 Task: Open a blank sheet, save the file as twitterlogo.doc Insert a picture of 'Twitter logo'with name   Twitter logo.png  Change shape height to 4.5 select the picture, apply border and shading with setting 3-D, style Three thick line, color Yellow and width 3/4 pt
Action: Mouse moved to (13, 23)
Screenshot: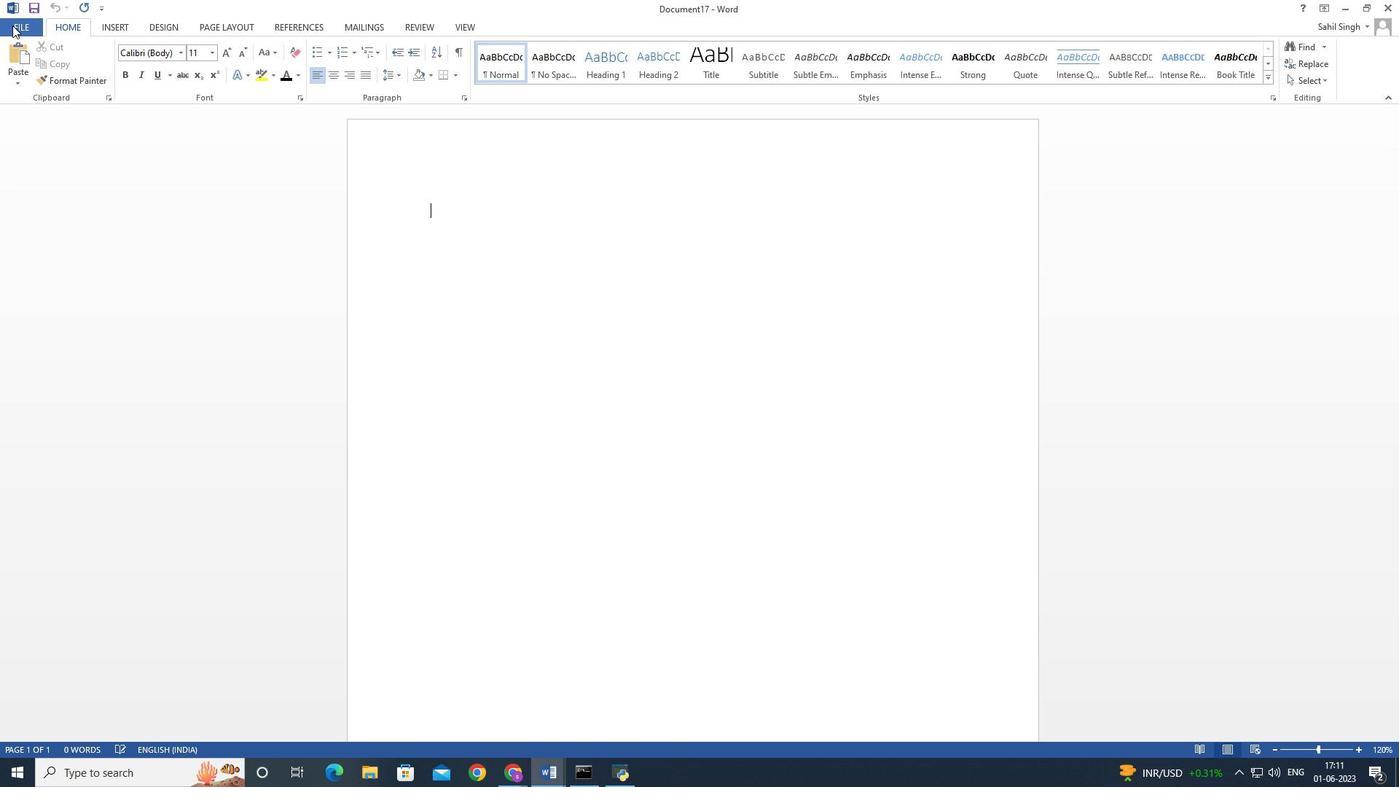
Action: Mouse pressed left at (13, 23)
Screenshot: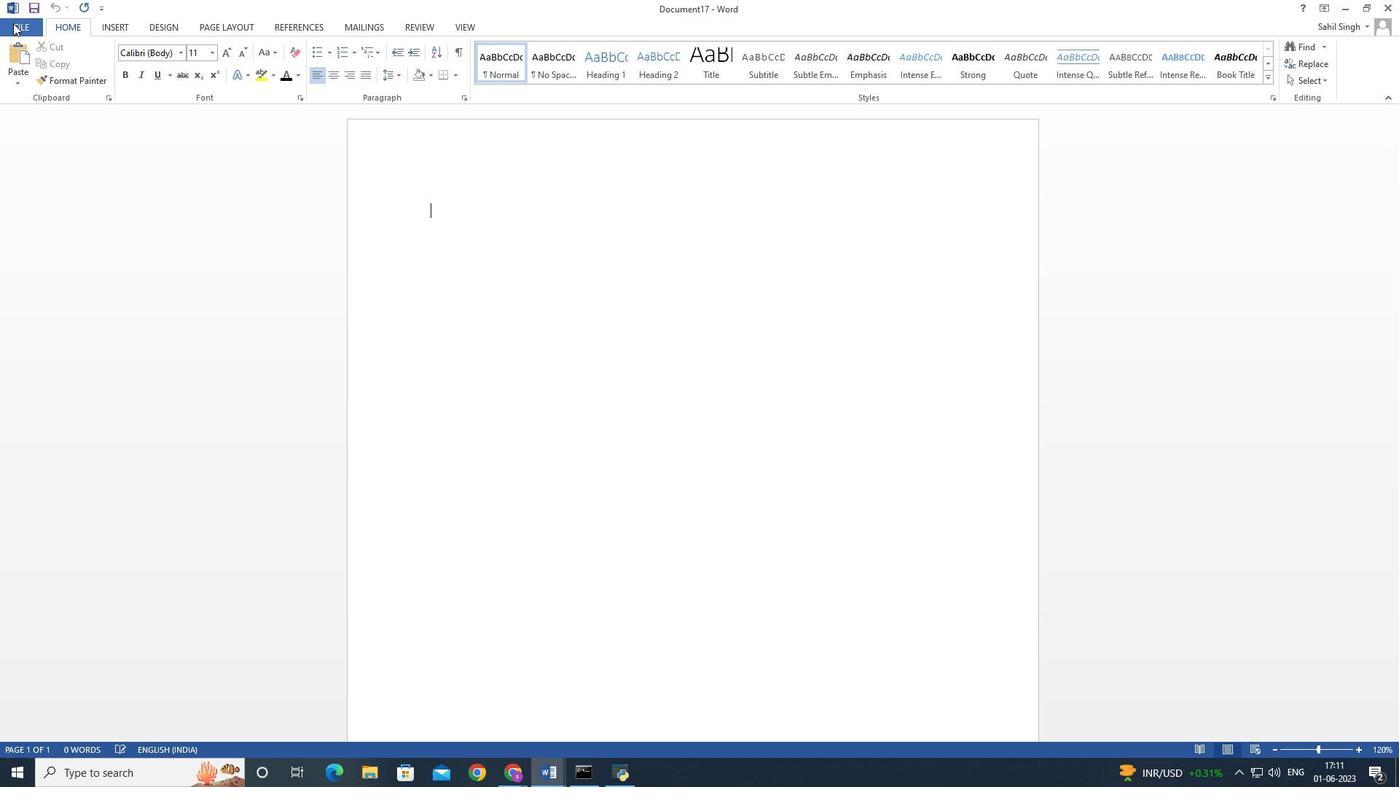
Action: Mouse moved to (43, 166)
Screenshot: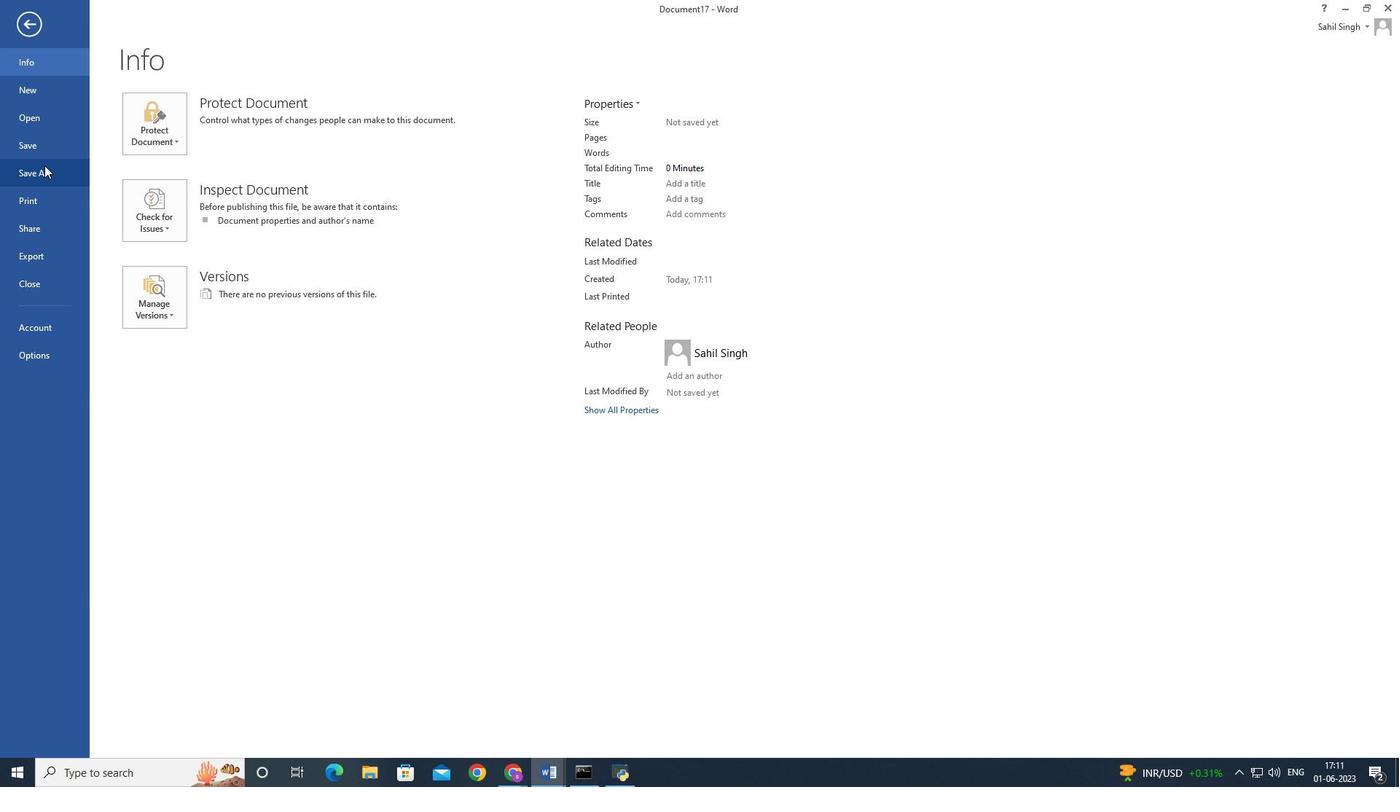 
Action: Mouse pressed left at (43, 166)
Screenshot: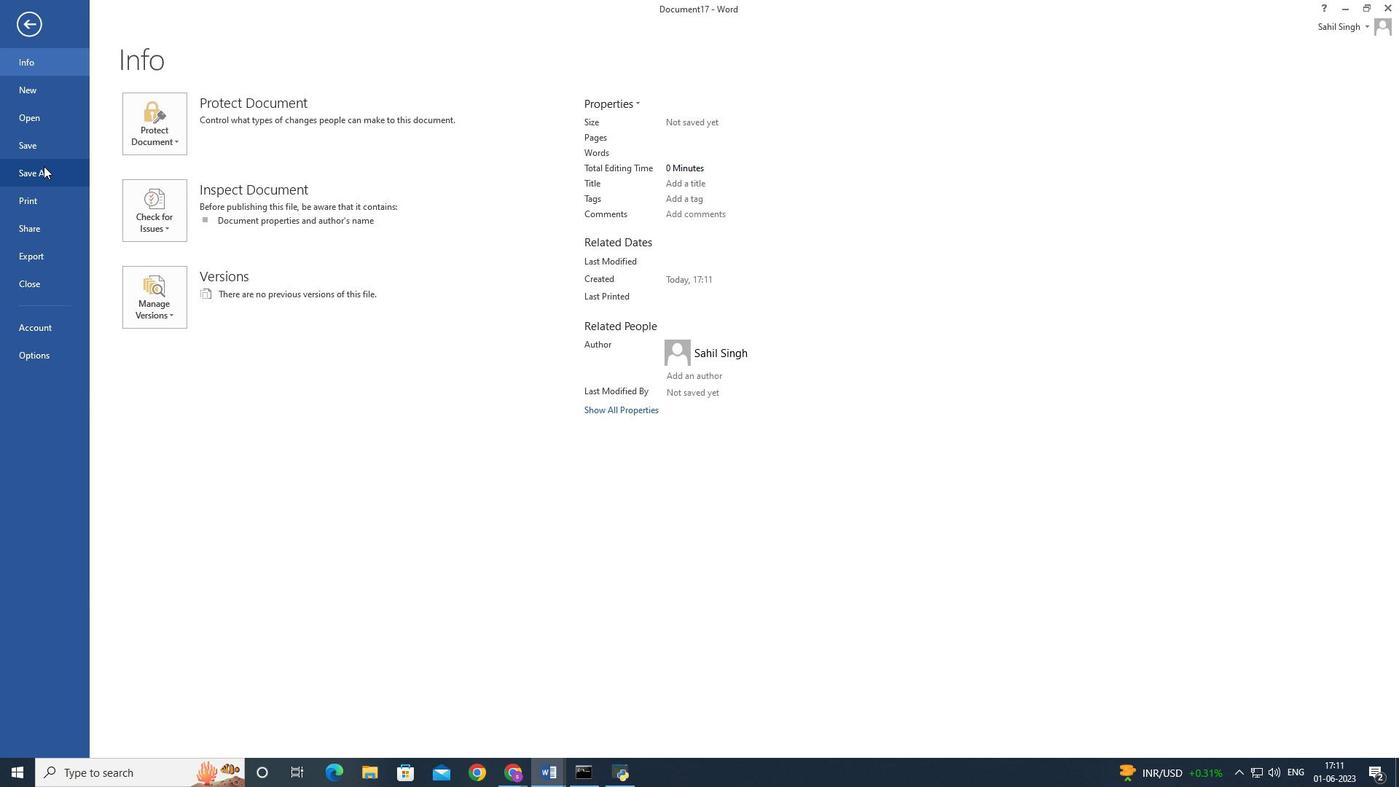 
Action: Mouse moved to (417, 150)
Screenshot: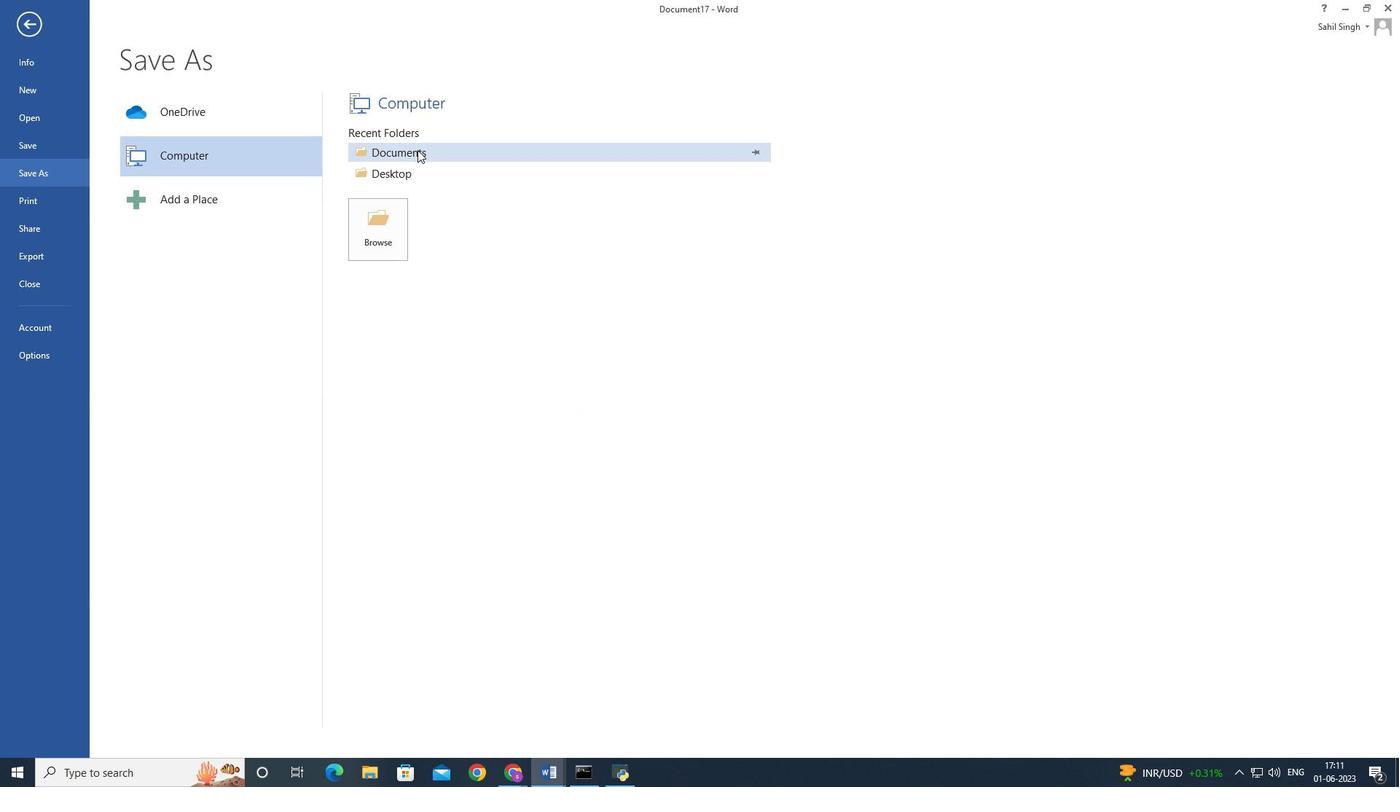 
Action: Mouse pressed left at (417, 150)
Screenshot: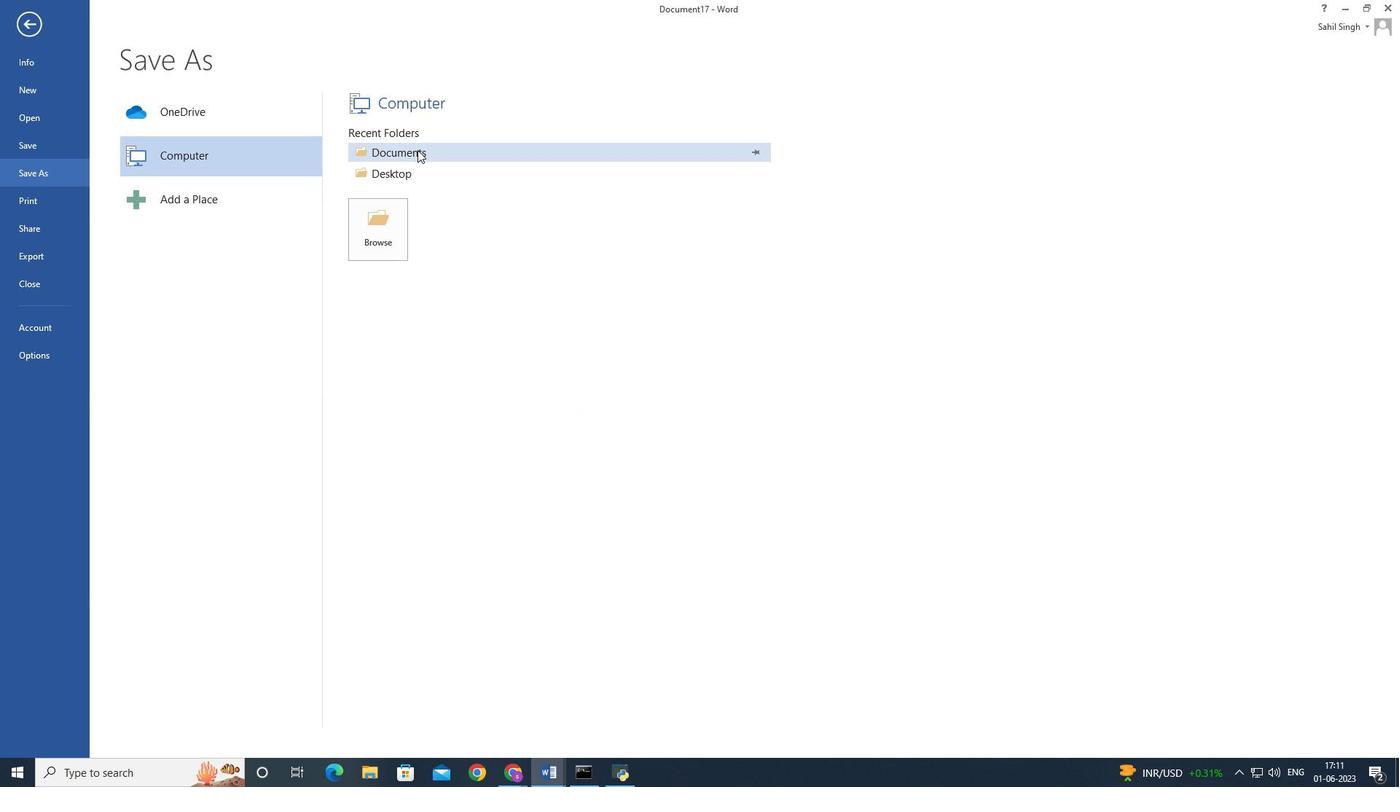 
Action: Mouse moved to (268, 263)
Screenshot: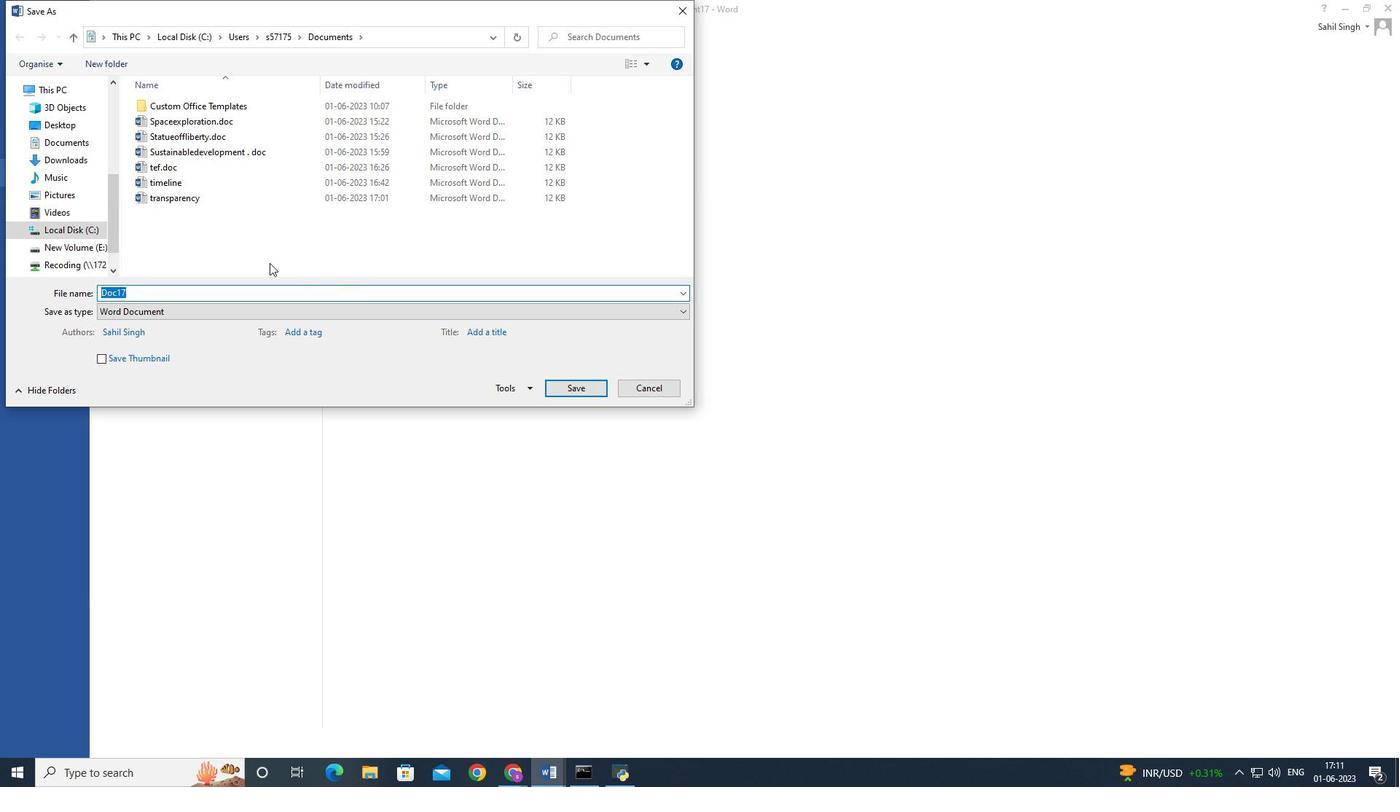
Action: Key pressed <Key.backspace><Key.shift>Twitterlogo.doc
Screenshot: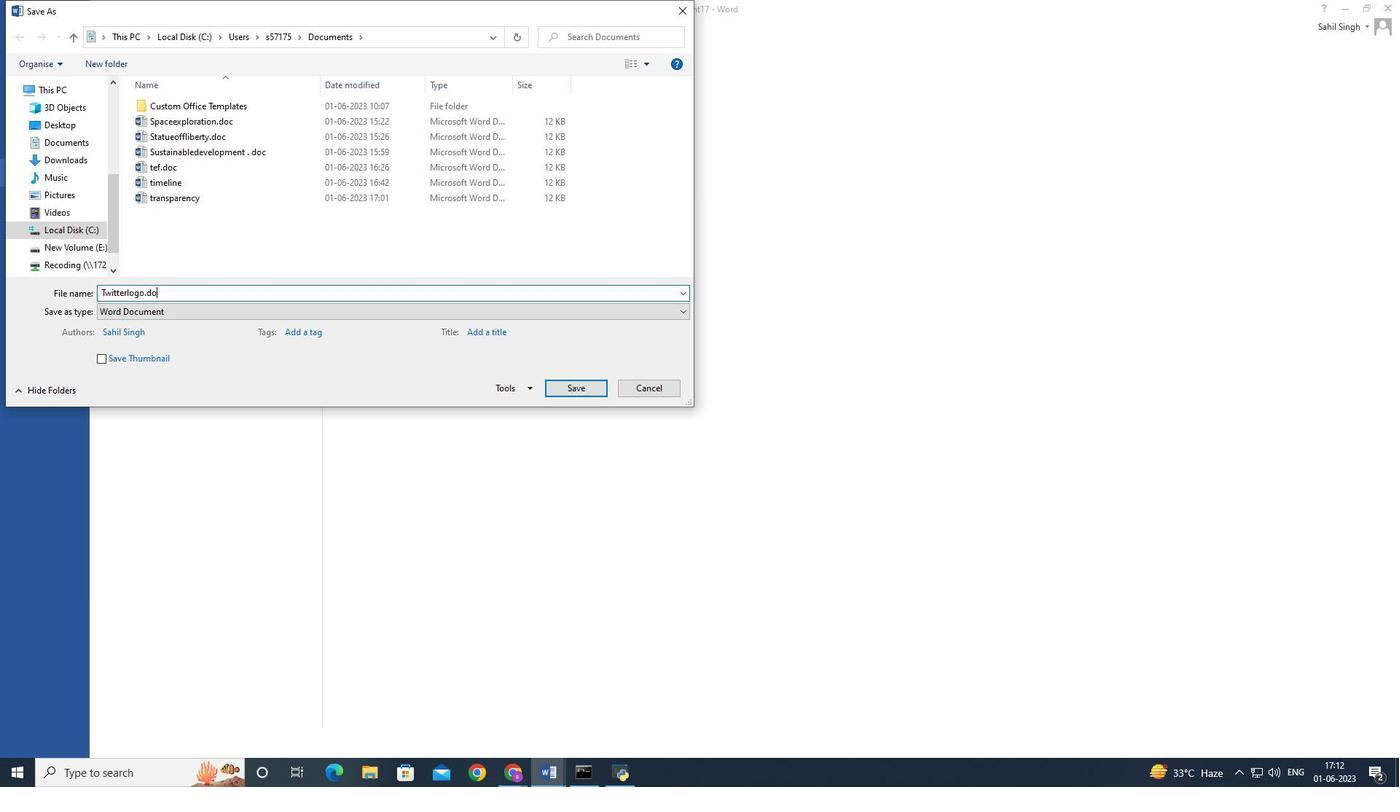 
Action: Mouse moved to (579, 389)
Screenshot: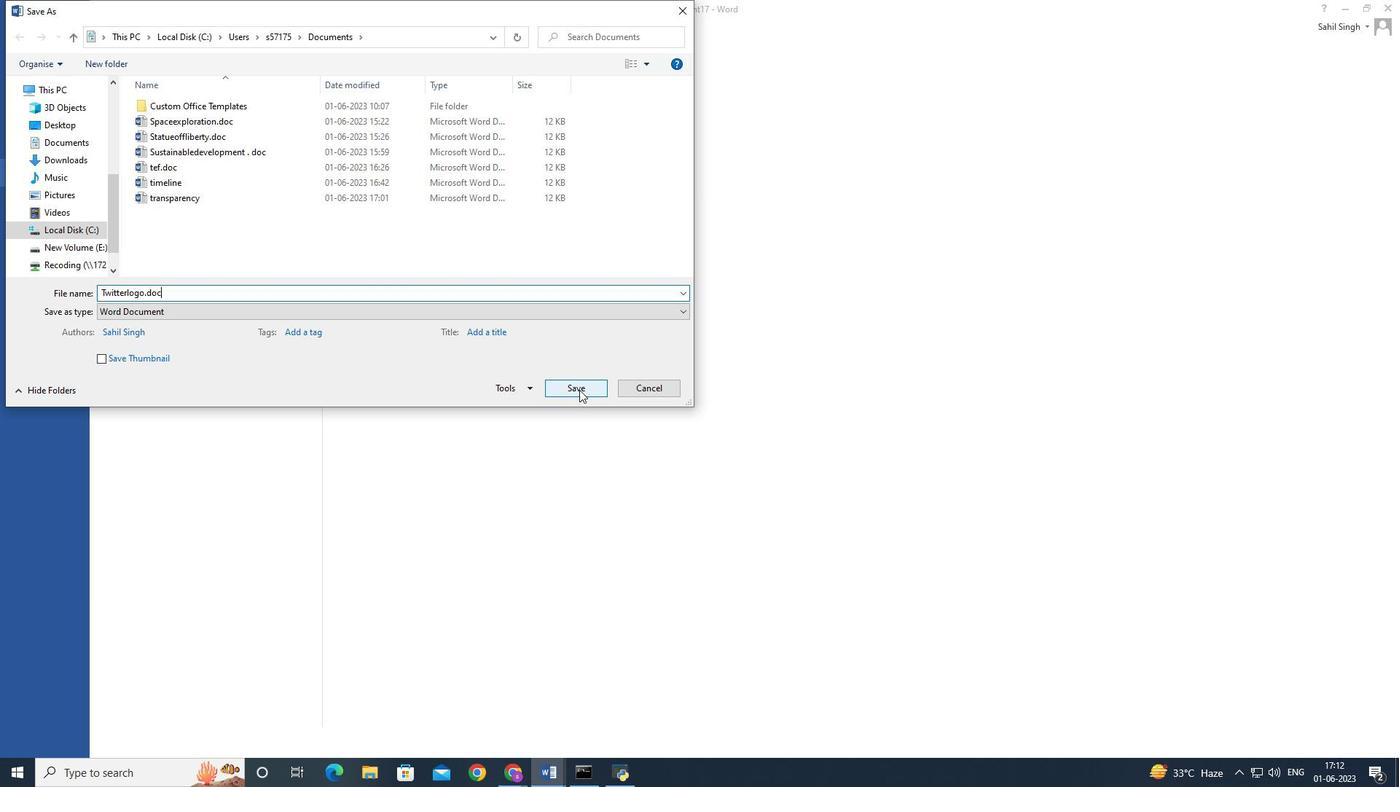 
Action: Mouse pressed left at (579, 389)
Screenshot: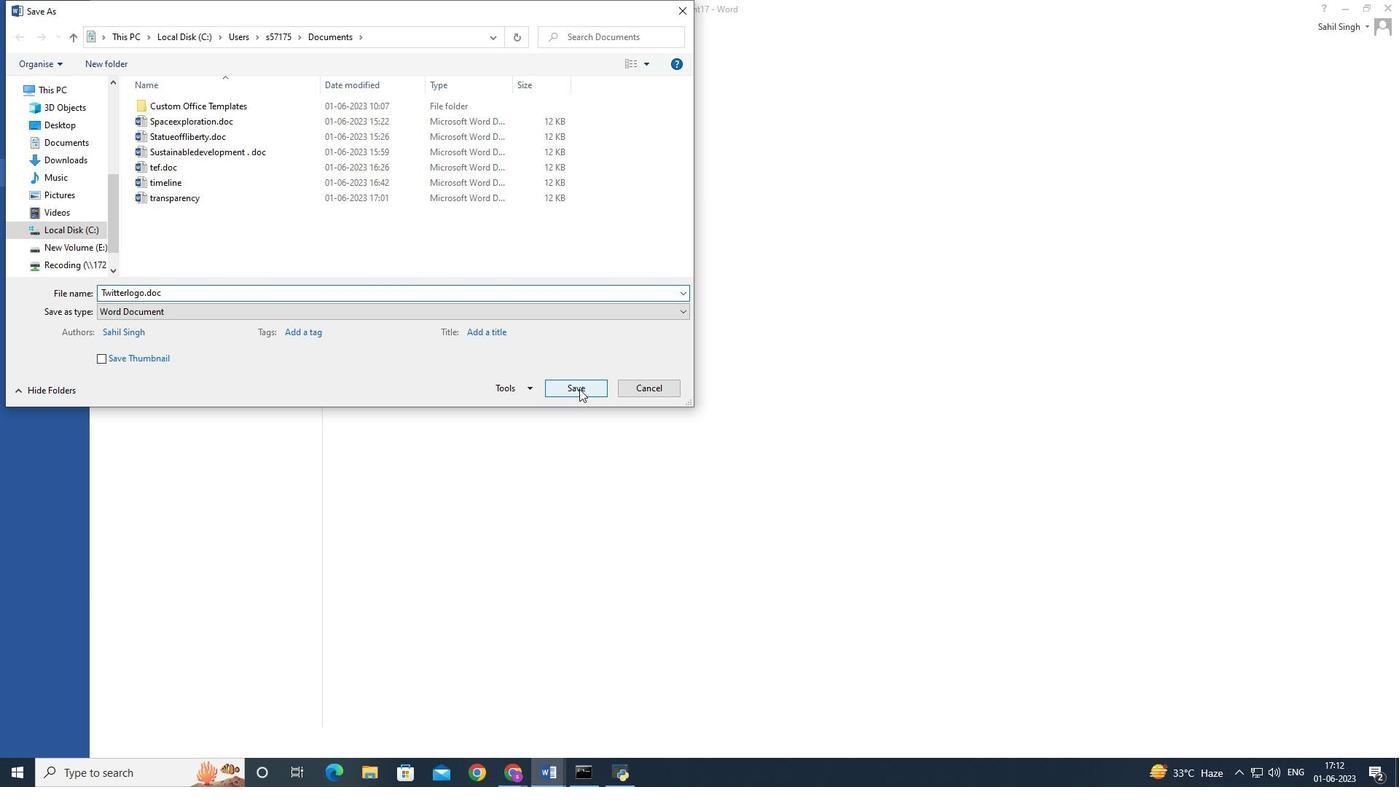 
Action: Mouse moved to (110, 29)
Screenshot: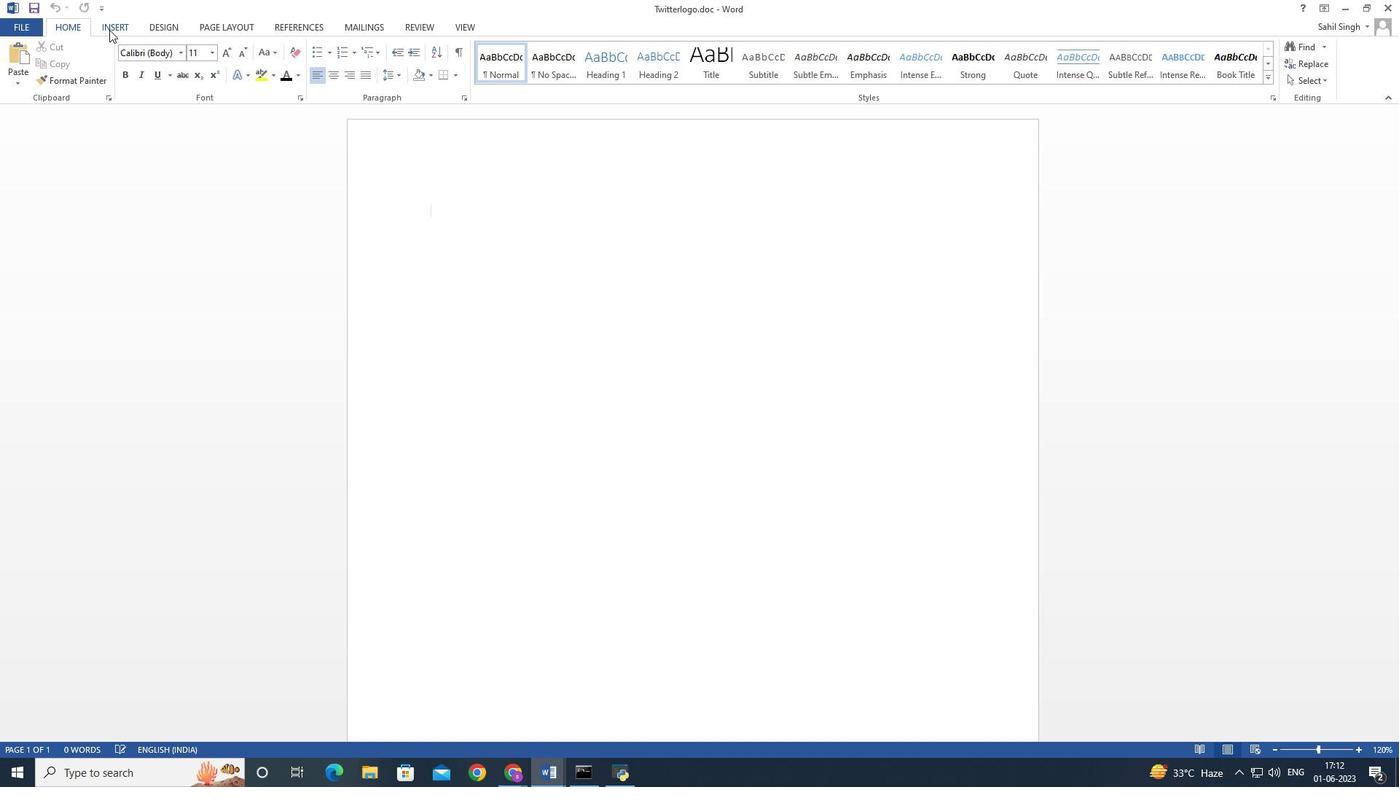 
Action: Mouse pressed left at (110, 29)
Screenshot: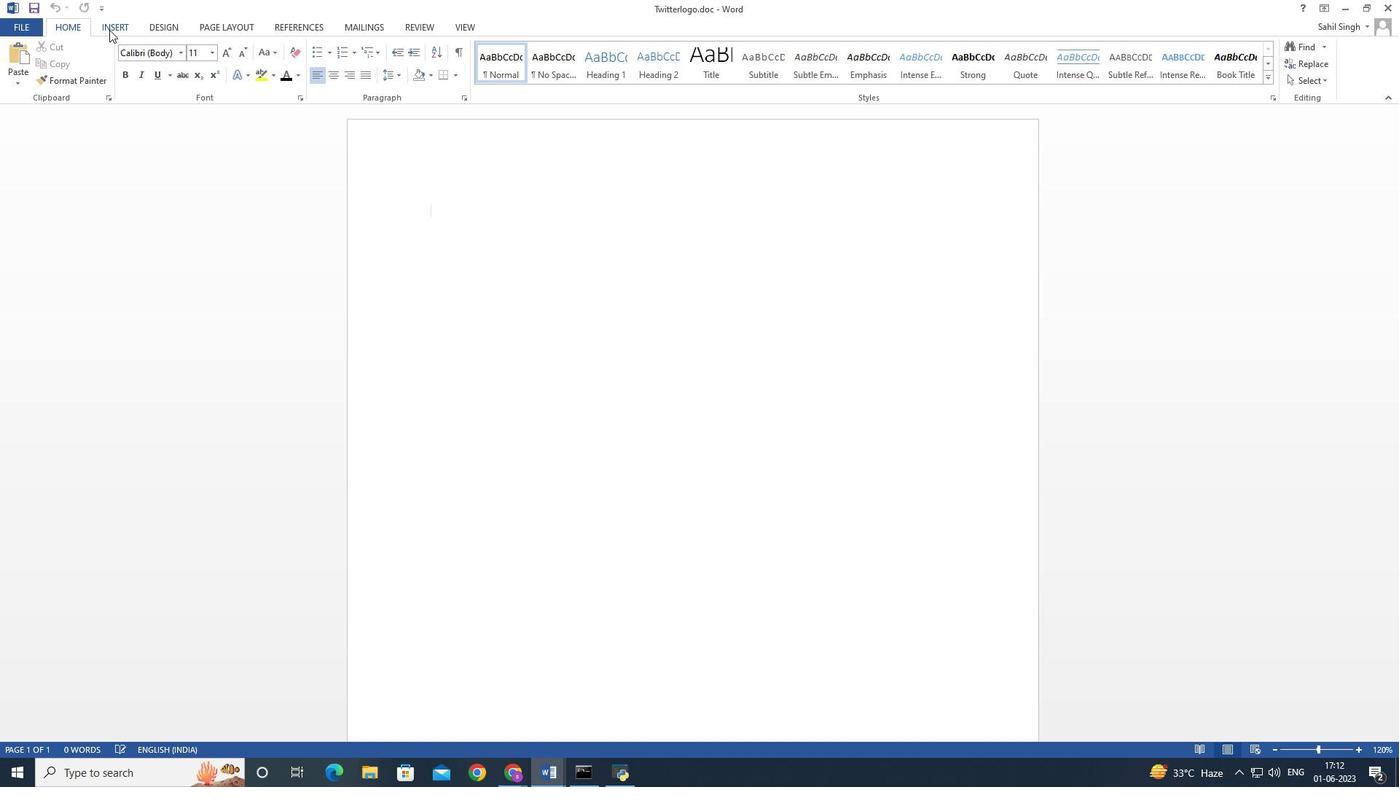 
Action: Mouse moved to (152, 55)
Screenshot: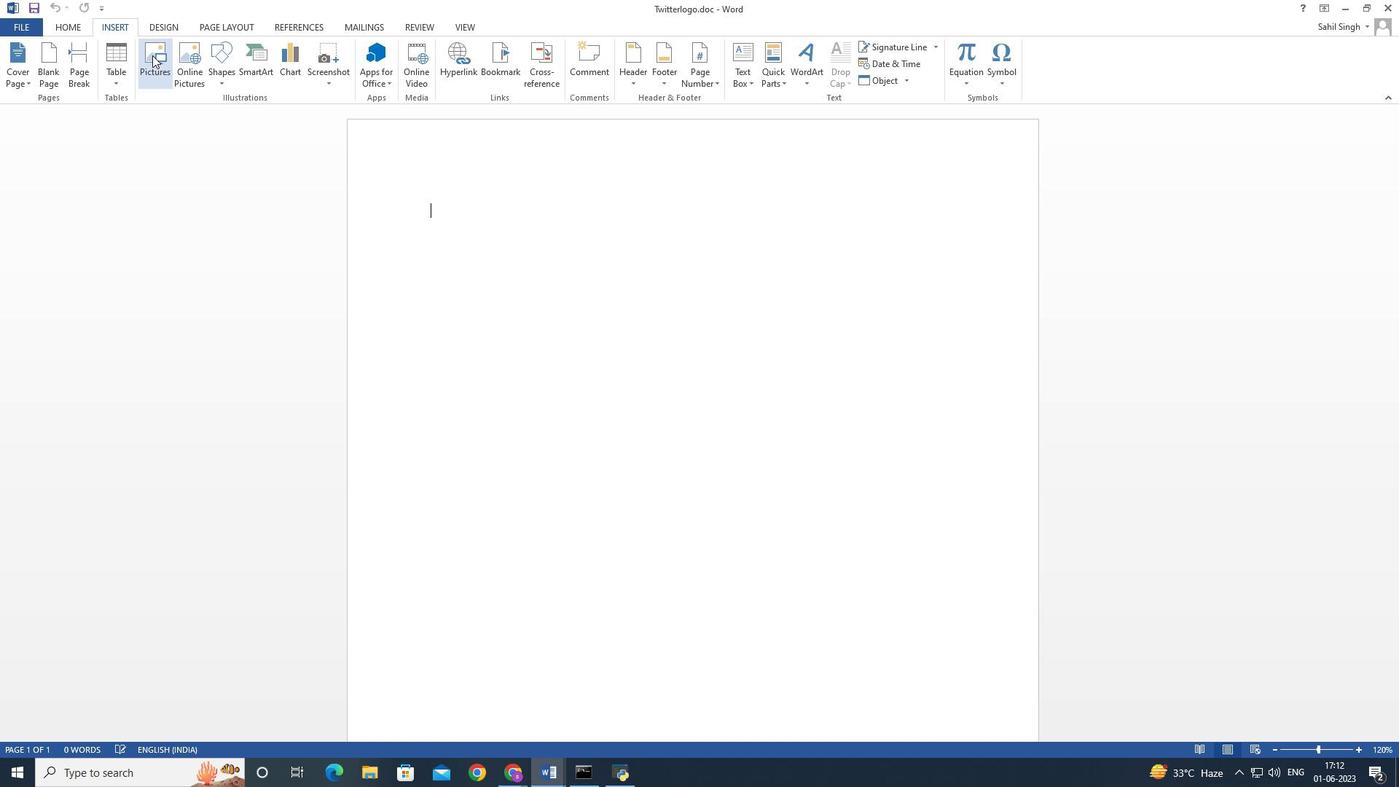 
Action: Mouse pressed left at (152, 55)
Screenshot: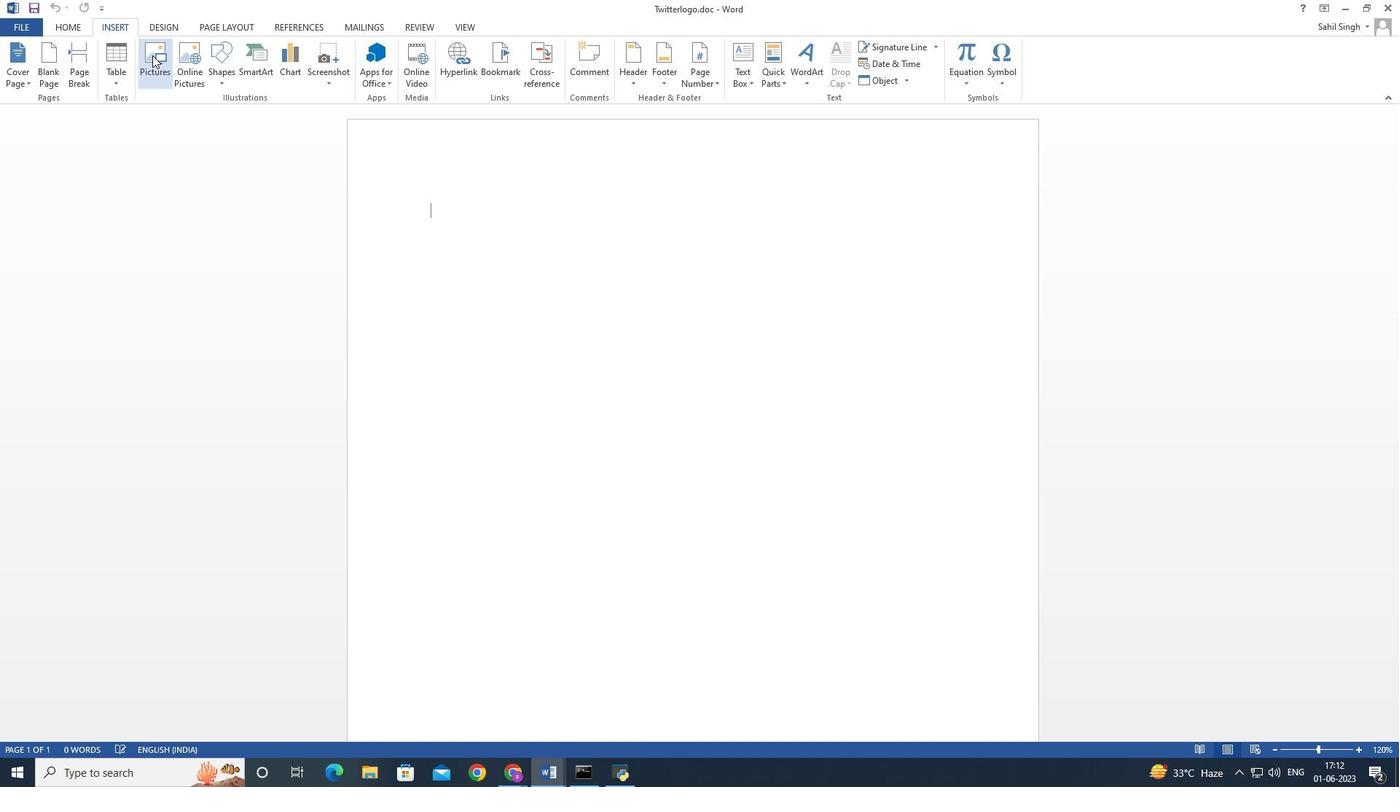 
Action: Mouse moved to (637, 131)
Screenshot: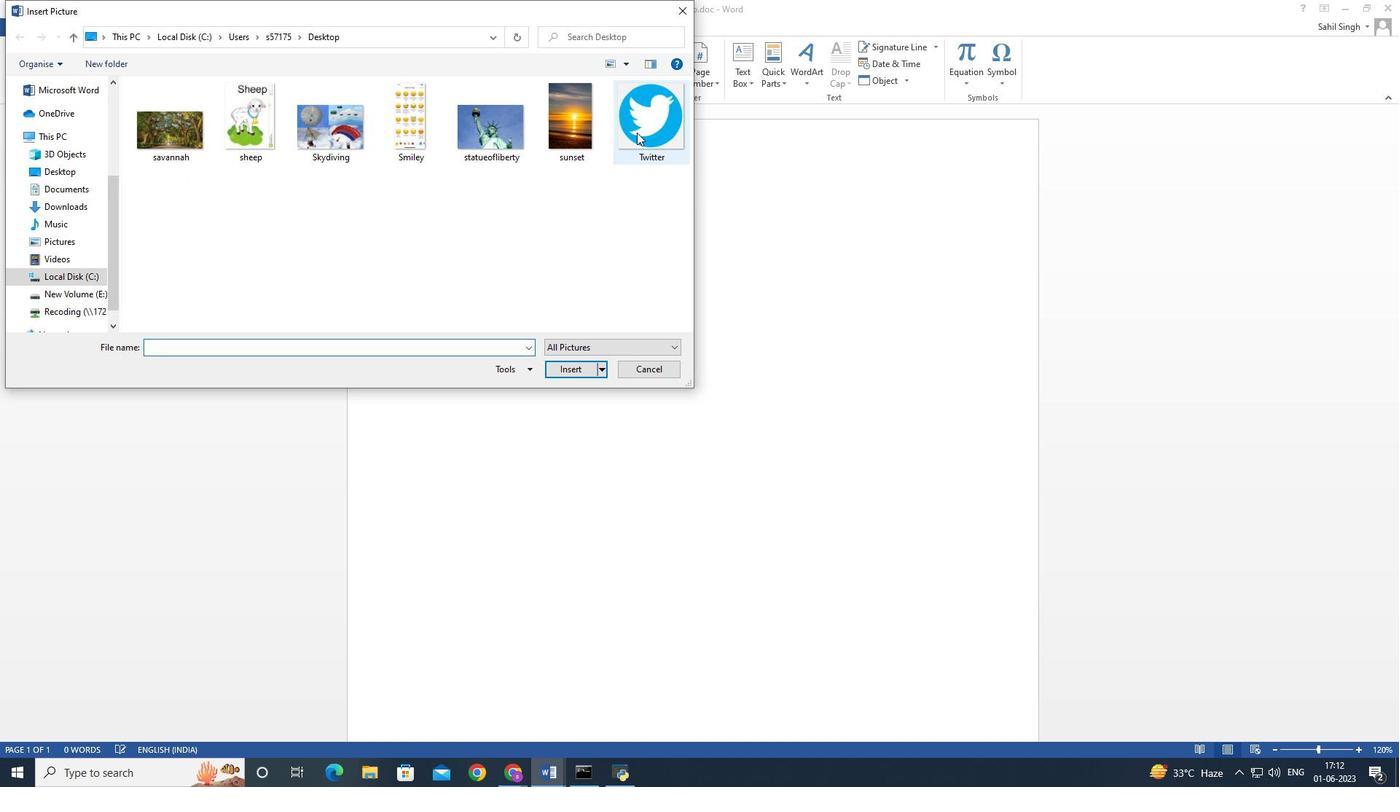 
Action: Mouse pressed left at (637, 131)
Screenshot: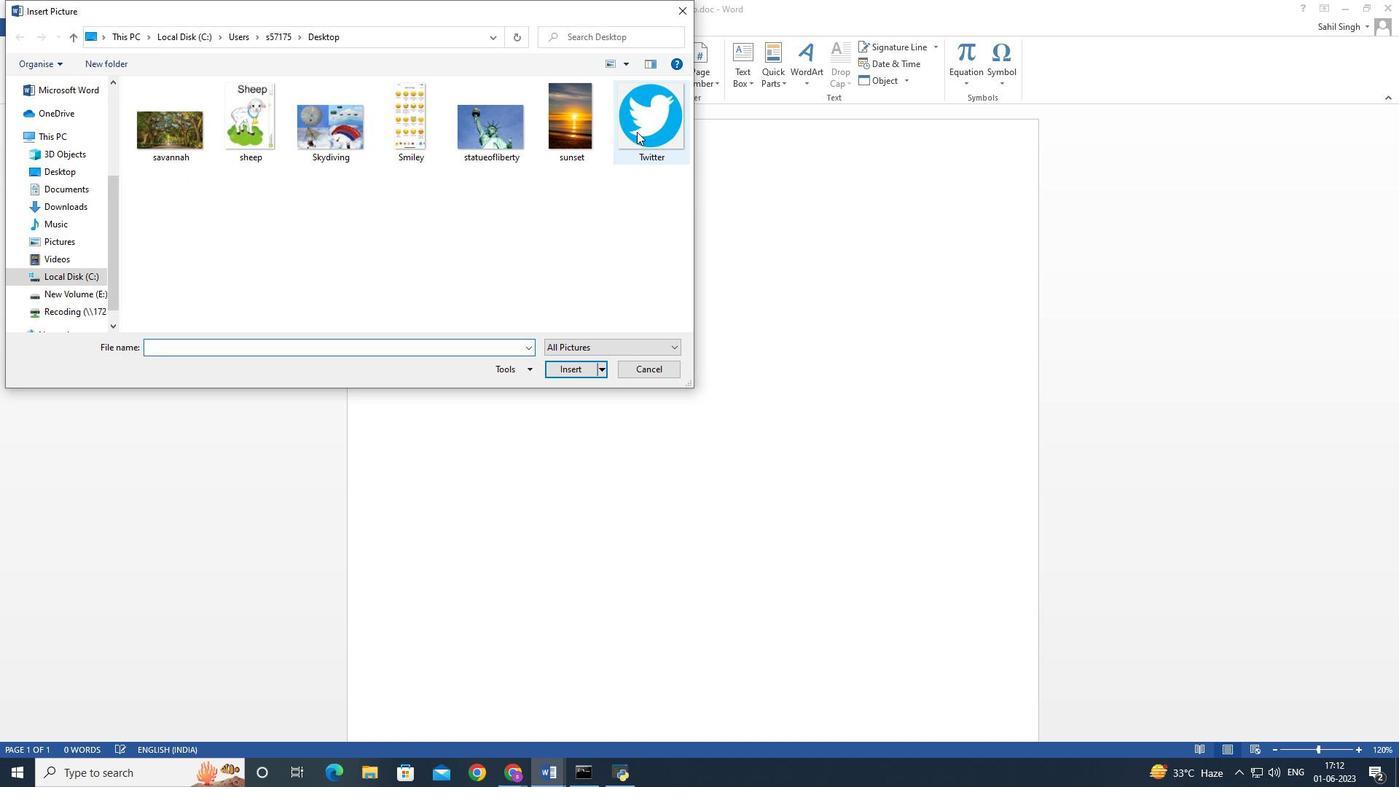 
Action: Mouse moved to (580, 370)
Screenshot: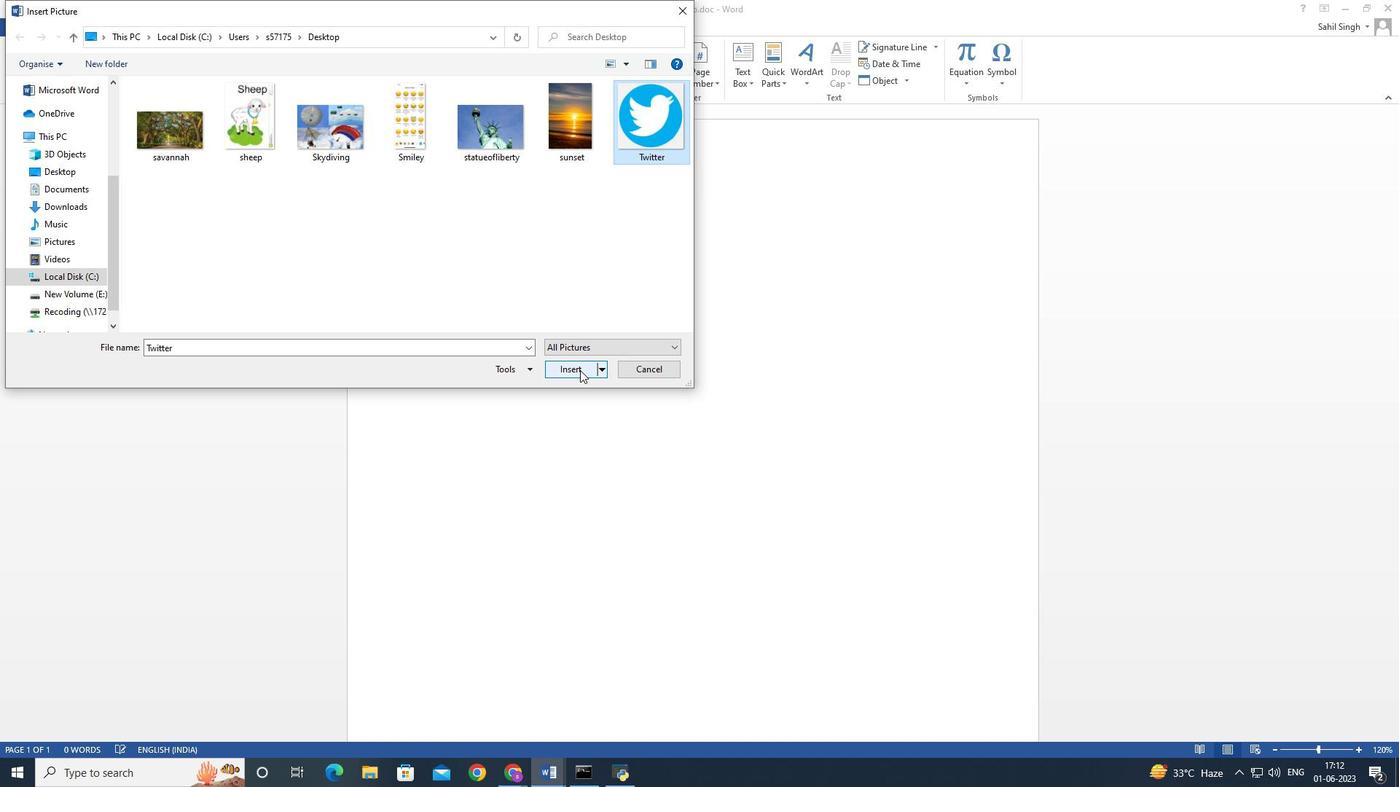 
Action: Mouse pressed left at (580, 370)
Screenshot: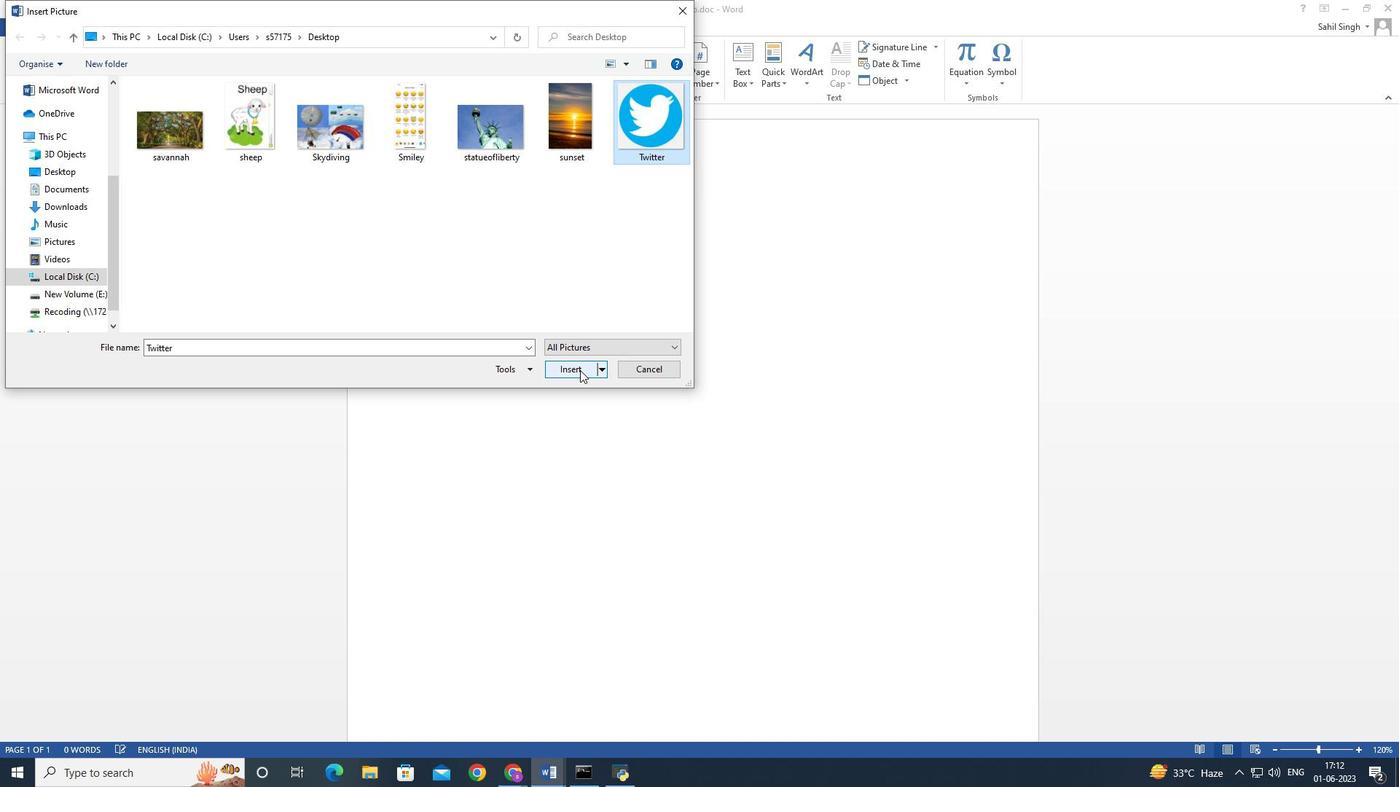 
Action: Mouse moved to (1330, 50)
Screenshot: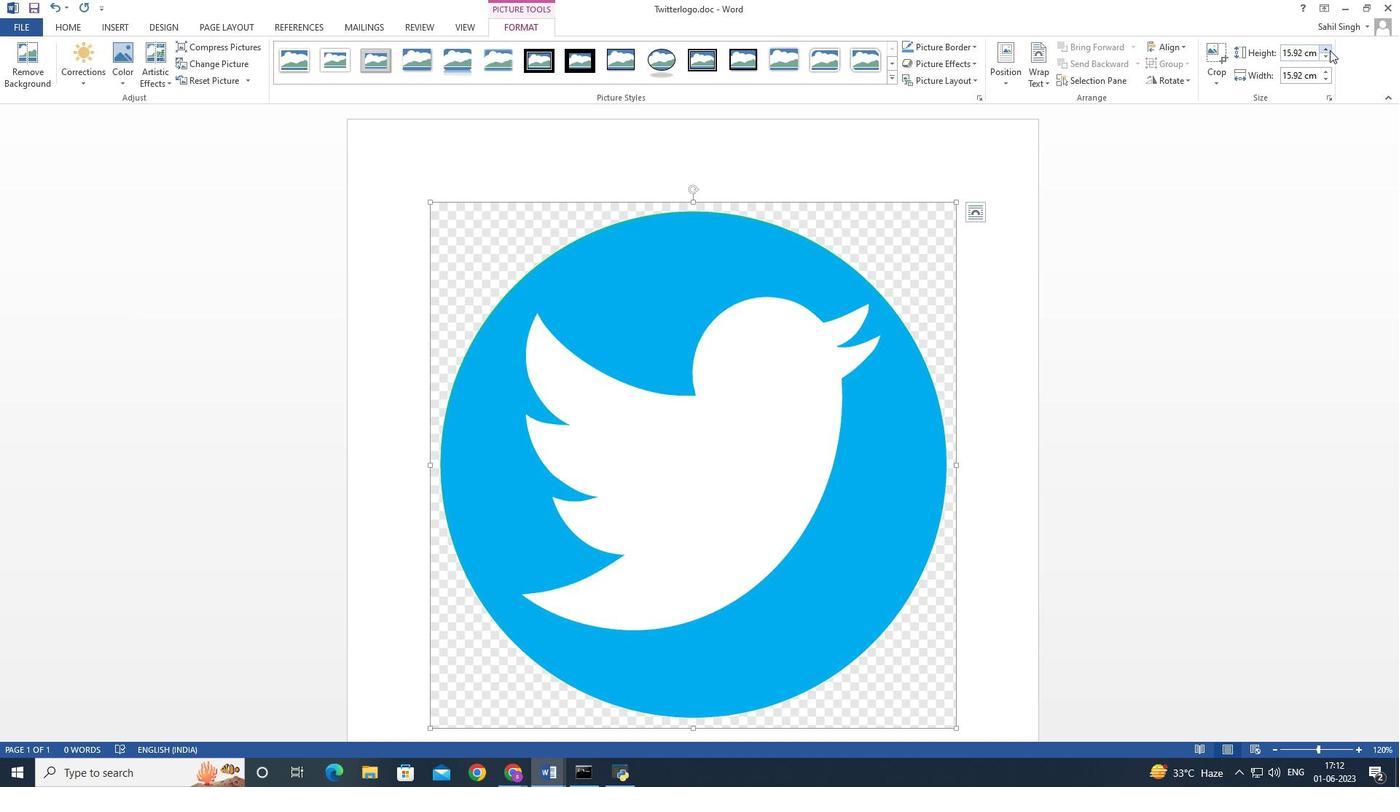 
Action: Mouse pressed left at (1330, 50)
Screenshot: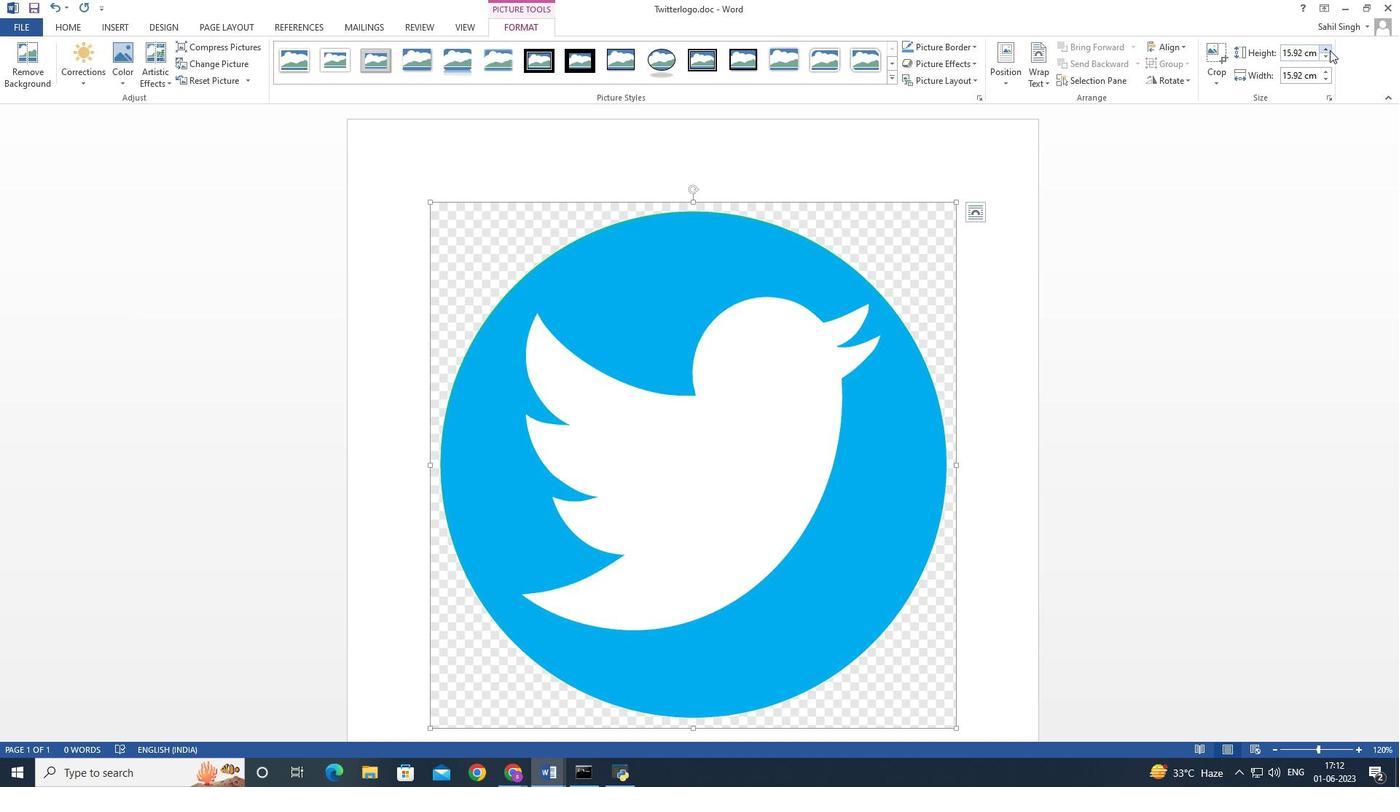 
Action: Mouse pressed left at (1330, 50)
Screenshot: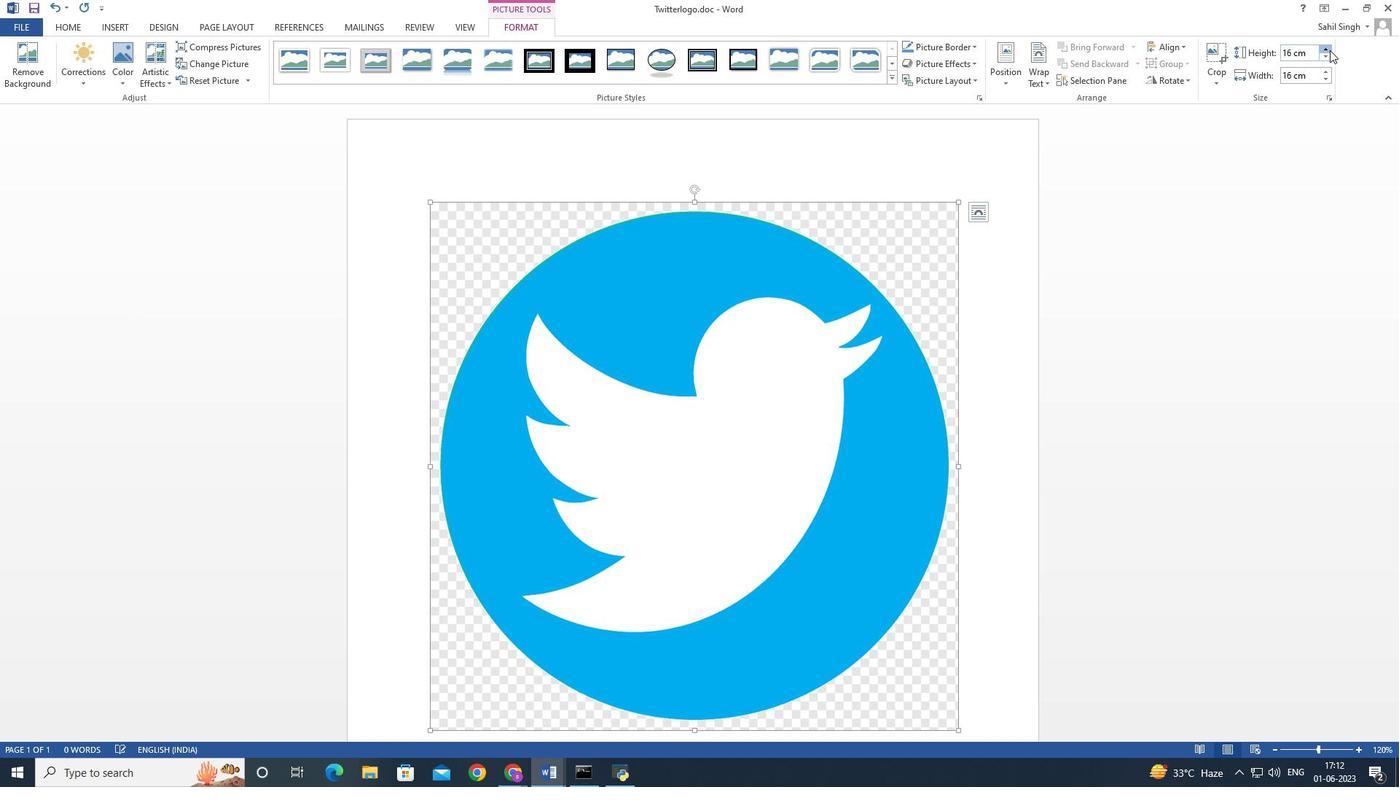 
Action: Mouse pressed left at (1330, 50)
Screenshot: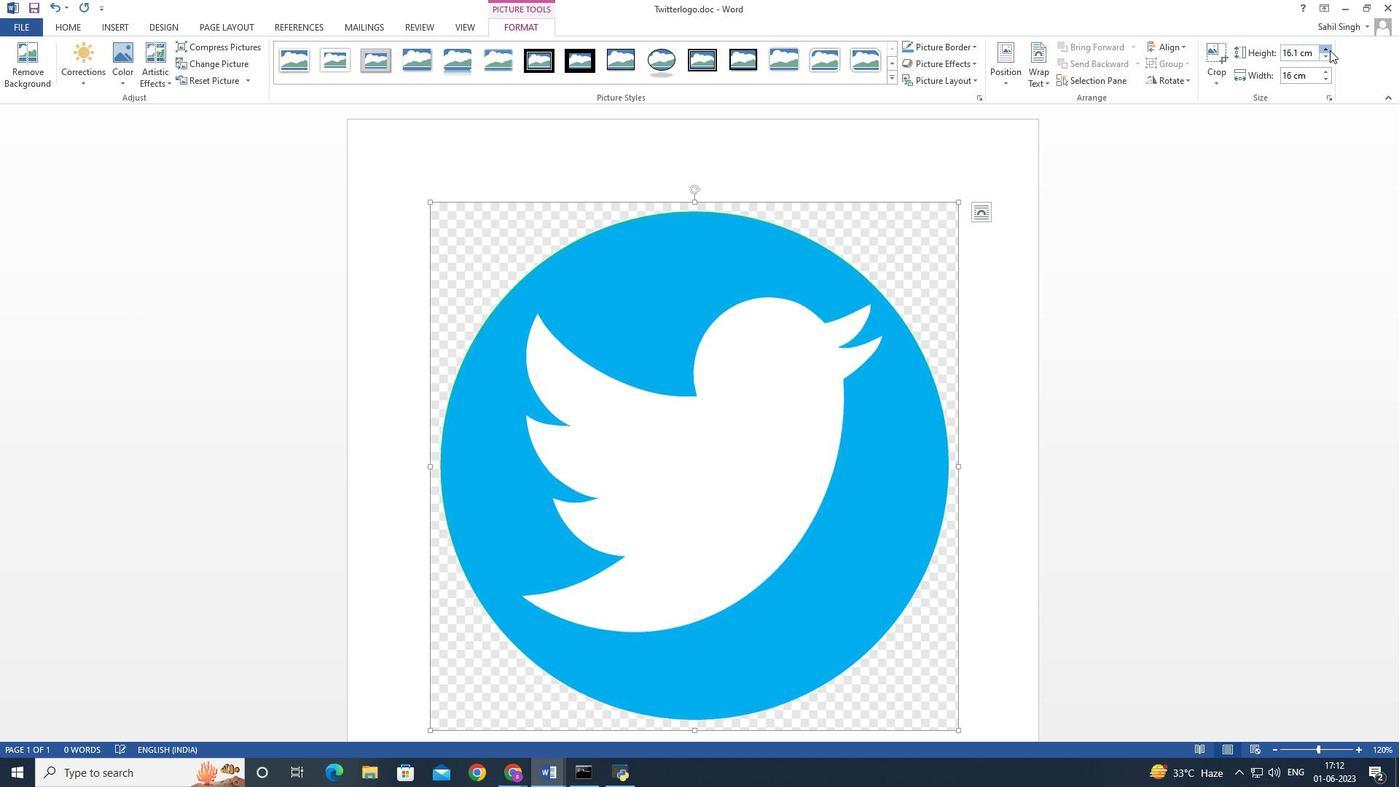 
Action: Mouse moved to (1330, 49)
Screenshot: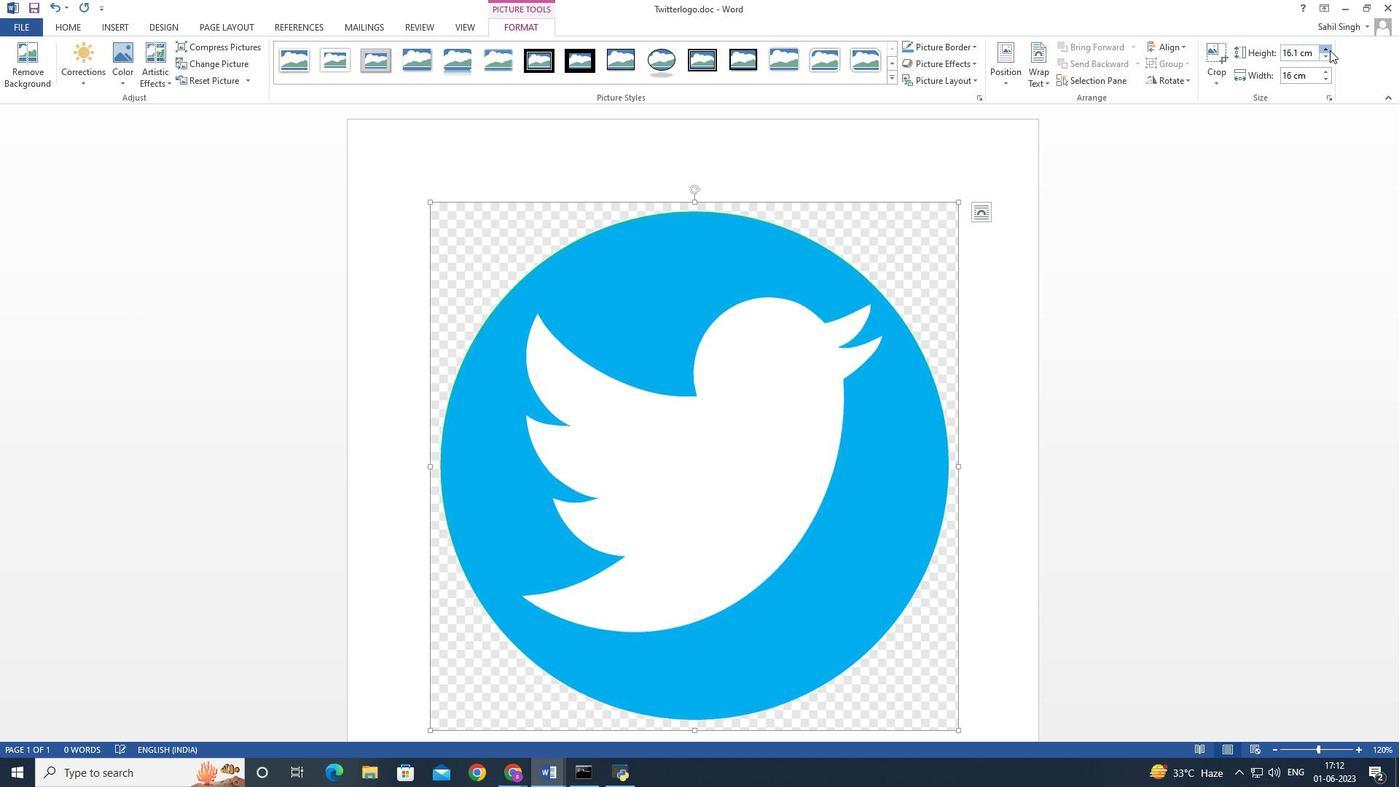 
Action: Mouse pressed left at (1330, 49)
Screenshot: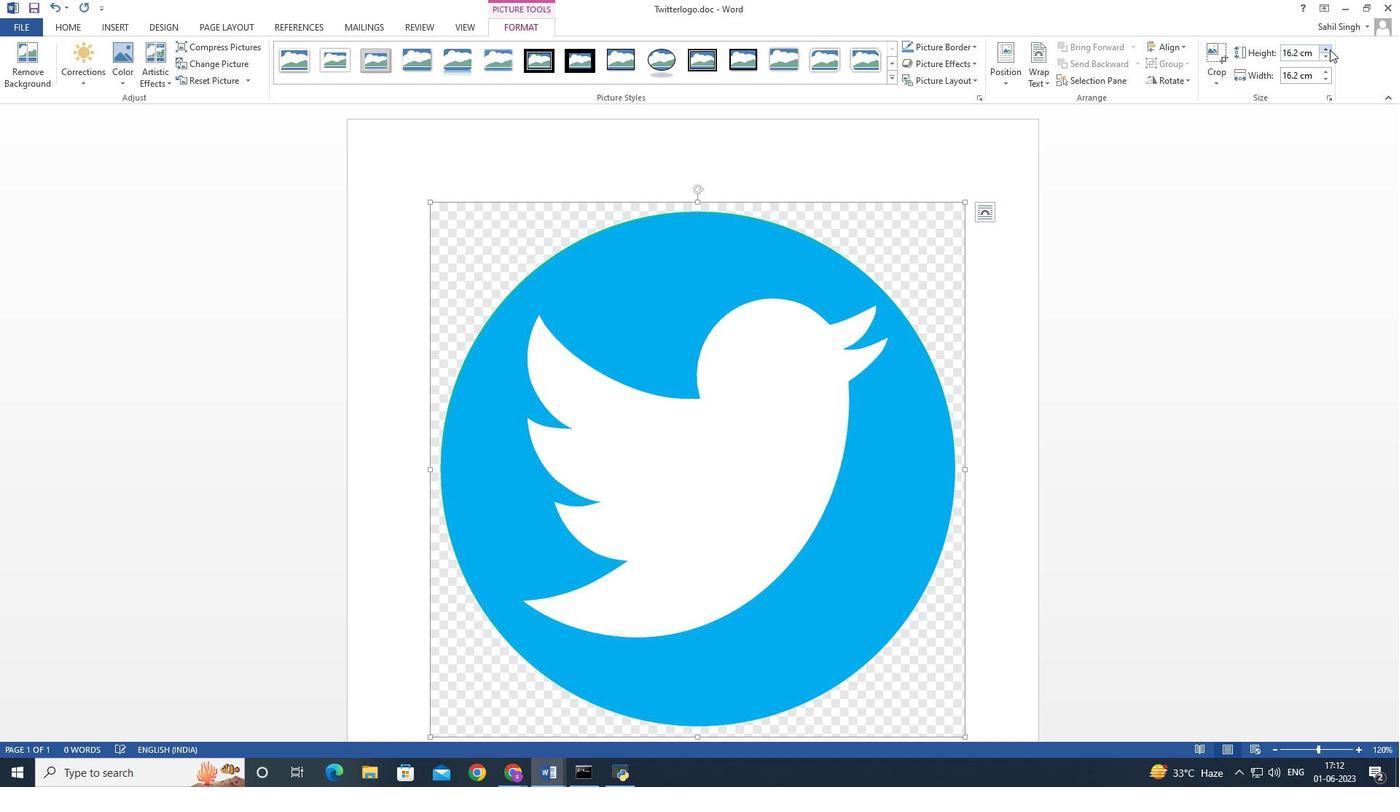 
Action: Mouse moved to (1329, 58)
Screenshot: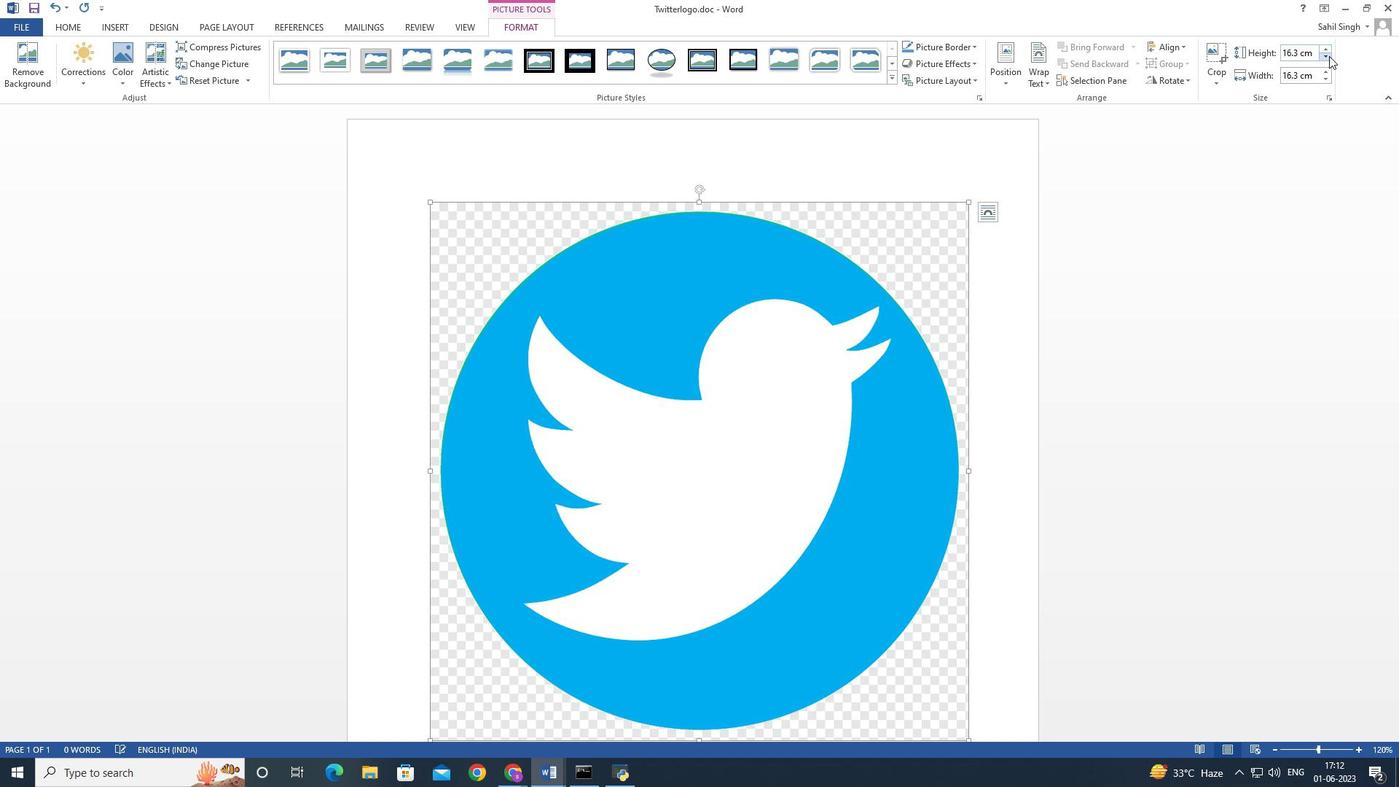 
Action: Mouse pressed left at (1329, 58)
Screenshot: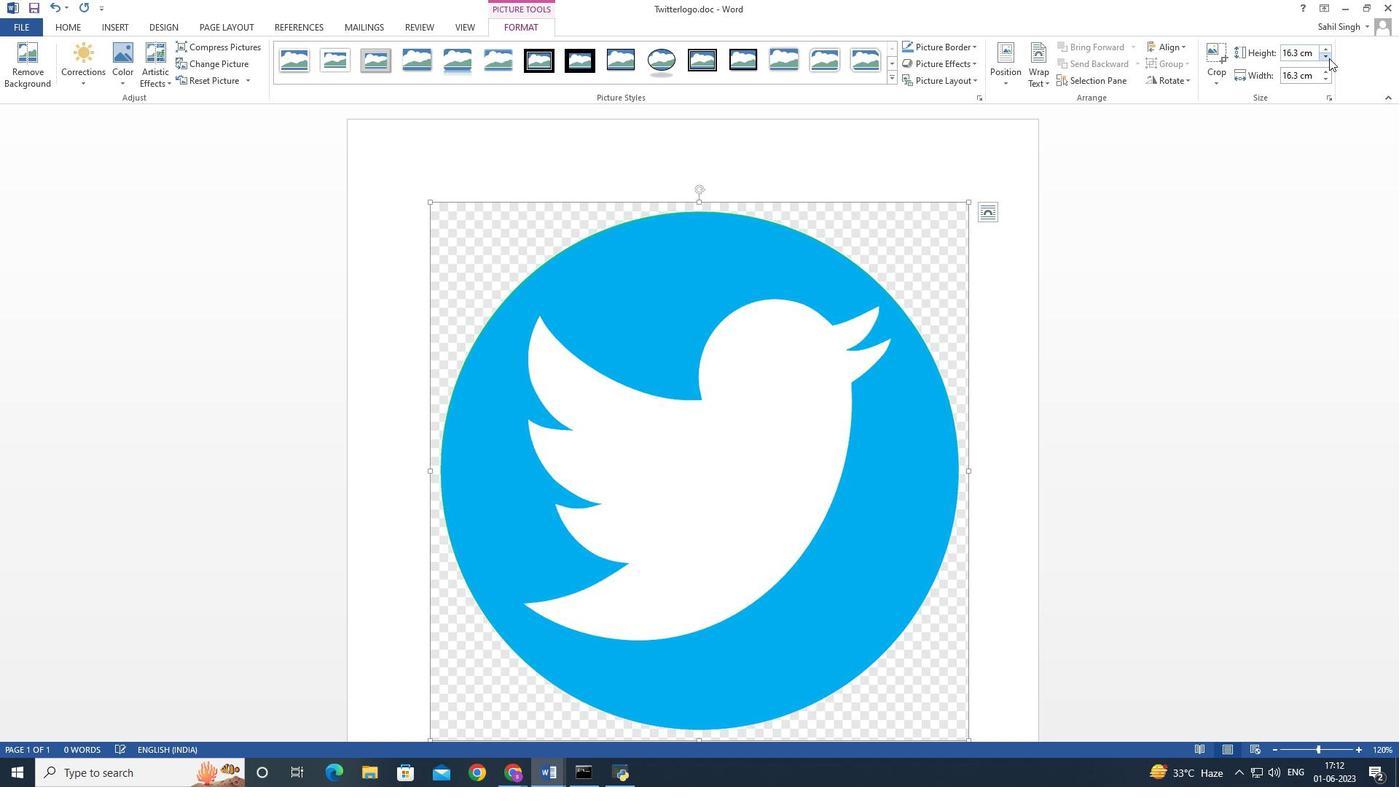 
Action: Mouse pressed left at (1329, 58)
Screenshot: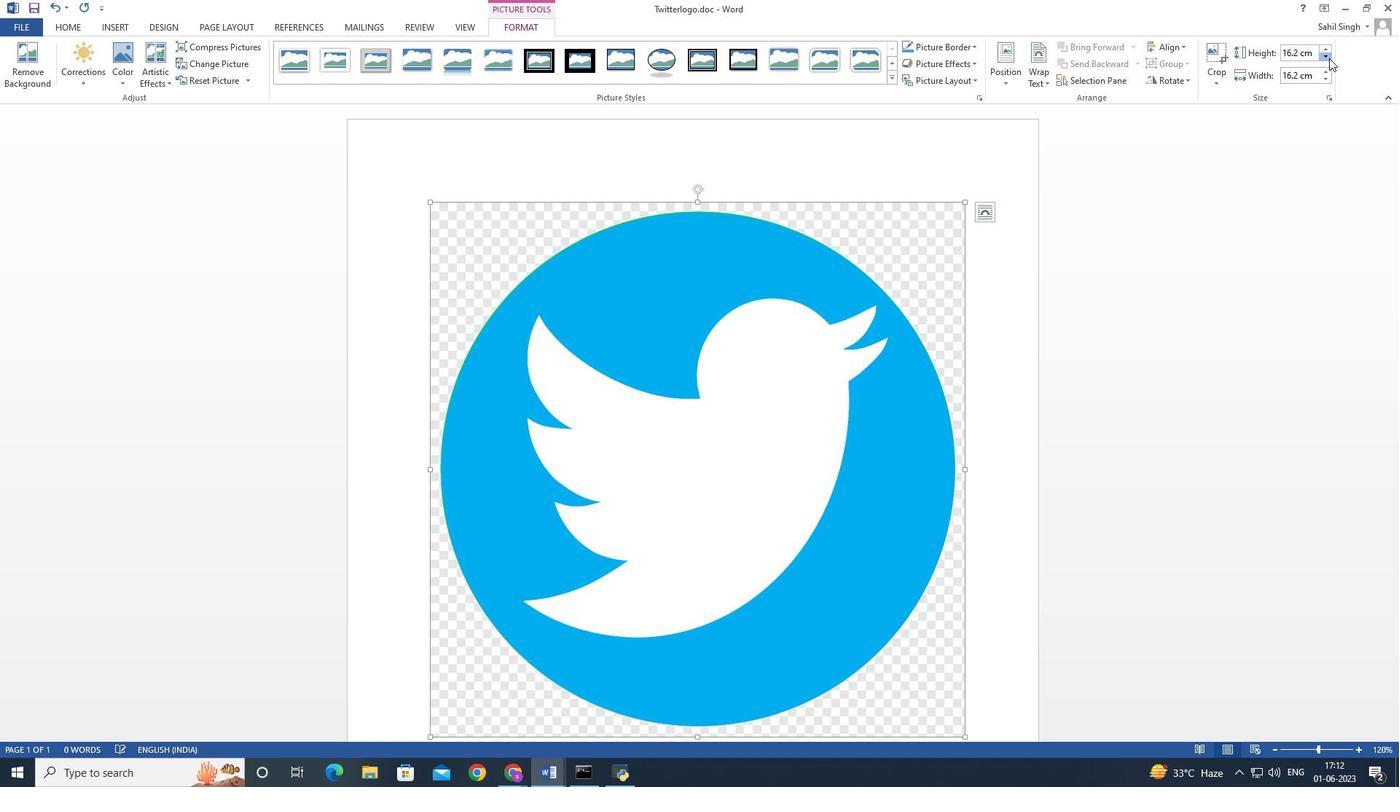 
Action: Mouse pressed left at (1329, 58)
Screenshot: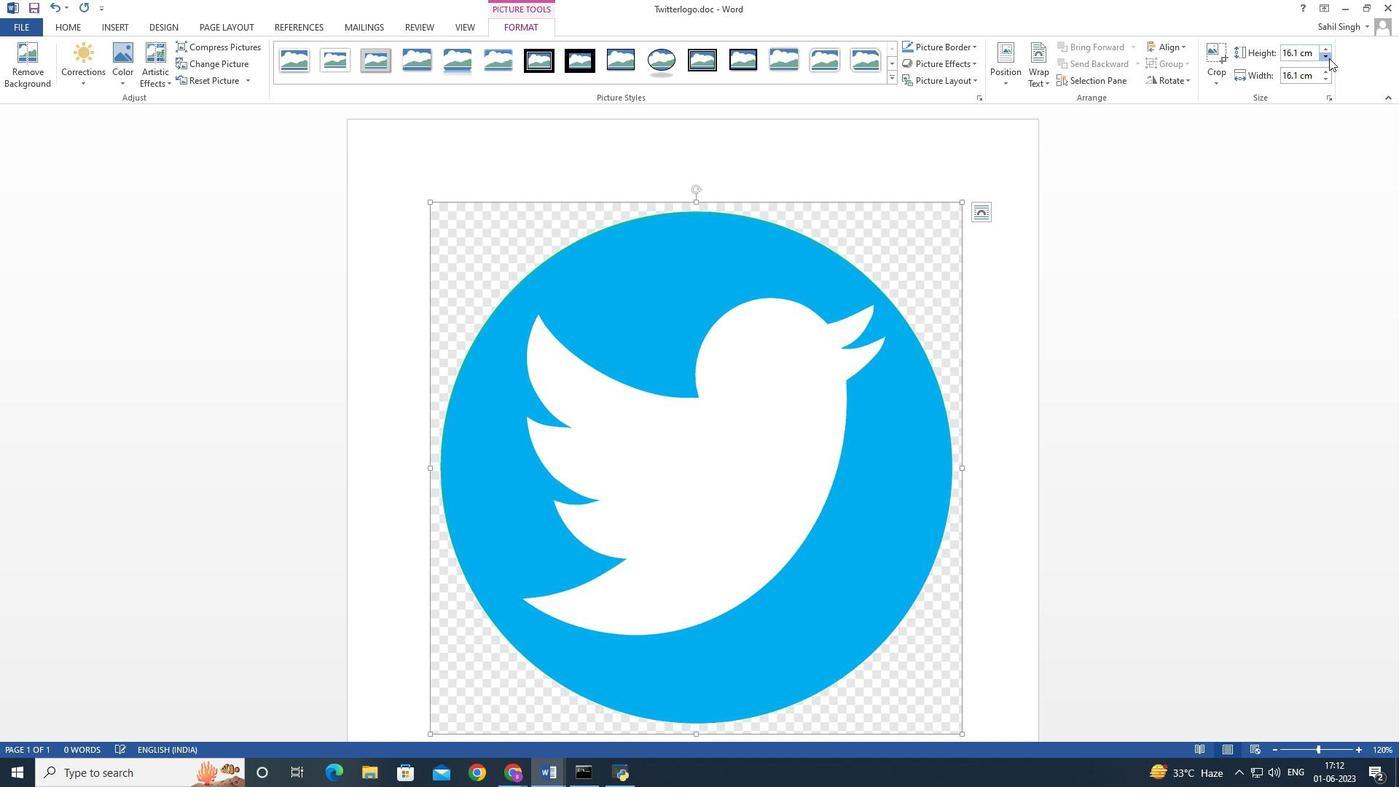
Action: Mouse moved to (1329, 58)
Screenshot: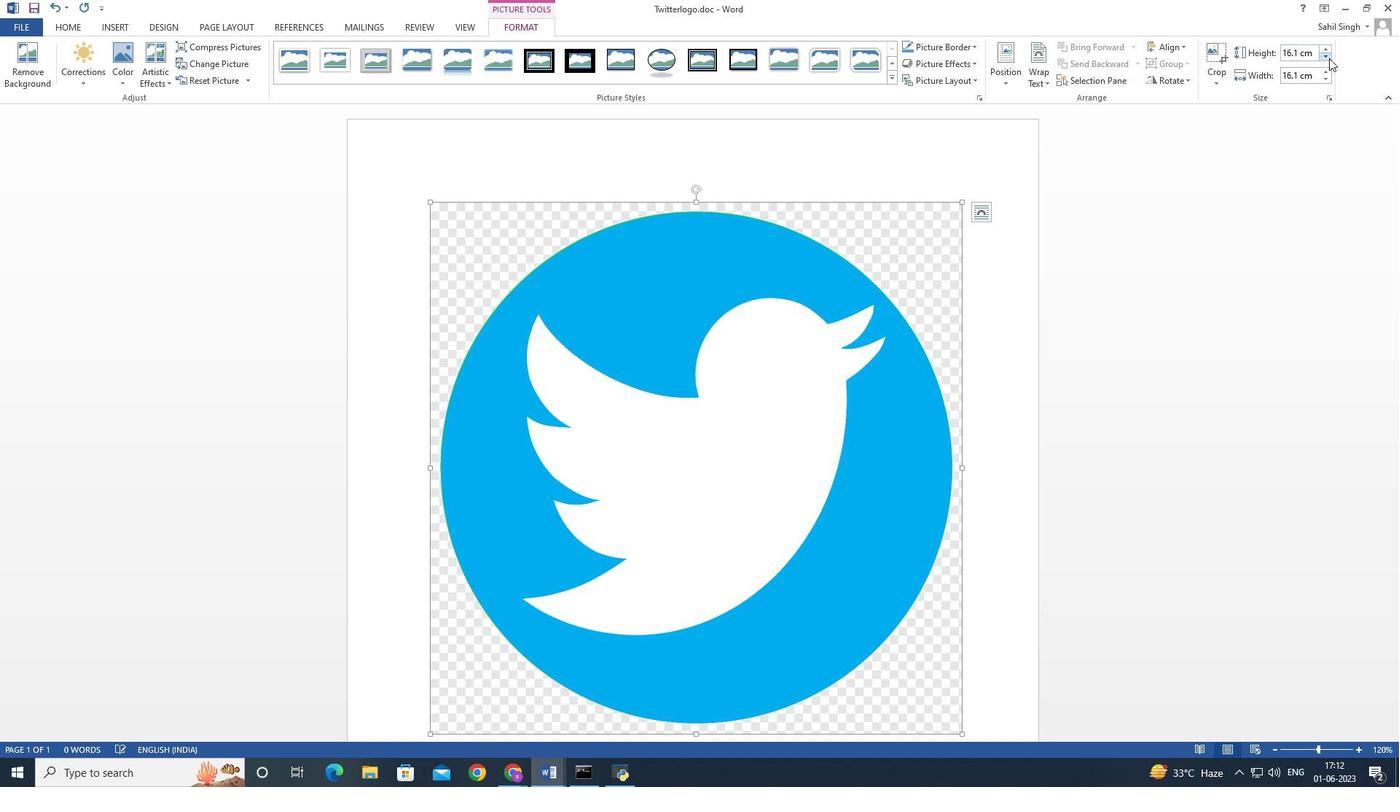 
Action: Mouse pressed left at (1329, 58)
Screenshot: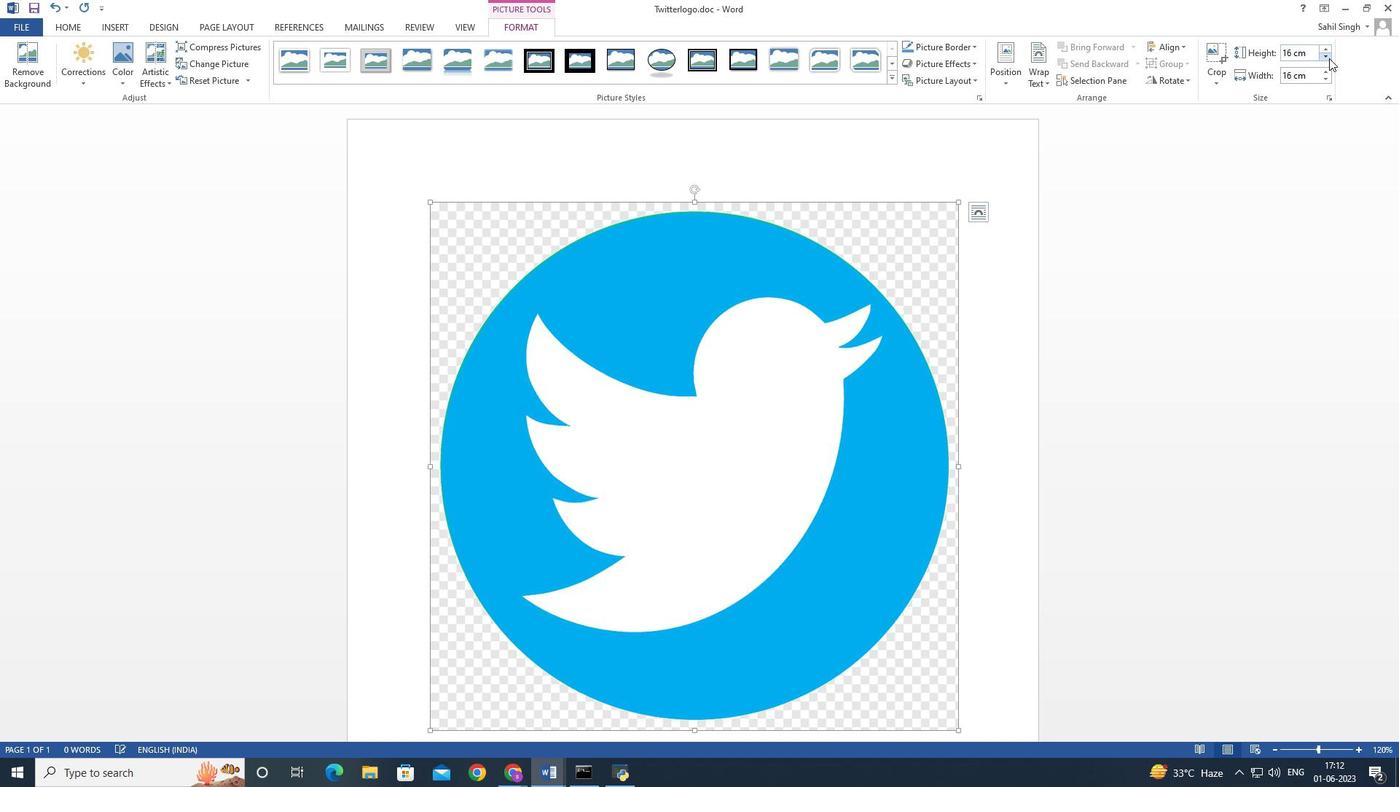 
Action: Mouse pressed left at (1329, 58)
Screenshot: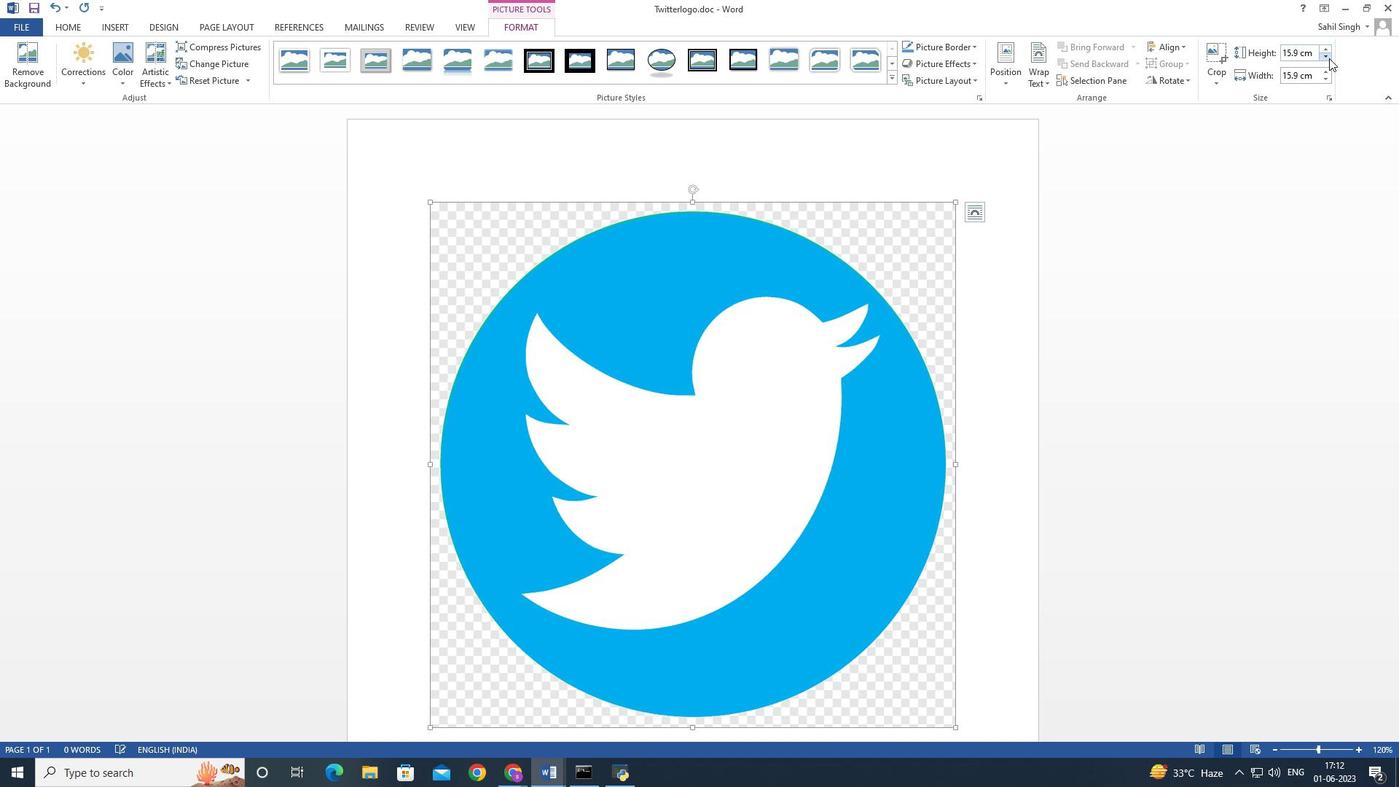 
Action: Mouse pressed left at (1329, 58)
Screenshot: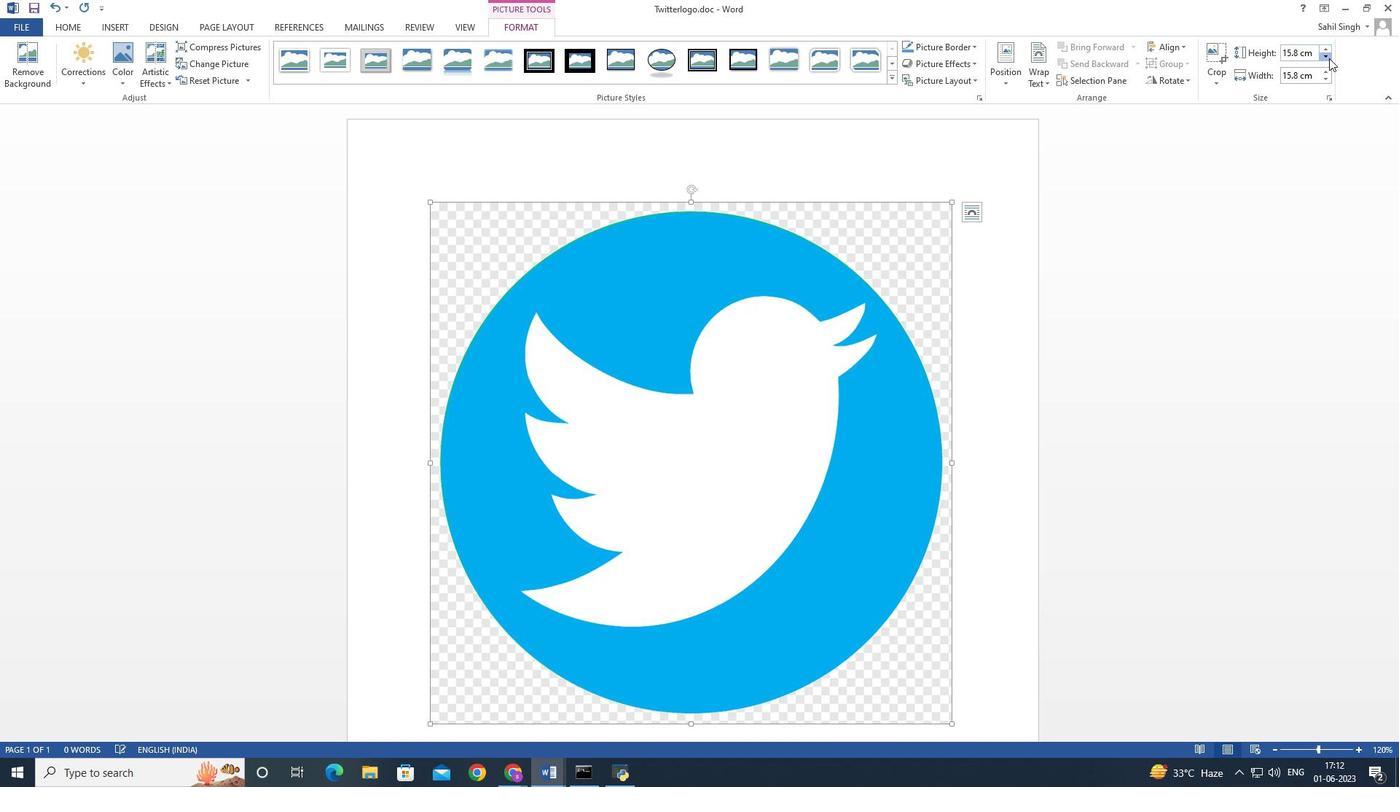 
Action: Mouse pressed left at (1329, 58)
Screenshot: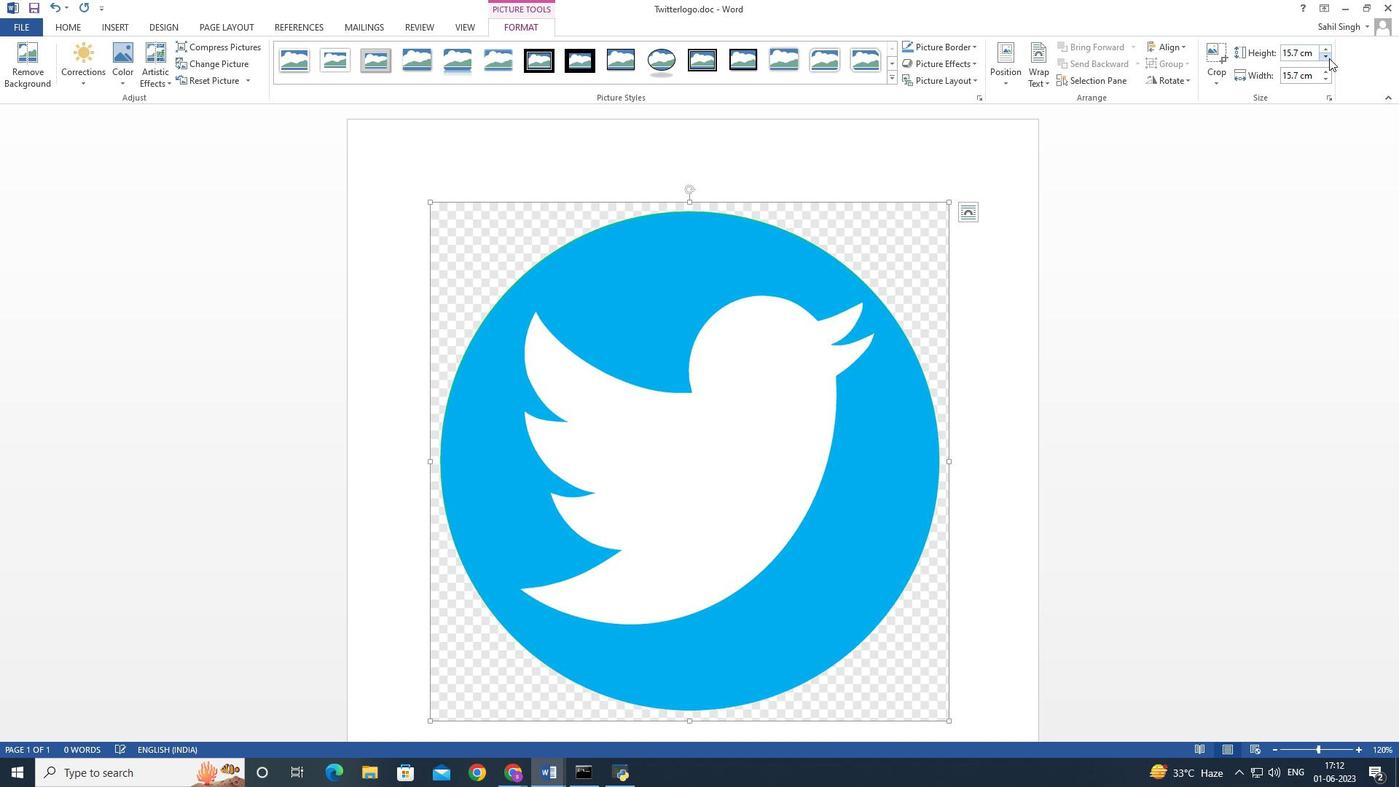 
Action: Mouse pressed left at (1329, 58)
Screenshot: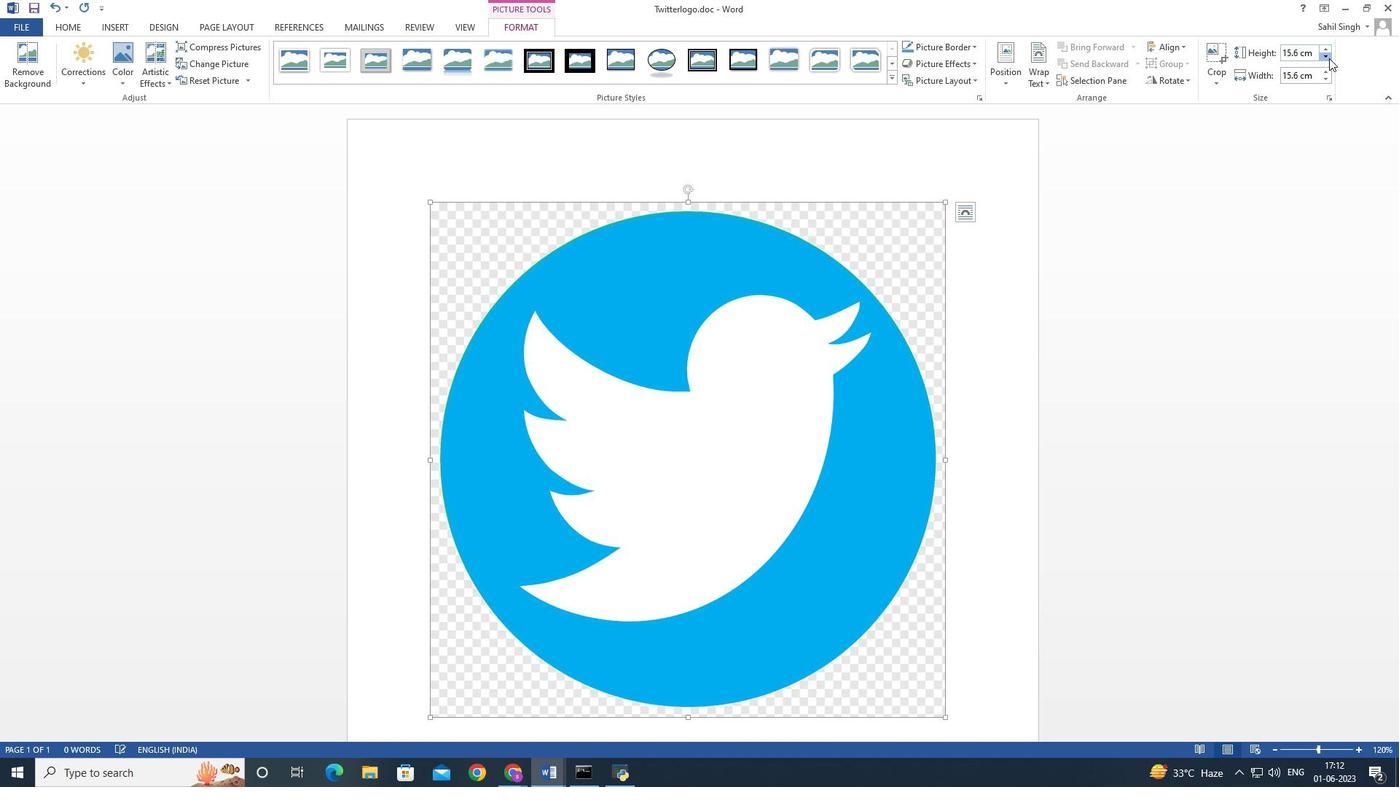 
Action: Mouse pressed left at (1329, 58)
Screenshot: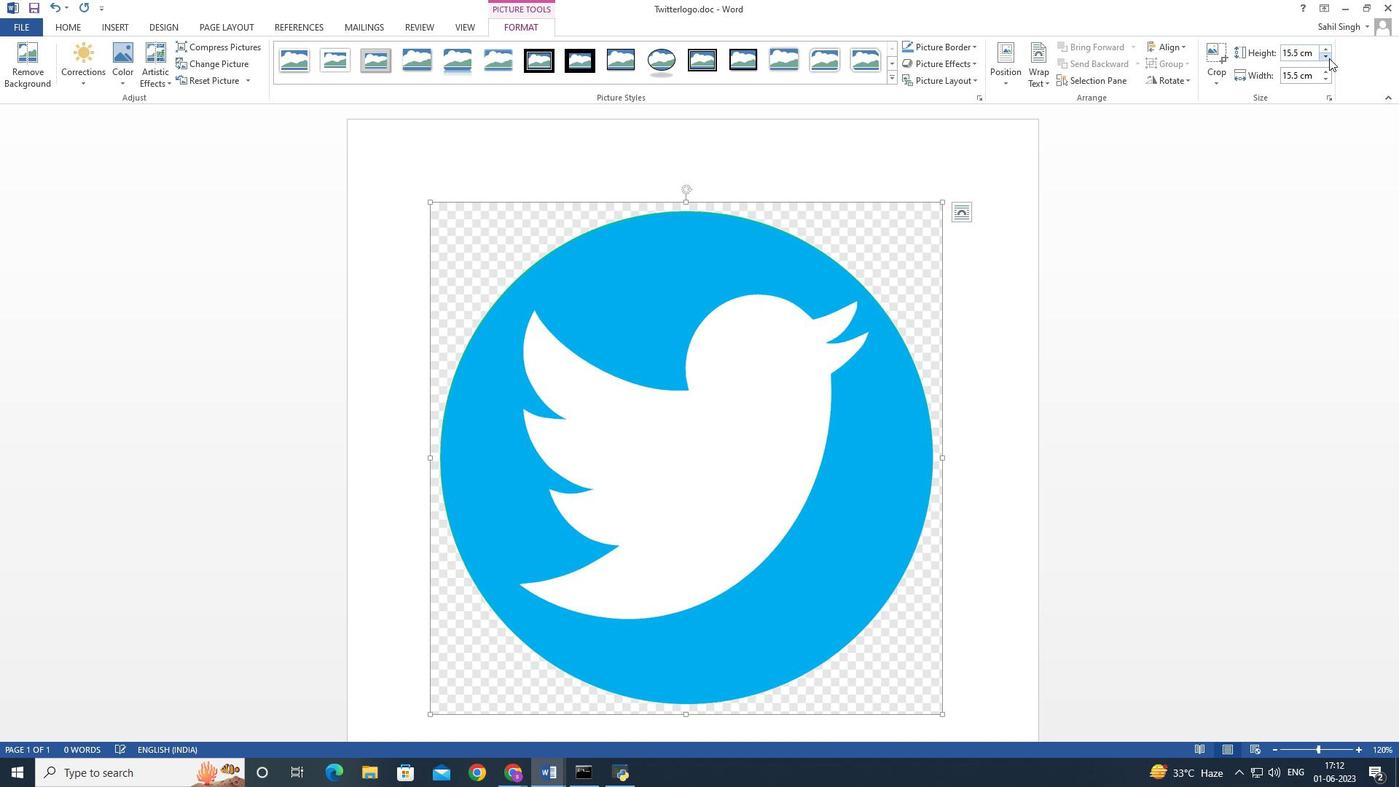 
Action: Mouse pressed left at (1329, 58)
Screenshot: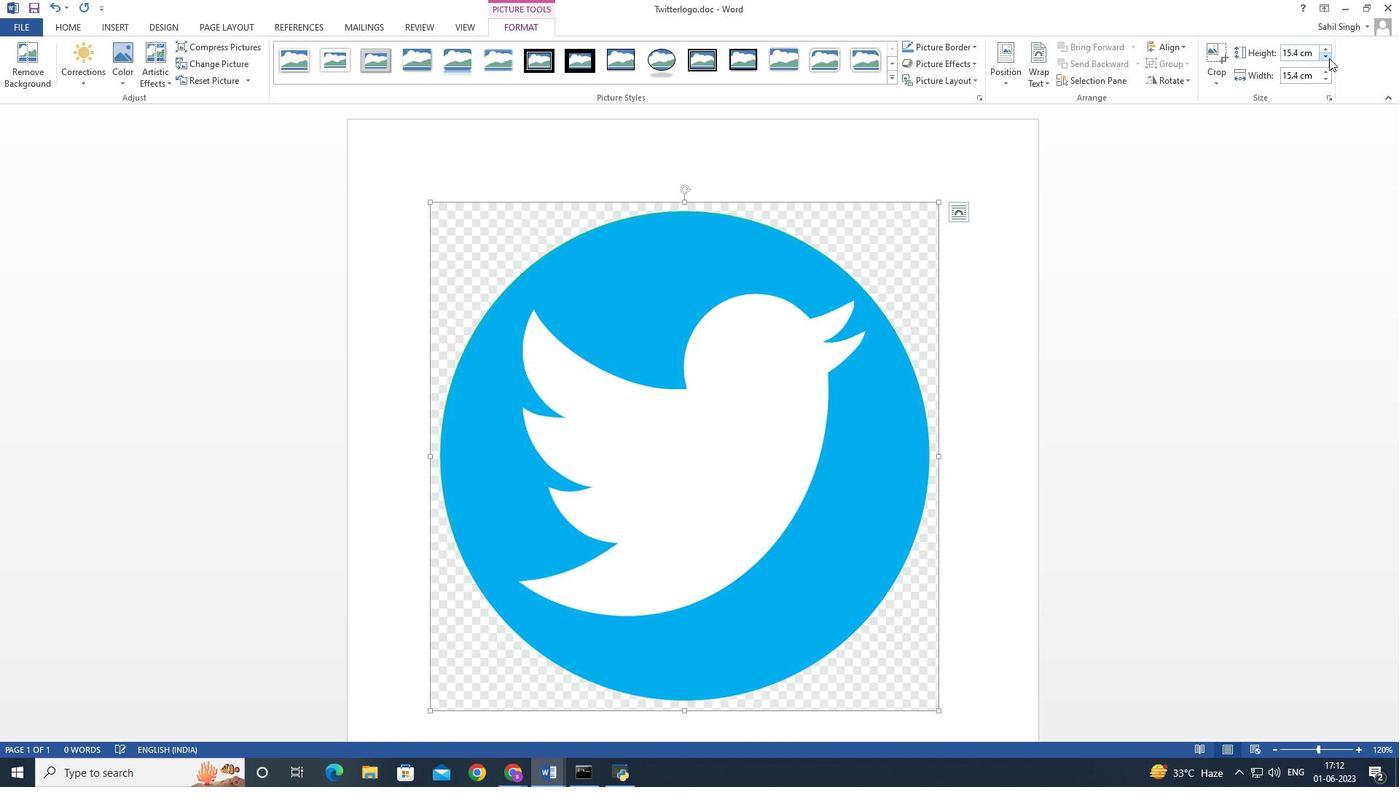 
Action: Mouse pressed left at (1329, 58)
Screenshot: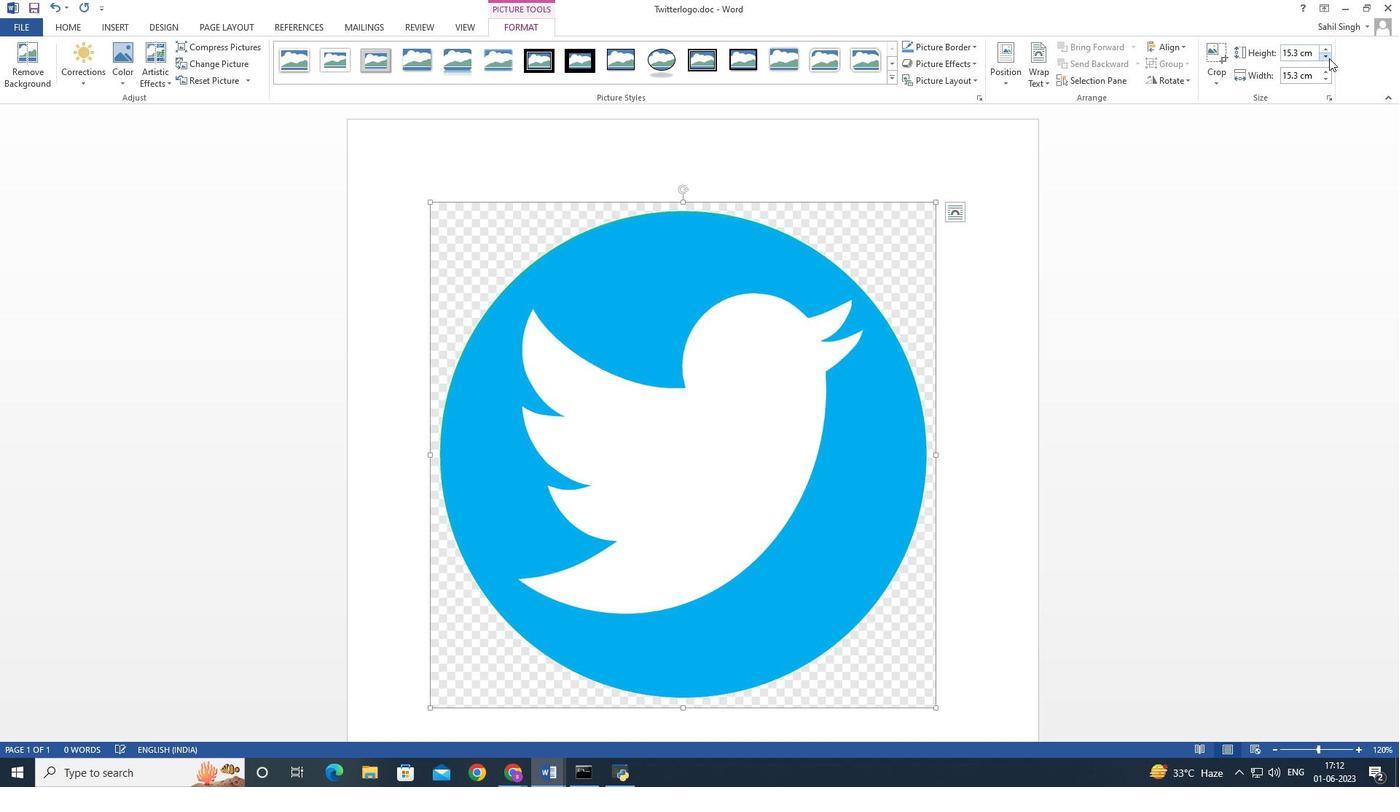 
Action: Mouse pressed left at (1329, 58)
Screenshot: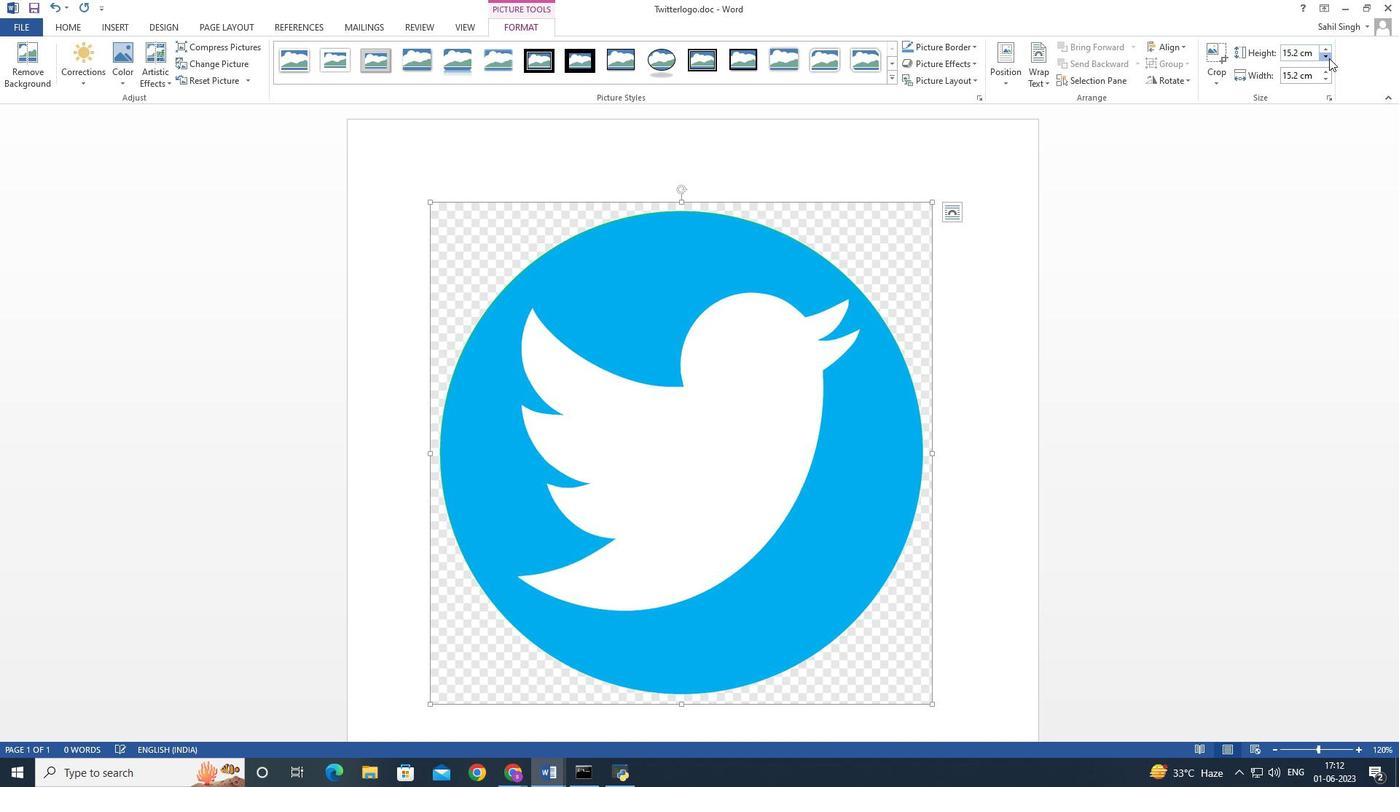 
Action: Mouse pressed left at (1329, 58)
Screenshot: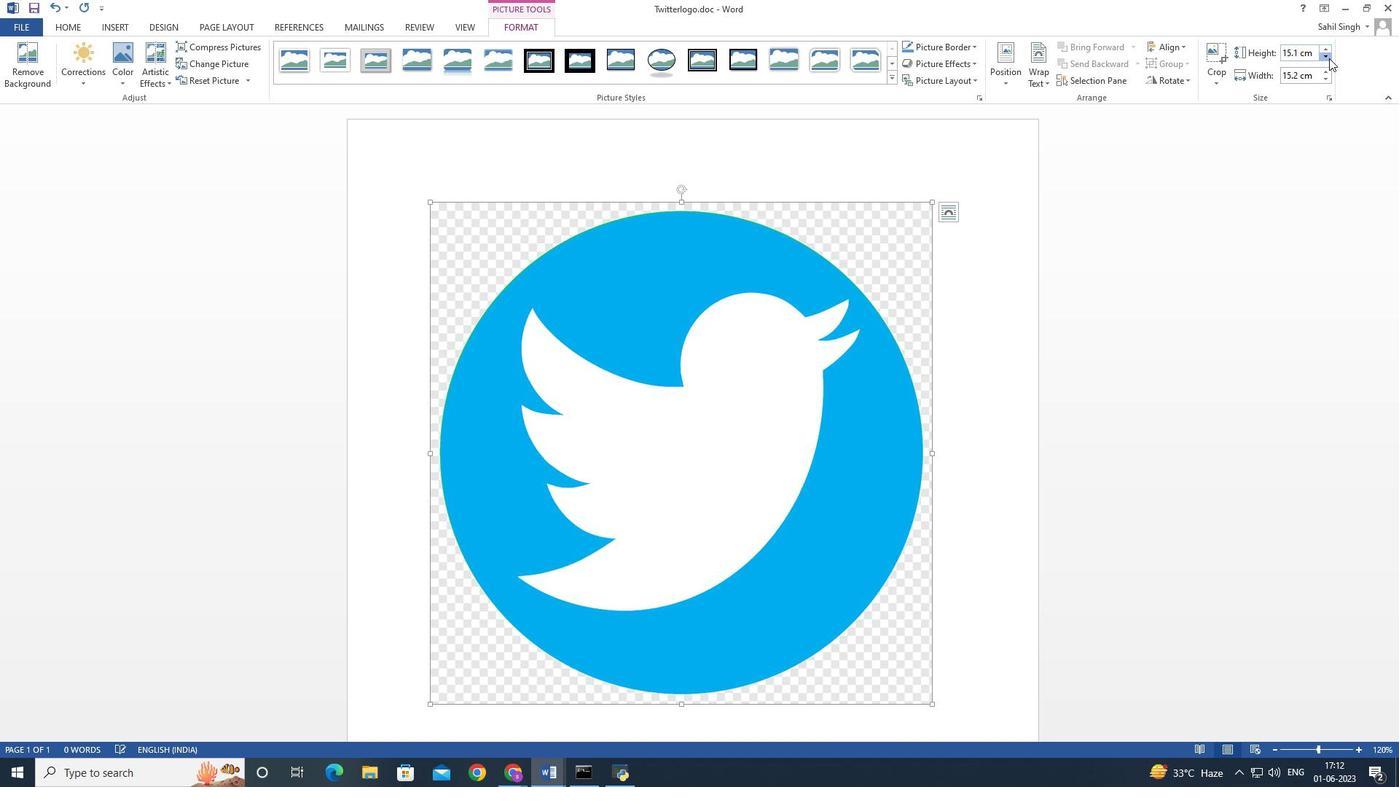 
Action: Mouse pressed left at (1329, 58)
Screenshot: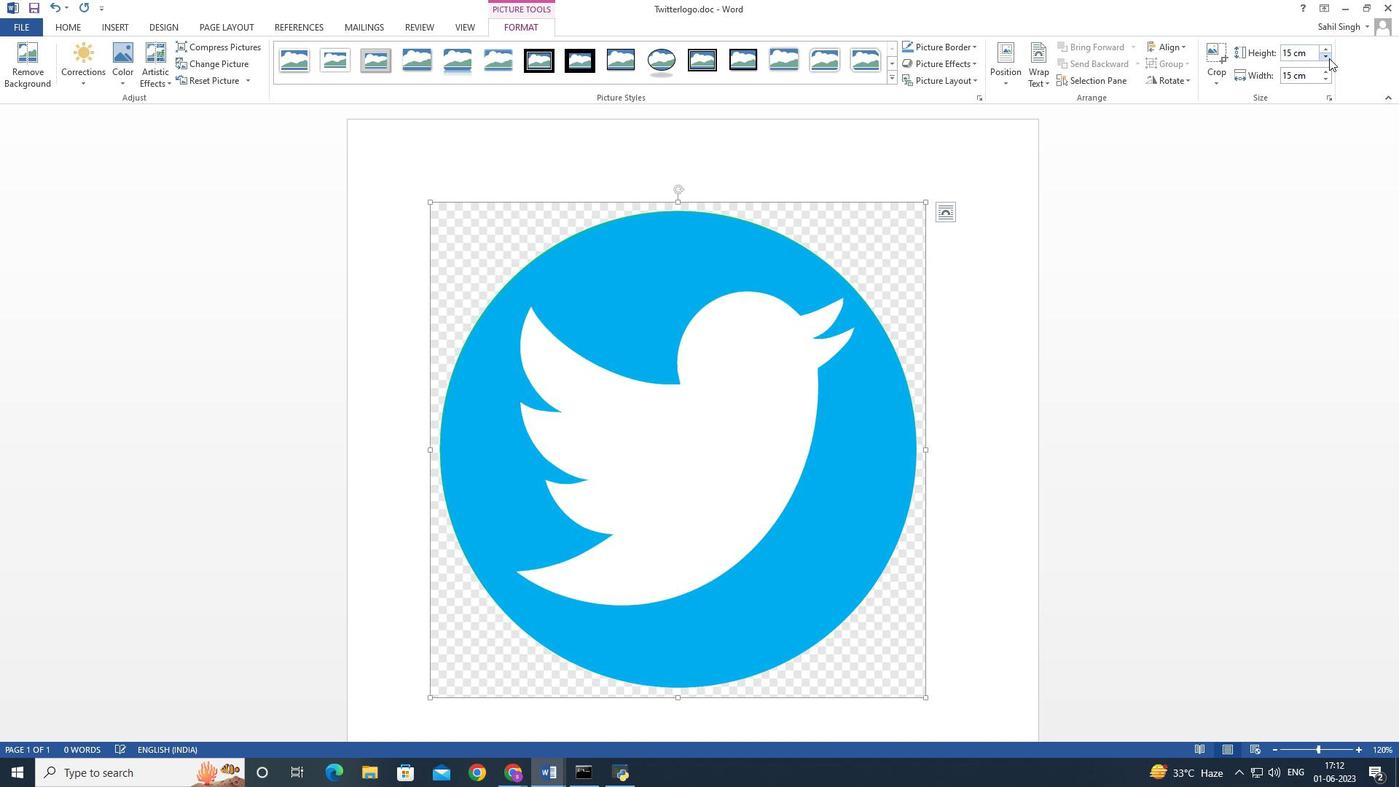
Action: Mouse pressed left at (1329, 58)
Screenshot: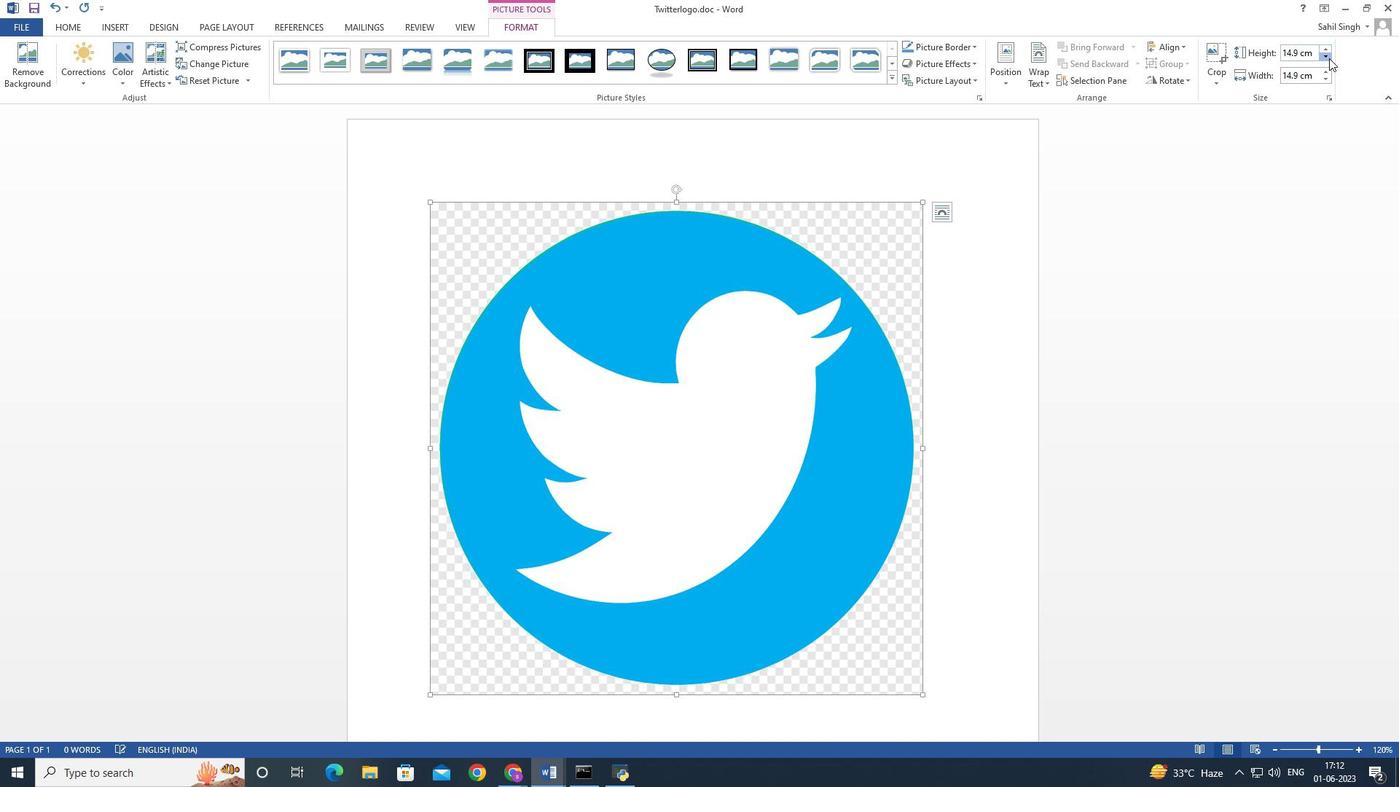 
Action: Mouse pressed left at (1329, 58)
Screenshot: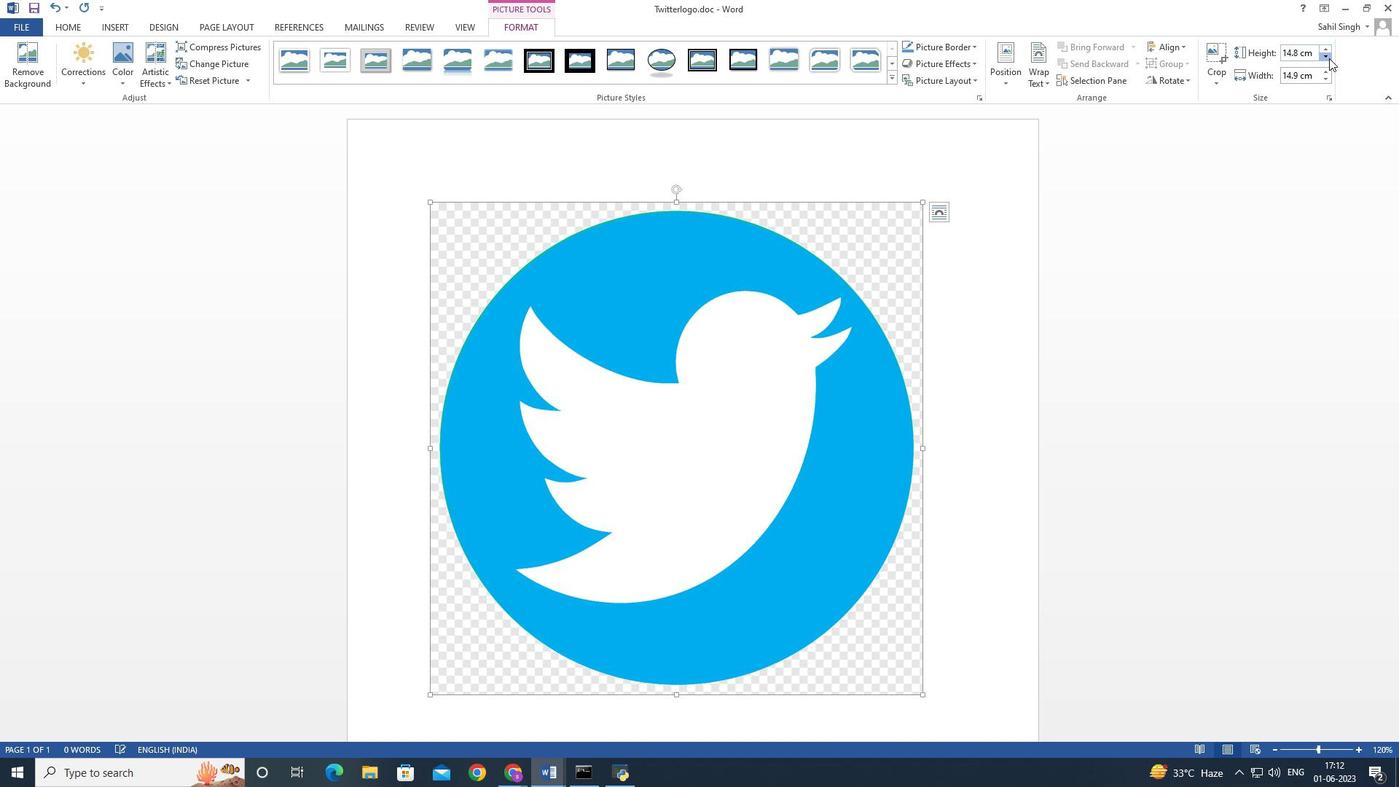 
Action: Mouse pressed left at (1329, 58)
Screenshot: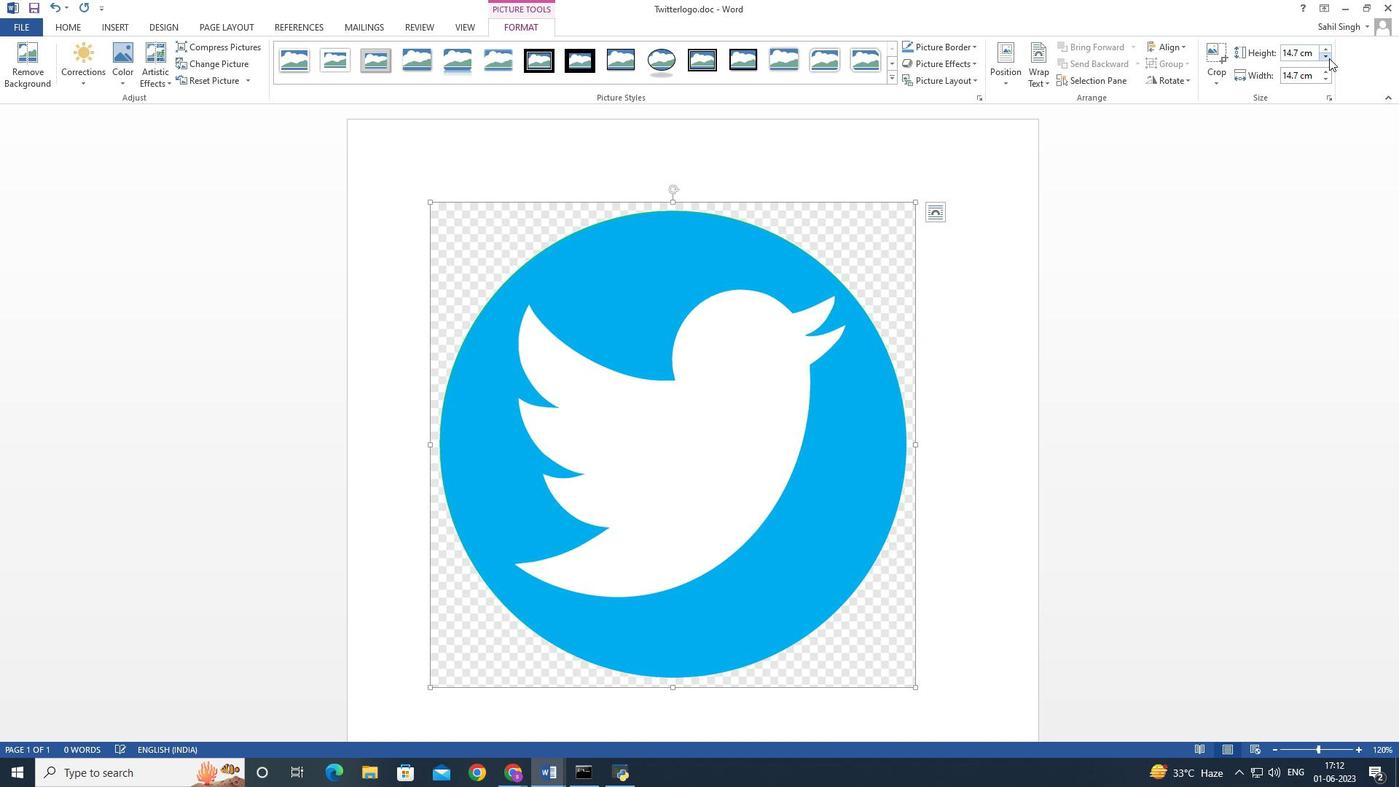 
Action: Mouse pressed left at (1329, 58)
Screenshot: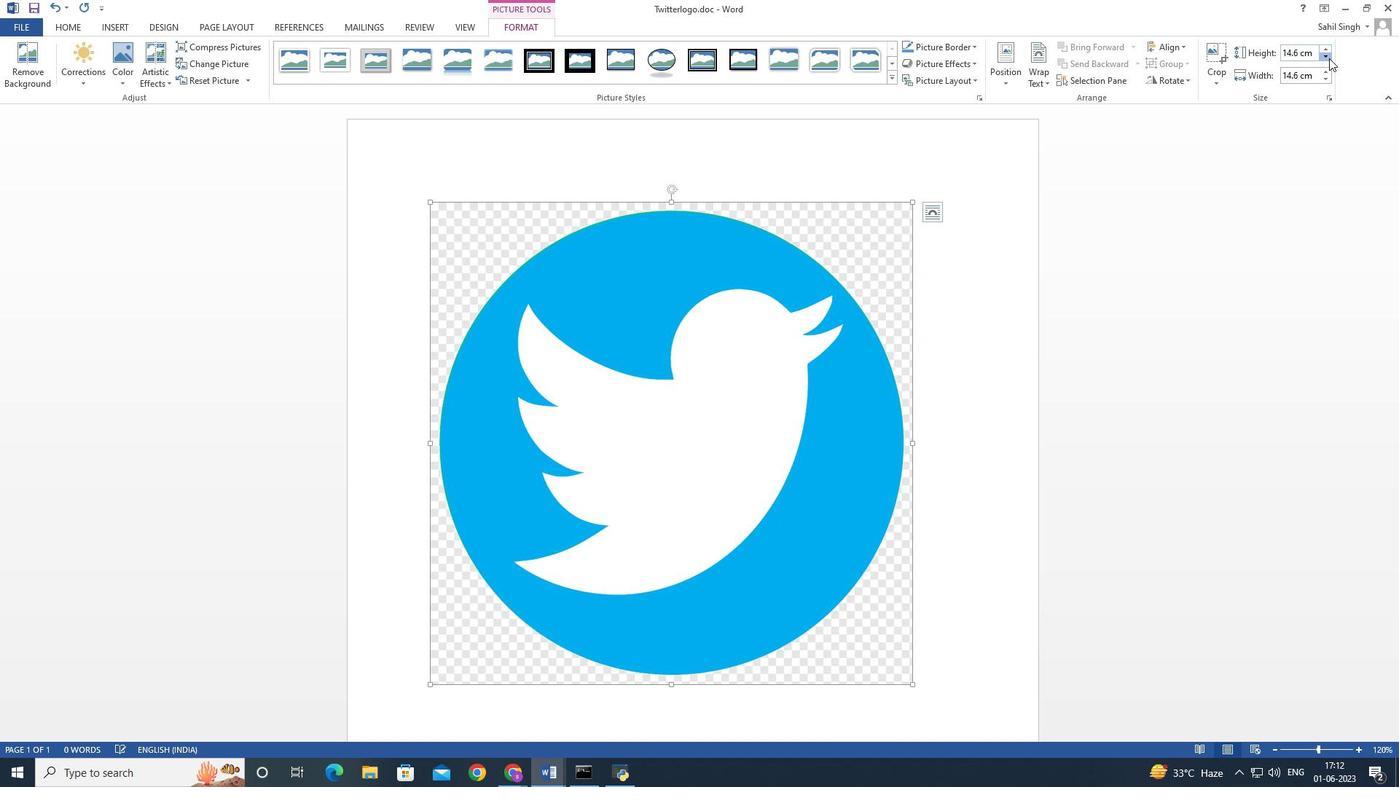 
Action: Mouse pressed left at (1329, 58)
Screenshot: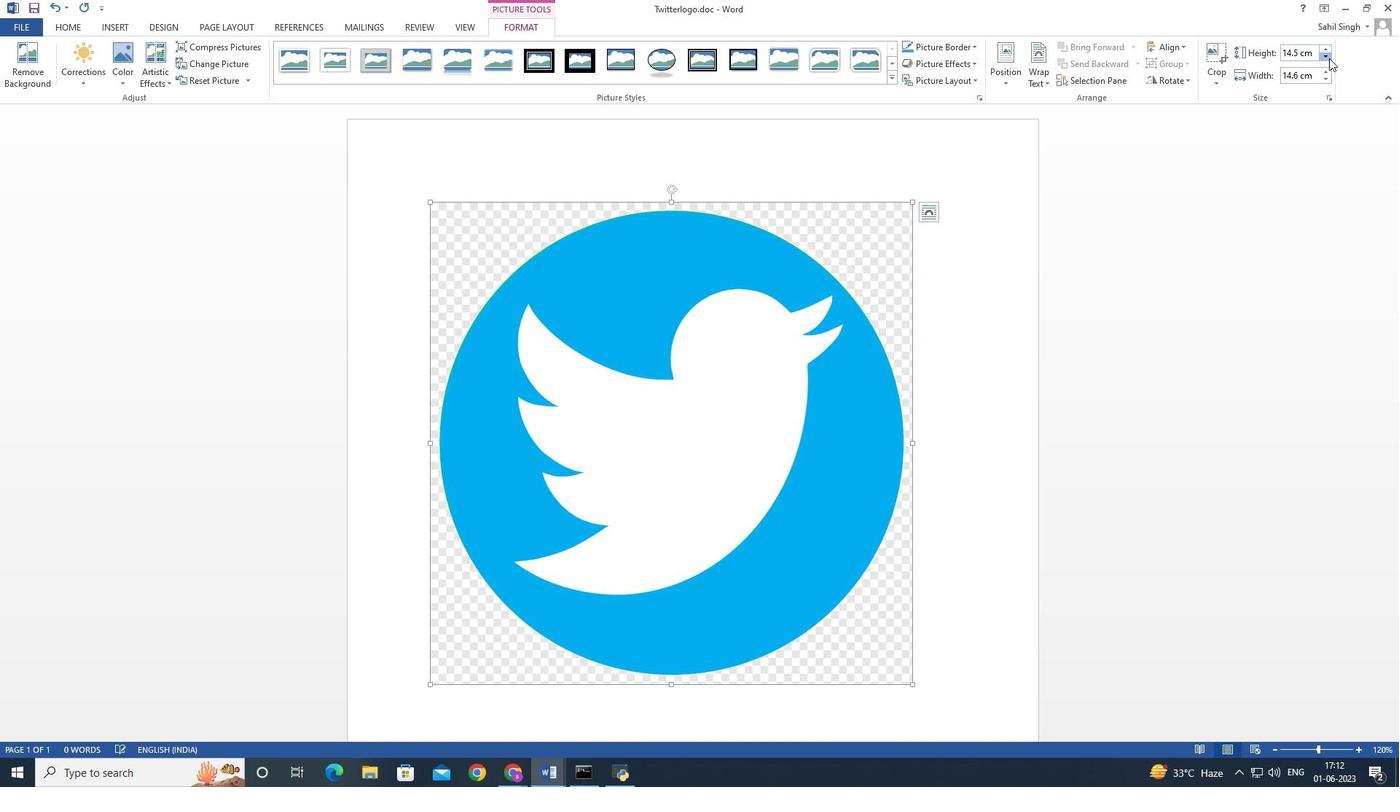 
Action: Mouse pressed left at (1329, 58)
Screenshot: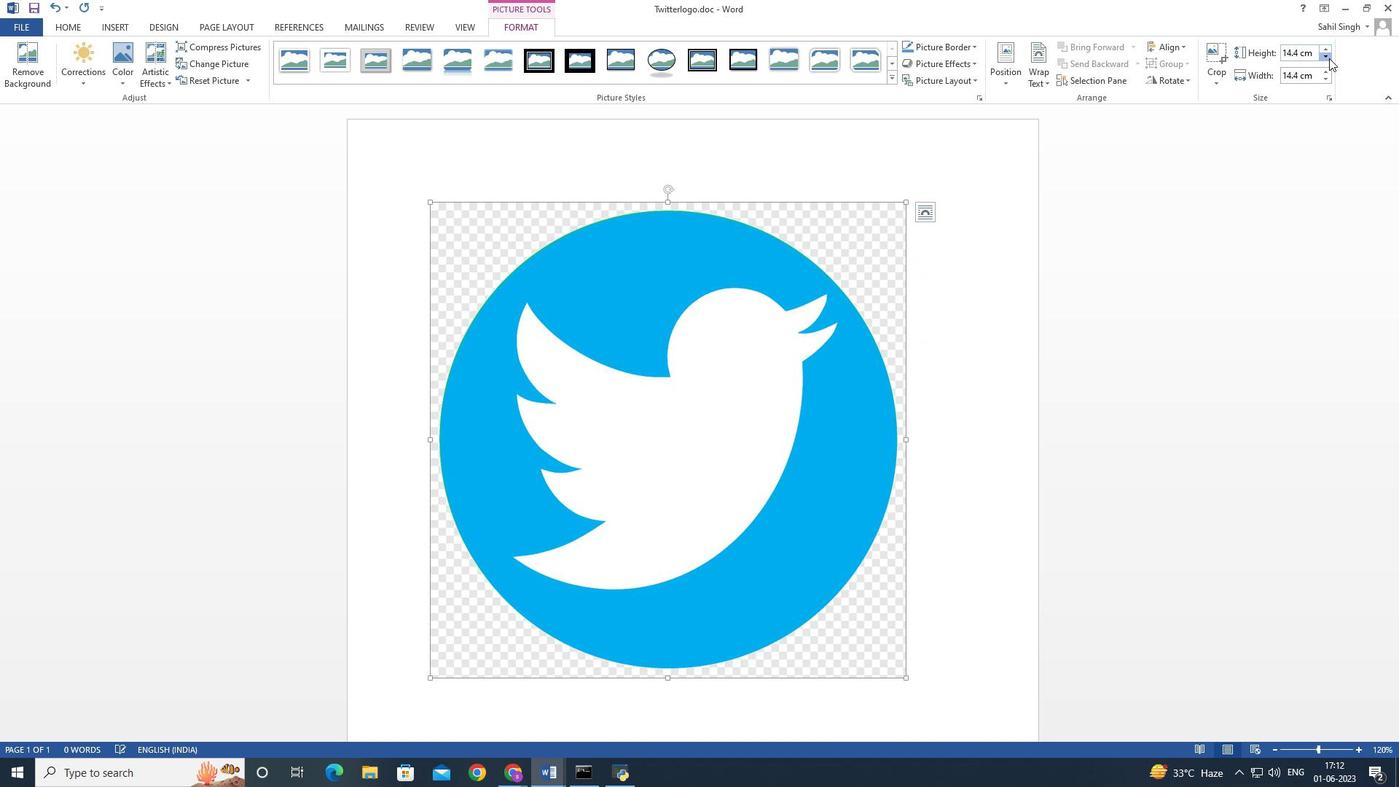 
Action: Mouse pressed left at (1329, 58)
Screenshot: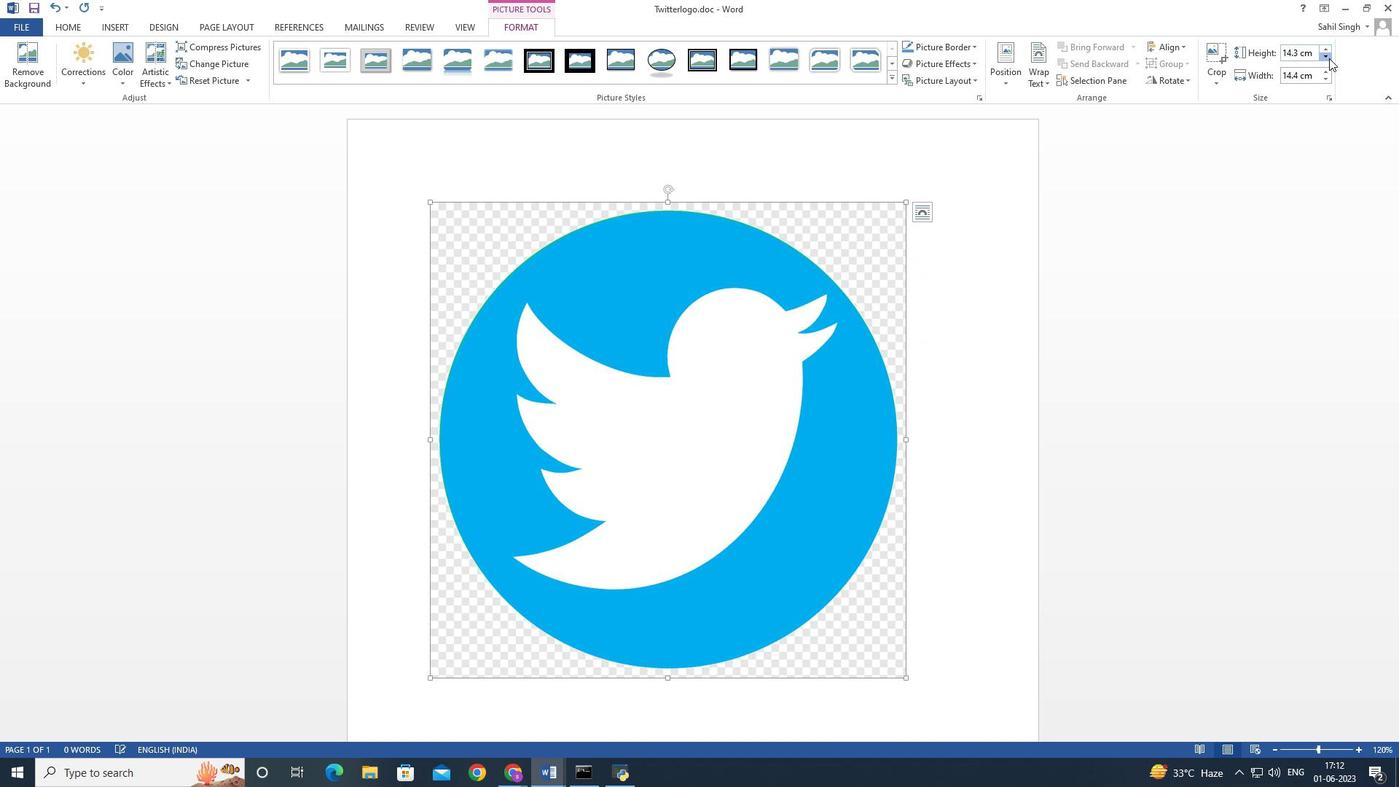 
Action: Mouse pressed left at (1329, 58)
Screenshot: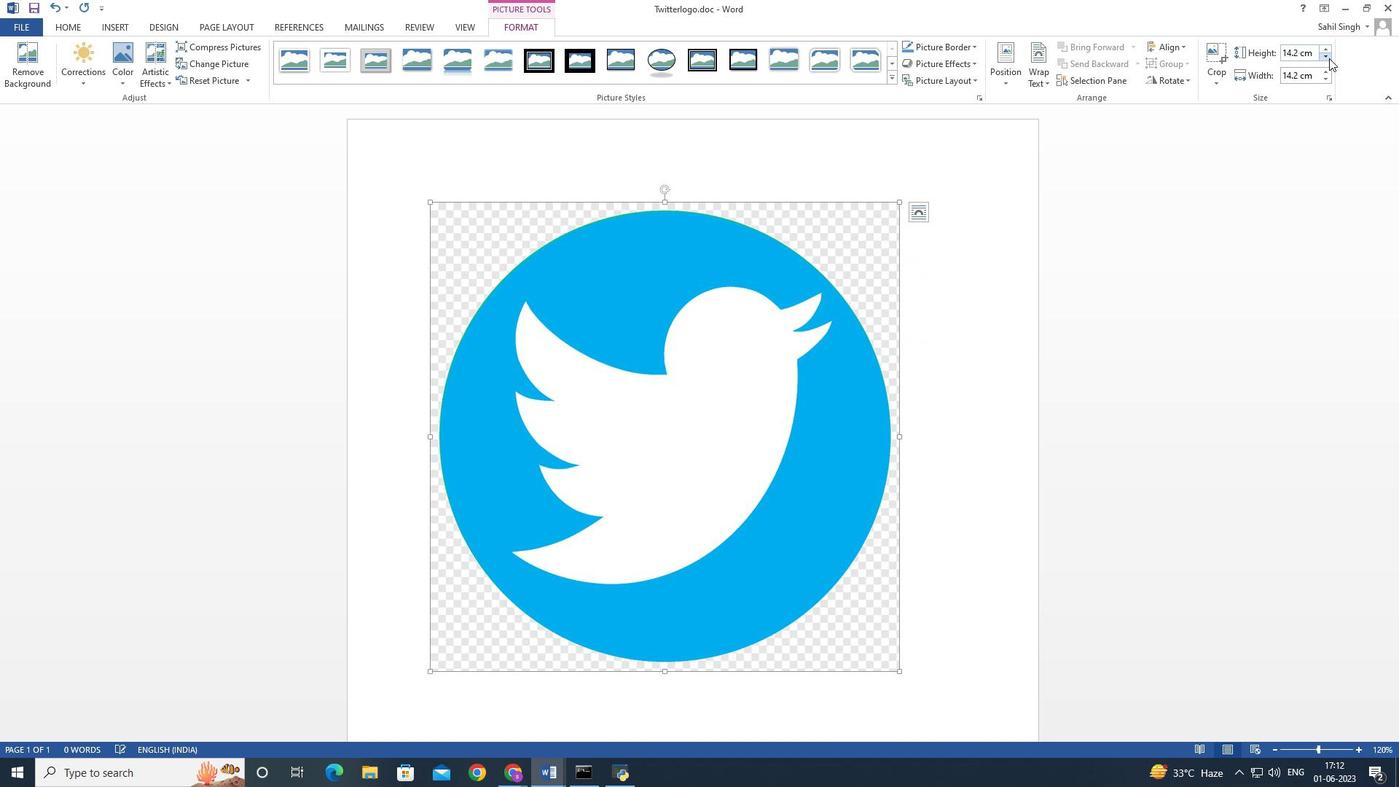 
Action: Mouse pressed left at (1329, 58)
Screenshot: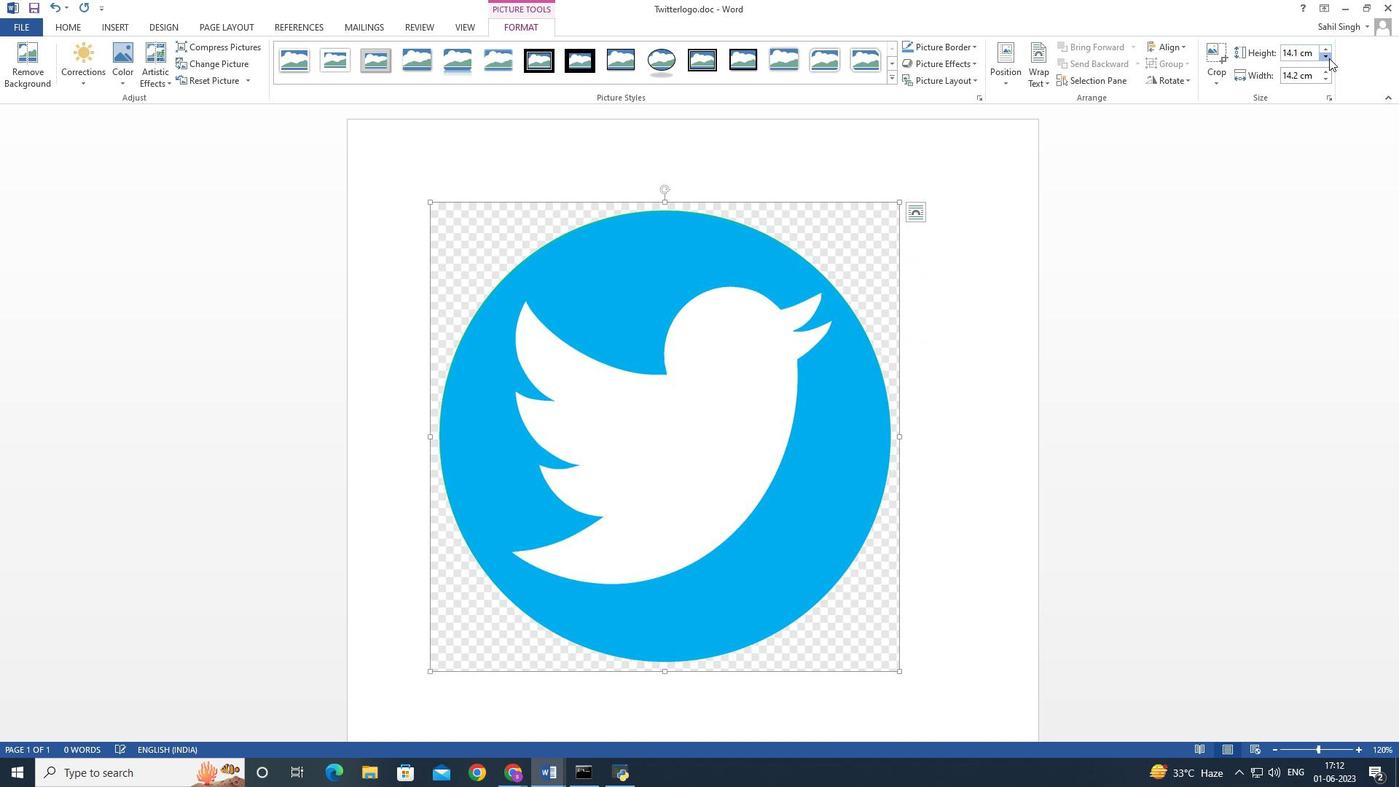 
Action: Mouse pressed left at (1329, 58)
Screenshot: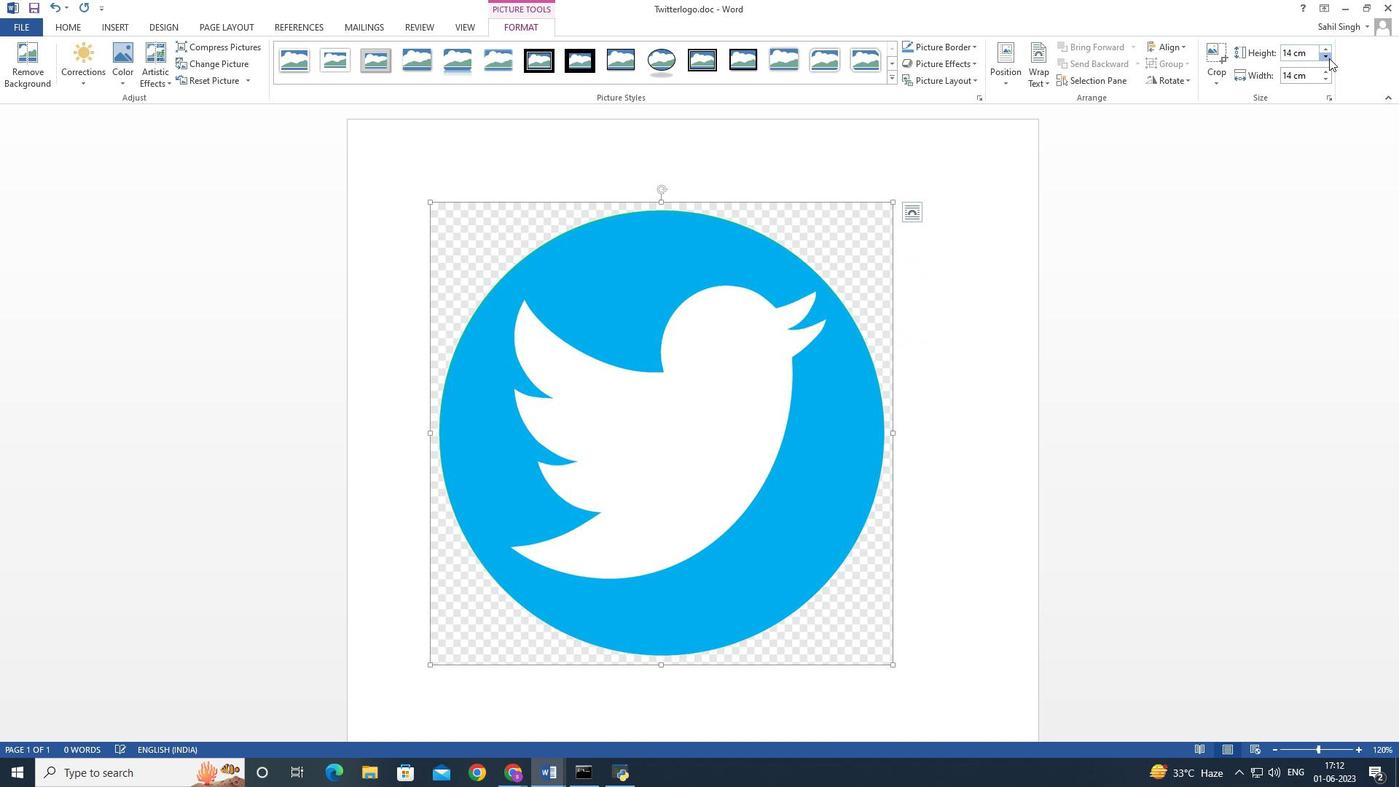 
Action: Mouse pressed left at (1329, 58)
Screenshot: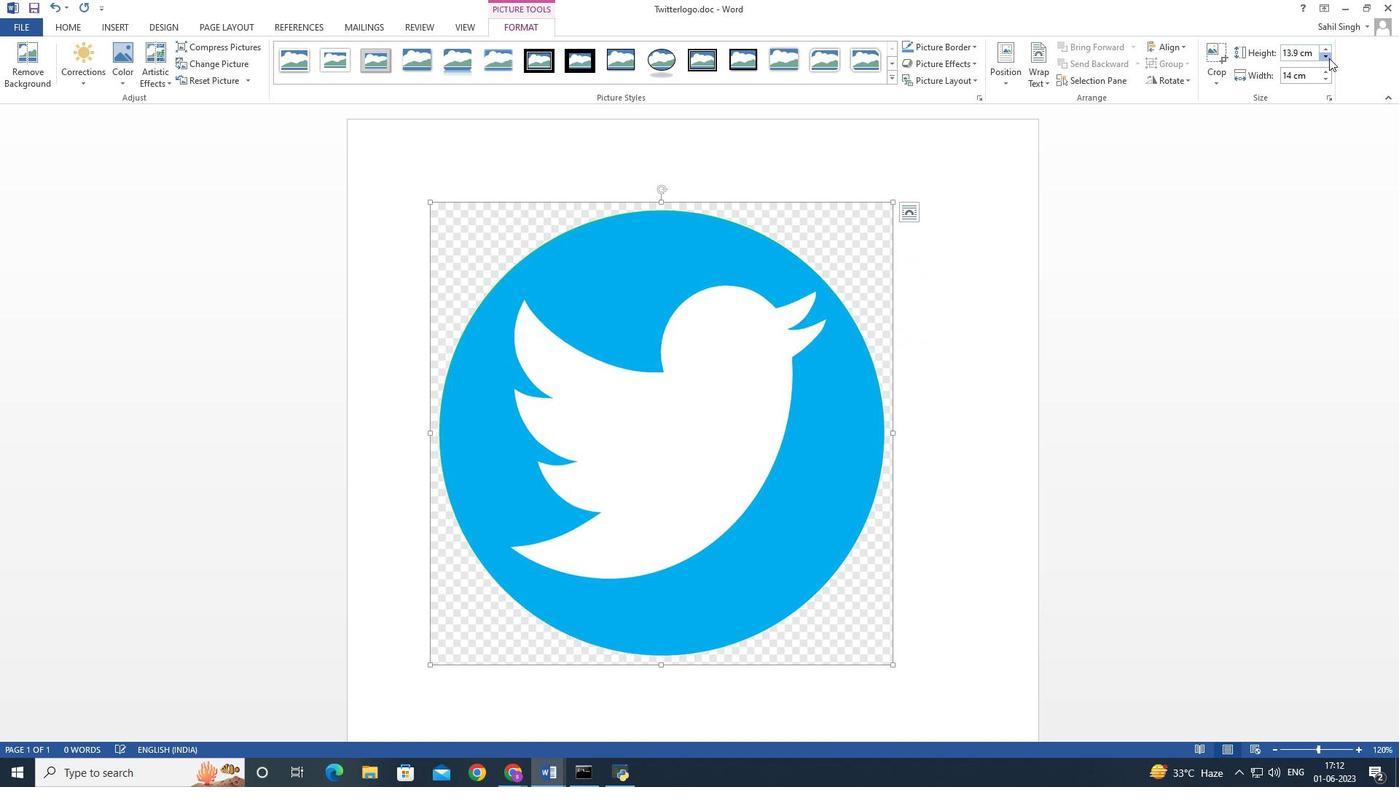 
Action: Mouse pressed left at (1329, 58)
Screenshot: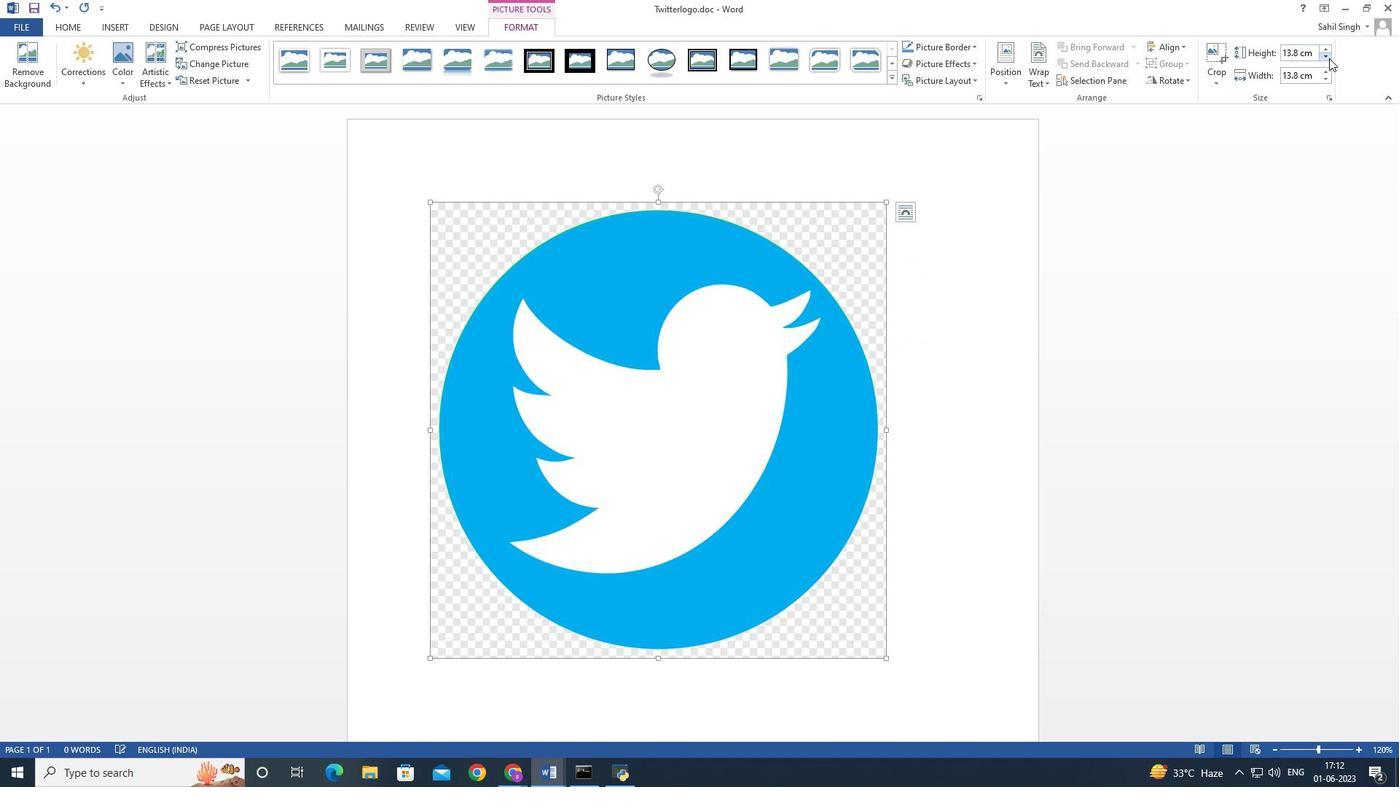 
Action: Mouse pressed left at (1329, 58)
Screenshot: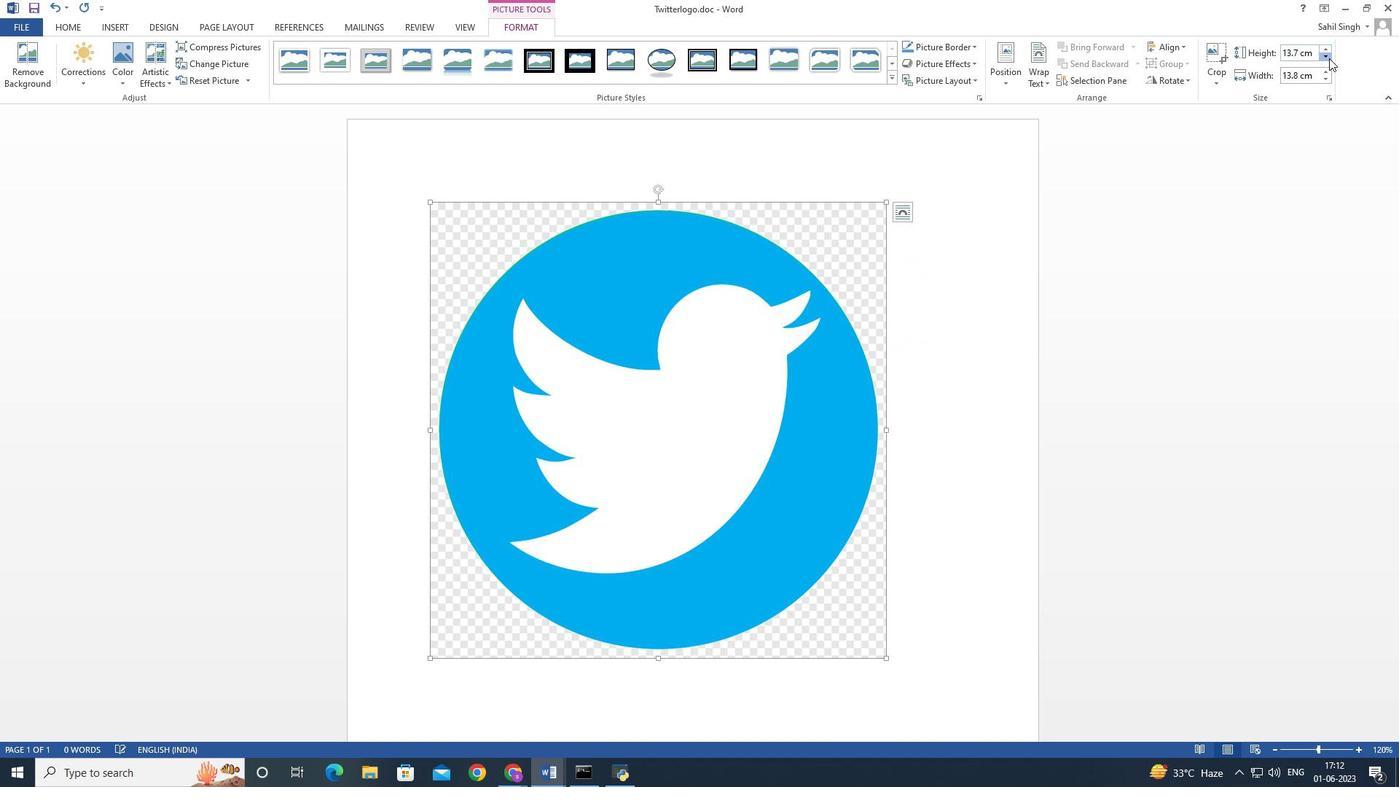 
Action: Mouse pressed left at (1329, 58)
Screenshot: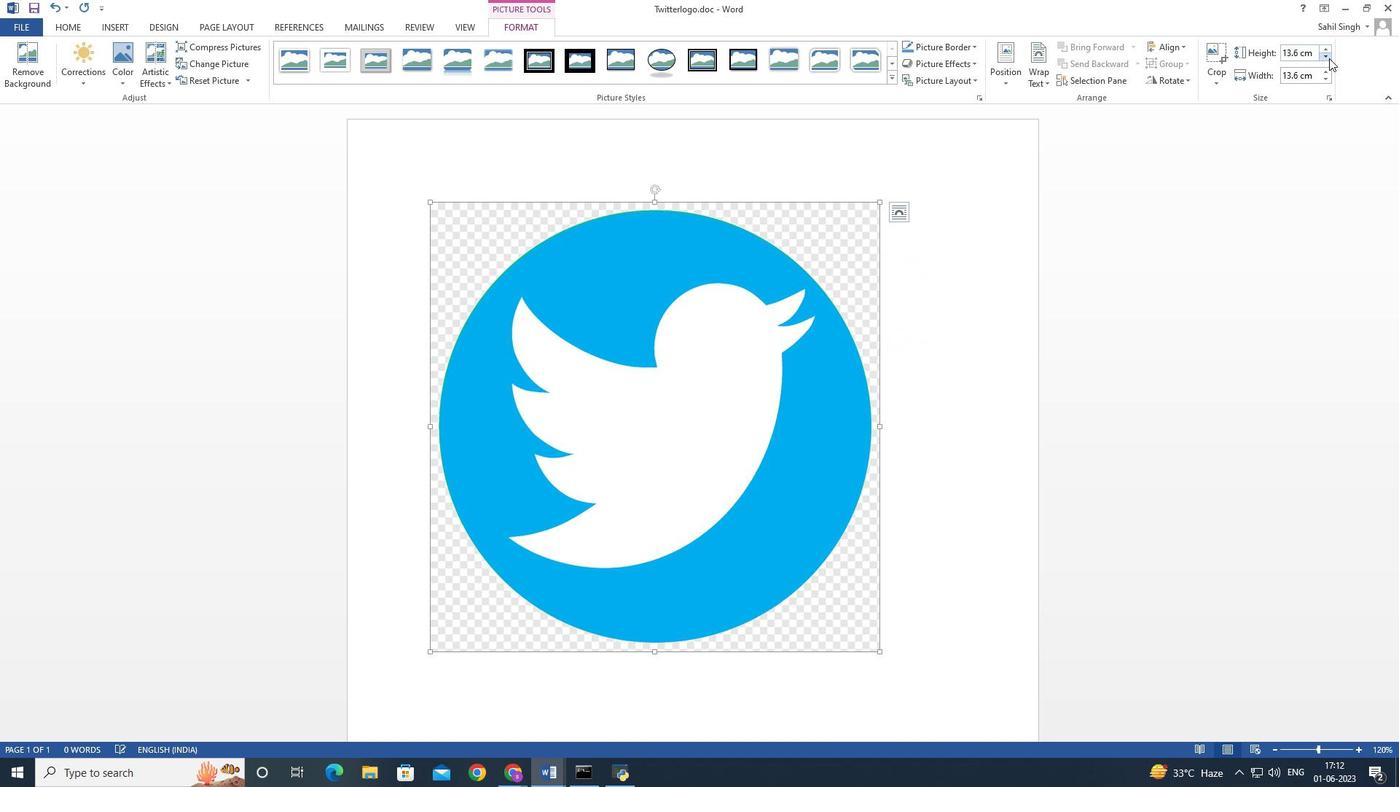 
Action: Mouse pressed left at (1329, 58)
Screenshot: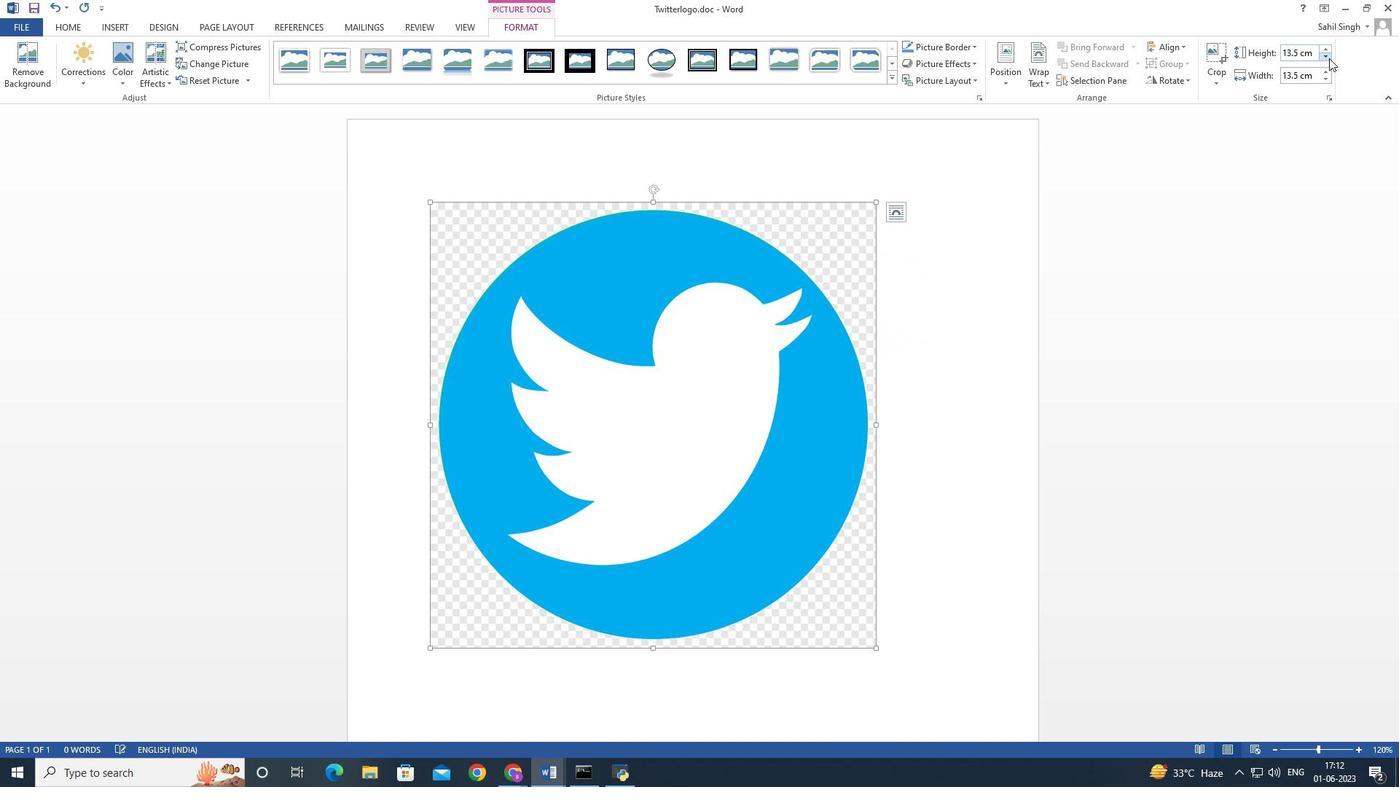 
Action: Mouse pressed left at (1329, 58)
Screenshot: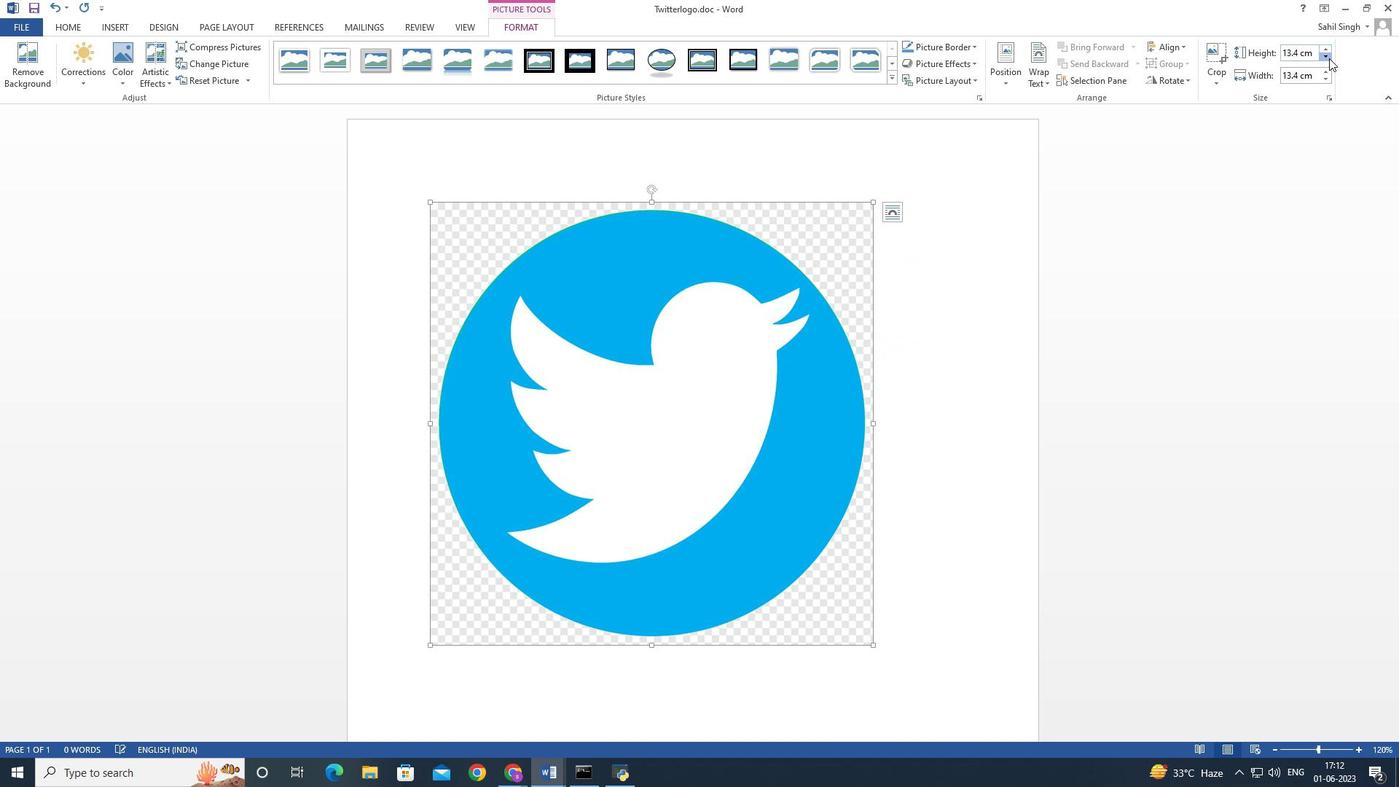
Action: Mouse pressed left at (1329, 58)
Screenshot: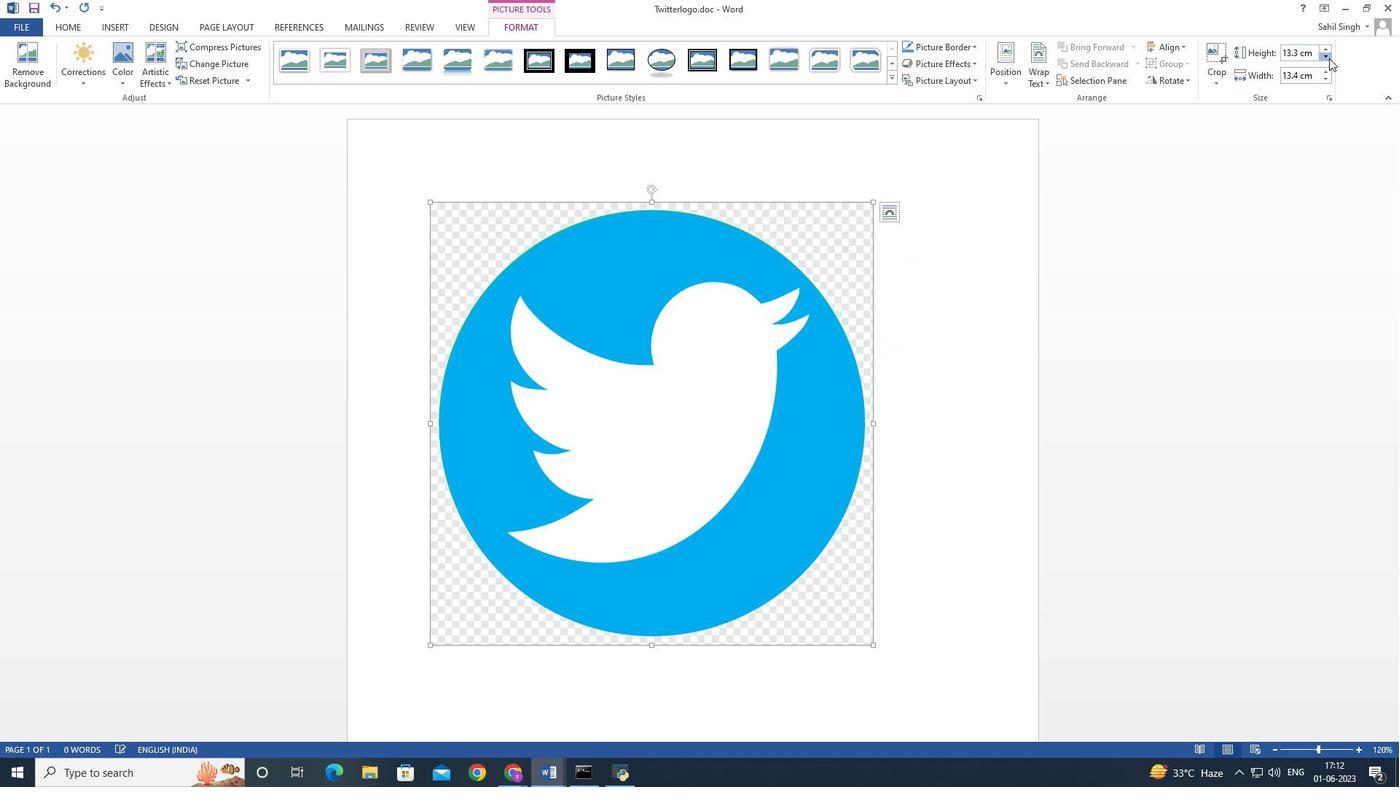 
Action: Mouse pressed left at (1329, 58)
Screenshot: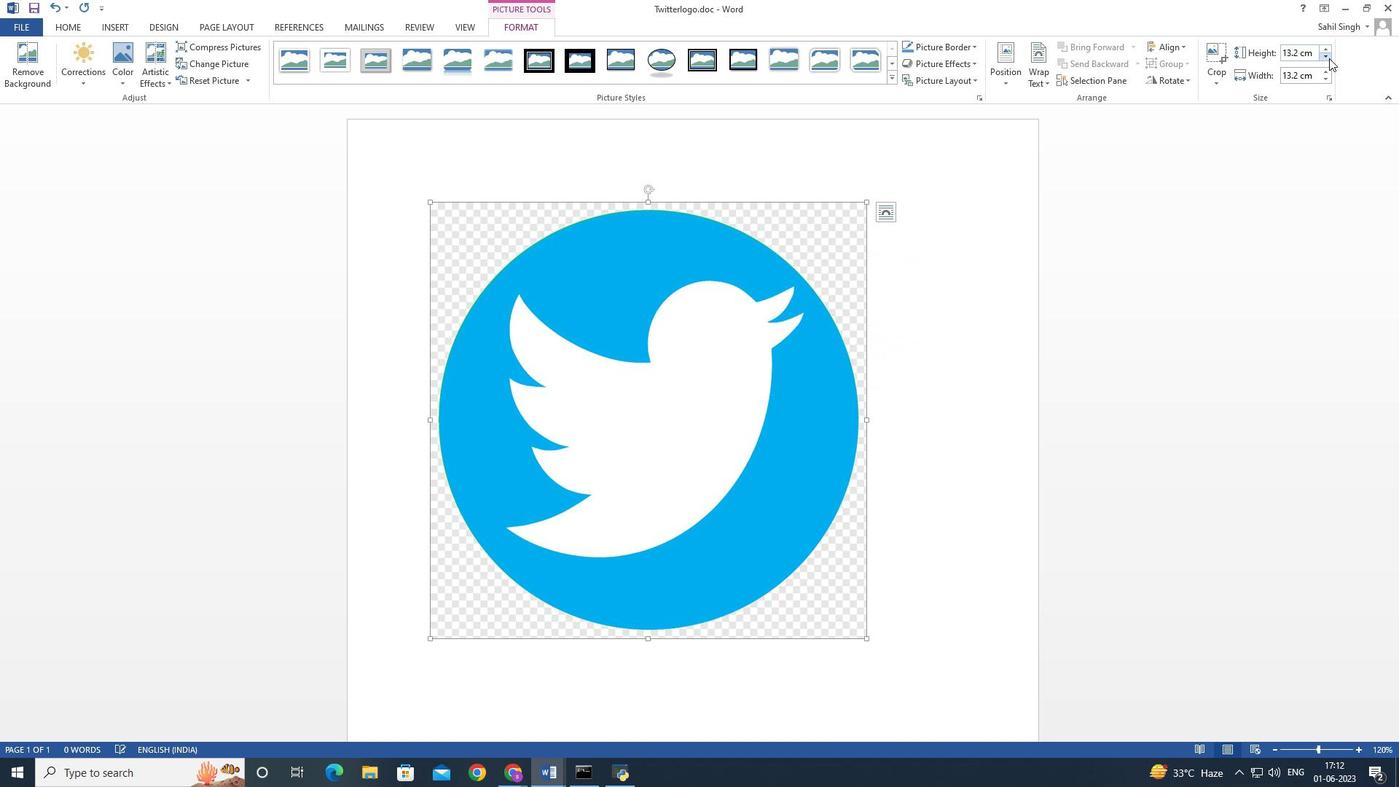 
Action: Mouse pressed left at (1329, 58)
Screenshot: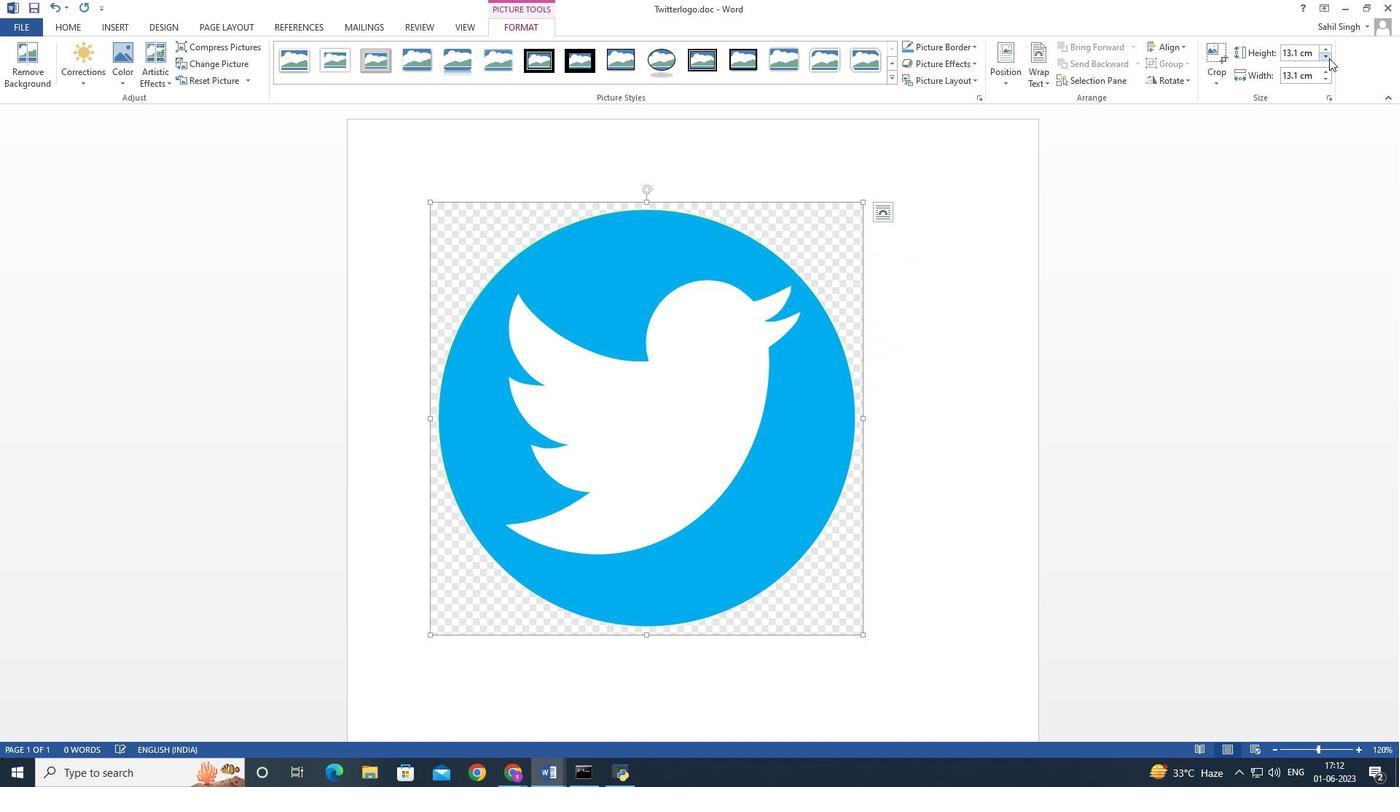 
Action: Mouse pressed left at (1329, 58)
Screenshot: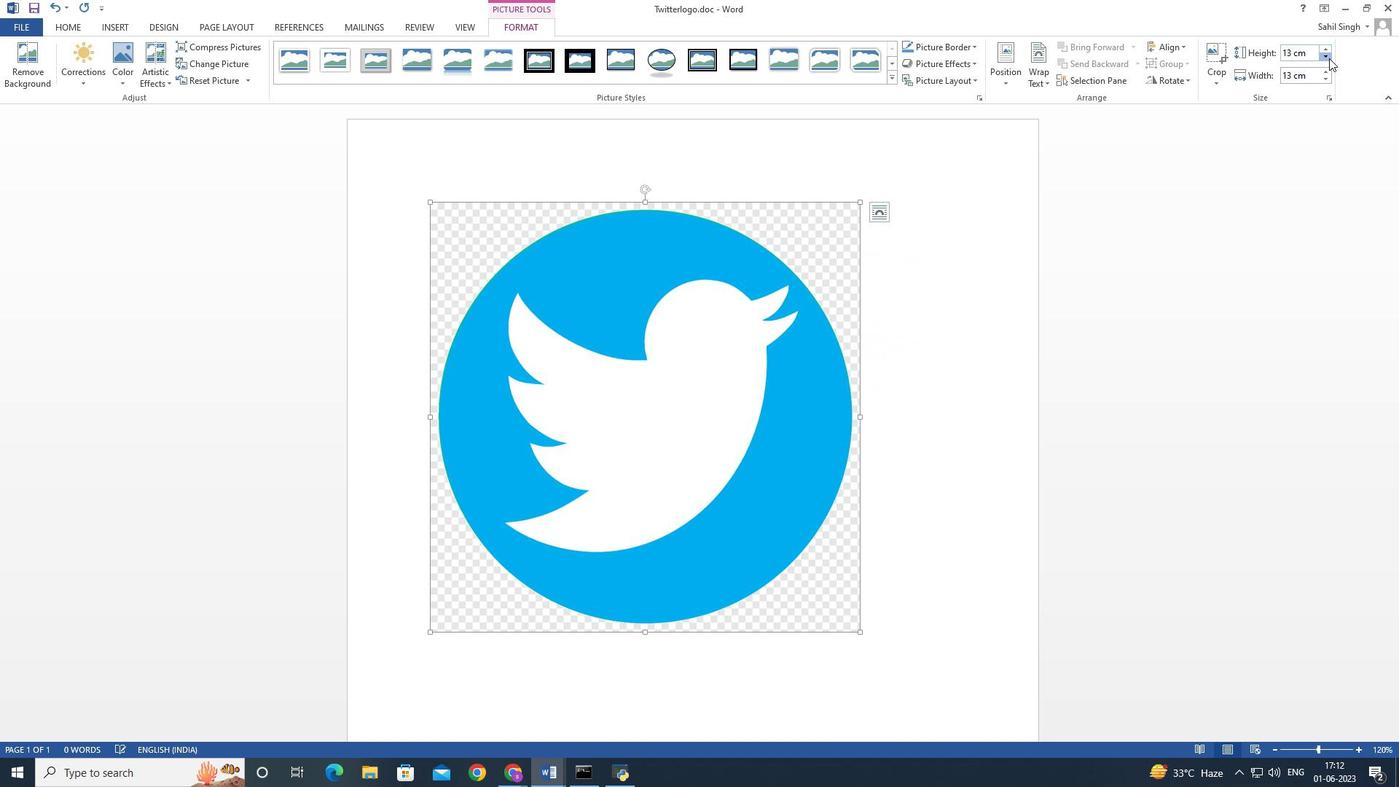 
Action: Mouse pressed left at (1329, 58)
Screenshot: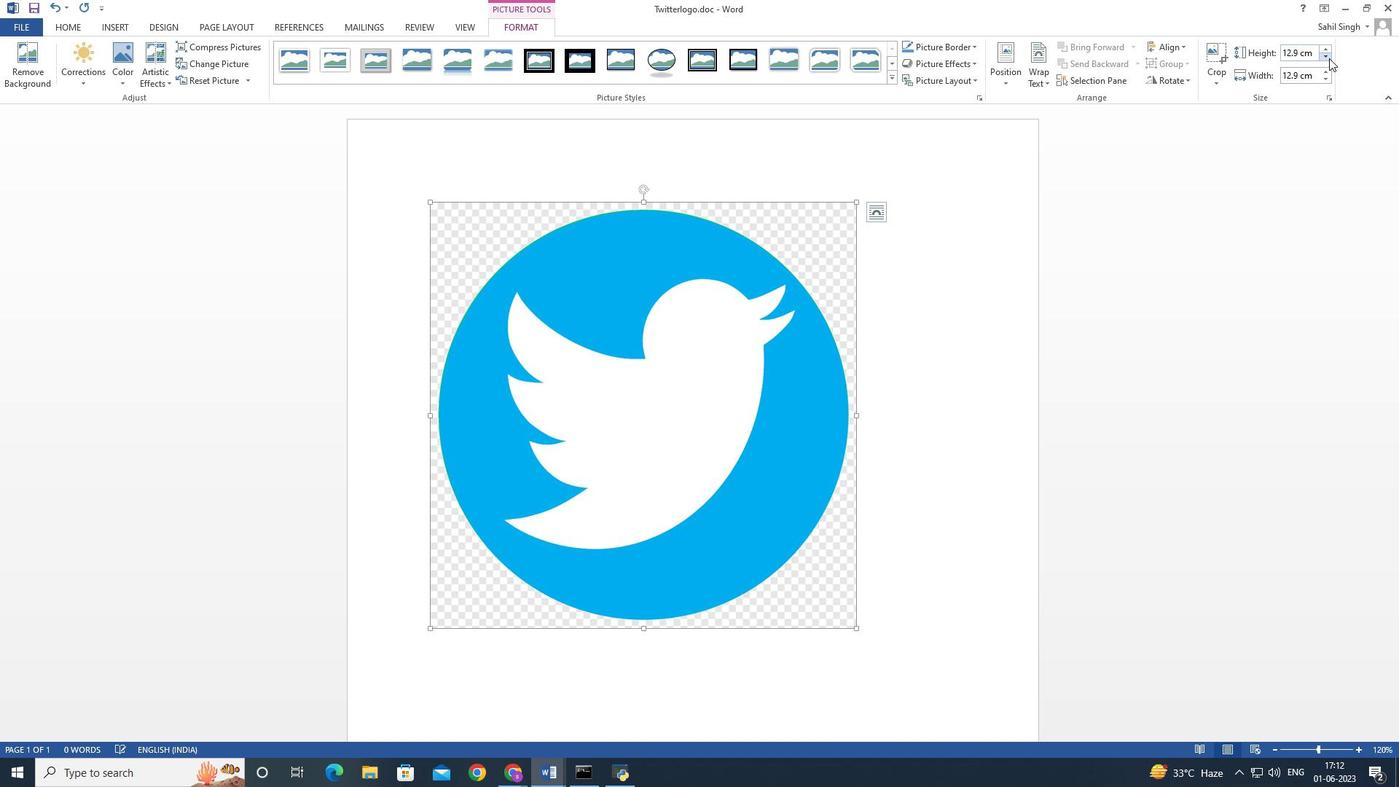 
Action: Mouse pressed left at (1329, 58)
Screenshot: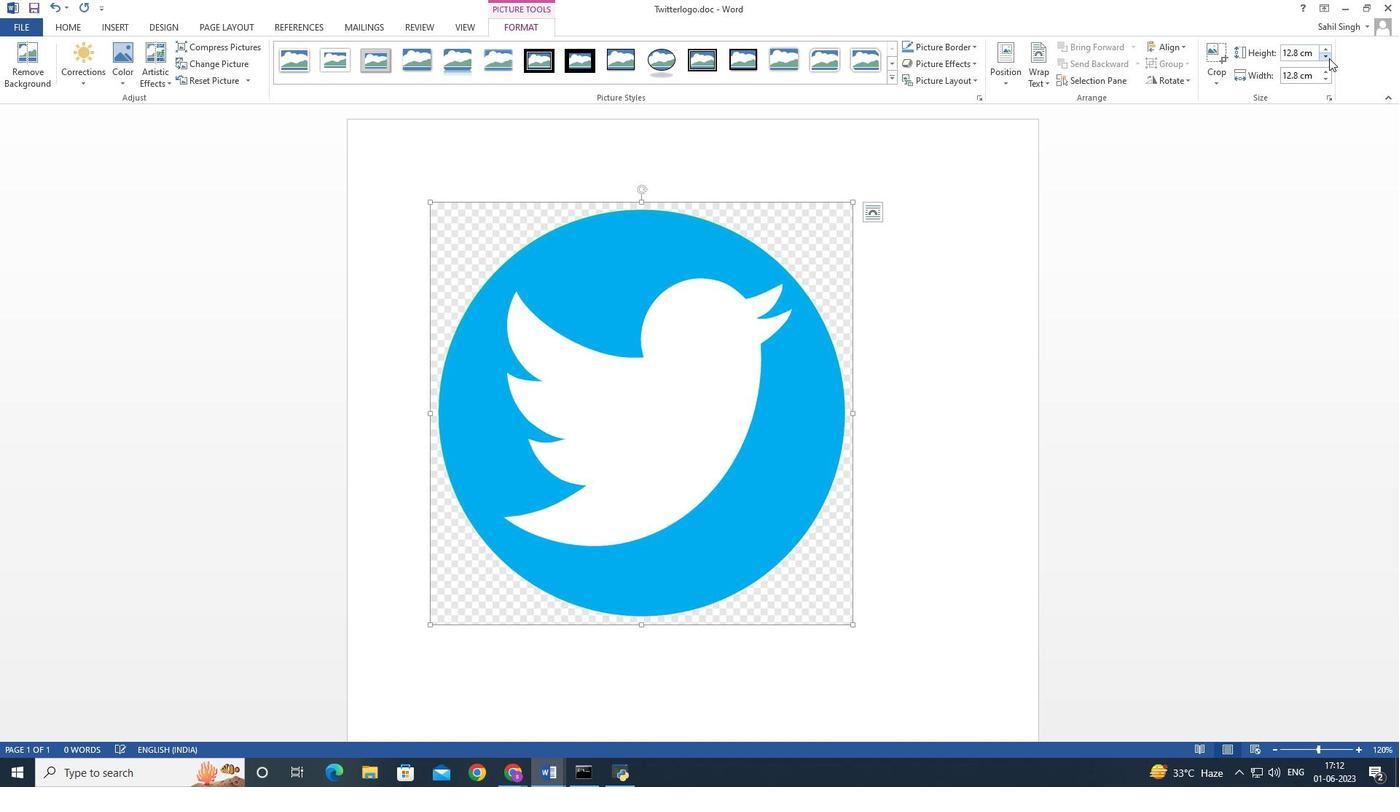
Action: Mouse pressed left at (1329, 58)
Screenshot: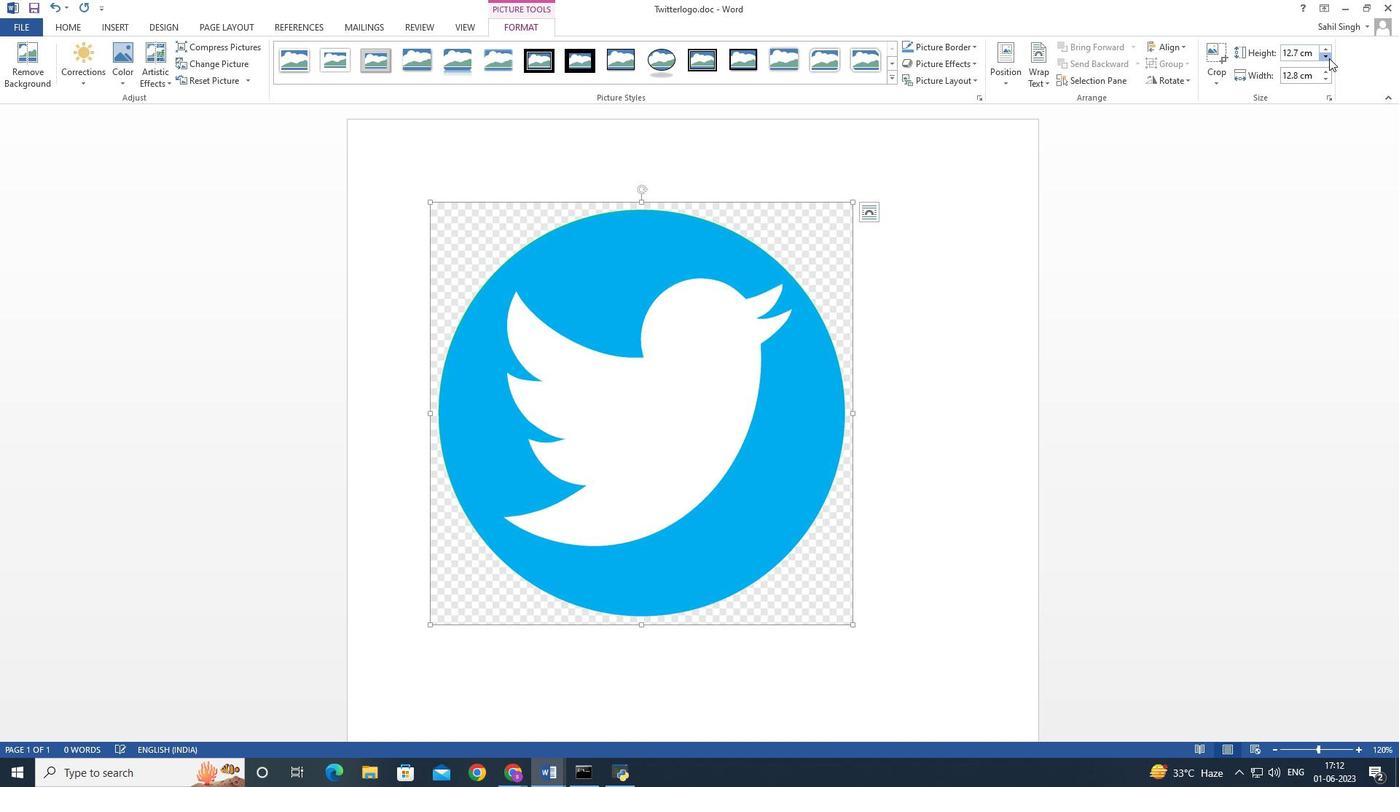 
Action: Mouse pressed left at (1329, 58)
Screenshot: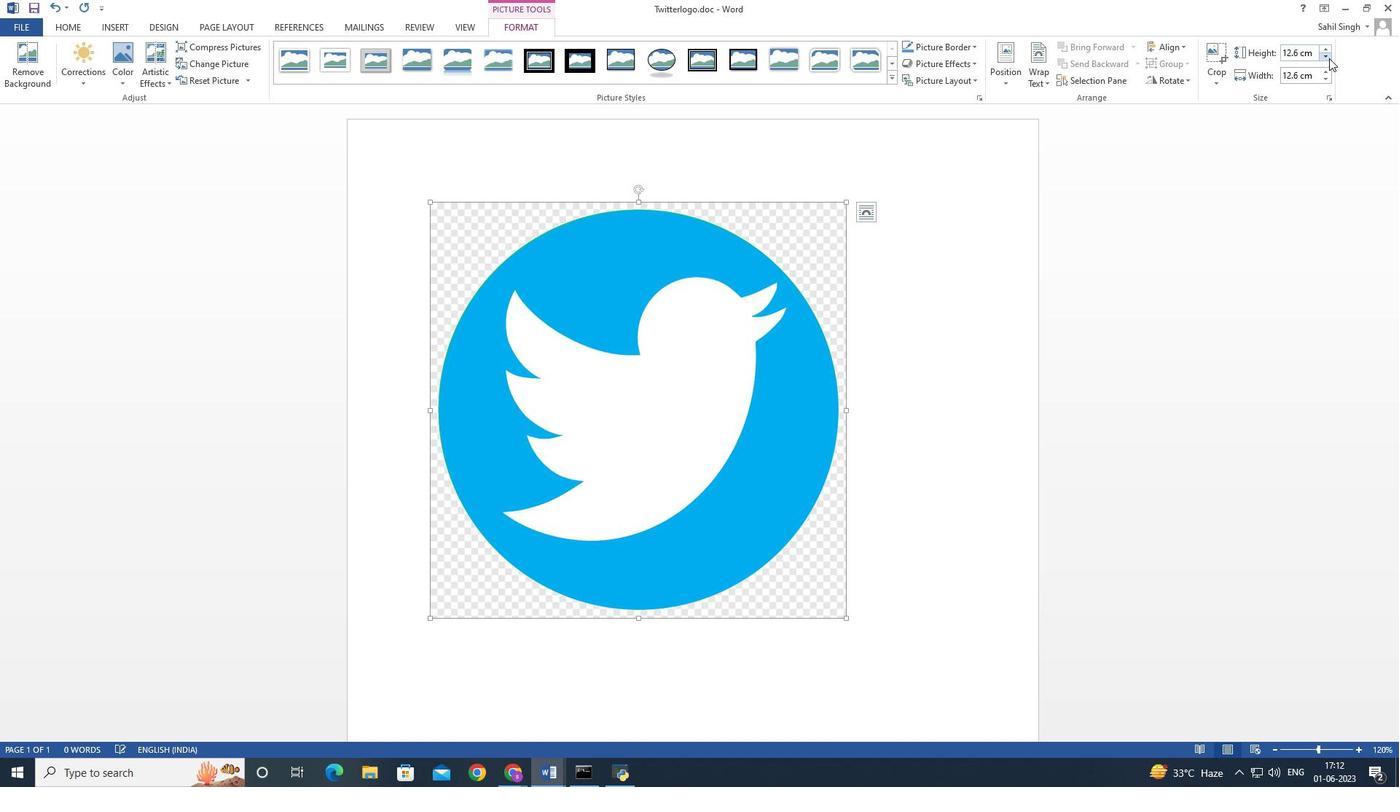
Action: Mouse pressed left at (1329, 58)
Screenshot: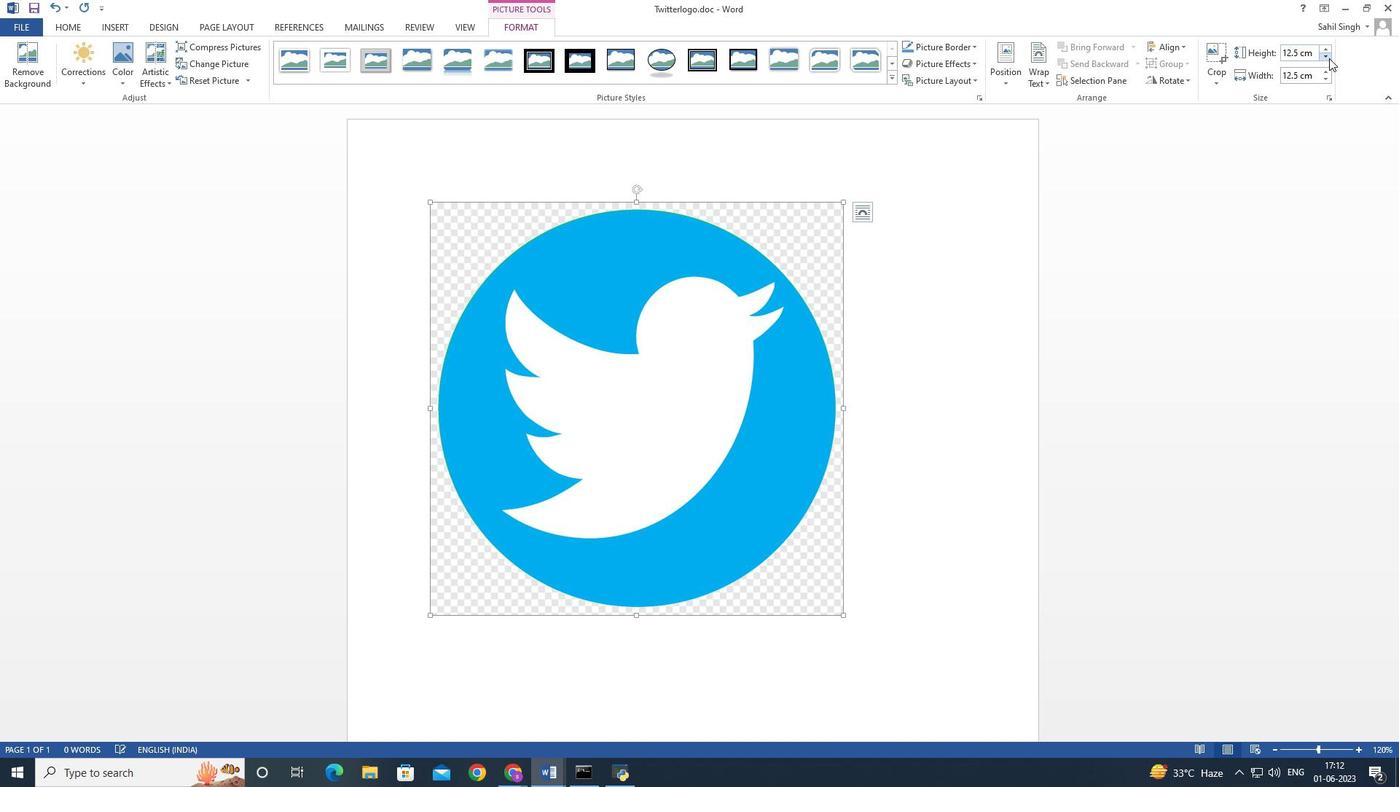 
Action: Mouse pressed left at (1329, 58)
Screenshot: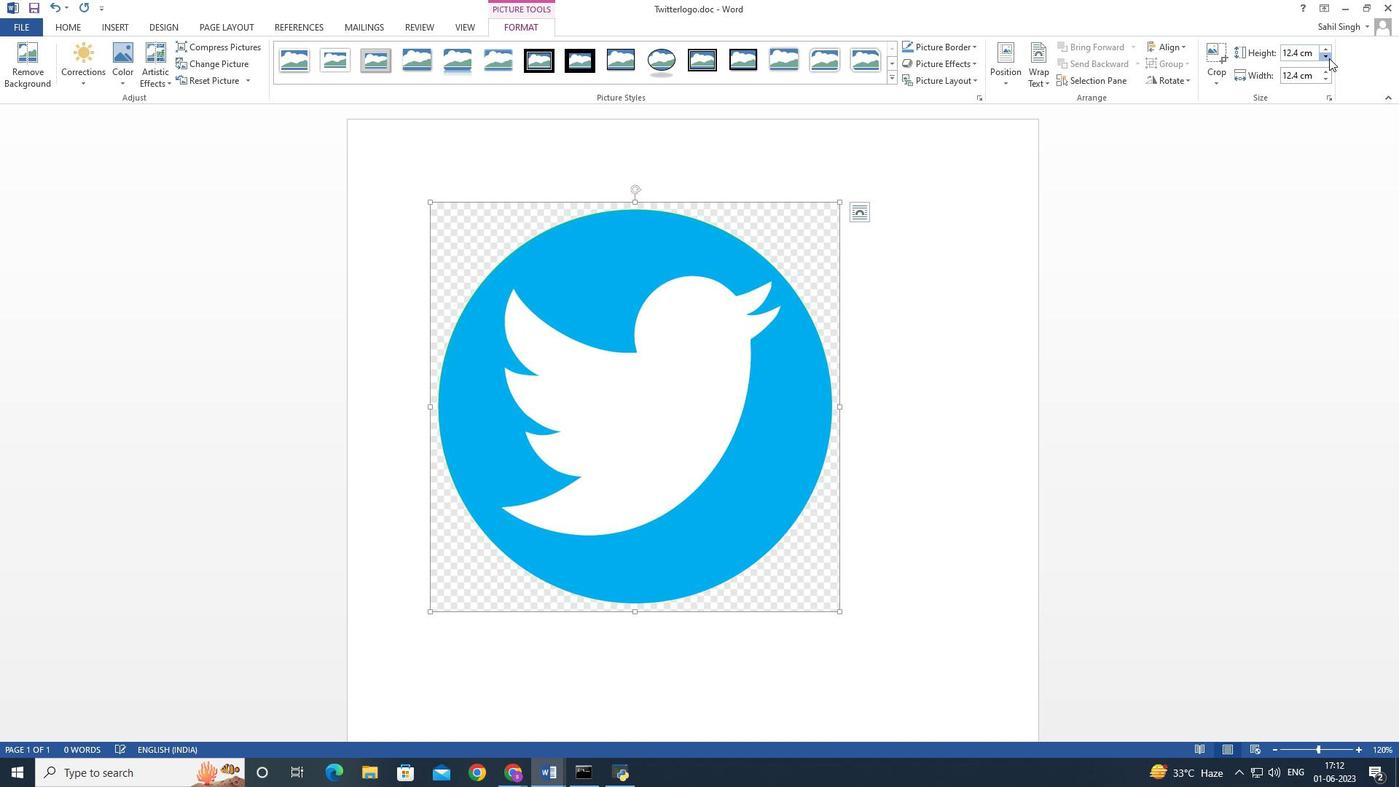 
Action: Mouse pressed left at (1329, 58)
Screenshot: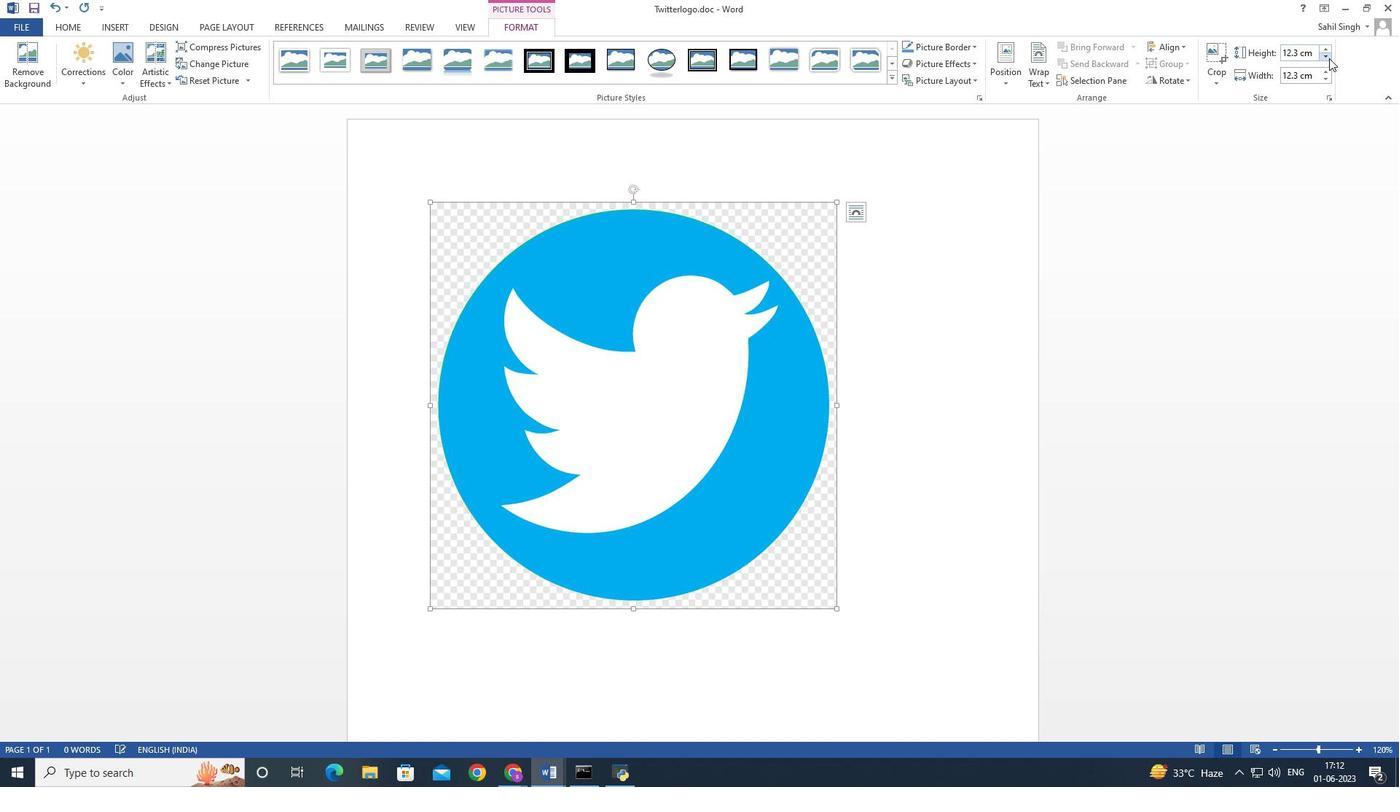 
Action: Mouse pressed left at (1329, 58)
Screenshot: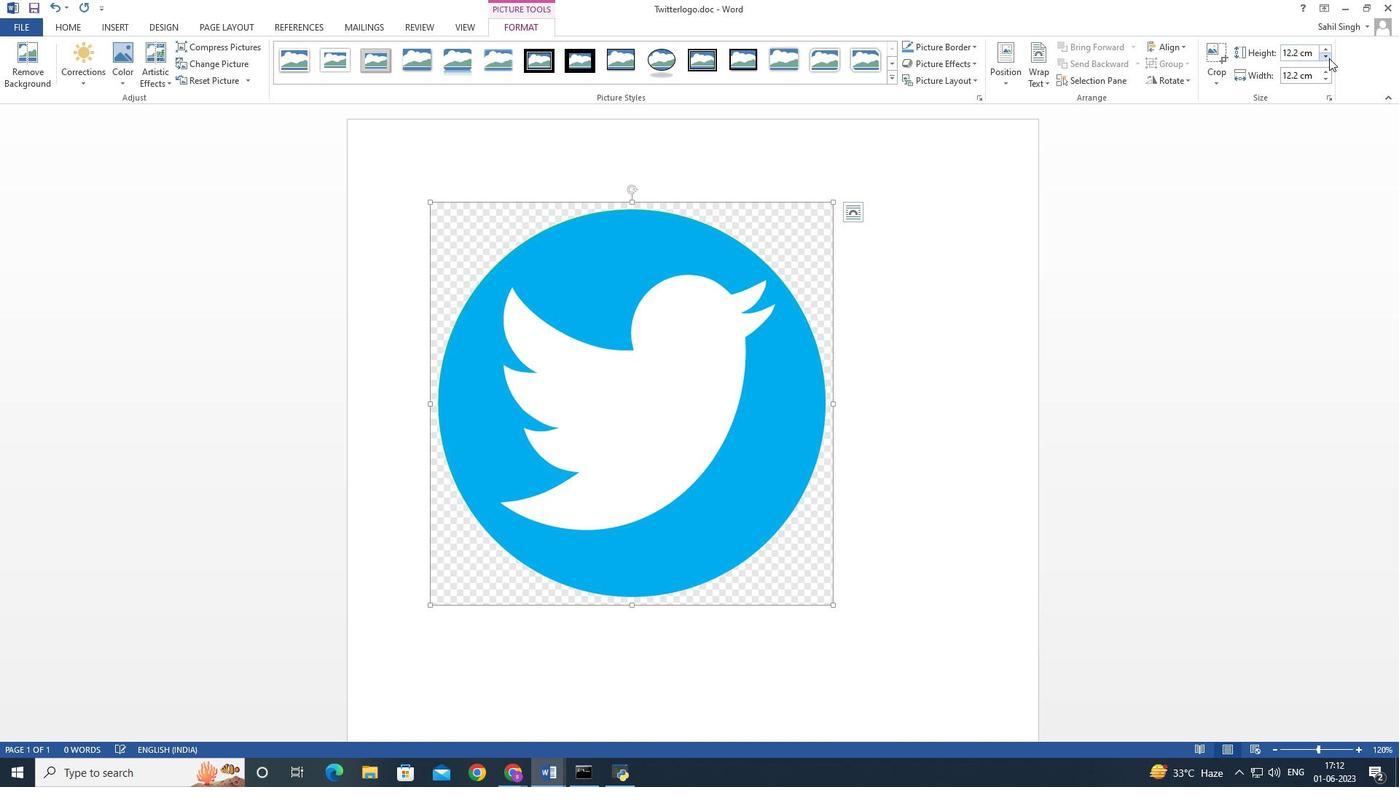 
Action: Mouse pressed left at (1329, 58)
Screenshot: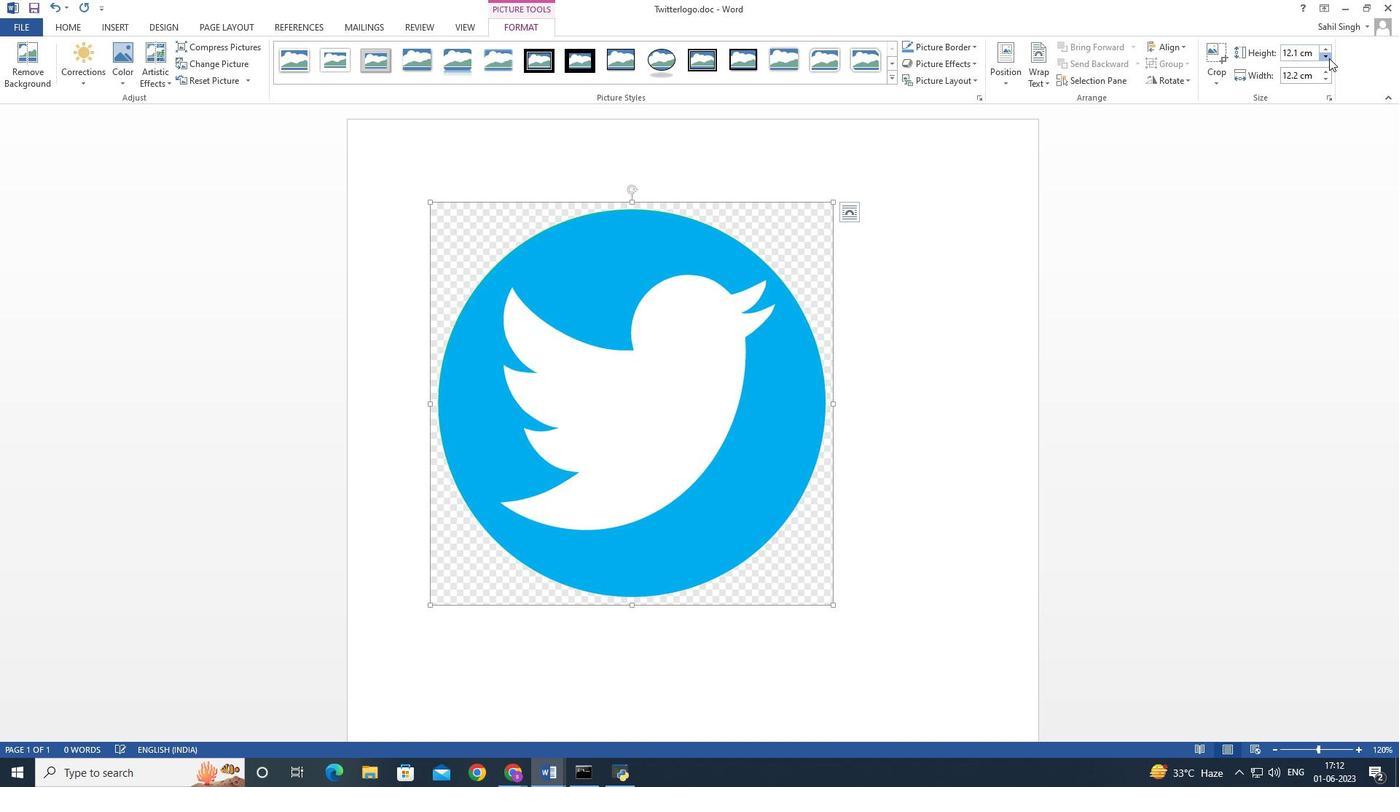 
Action: Mouse pressed left at (1329, 58)
Screenshot: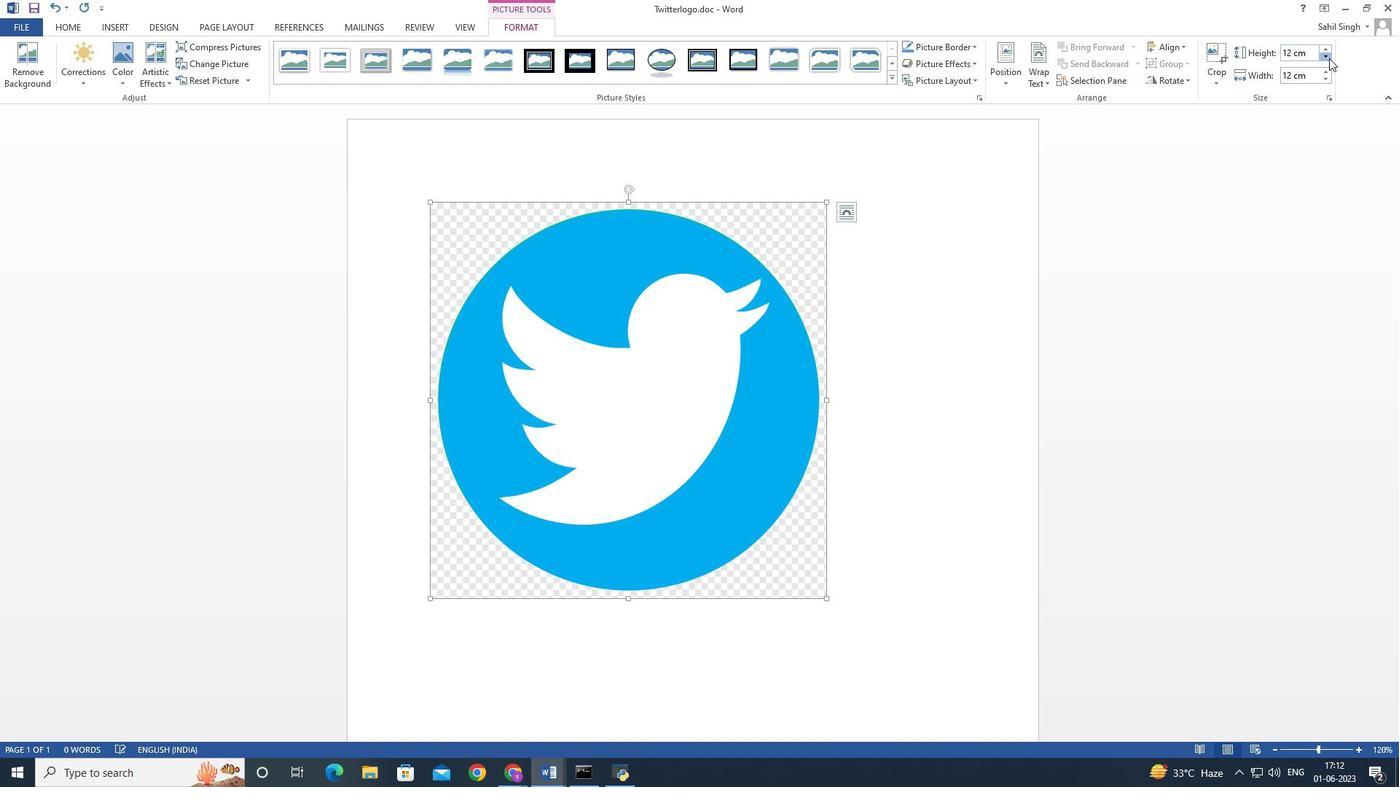 
Action: Mouse pressed left at (1329, 58)
Screenshot: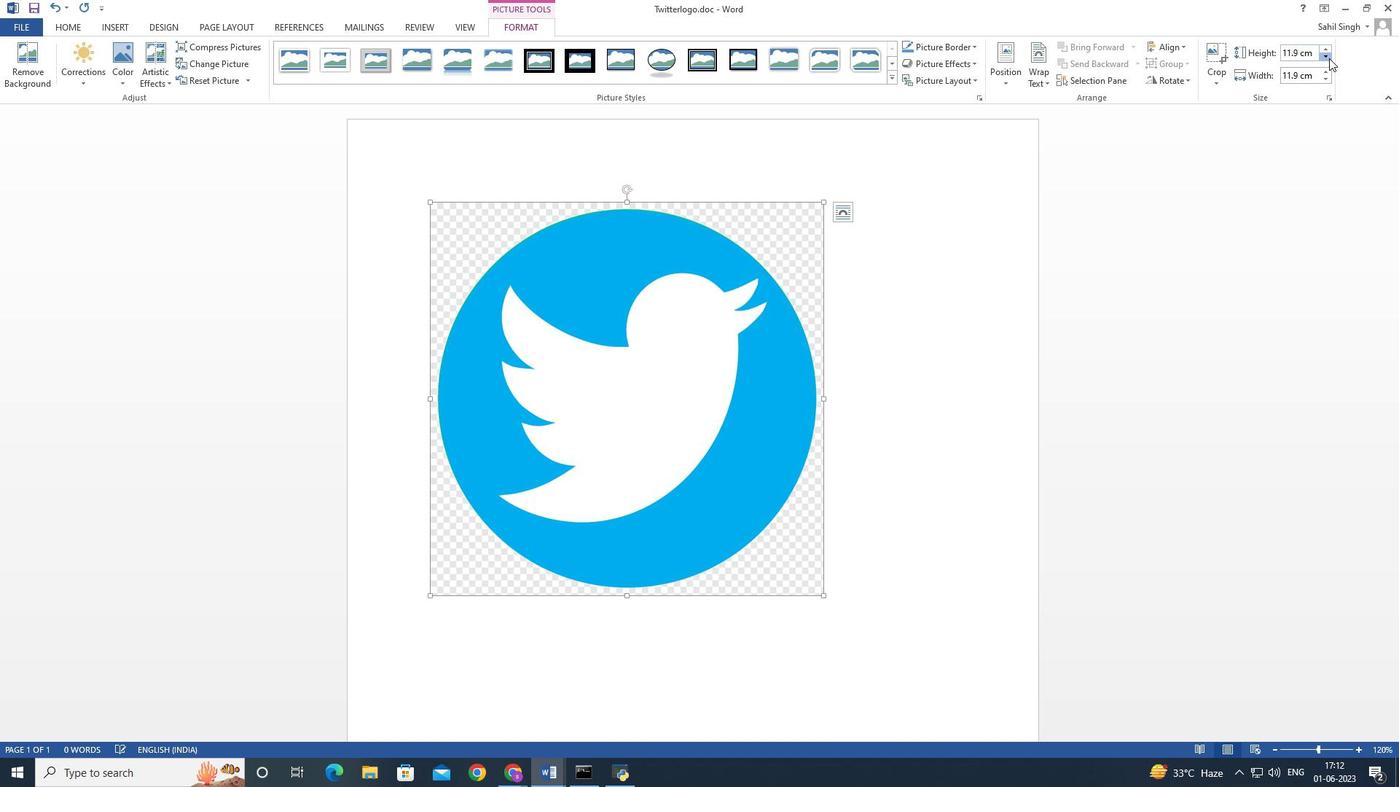 
Action: Mouse pressed left at (1329, 58)
Screenshot: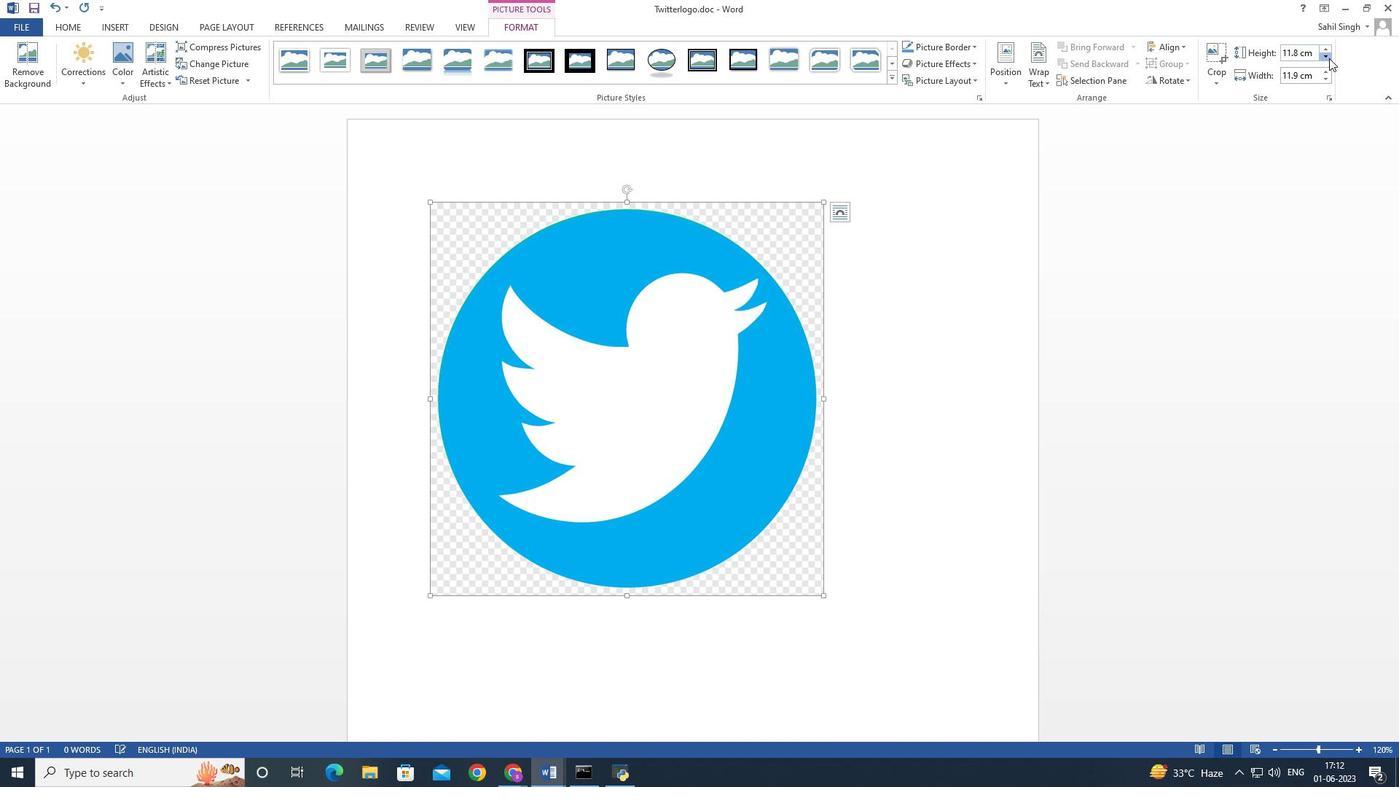
Action: Mouse pressed left at (1329, 58)
Screenshot: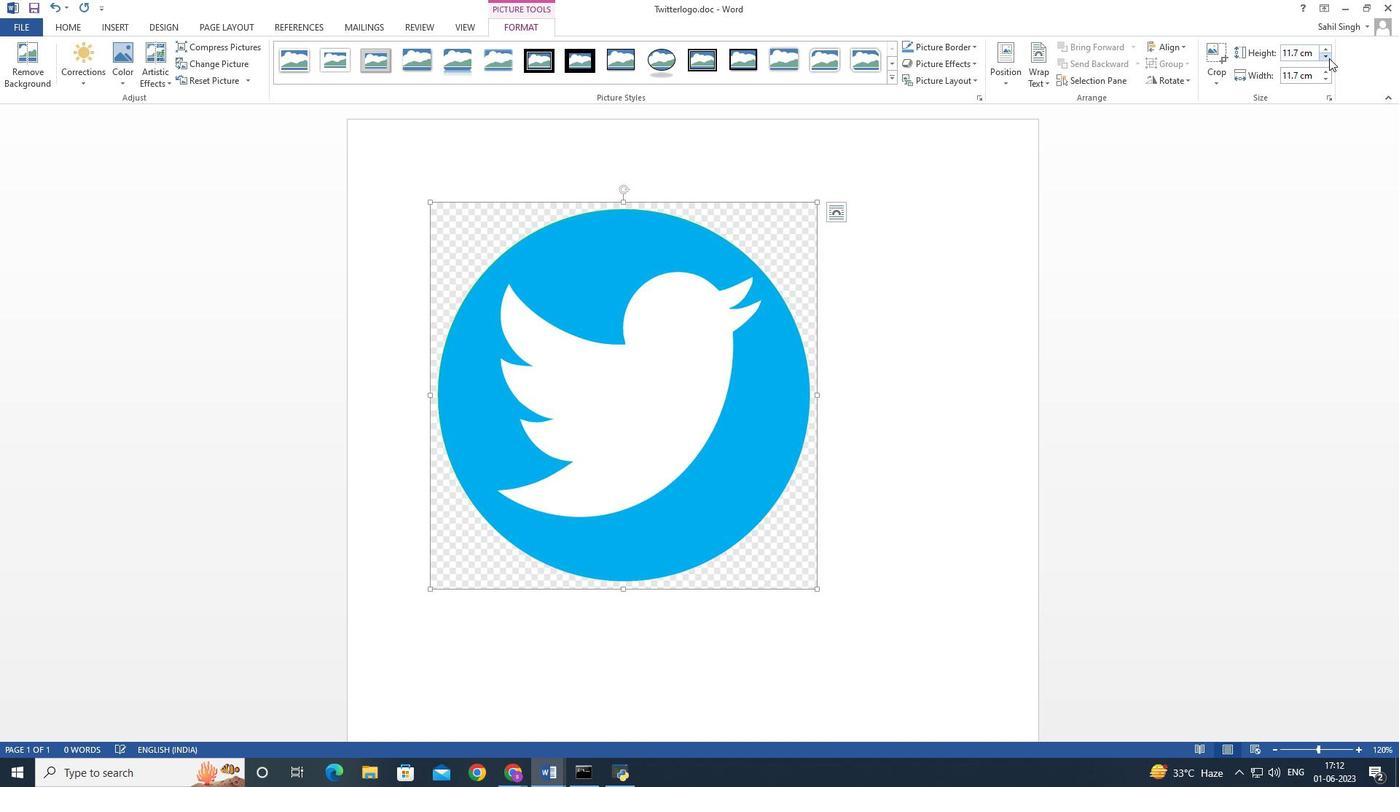 
Action: Mouse pressed left at (1329, 58)
Screenshot: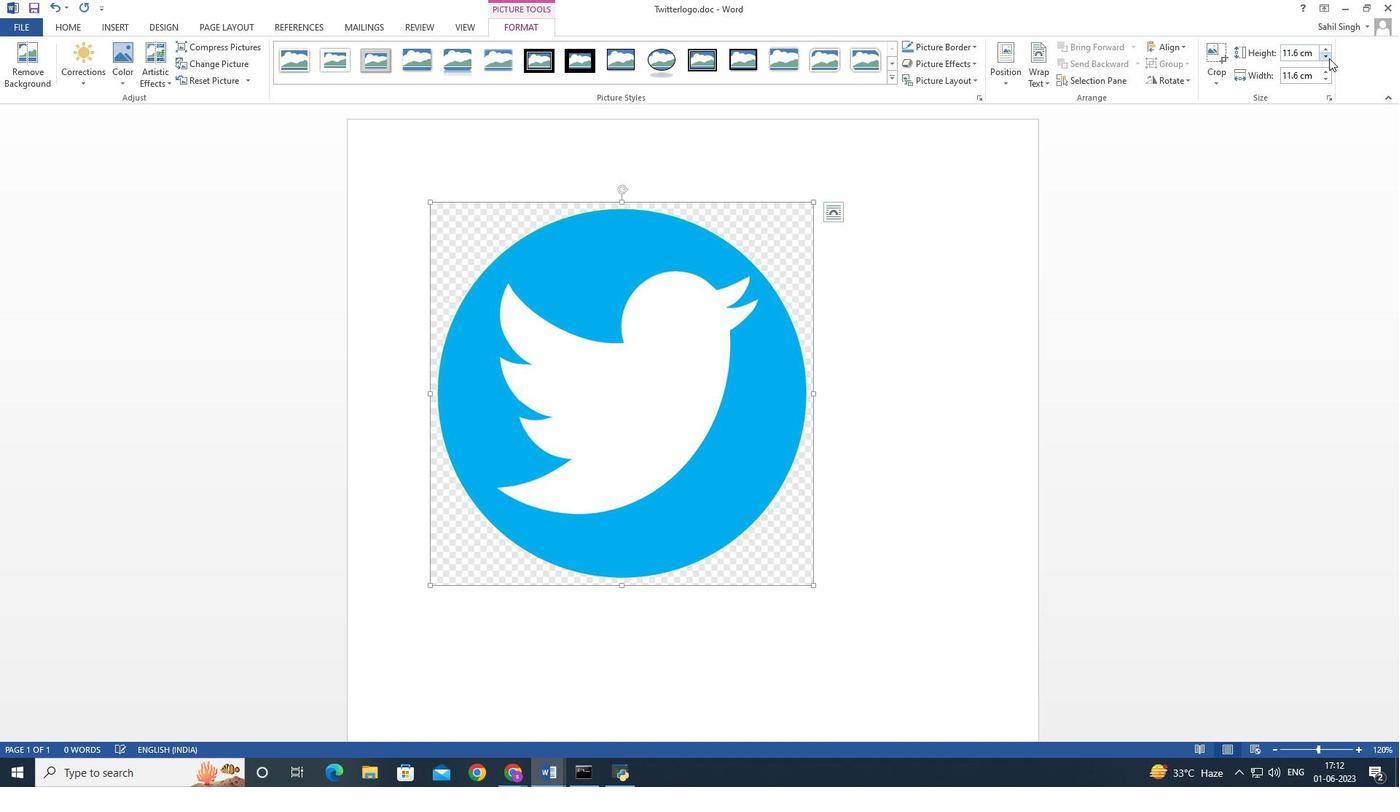 
Action: Mouse pressed left at (1329, 58)
Screenshot: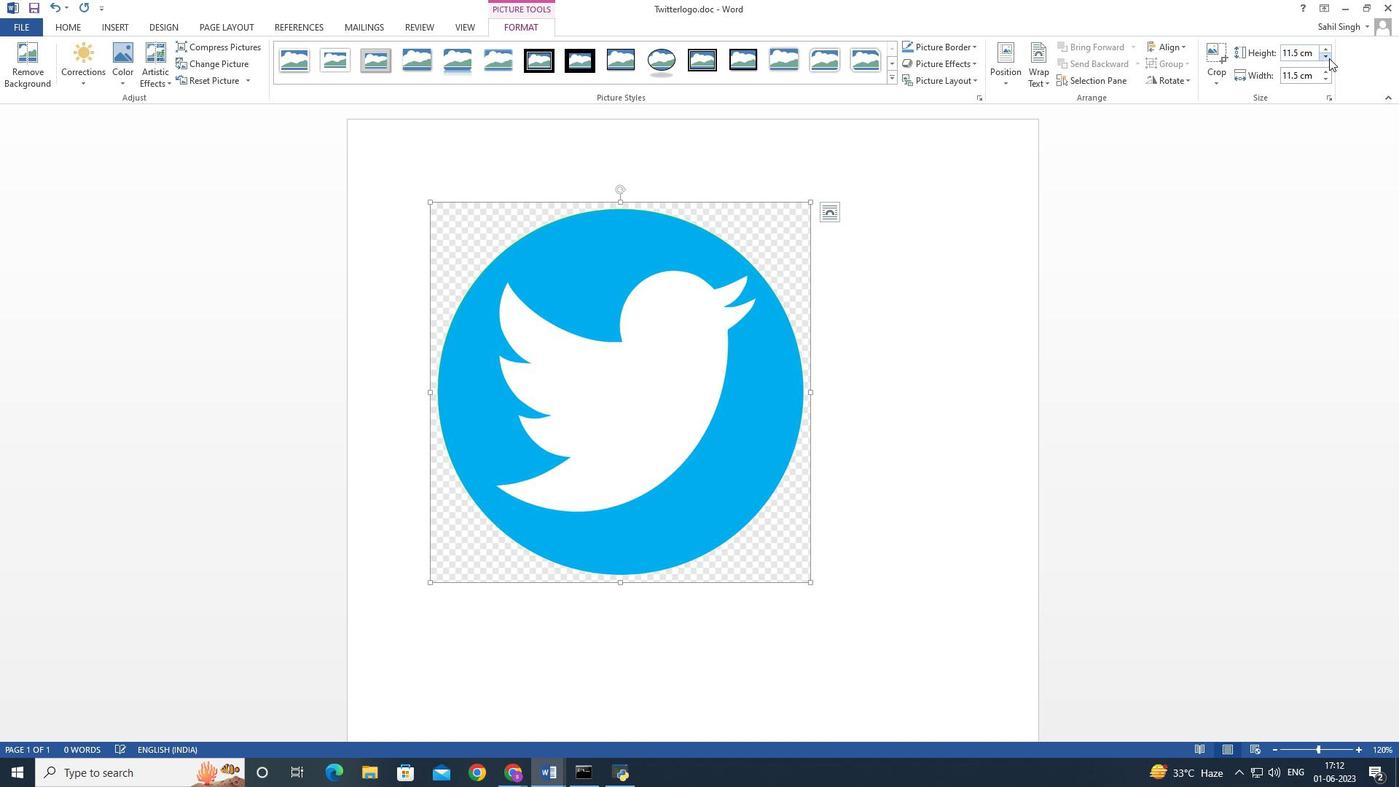 
Action: Mouse pressed left at (1329, 58)
Screenshot: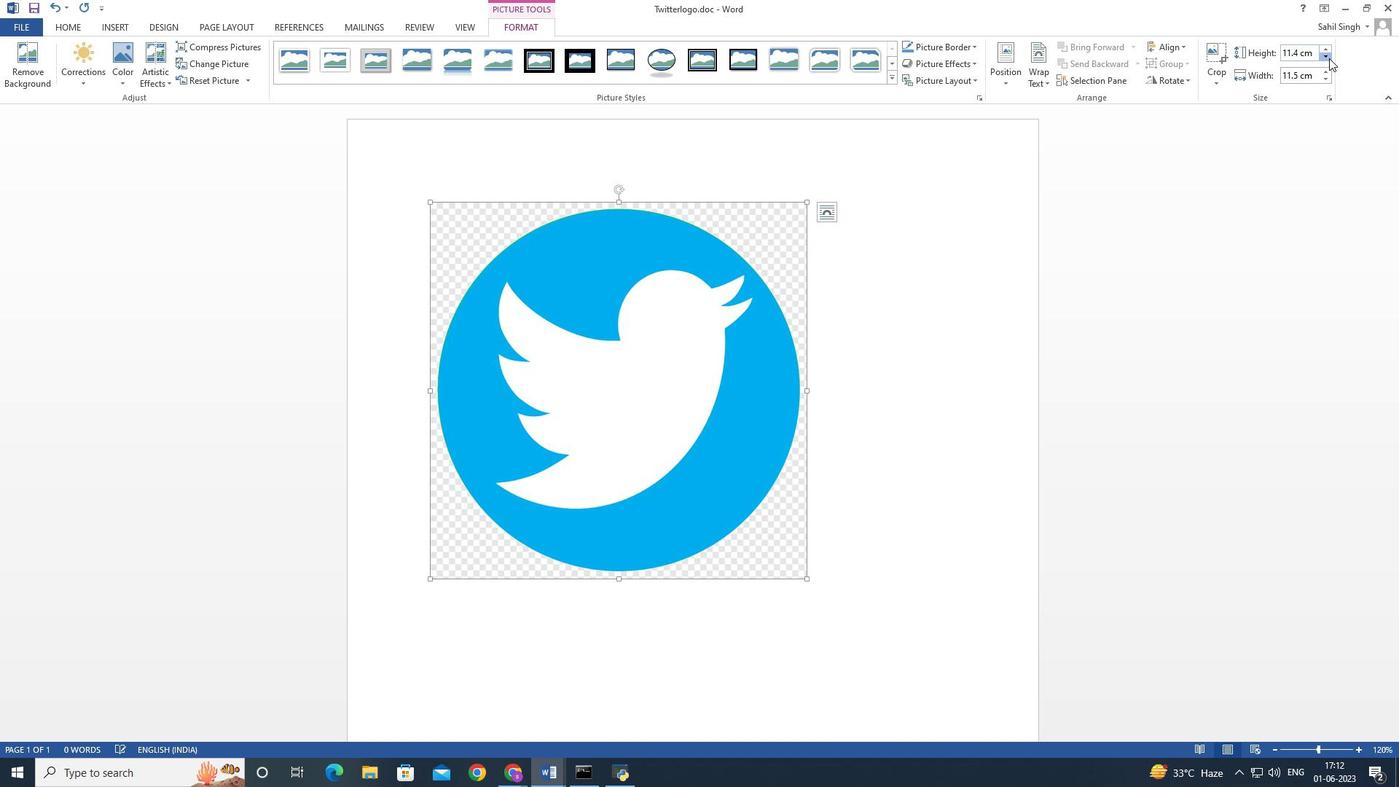 
Action: Mouse pressed left at (1329, 58)
Screenshot: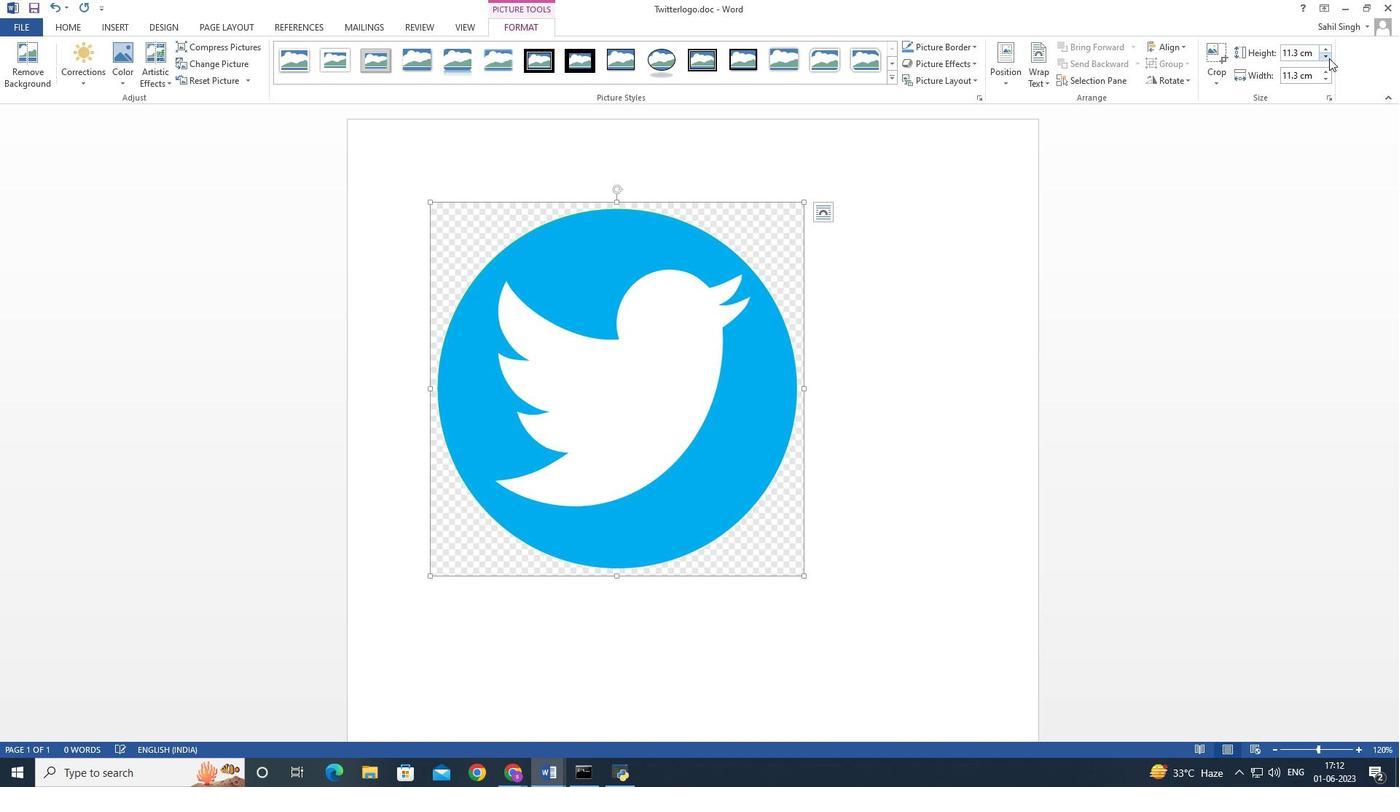 
Action: Mouse pressed left at (1329, 58)
Screenshot: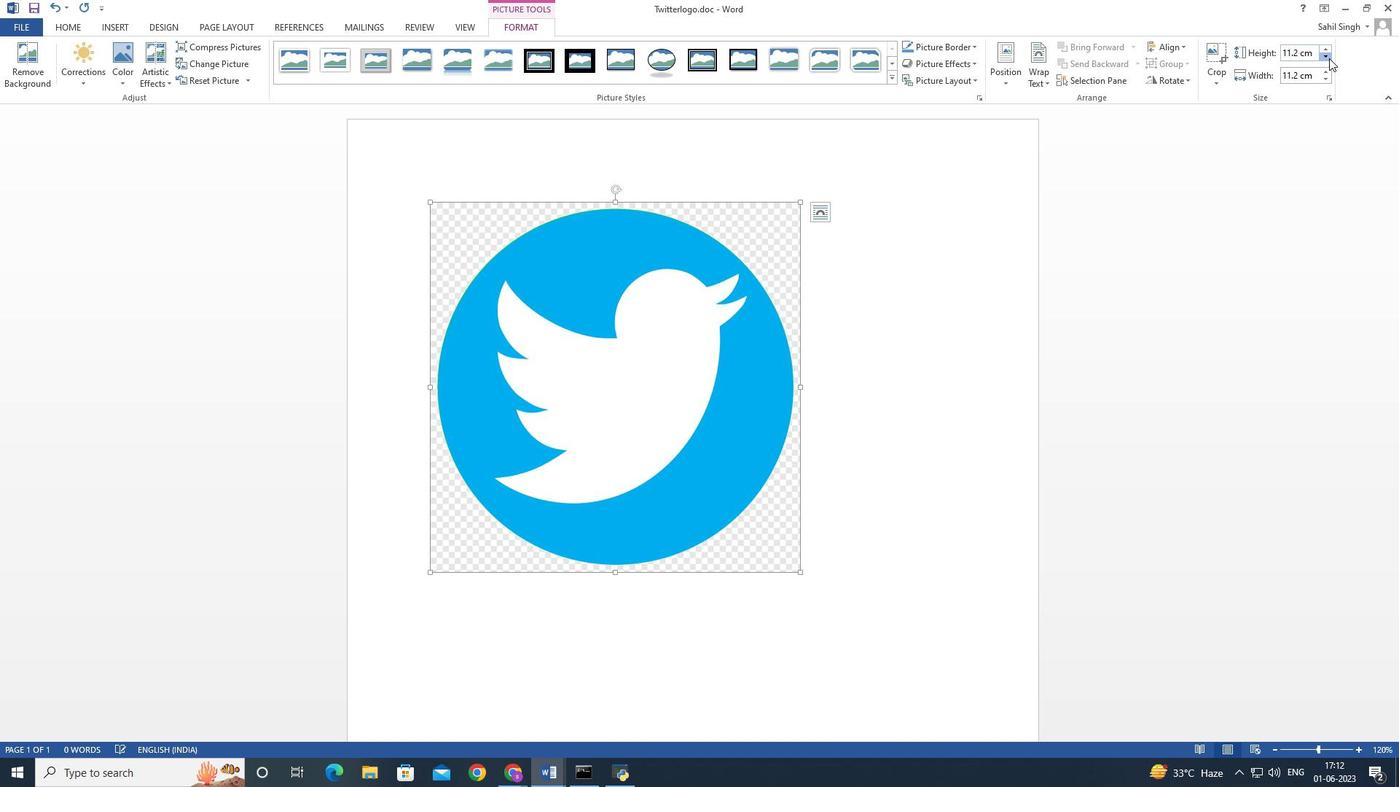 
Action: Mouse pressed left at (1329, 58)
Screenshot: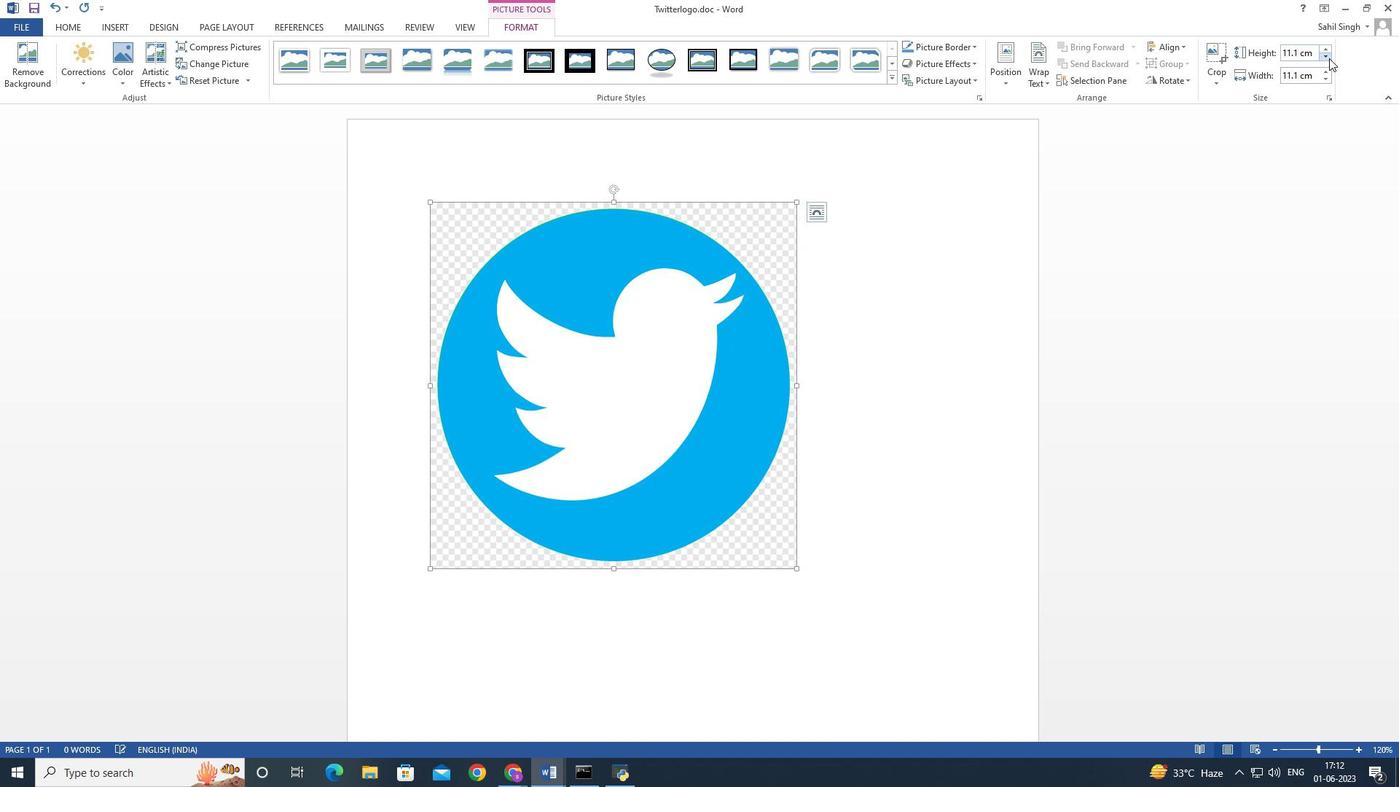 
Action: Mouse pressed left at (1329, 58)
Screenshot: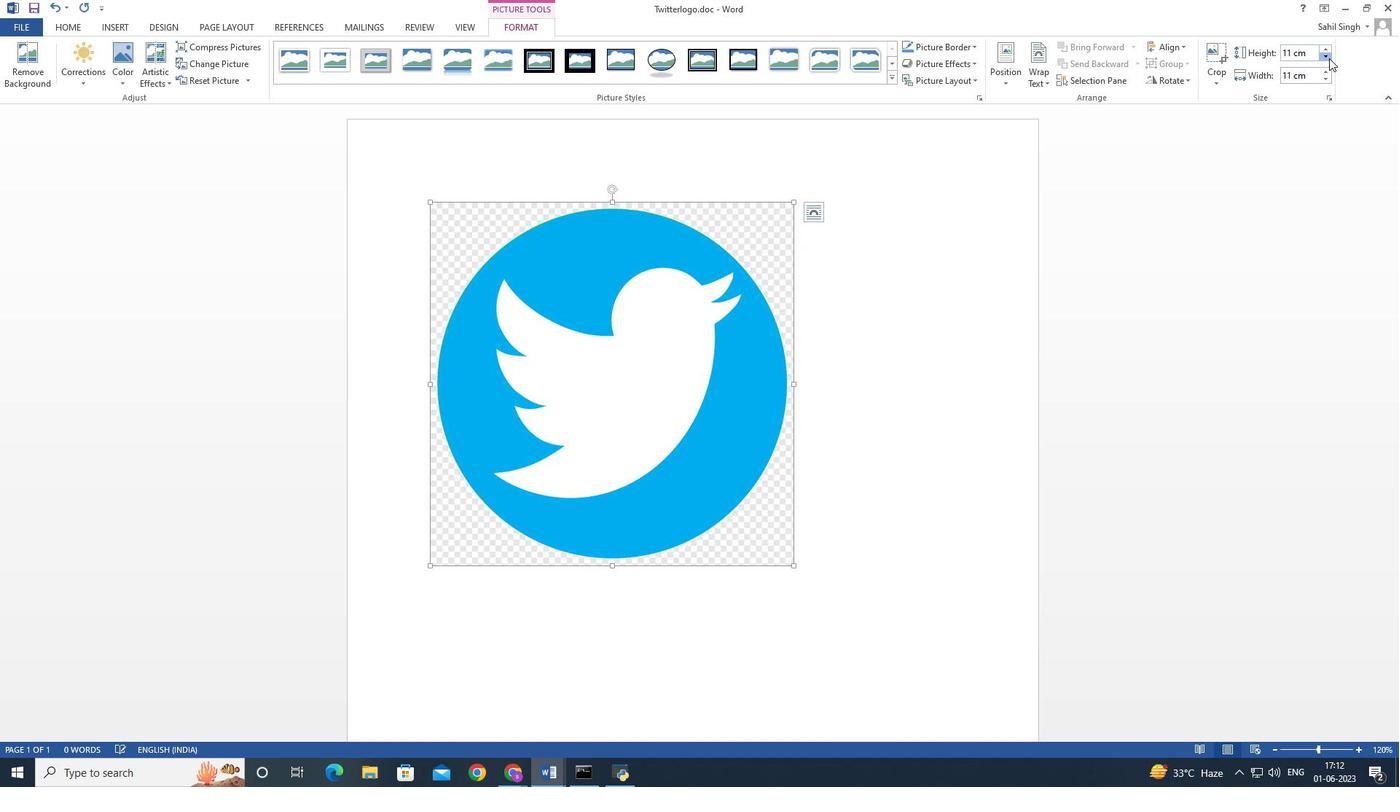 
Action: Mouse pressed left at (1329, 58)
Screenshot: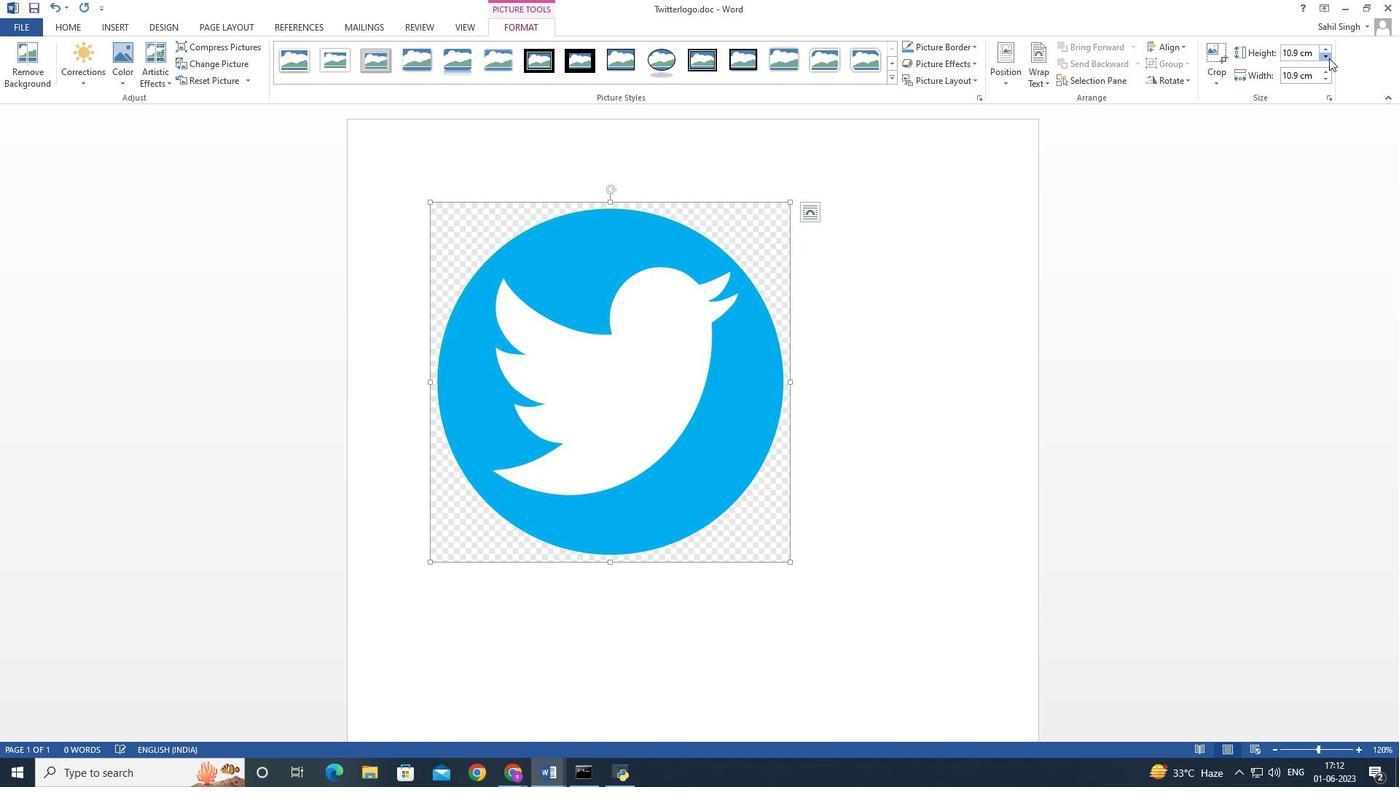 
Action: Mouse pressed left at (1329, 58)
Screenshot: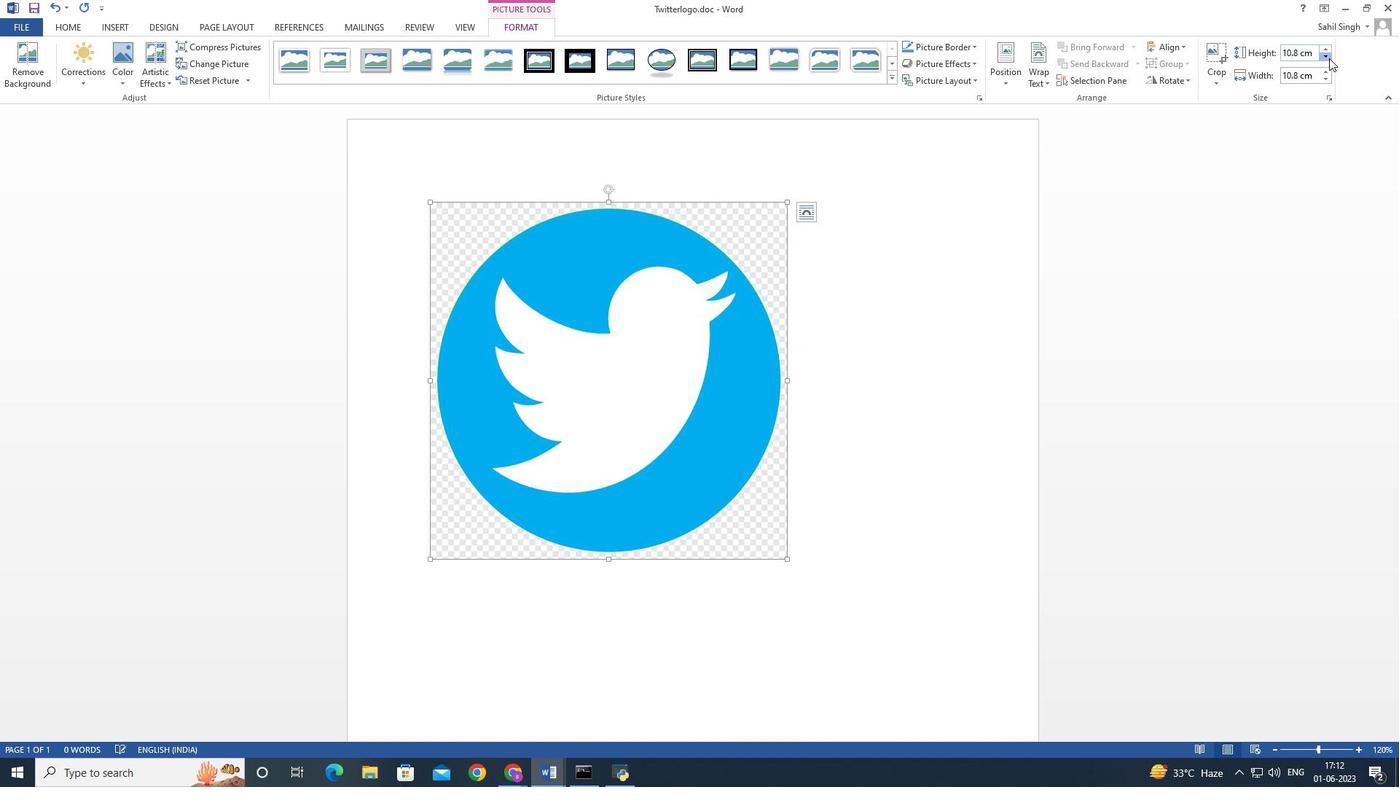 
Action: Mouse pressed left at (1329, 58)
Screenshot: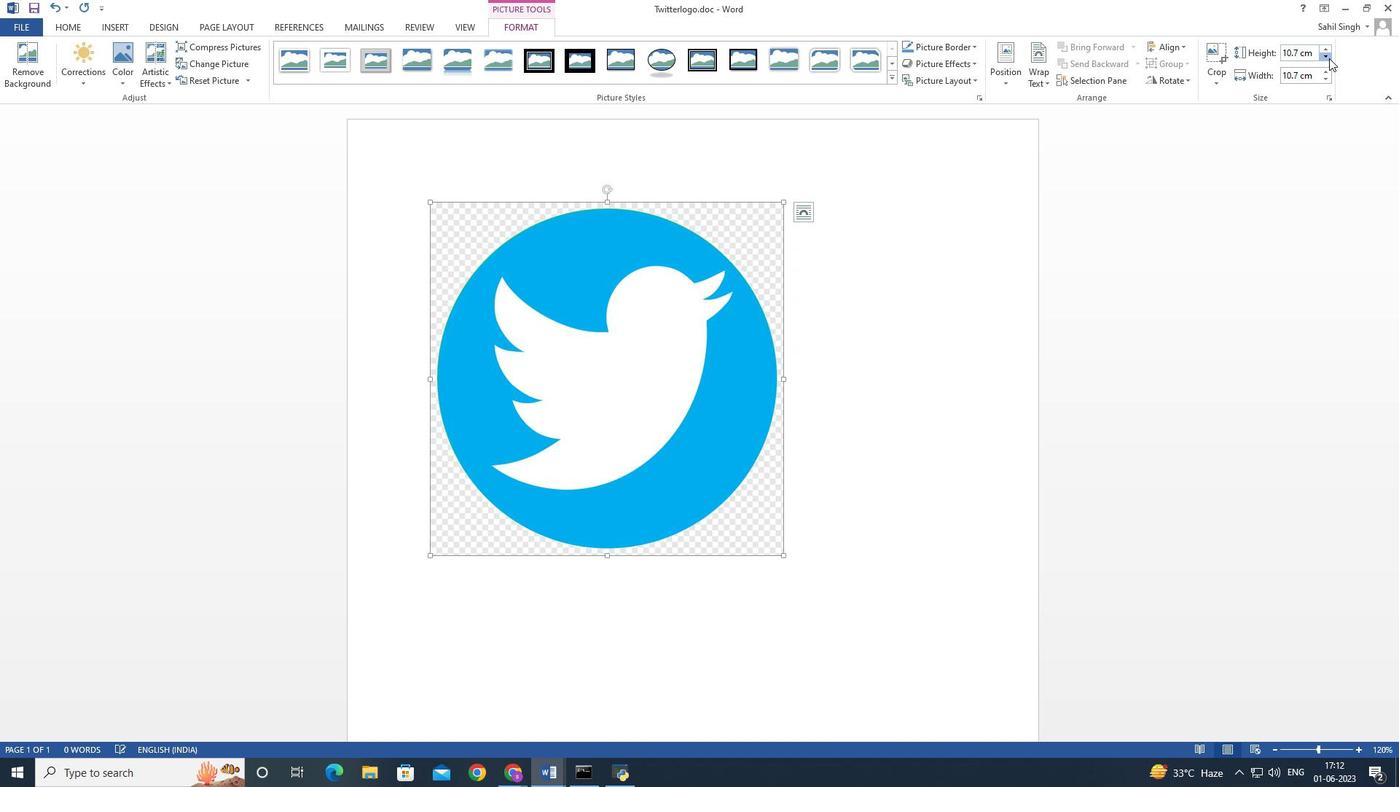 
Action: Mouse pressed left at (1329, 58)
Screenshot: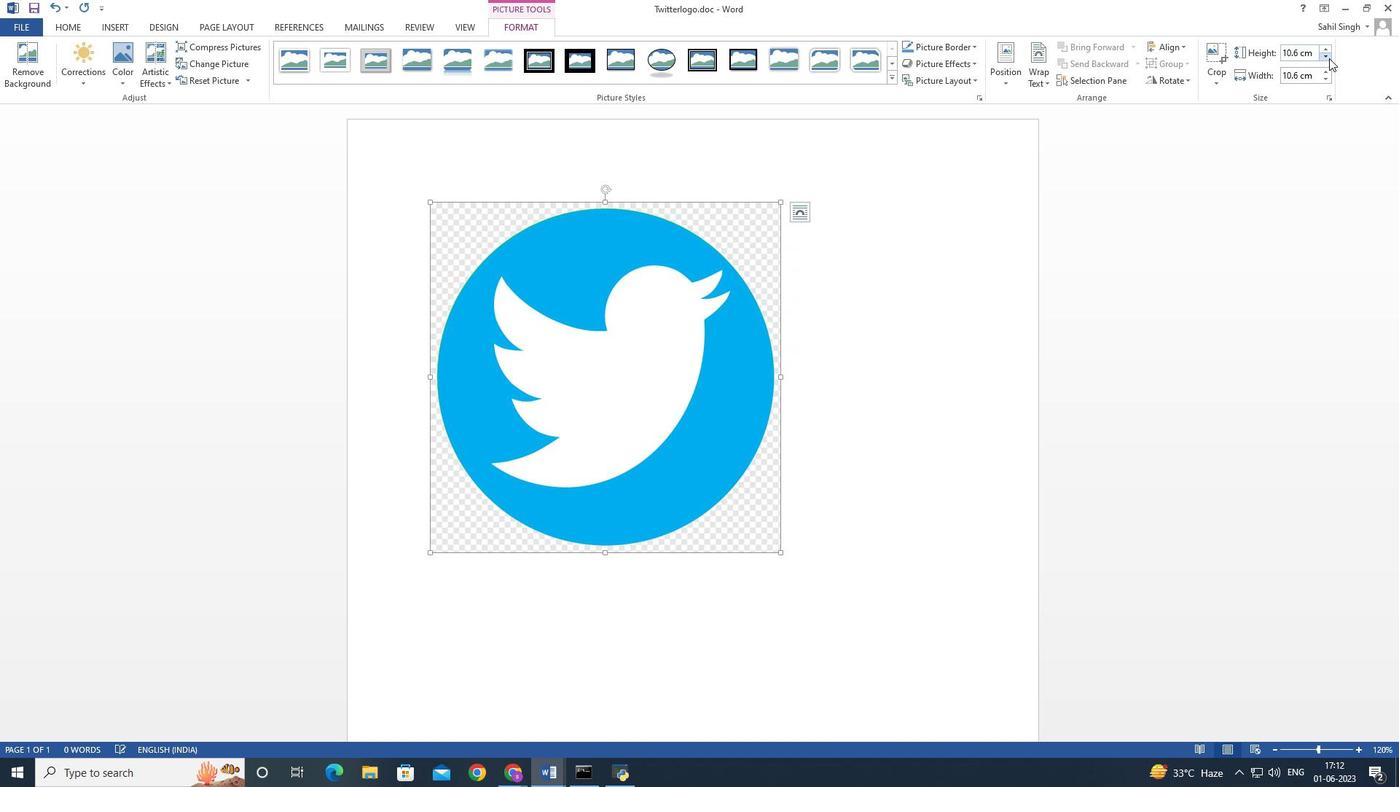 
Action: Mouse pressed left at (1329, 58)
Screenshot: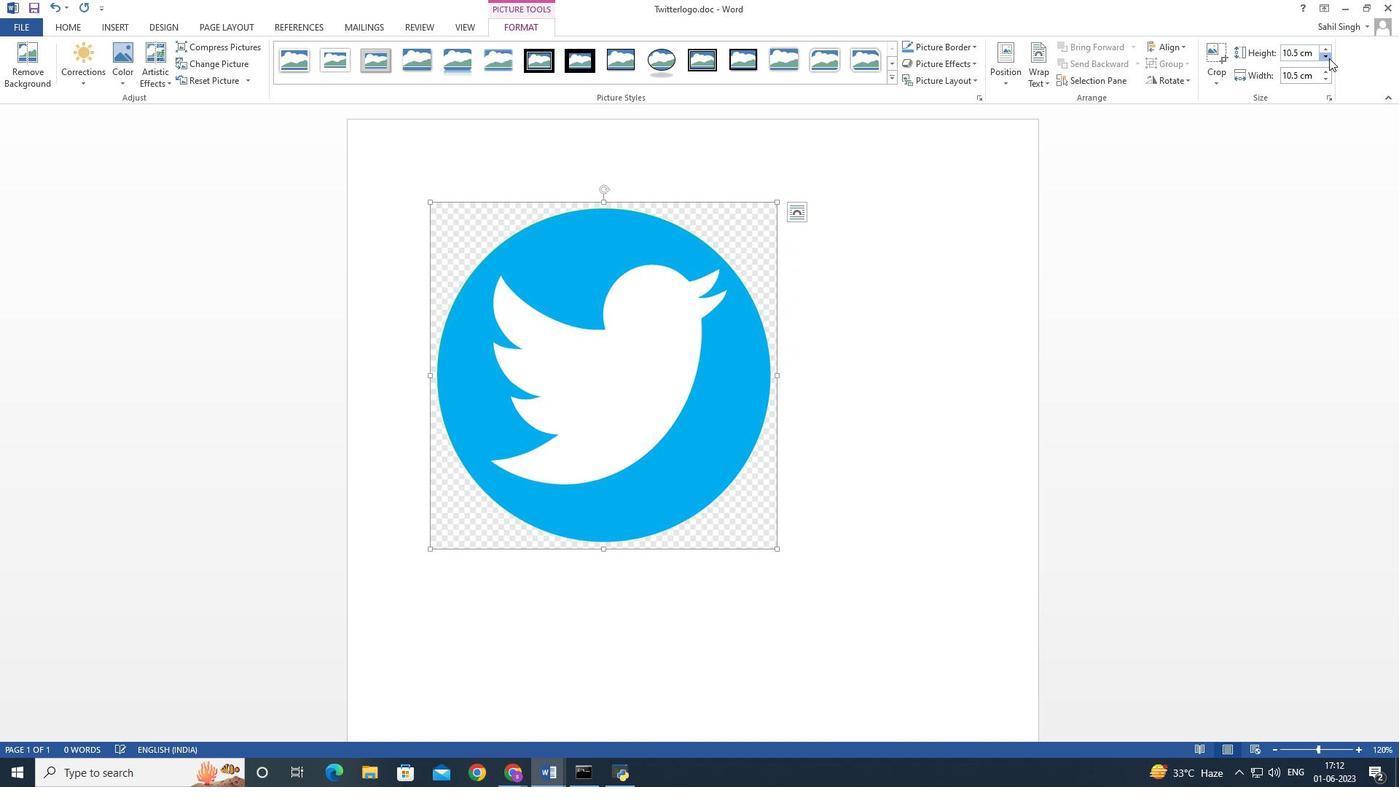 
Action: Mouse pressed left at (1329, 58)
Screenshot: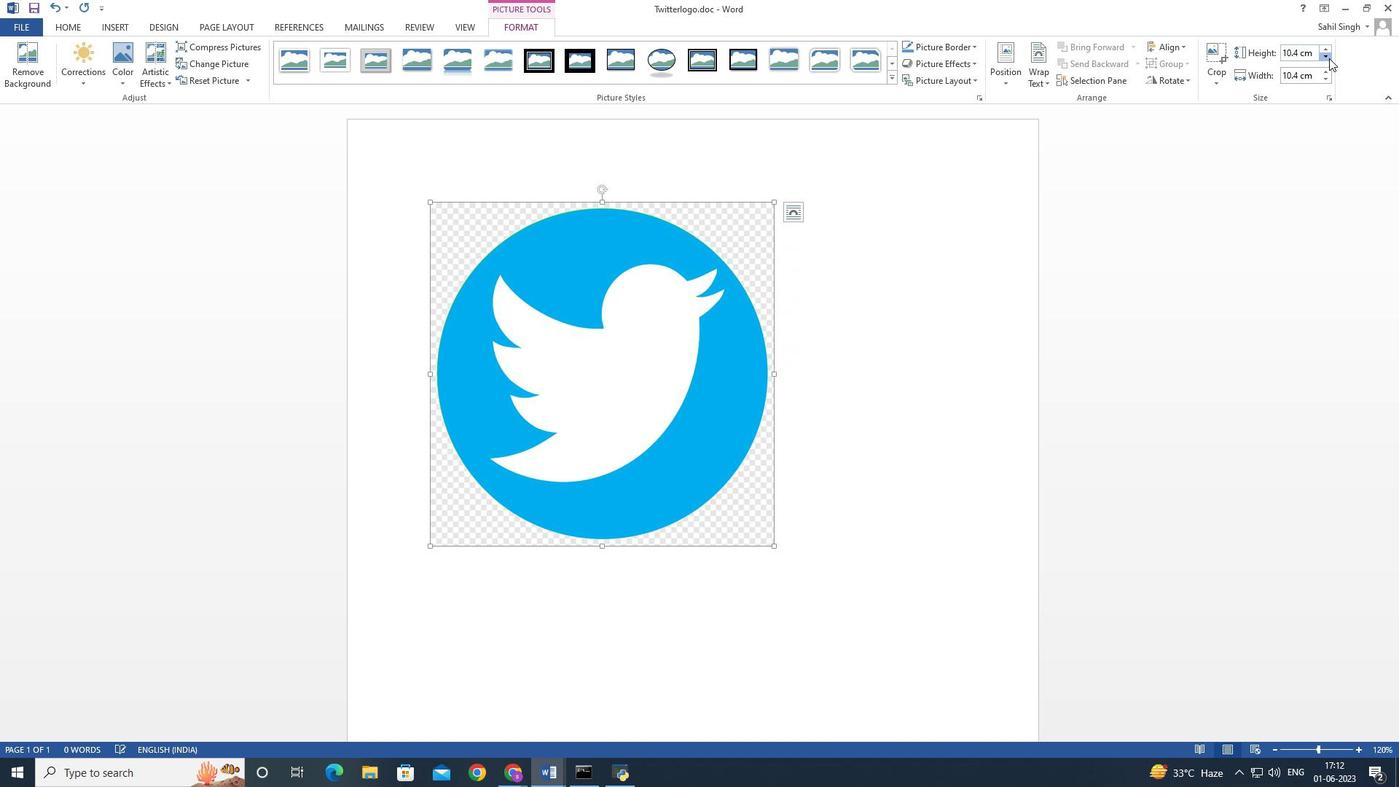 
Action: Mouse pressed left at (1329, 58)
Screenshot: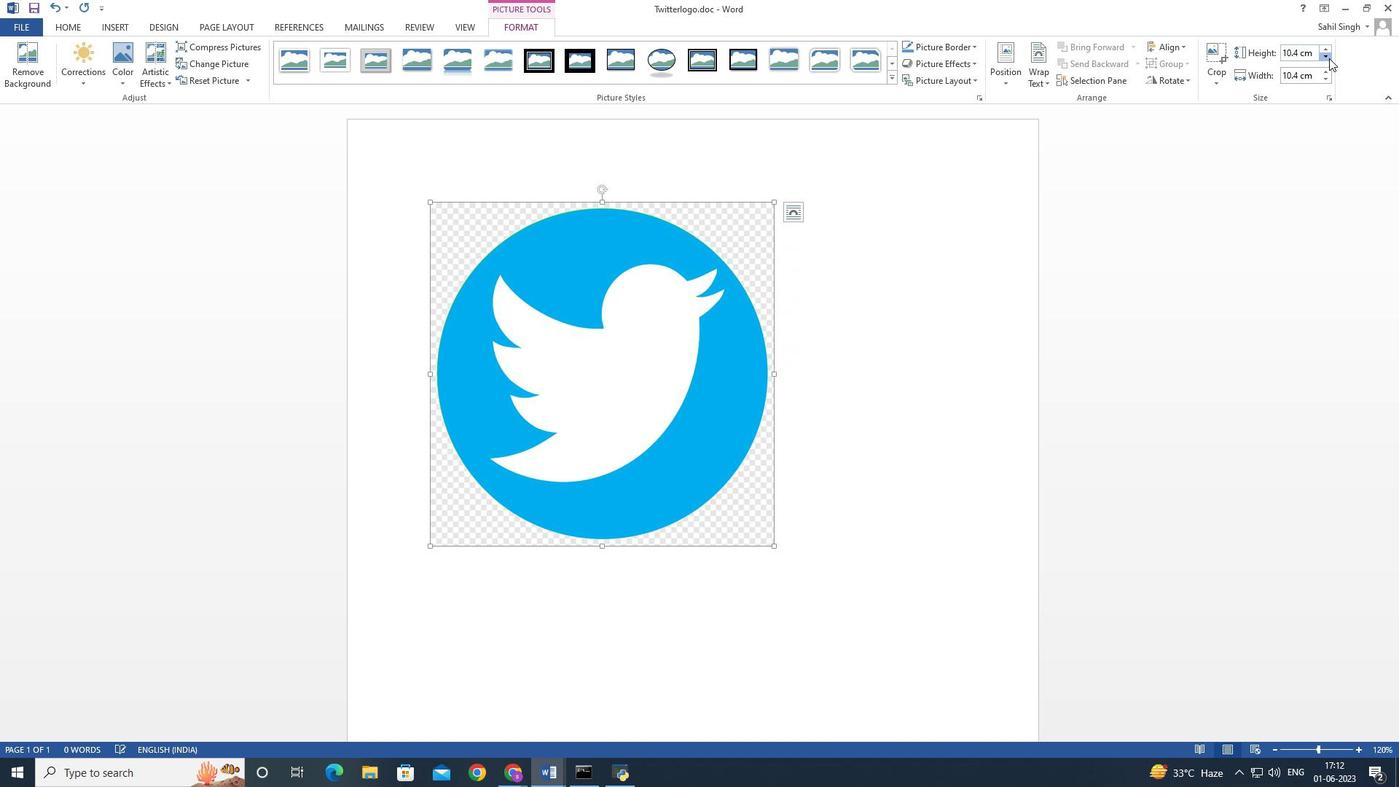 
Action: Mouse pressed left at (1329, 58)
Screenshot: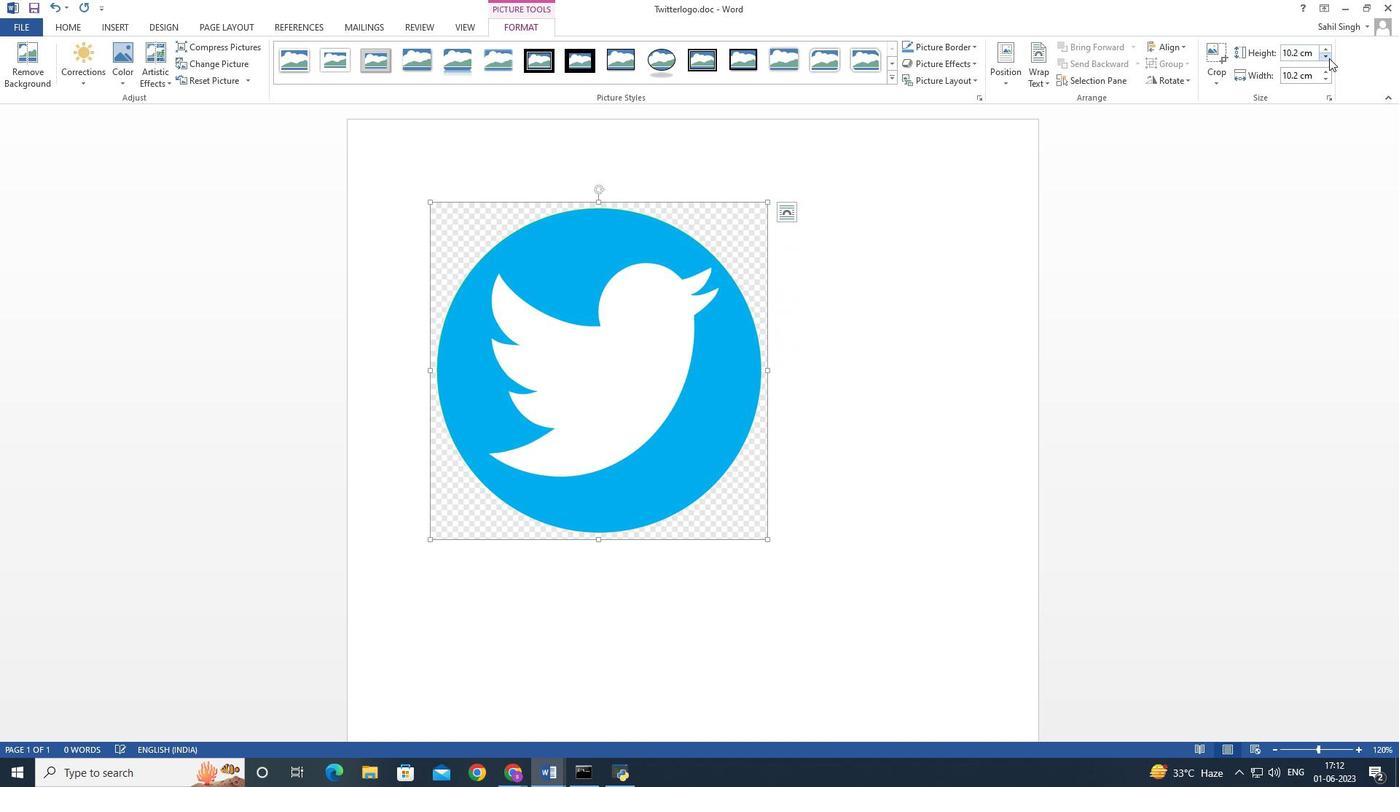 
Action: Mouse pressed left at (1329, 58)
Screenshot: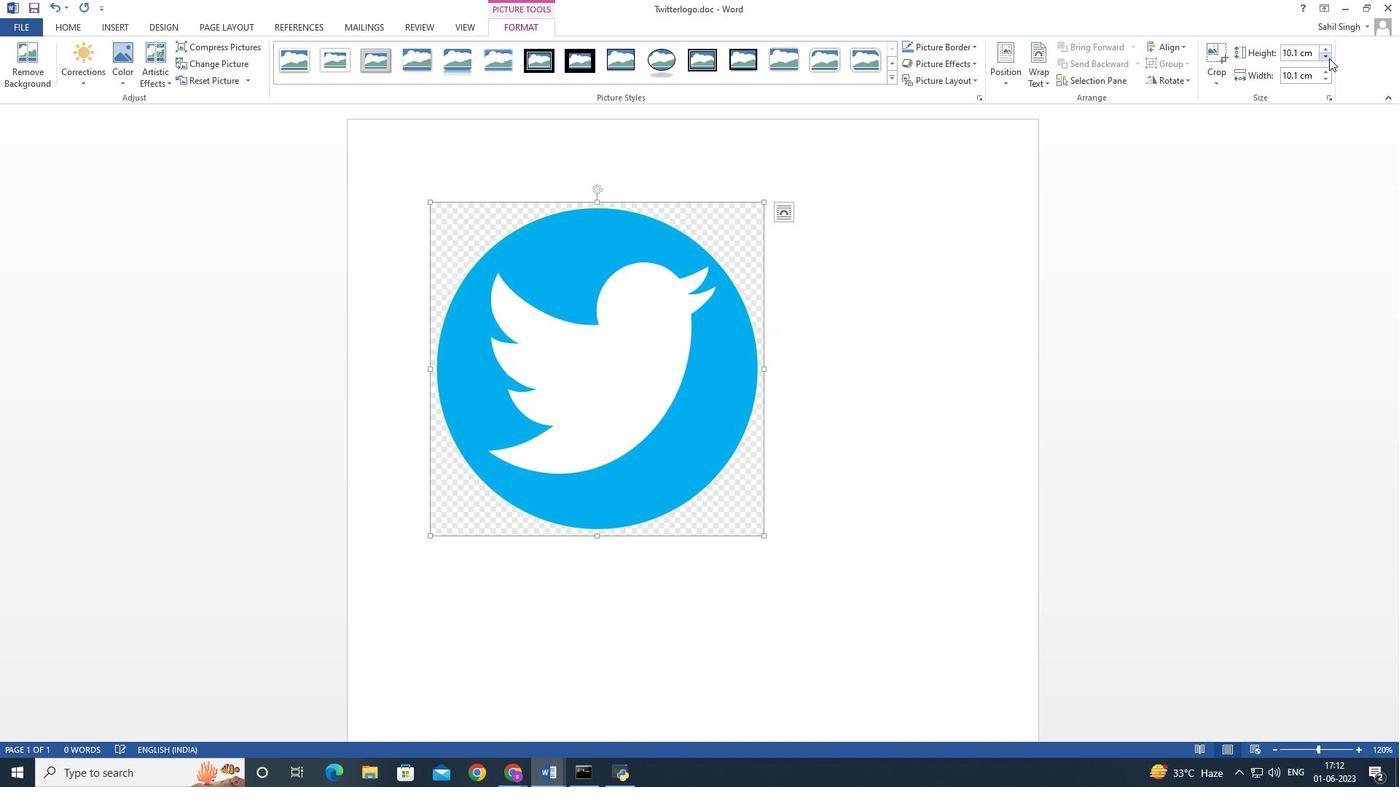 
Action: Mouse pressed left at (1329, 58)
Screenshot: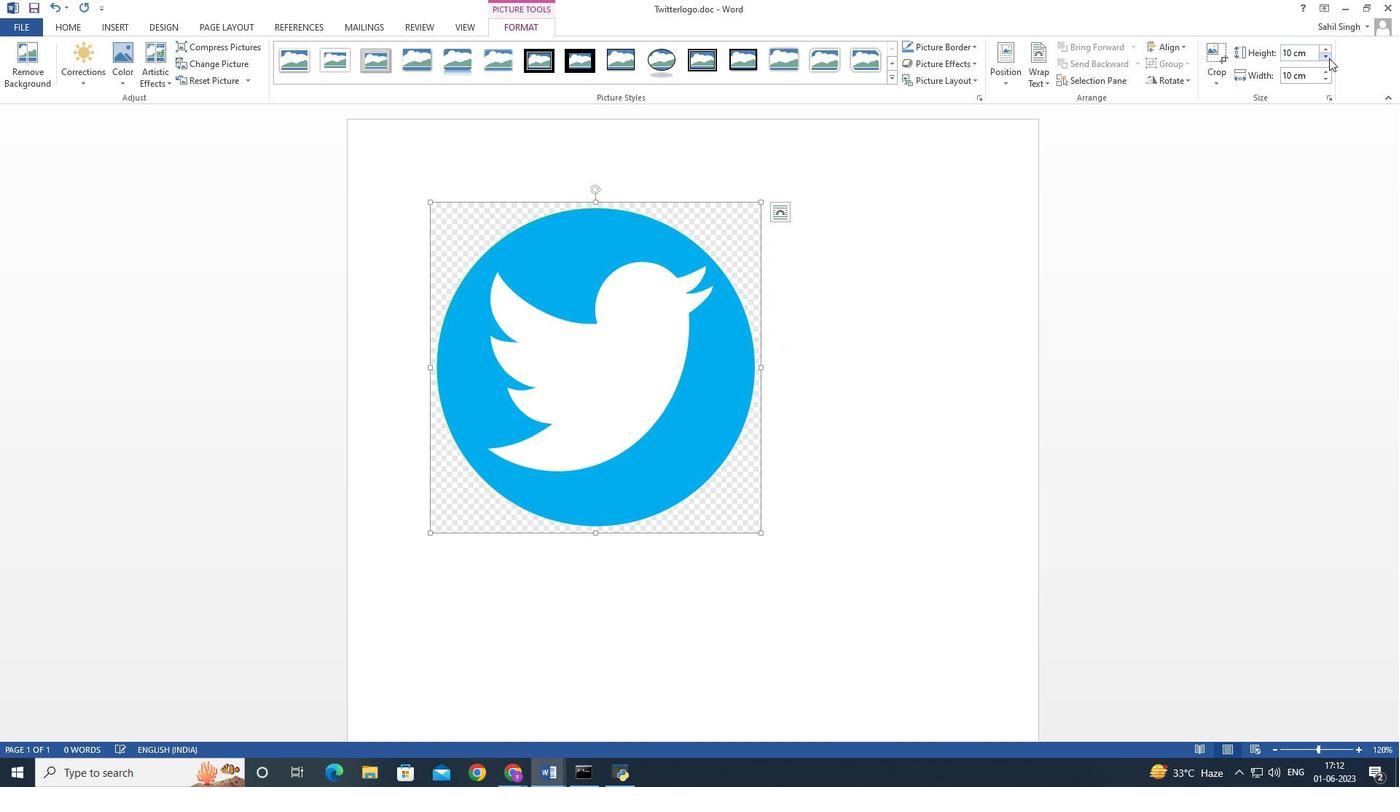 
Action: Mouse pressed left at (1329, 58)
Screenshot: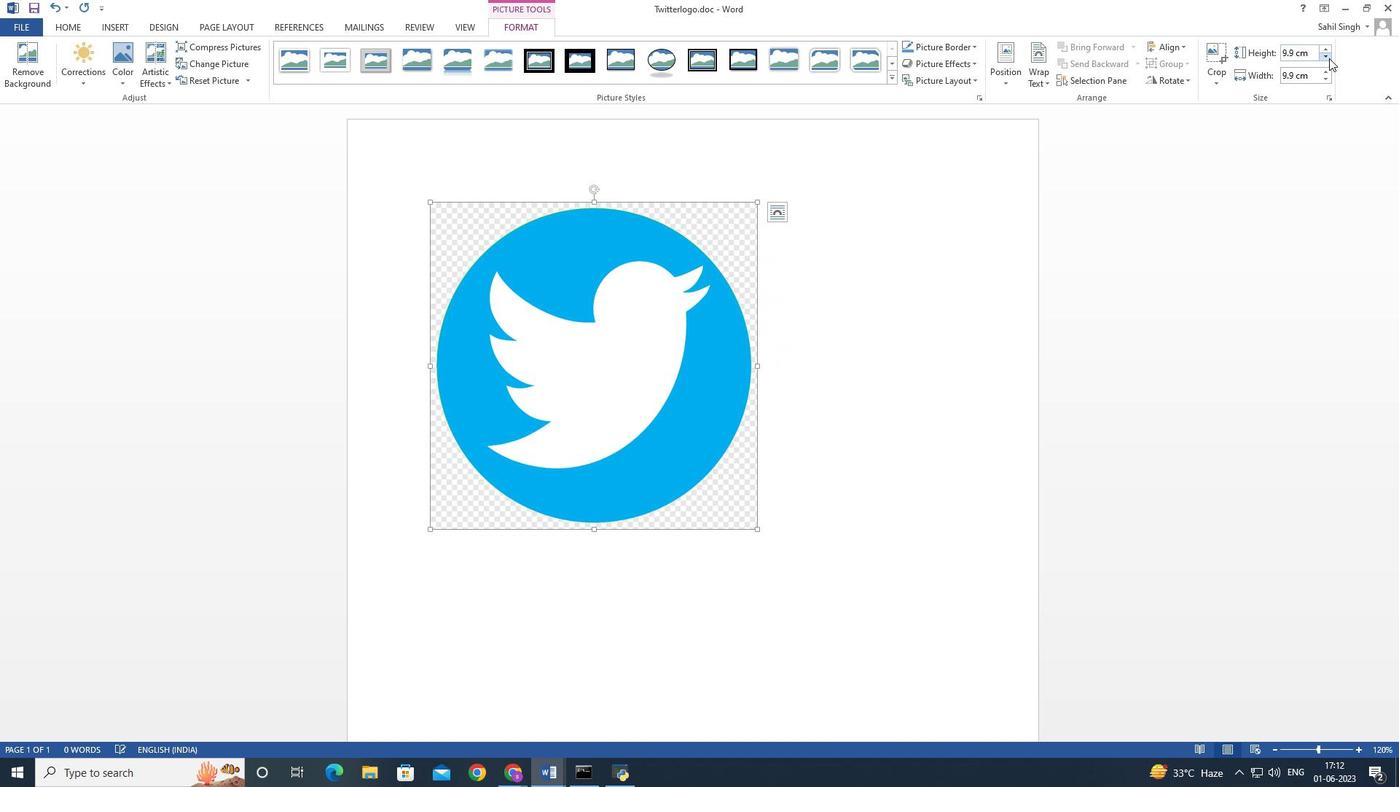 
Action: Mouse pressed left at (1329, 58)
Screenshot: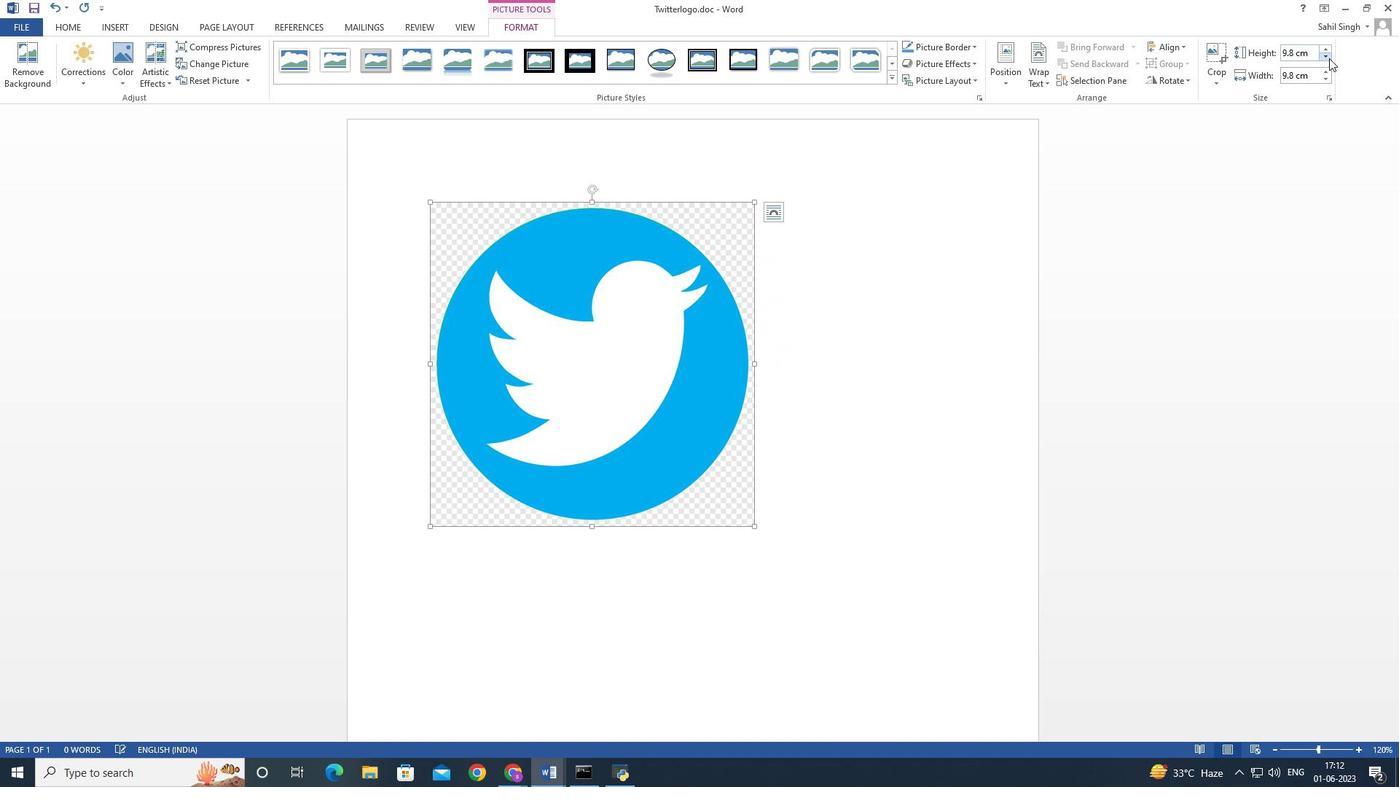 
Action: Mouse pressed left at (1329, 58)
Screenshot: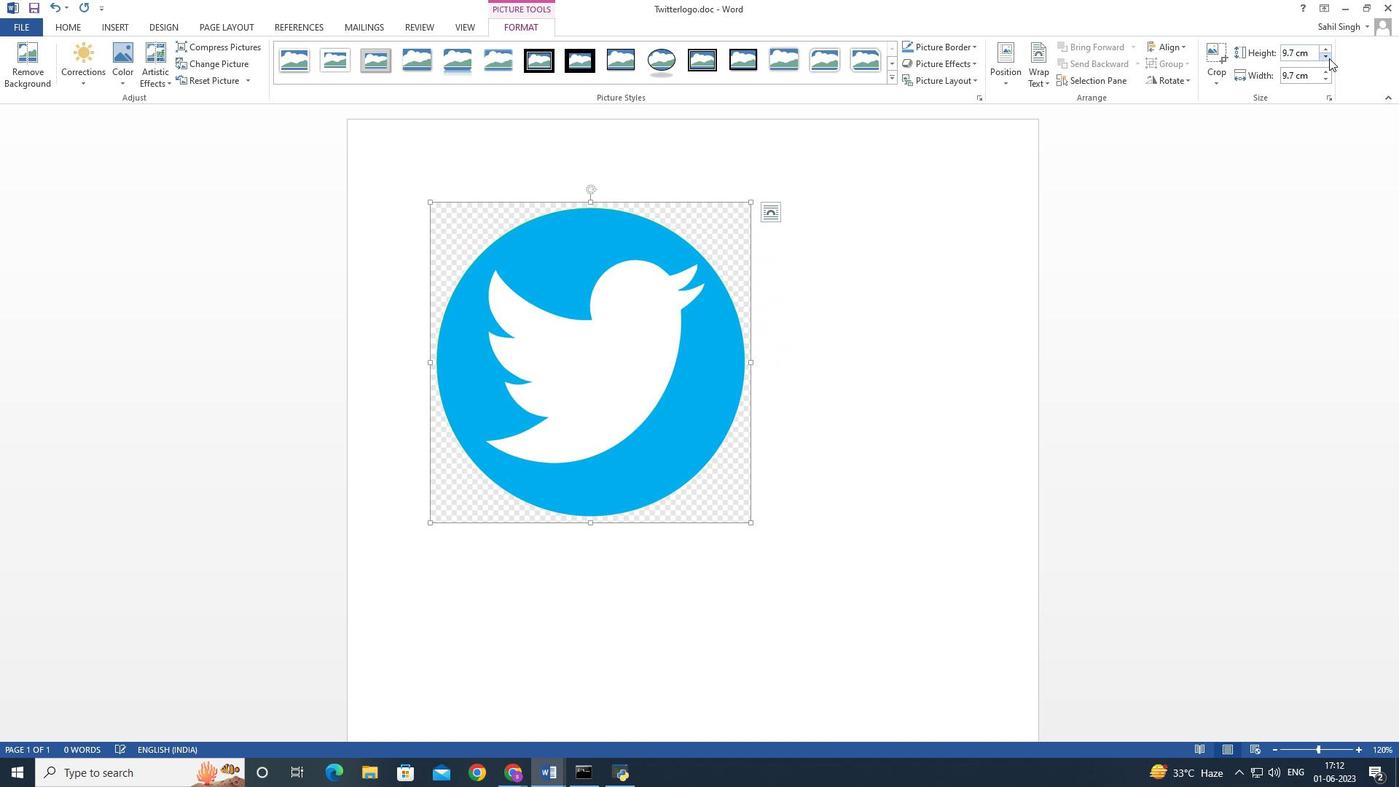 
Action: Mouse pressed left at (1329, 58)
Screenshot: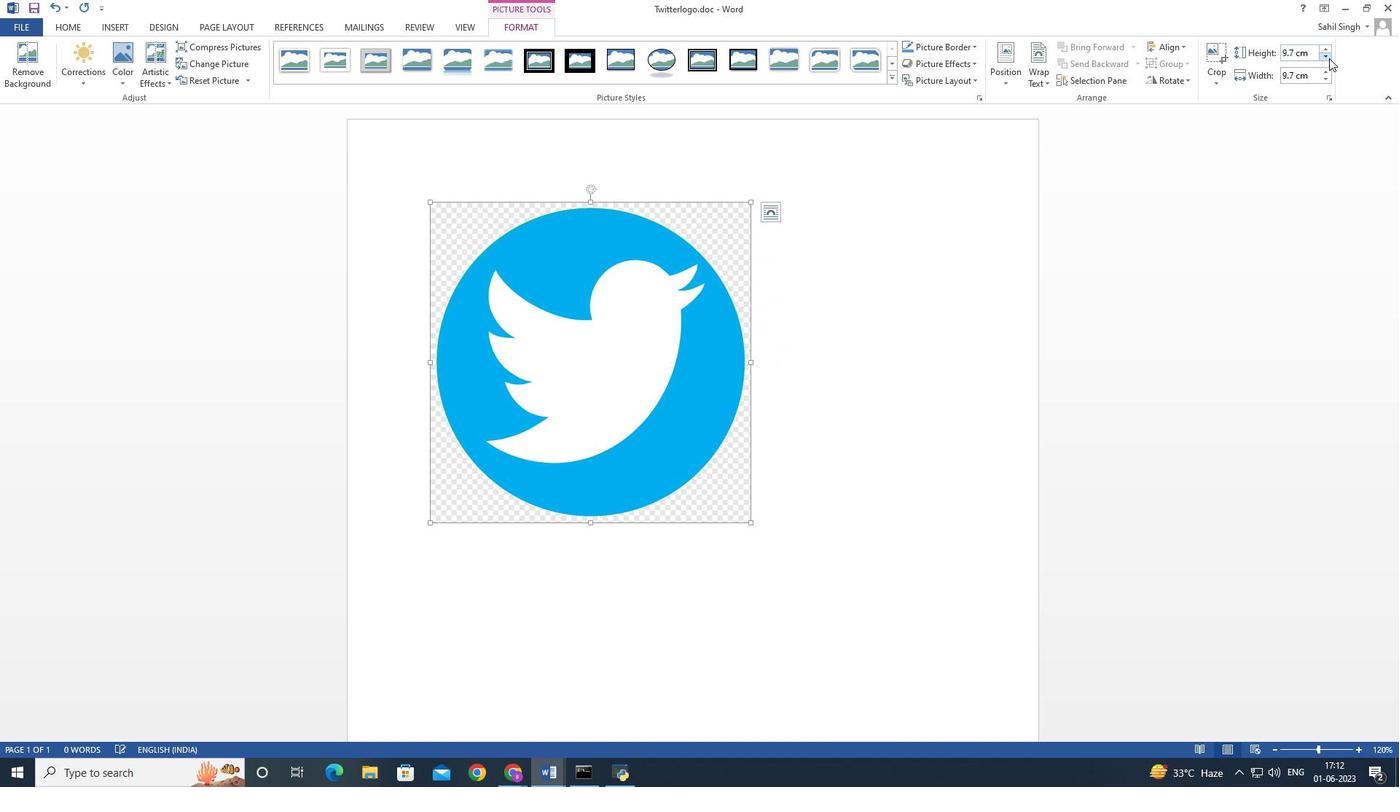 
Action: Mouse pressed left at (1329, 58)
Screenshot: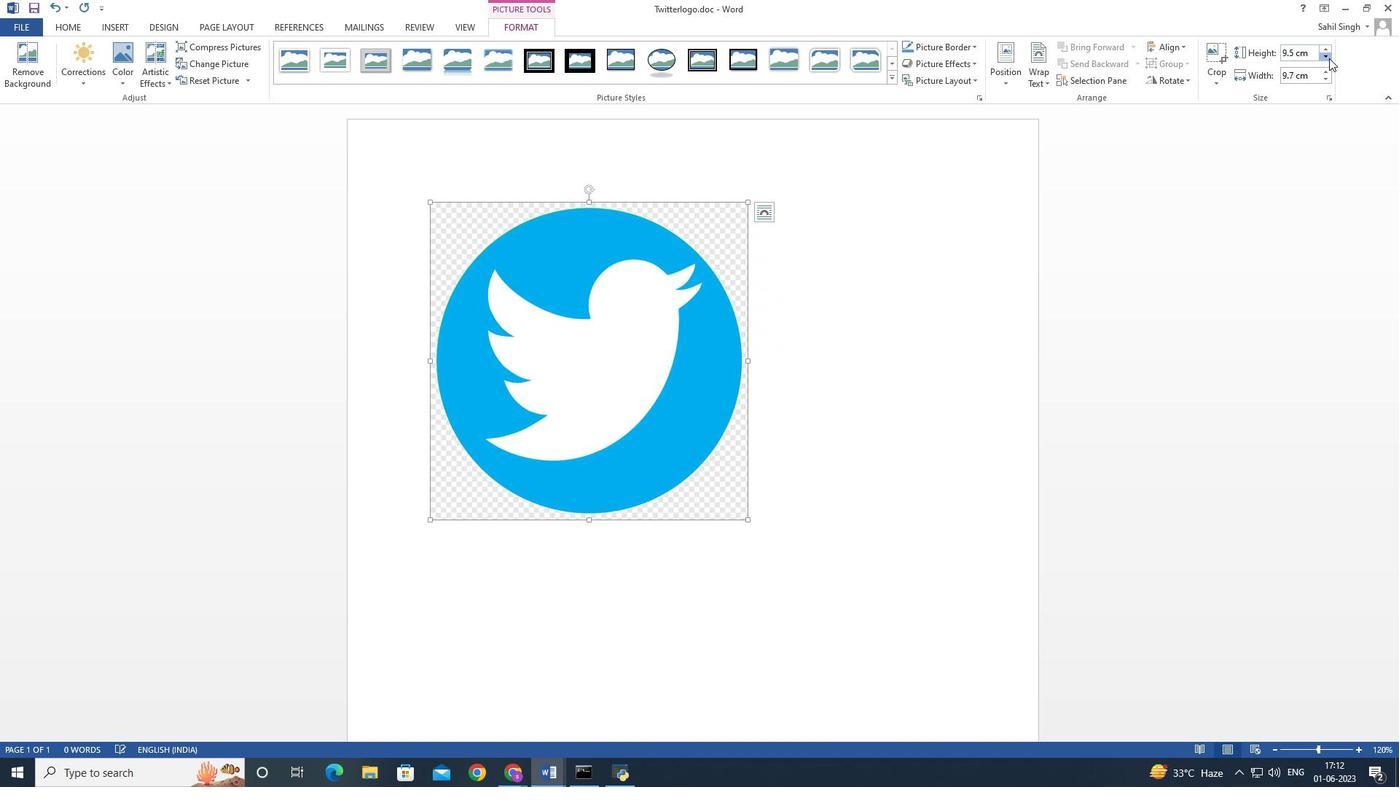 
Action: Mouse pressed left at (1329, 58)
Screenshot: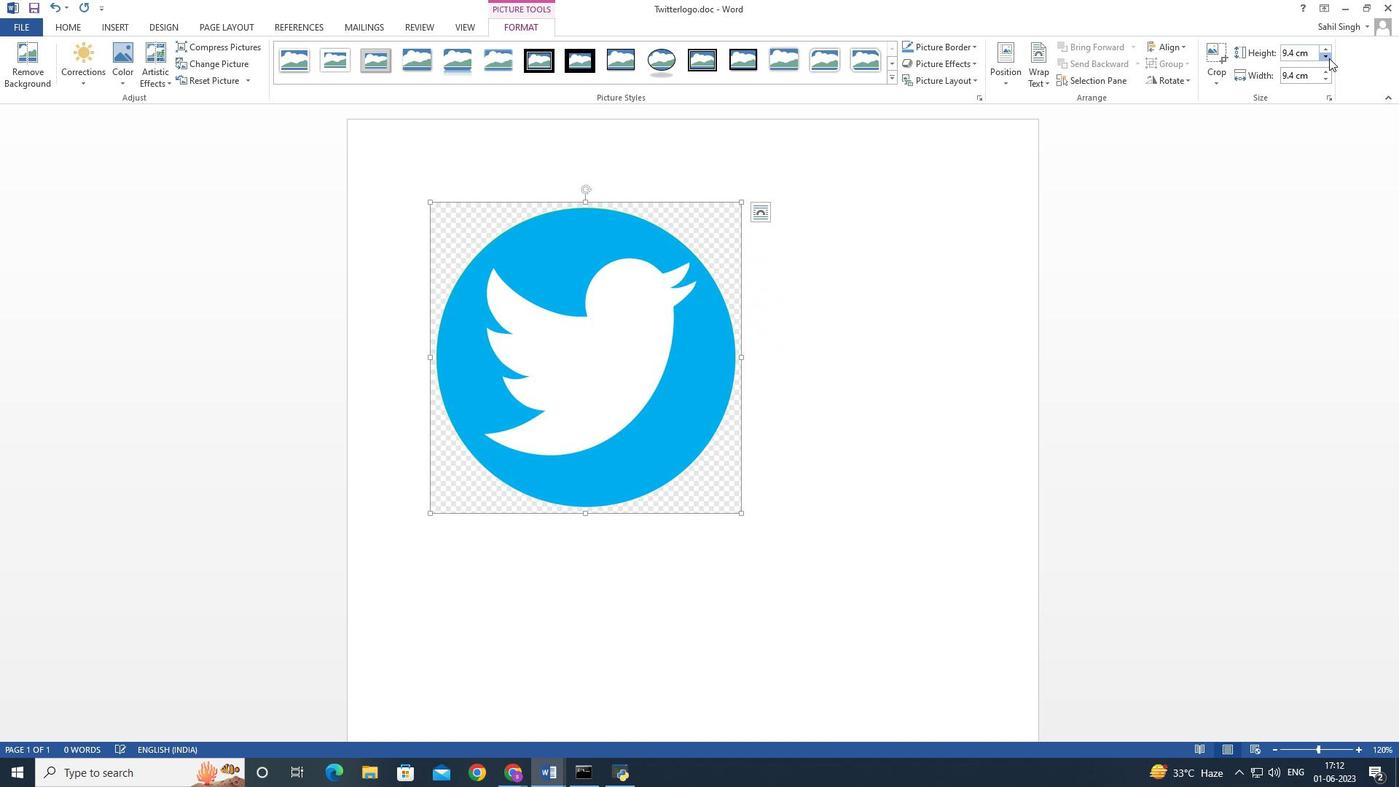 
Action: Mouse pressed left at (1329, 58)
Screenshot: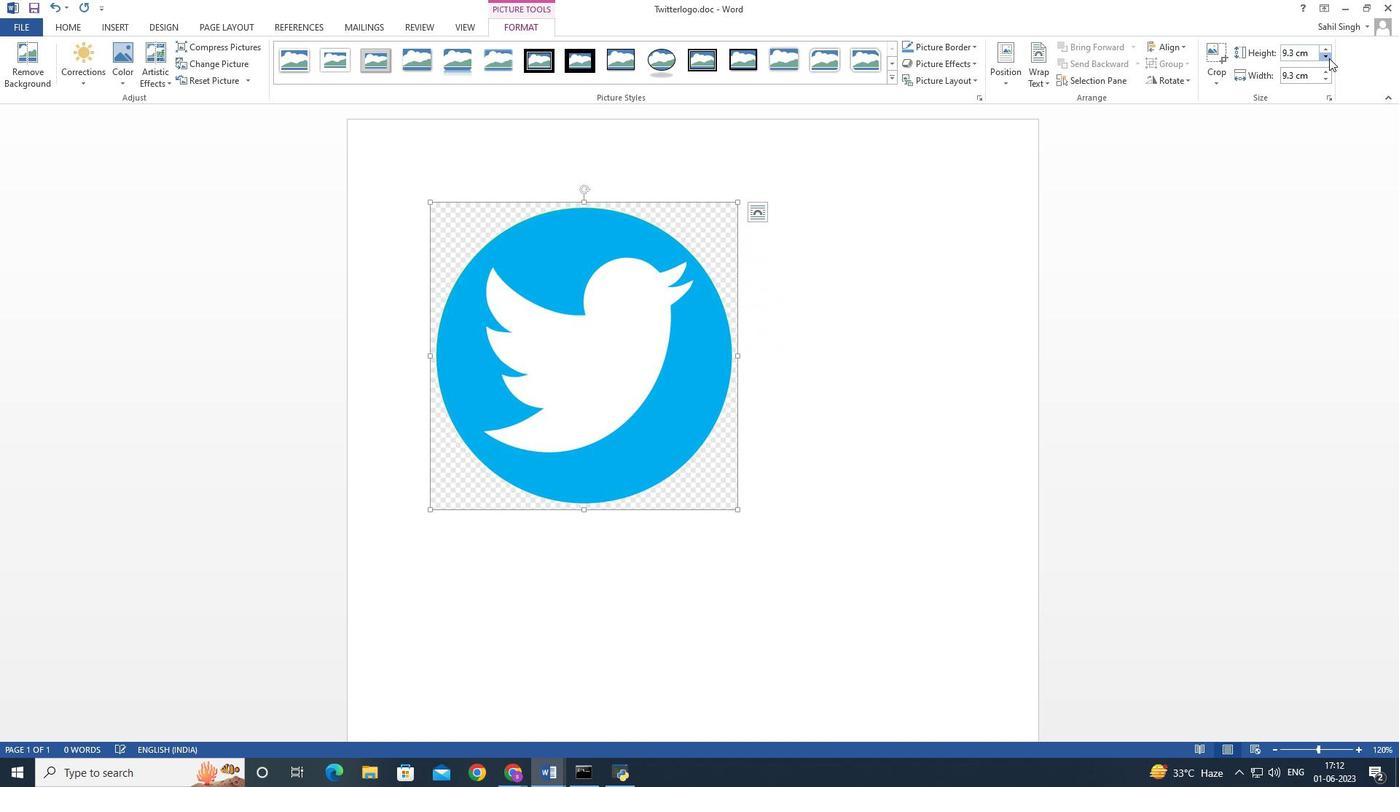 
Action: Mouse pressed left at (1329, 58)
Screenshot: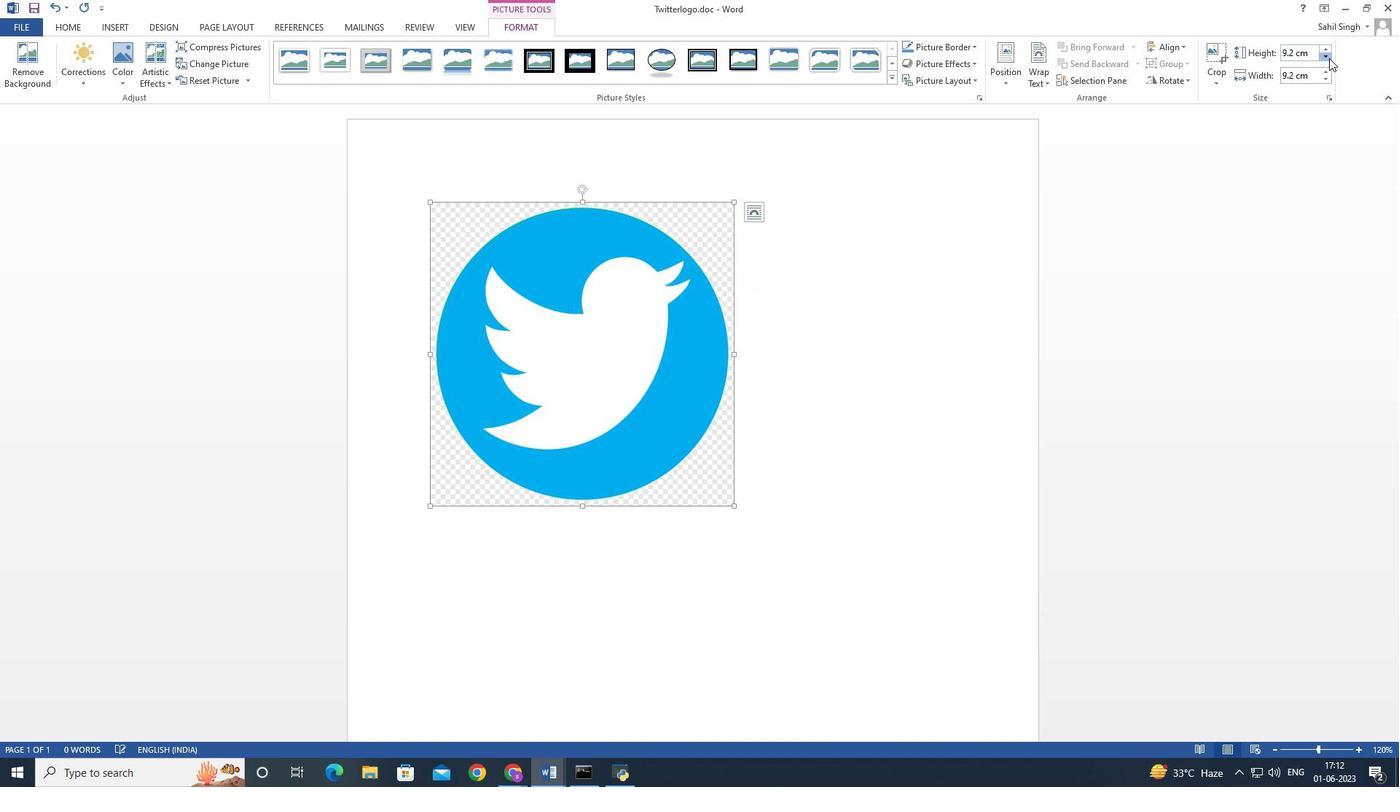 
Action: Mouse pressed left at (1329, 58)
Screenshot: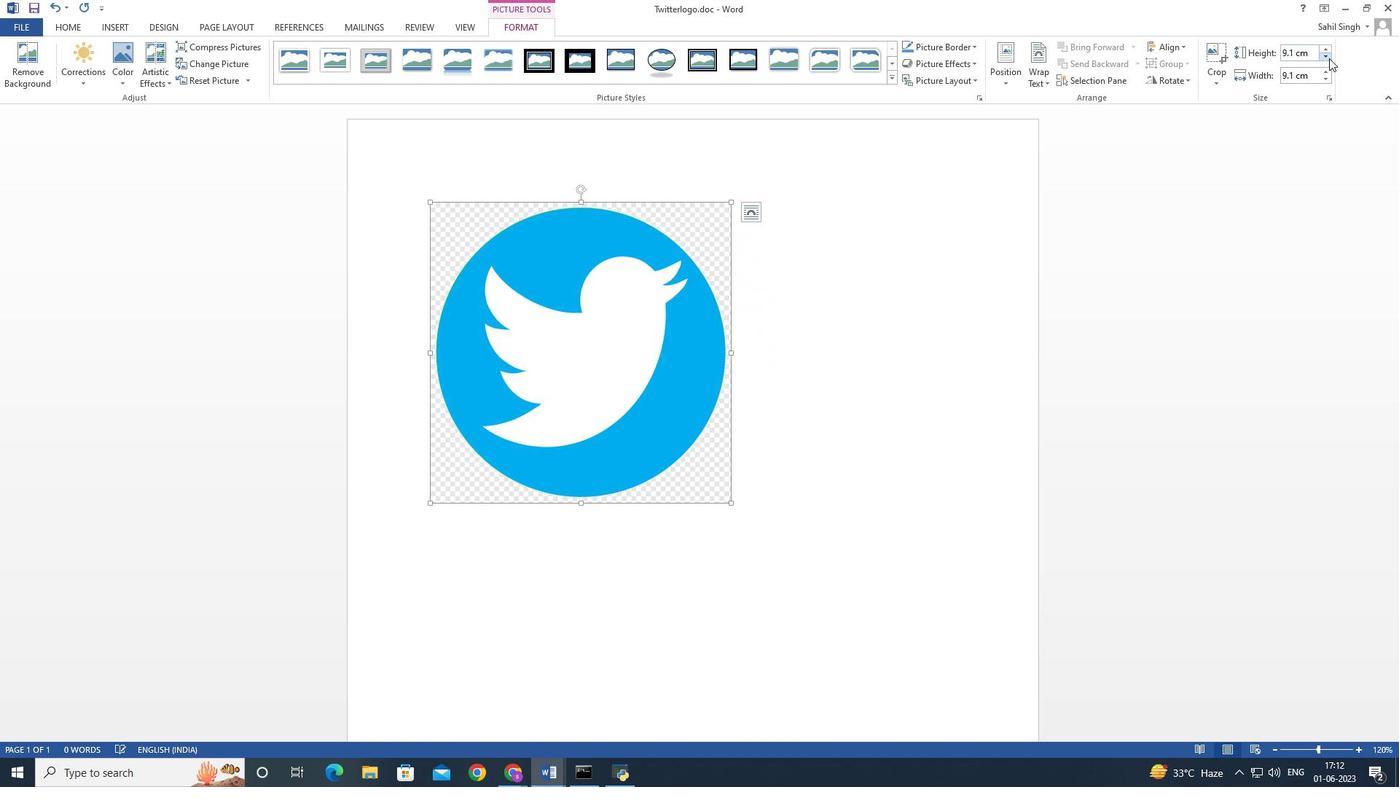 
Action: Mouse pressed left at (1329, 58)
Screenshot: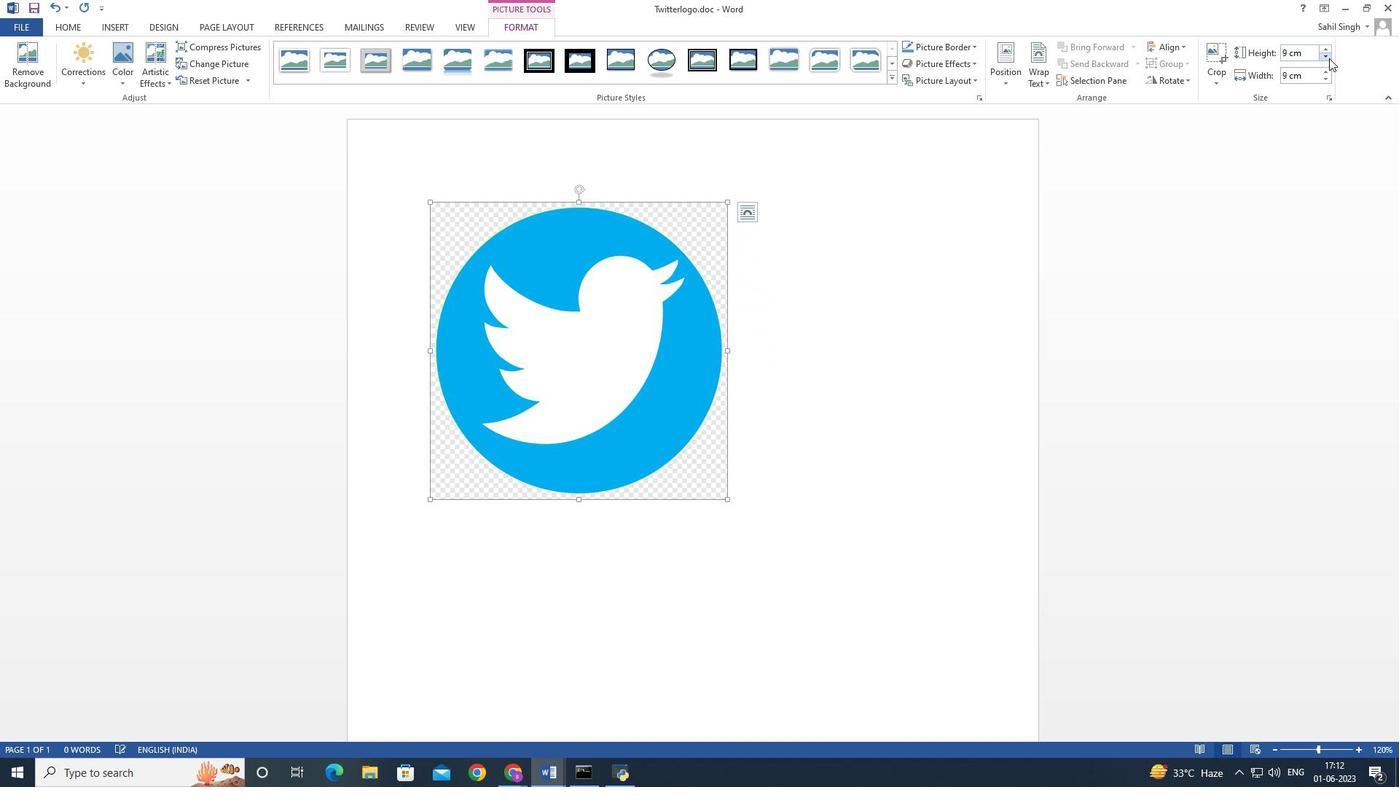 
Action: Mouse pressed left at (1329, 58)
Screenshot: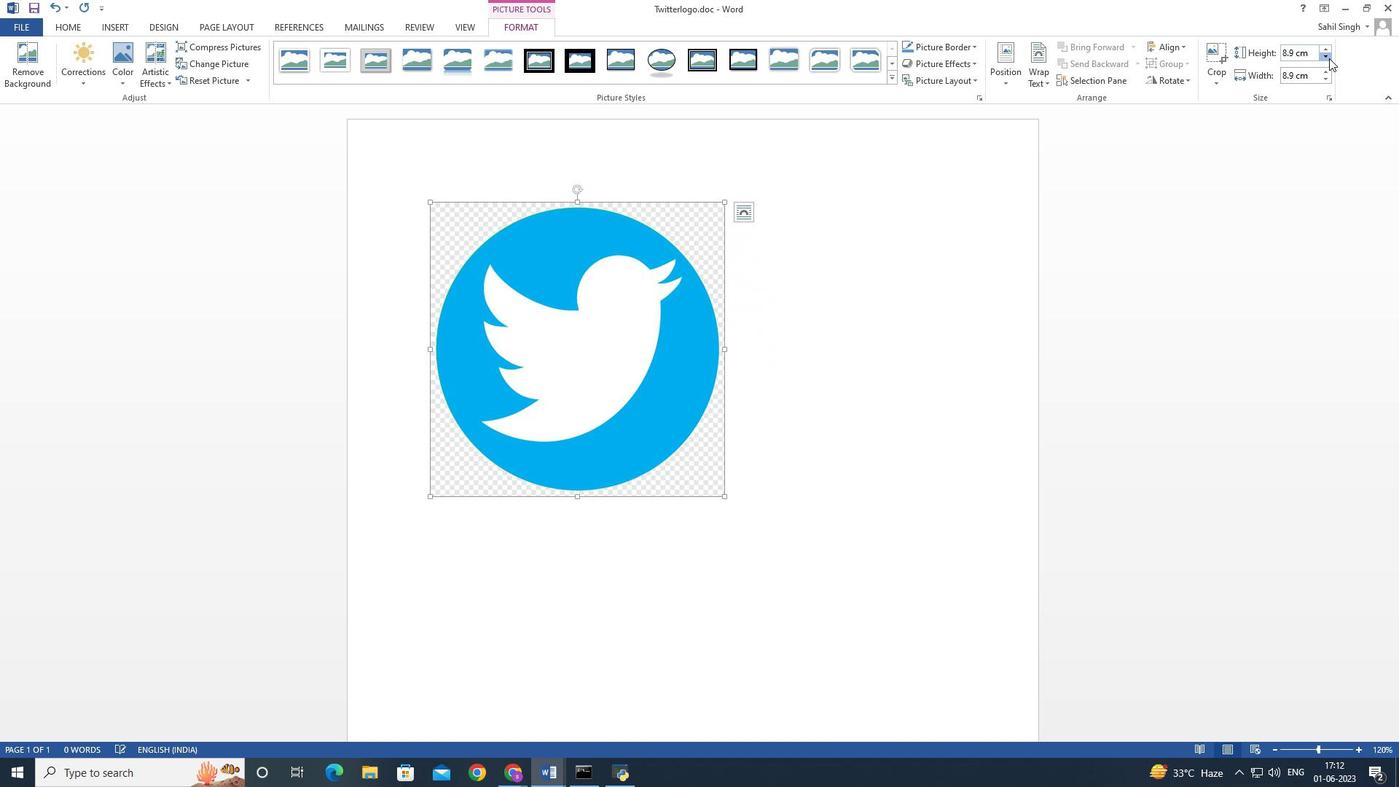 
Action: Mouse pressed left at (1329, 58)
Screenshot: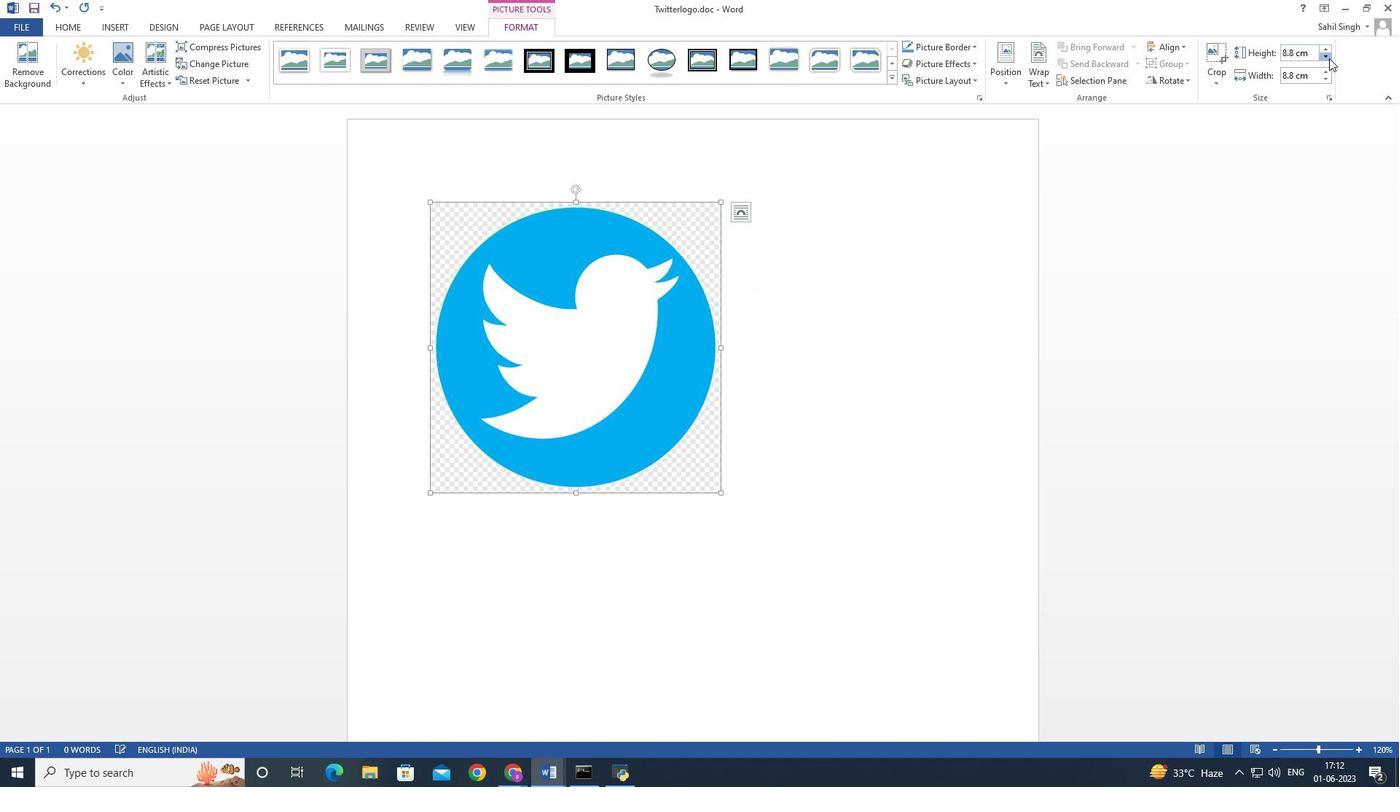 
Action: Mouse pressed left at (1329, 58)
Screenshot: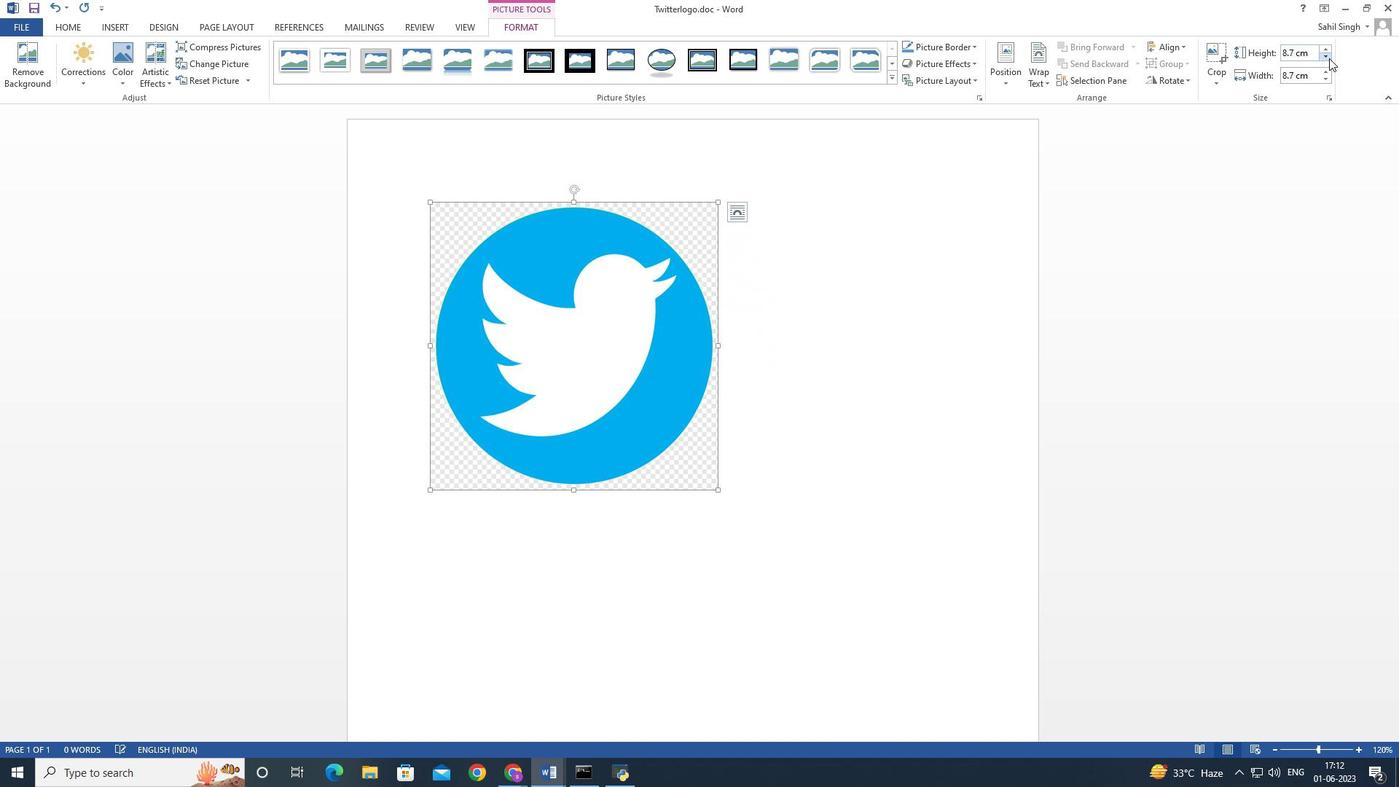 
Action: Mouse pressed left at (1329, 58)
Screenshot: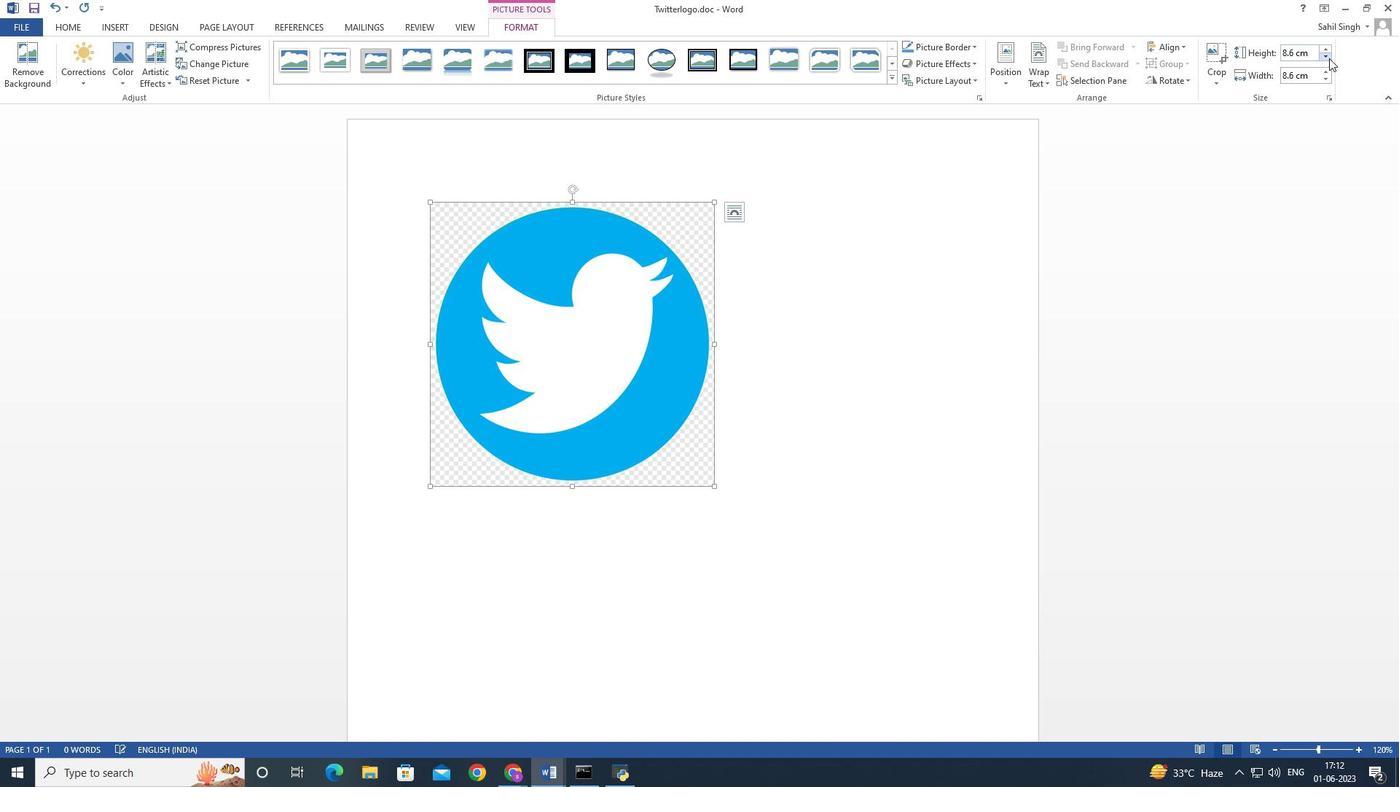 
Action: Mouse pressed left at (1329, 58)
Screenshot: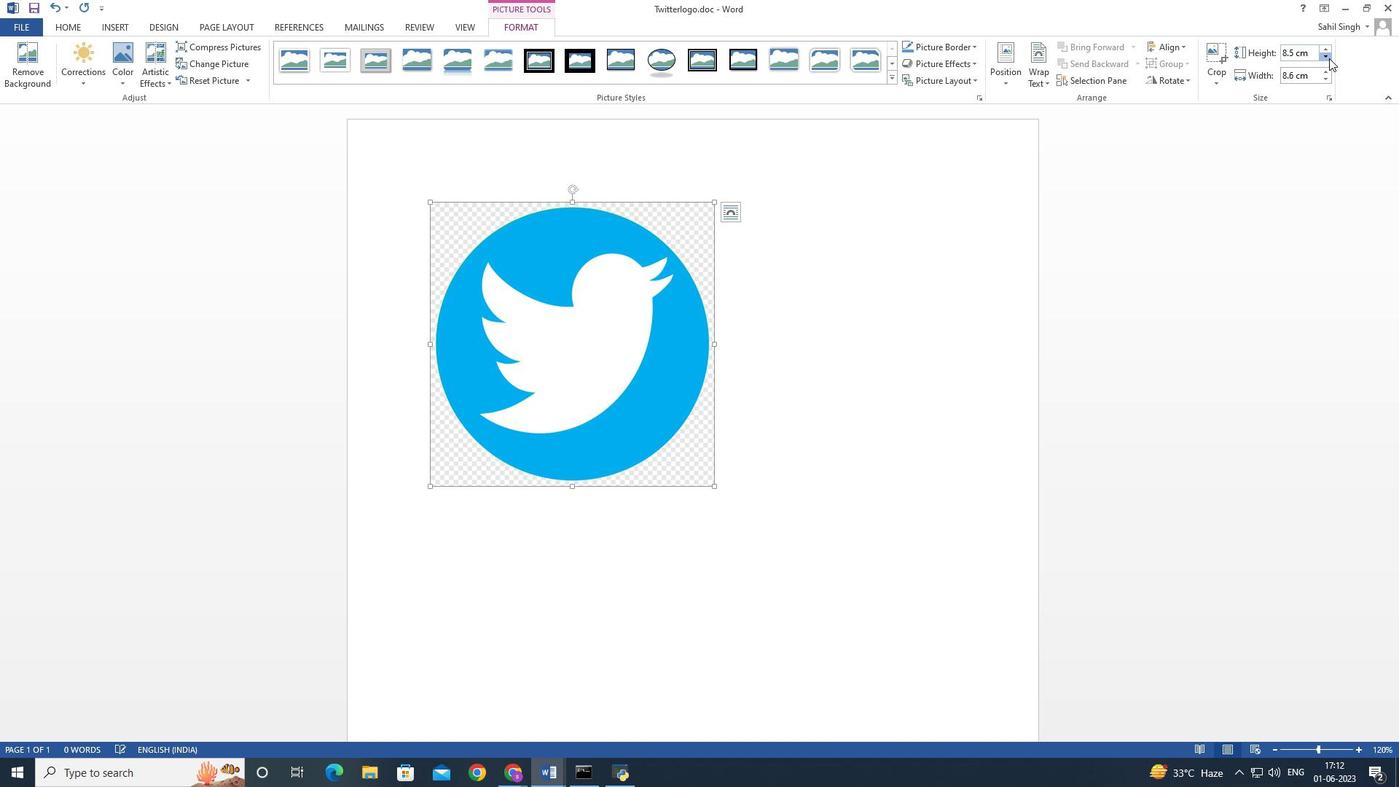 
Action: Mouse pressed left at (1329, 58)
Screenshot: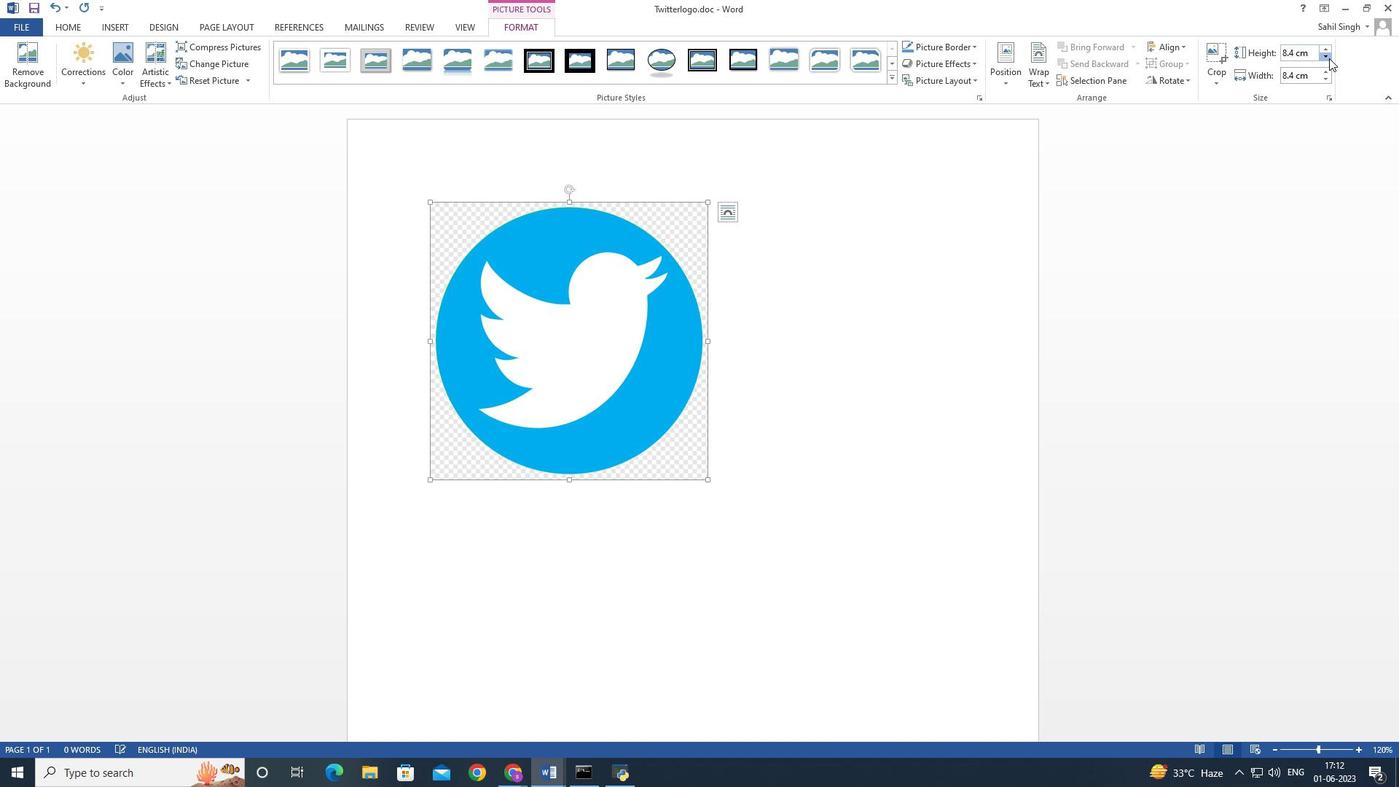 
Action: Mouse pressed left at (1329, 58)
Screenshot: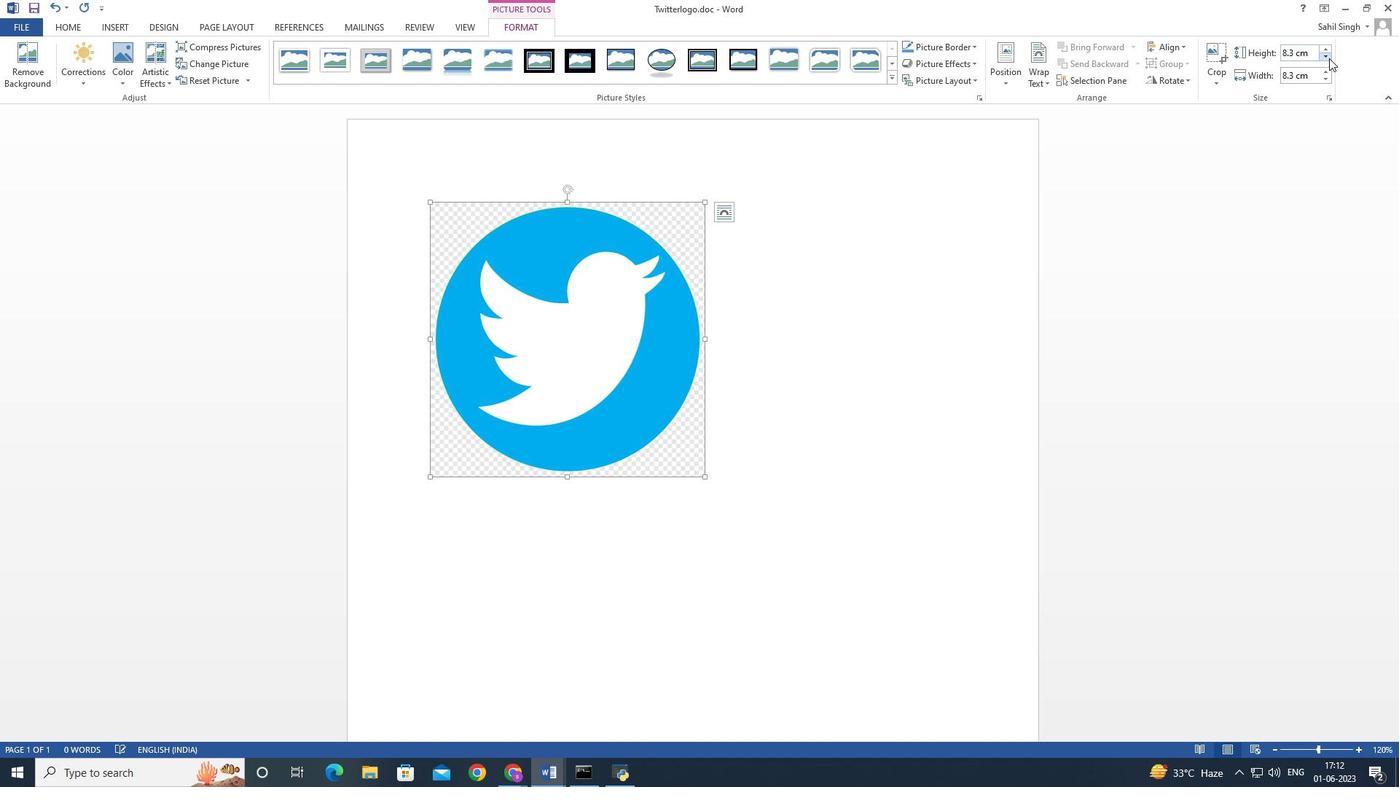
Action: Mouse pressed left at (1329, 58)
Screenshot: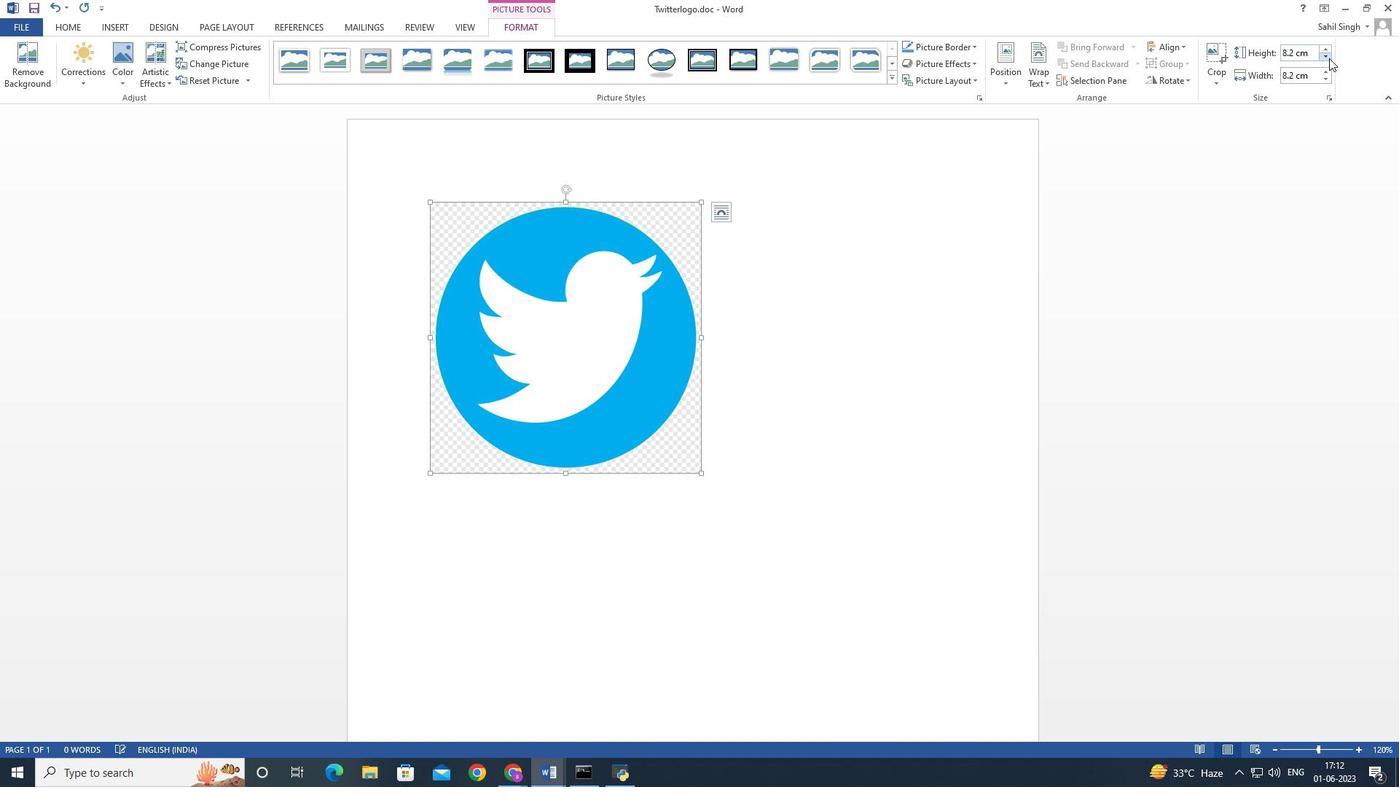 
Action: Mouse pressed left at (1329, 58)
Screenshot: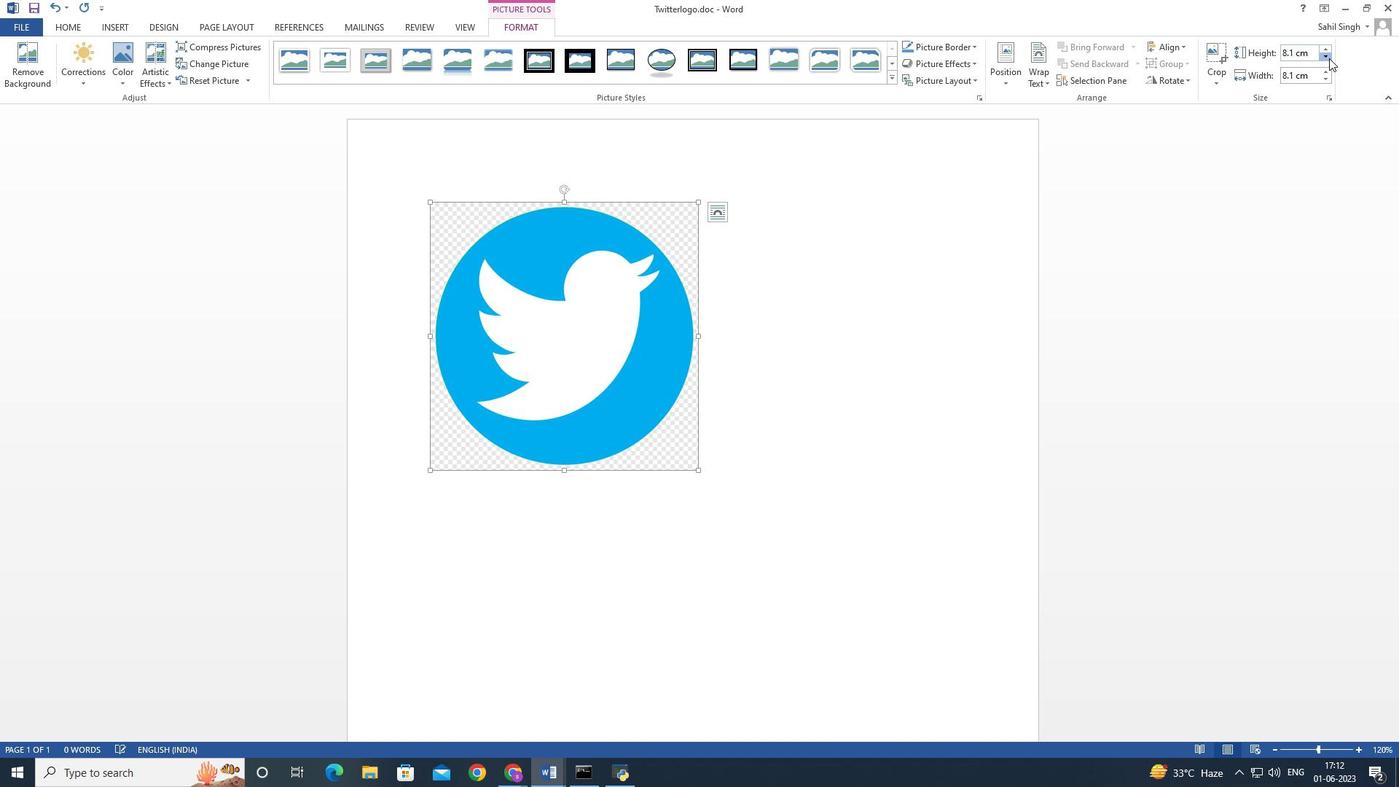 
Action: Mouse pressed left at (1329, 58)
Screenshot: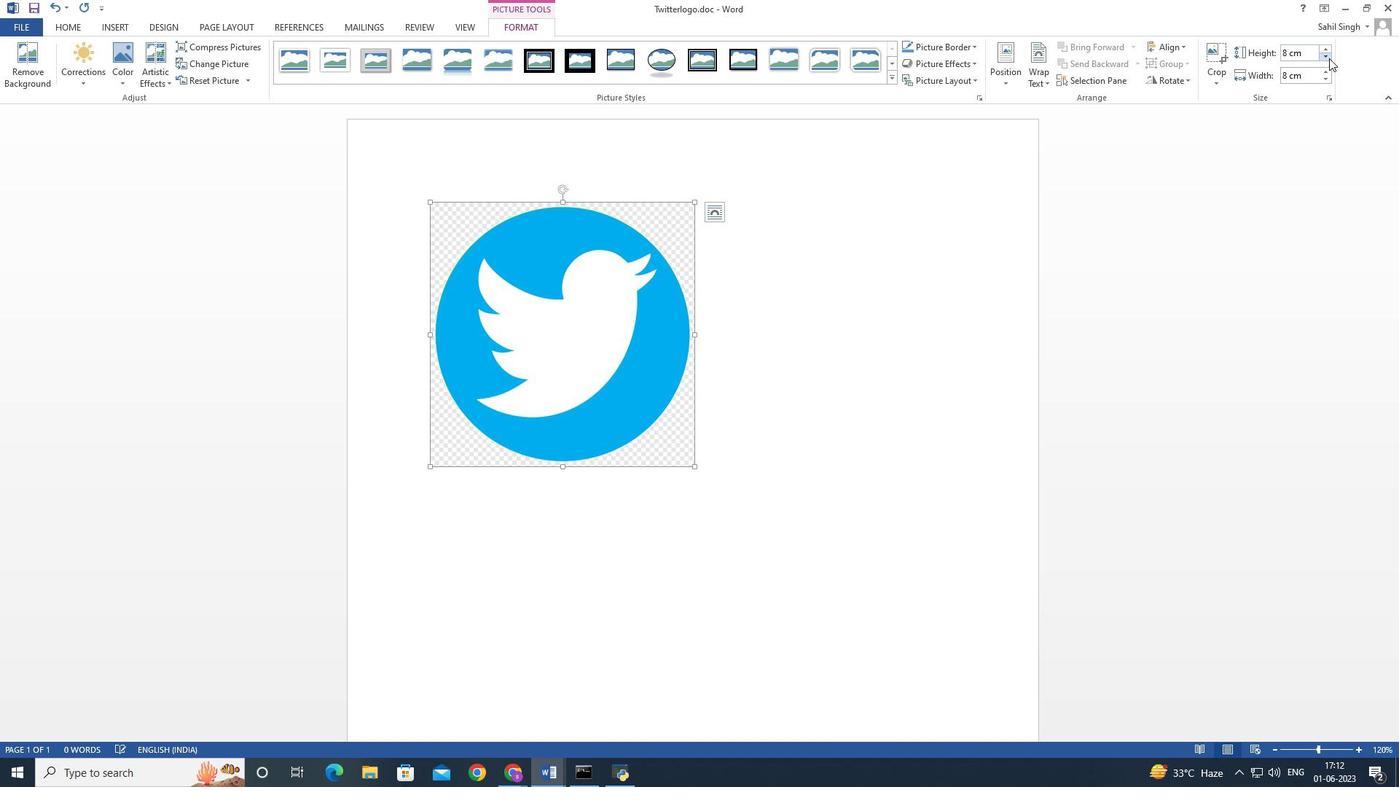 
Action: Mouse pressed left at (1329, 58)
Screenshot: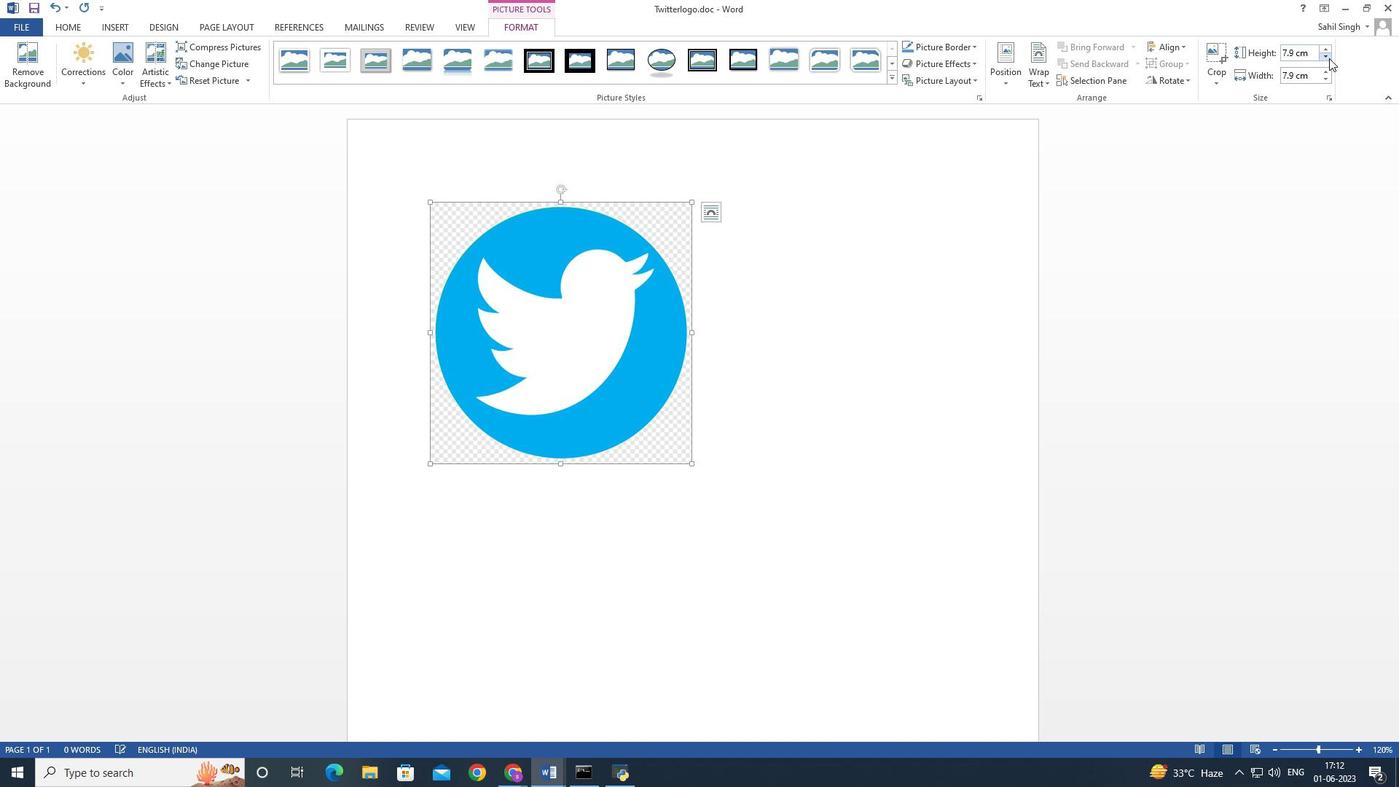 
Action: Mouse pressed left at (1329, 58)
Screenshot: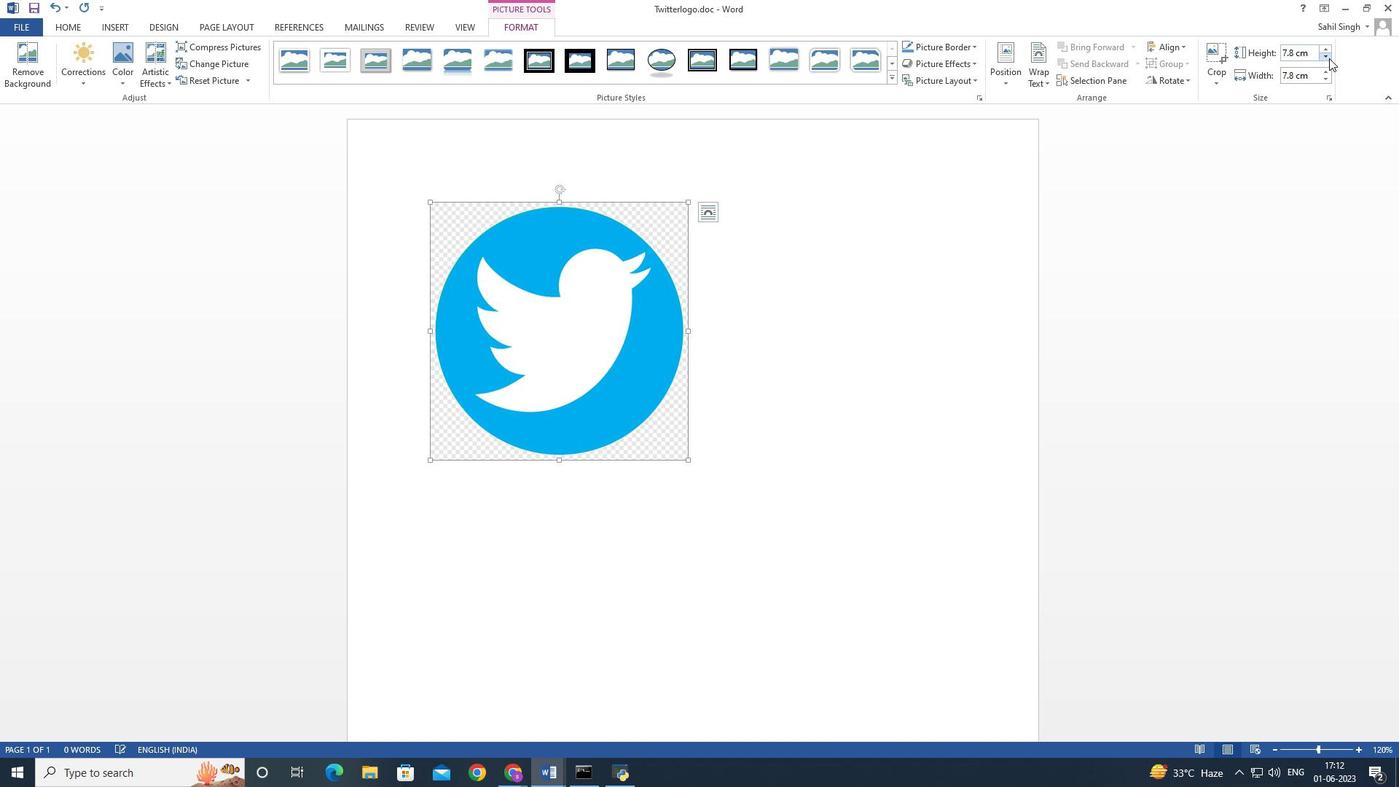 
Action: Mouse pressed left at (1329, 58)
Screenshot: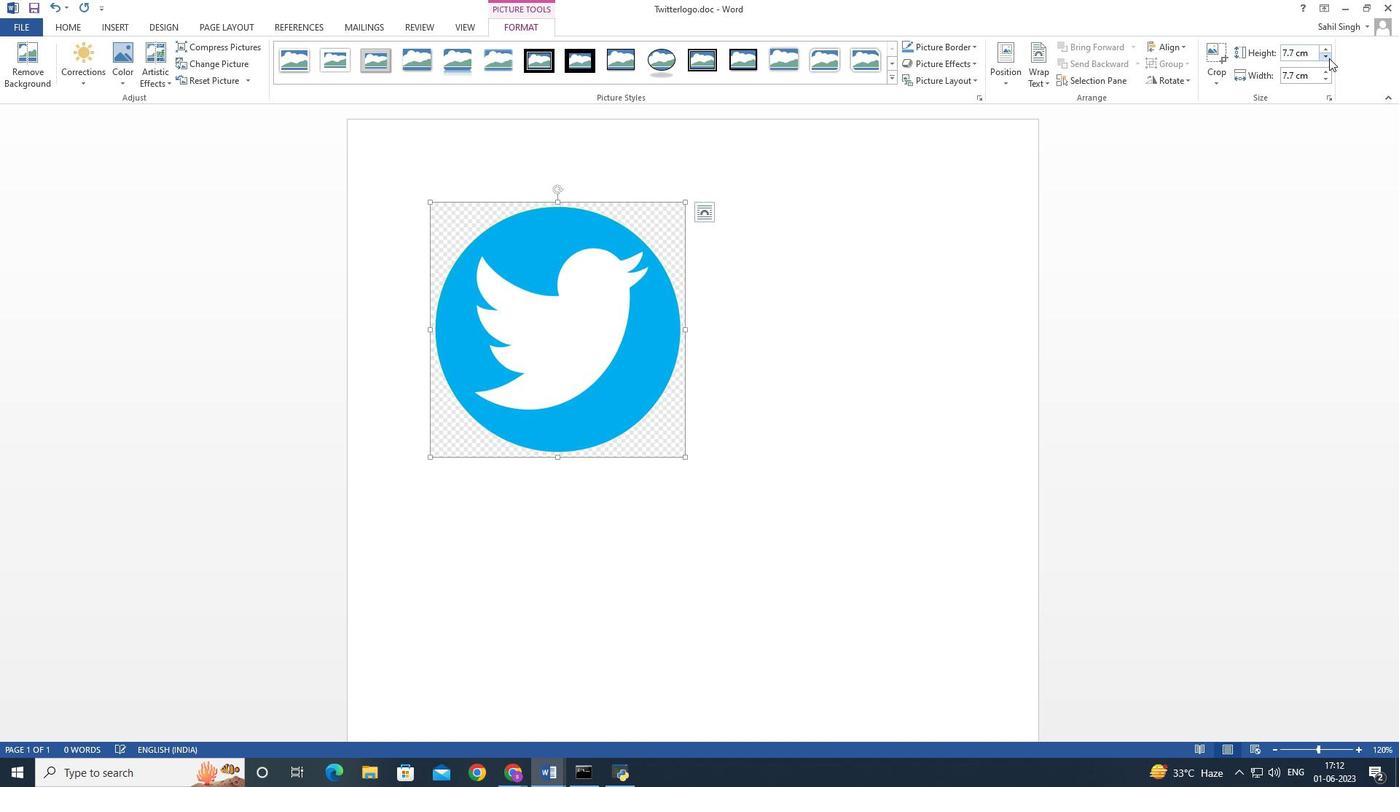 
Action: Mouse pressed left at (1329, 58)
Screenshot: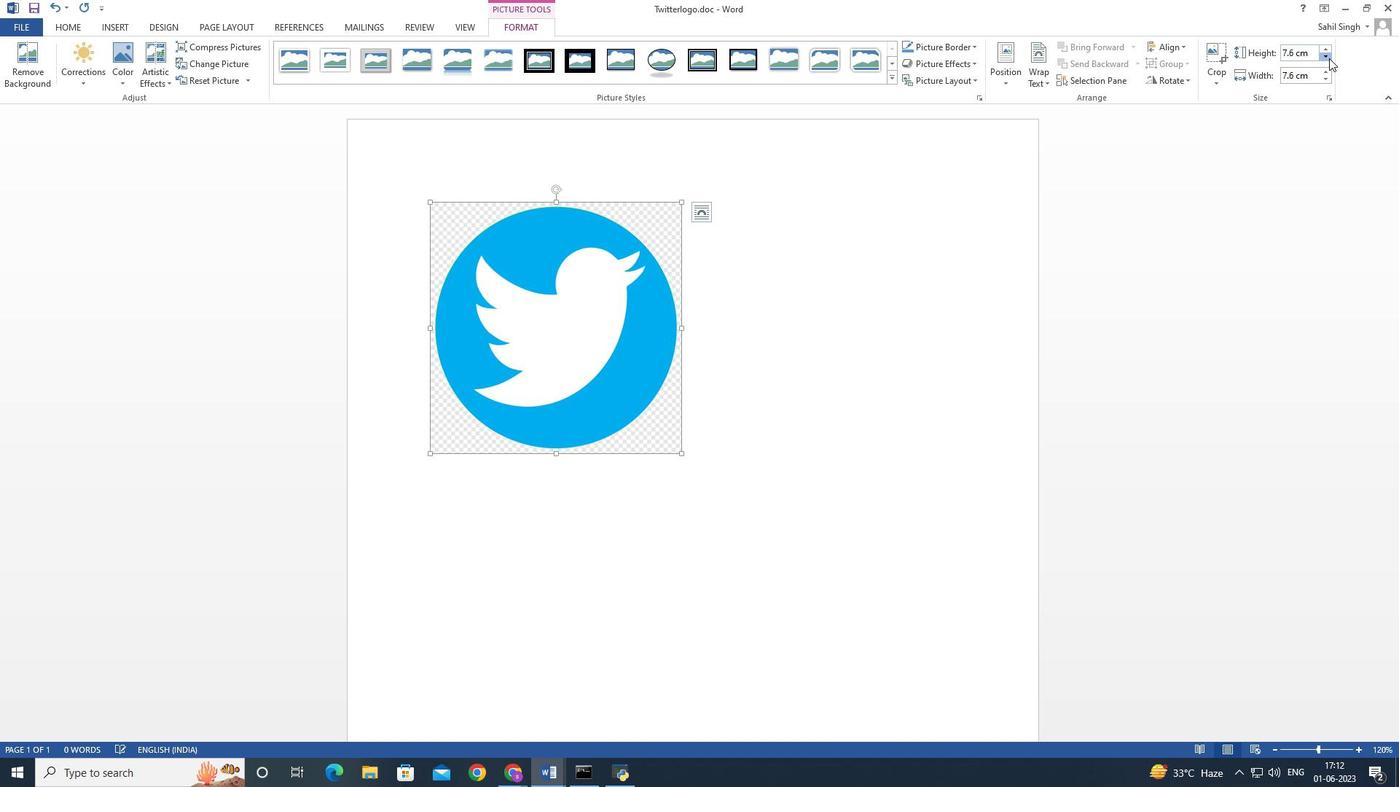 
Action: Mouse pressed left at (1329, 58)
Screenshot: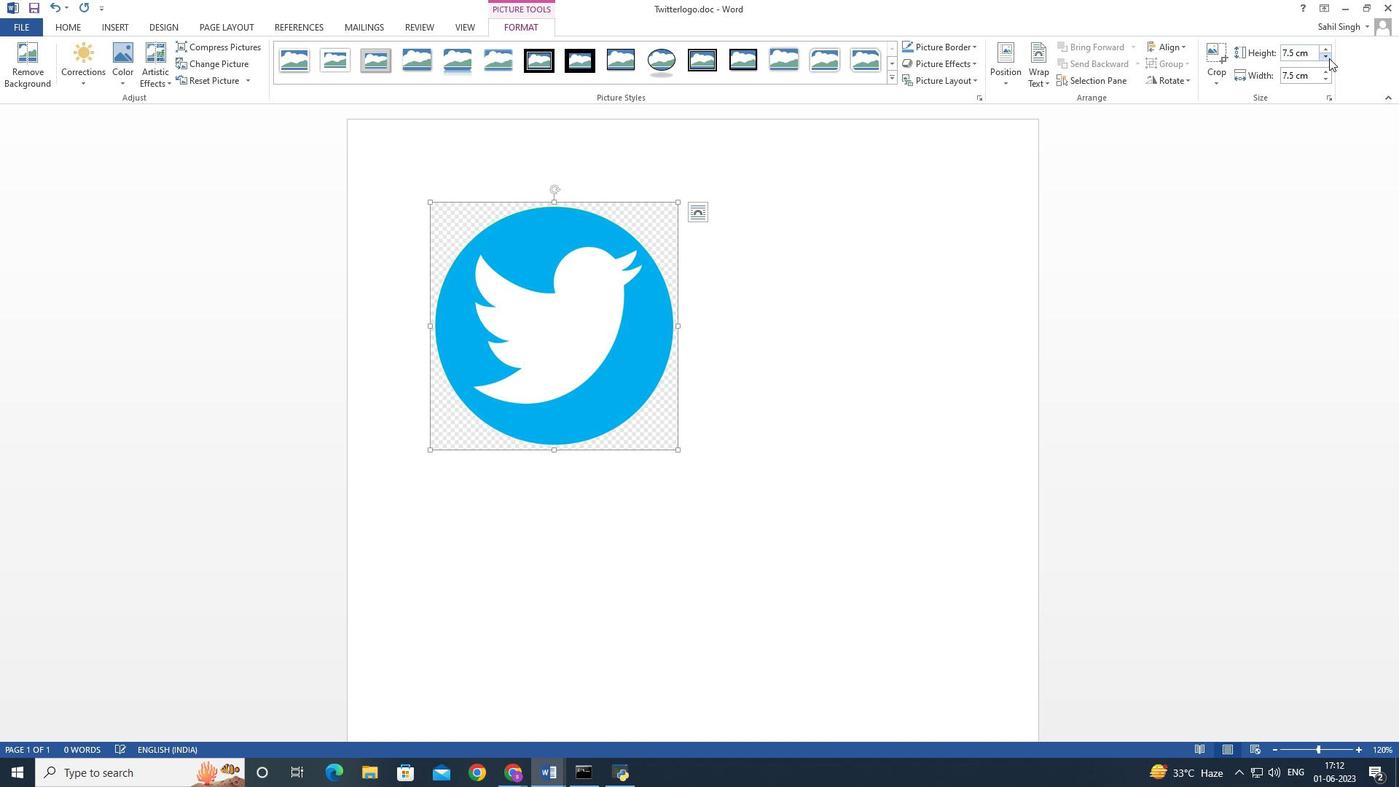 
Action: Mouse pressed left at (1329, 58)
Screenshot: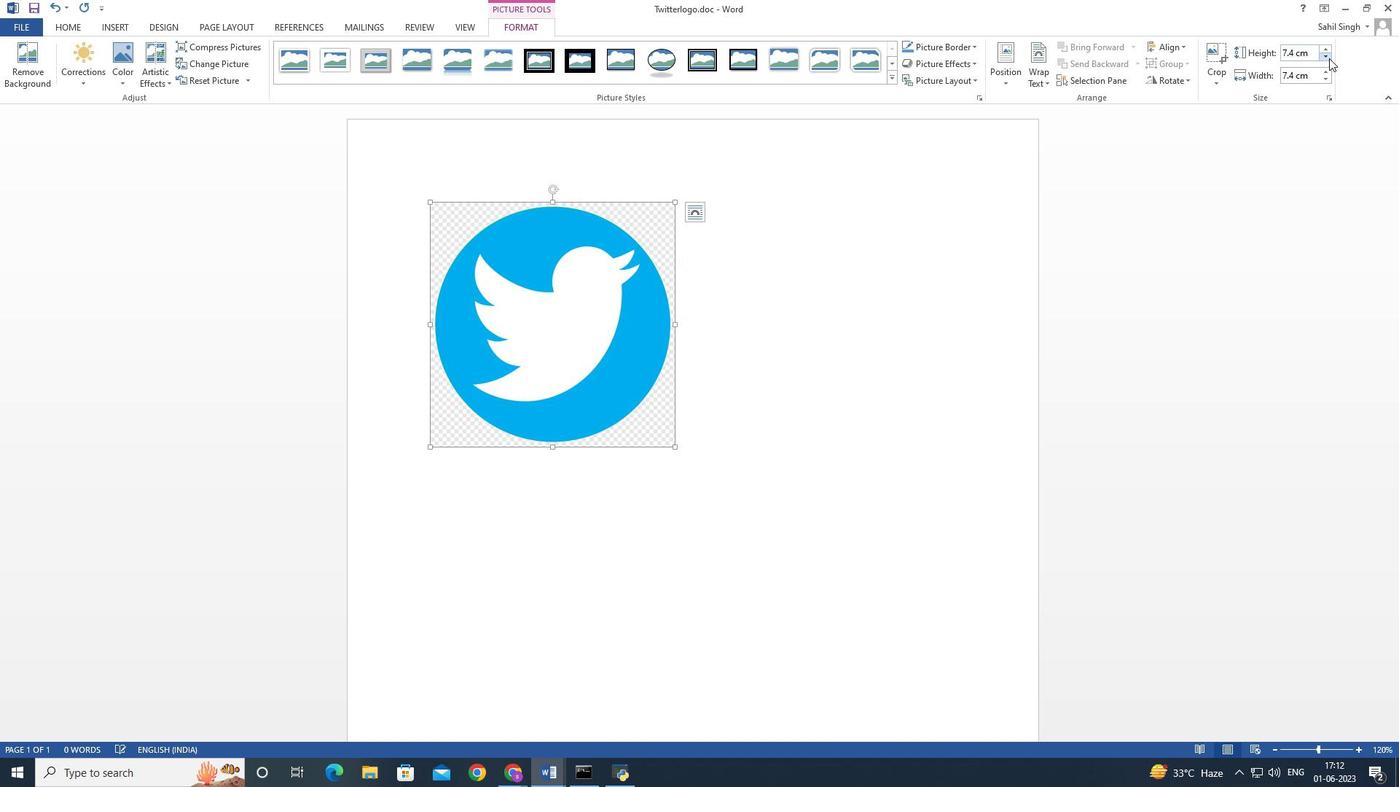 
Action: Mouse pressed left at (1329, 58)
Screenshot: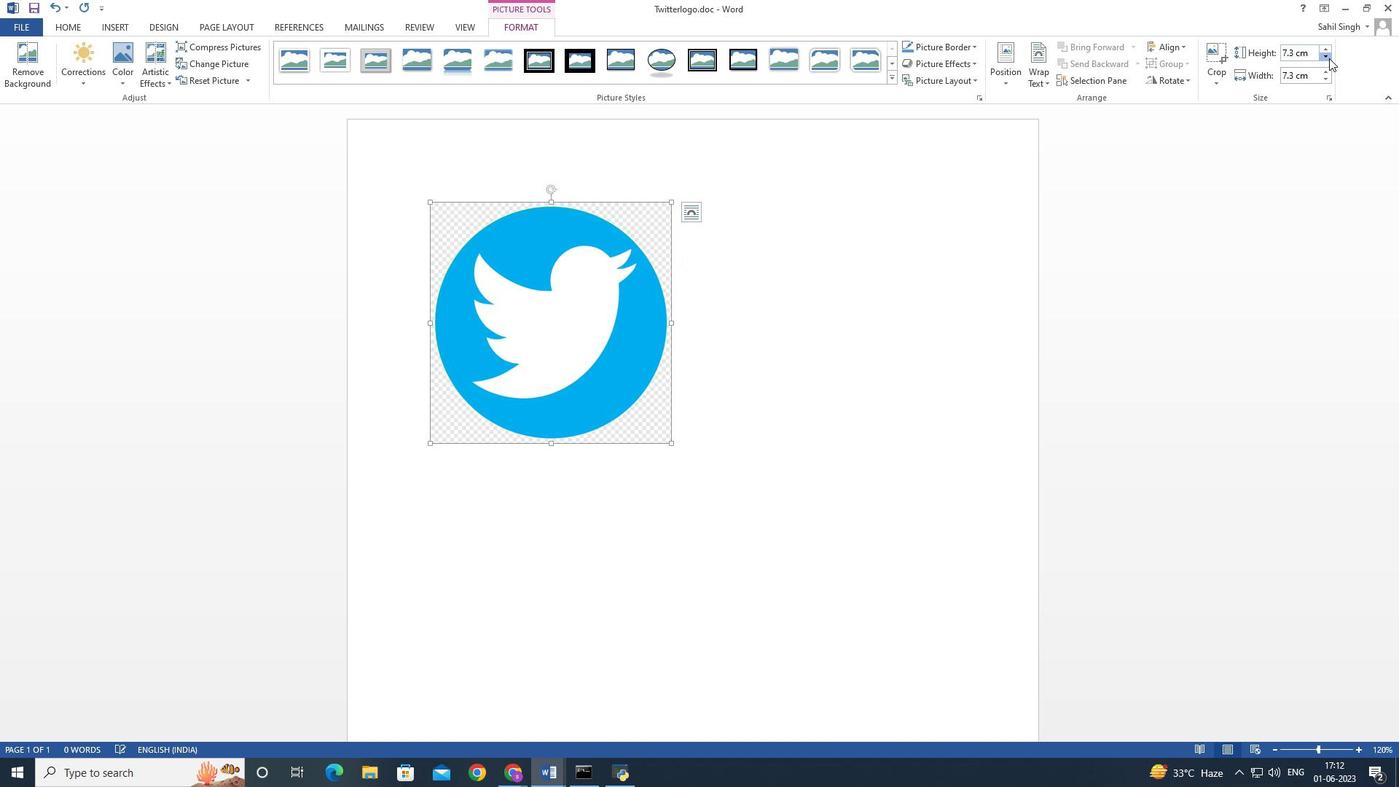 
Action: Mouse pressed left at (1329, 58)
Screenshot: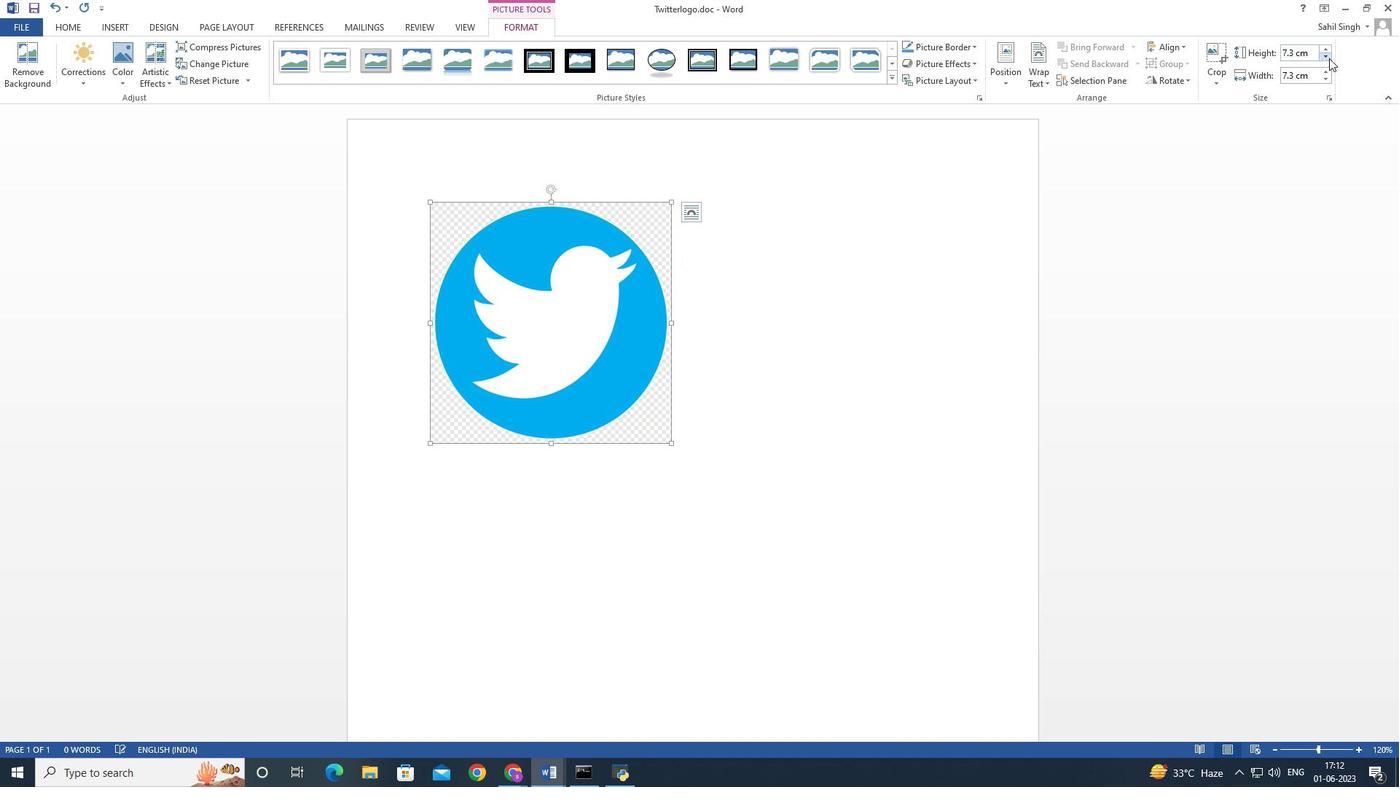 
Action: Mouse pressed left at (1329, 58)
Screenshot: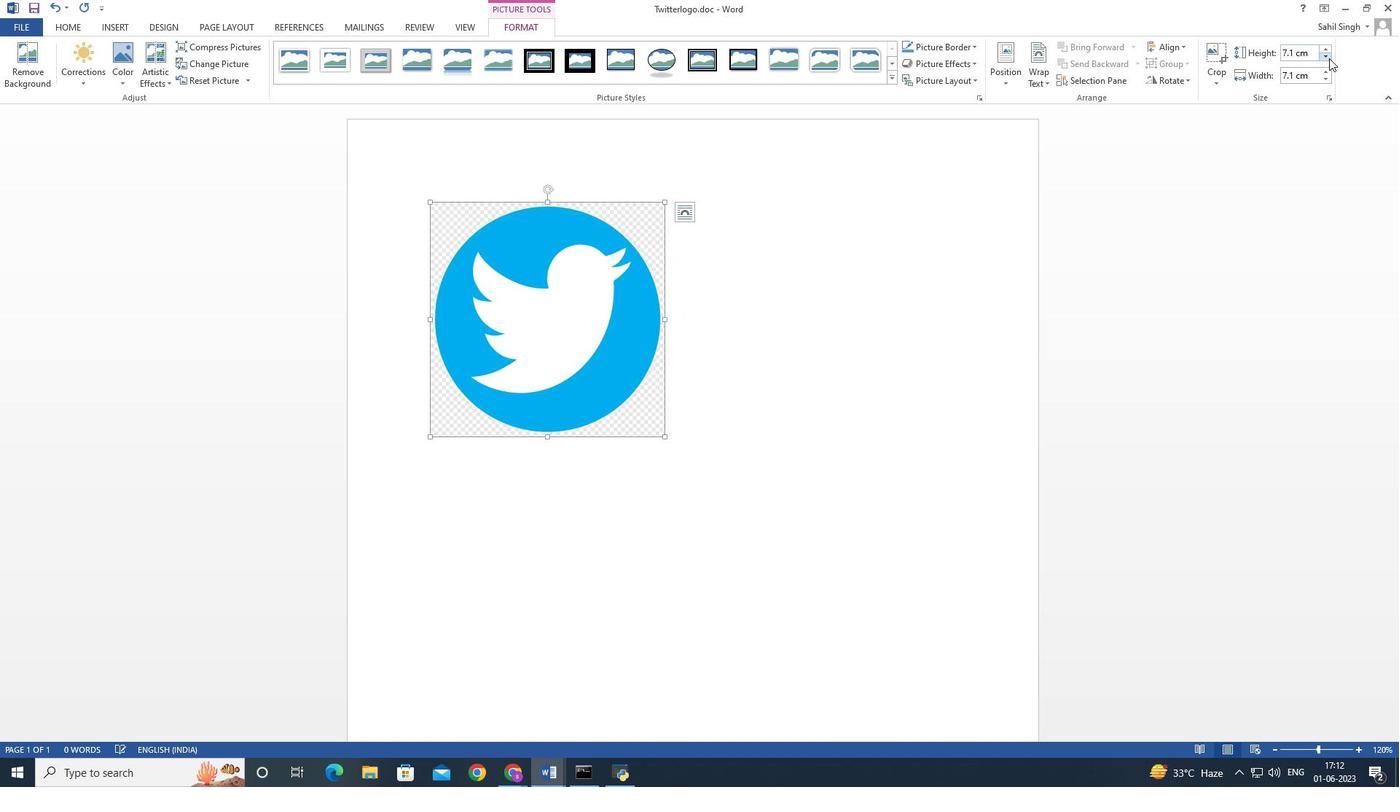 
Action: Mouse pressed left at (1329, 58)
Screenshot: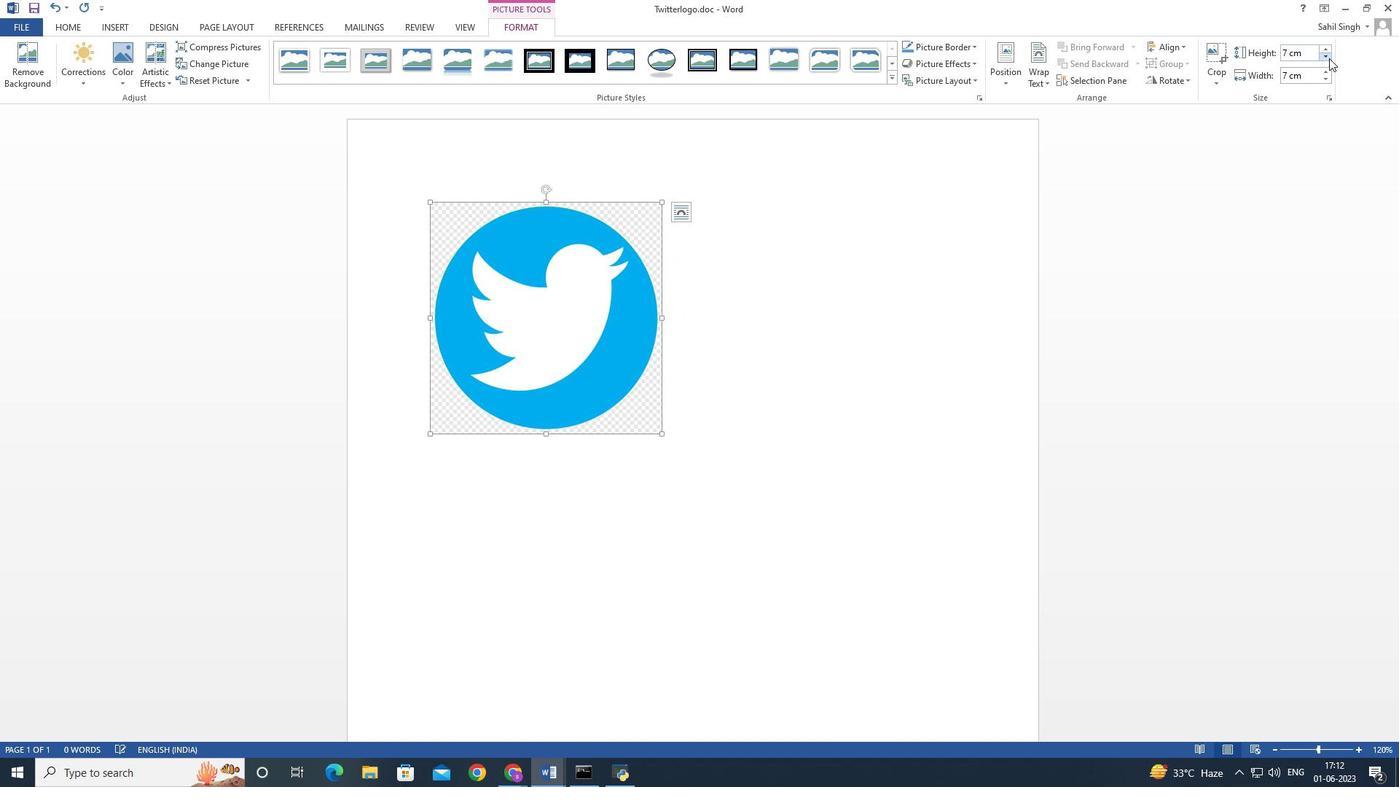 
Action: Mouse pressed left at (1329, 58)
Screenshot: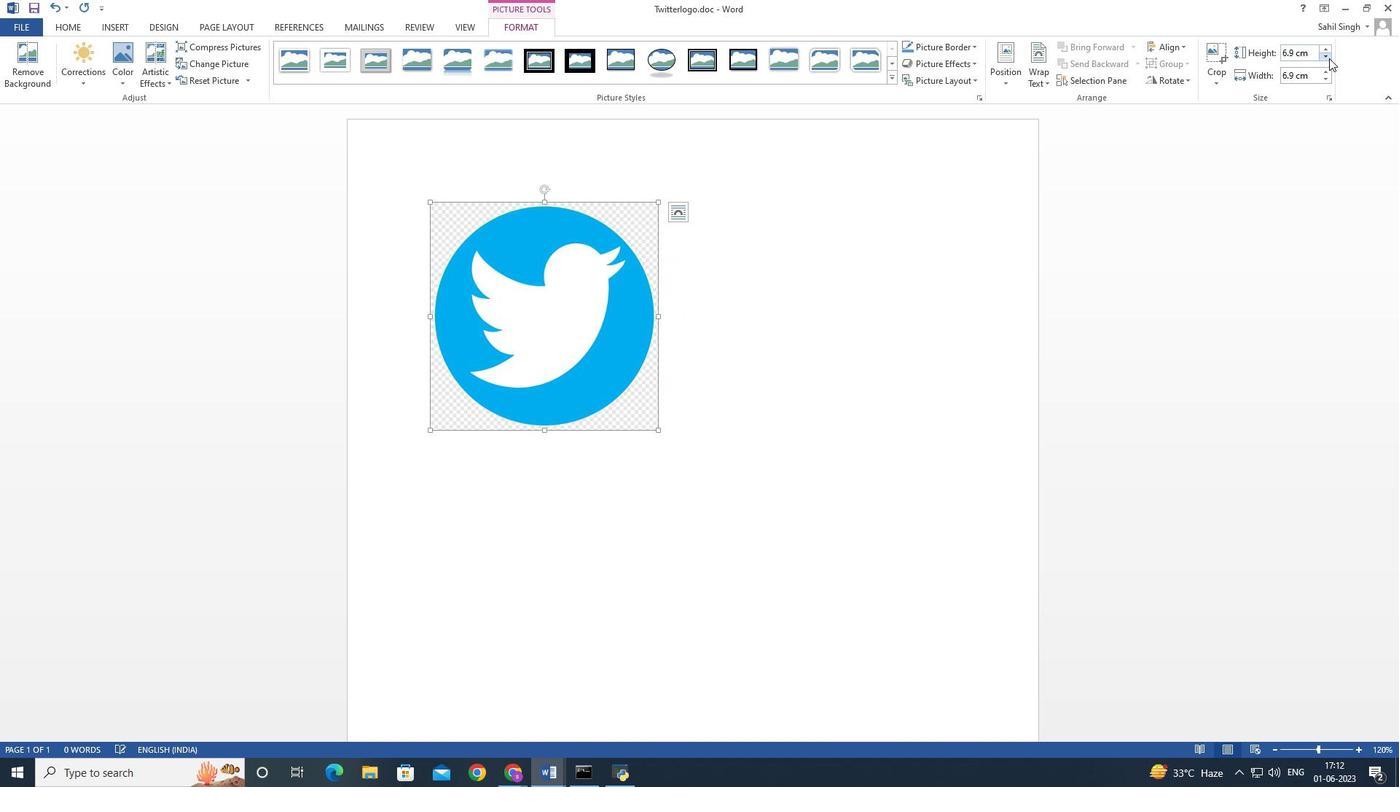 
Action: Mouse pressed left at (1329, 58)
Screenshot: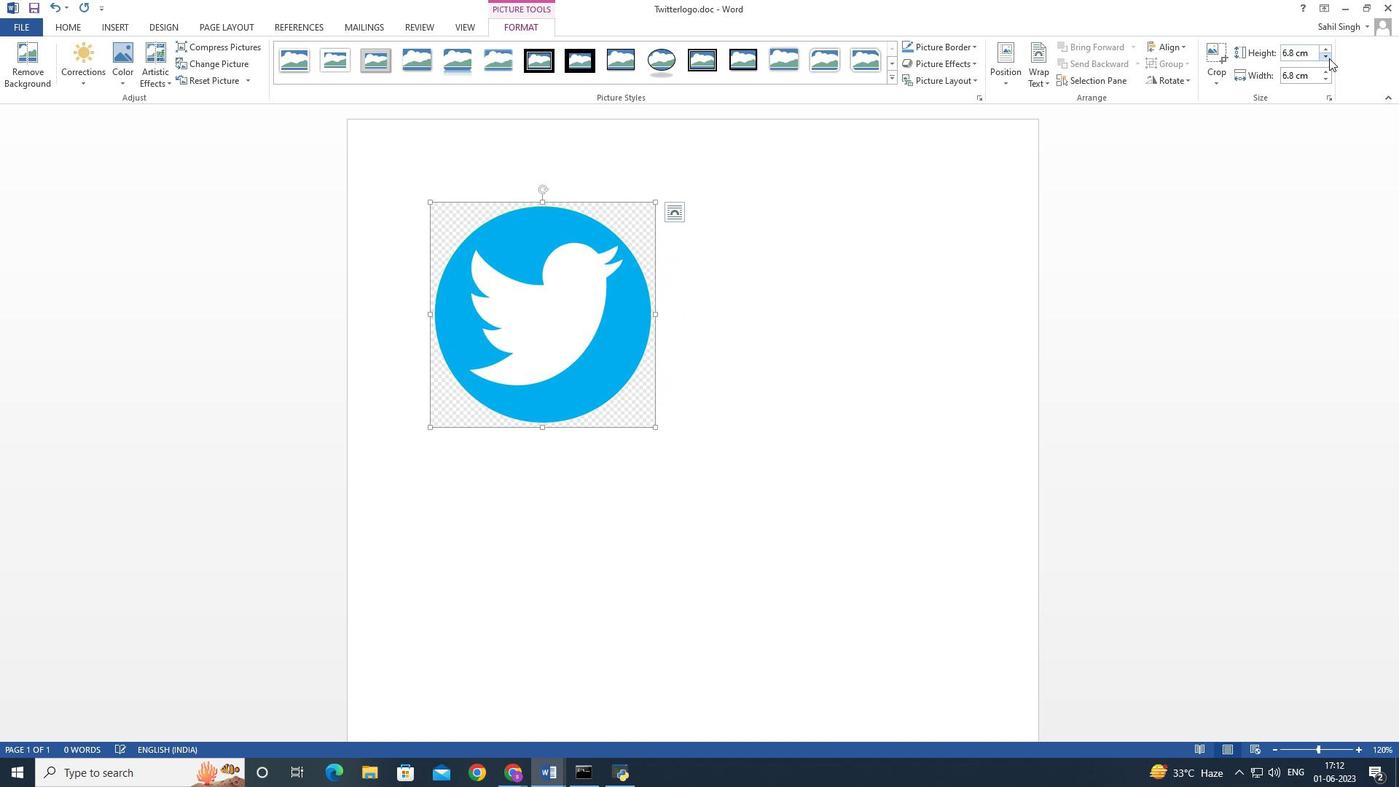 
Action: Mouse pressed left at (1329, 58)
Screenshot: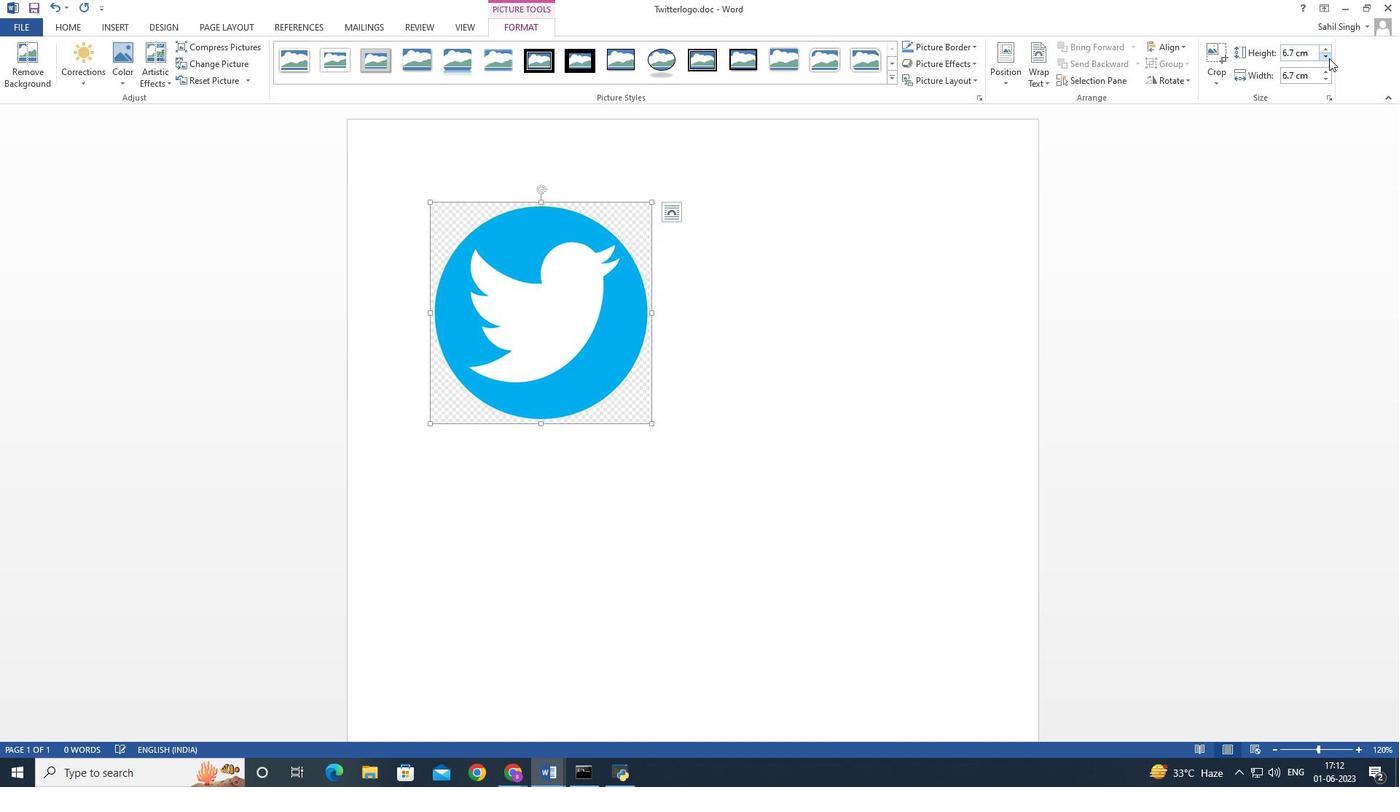 
Action: Mouse pressed left at (1329, 58)
Screenshot: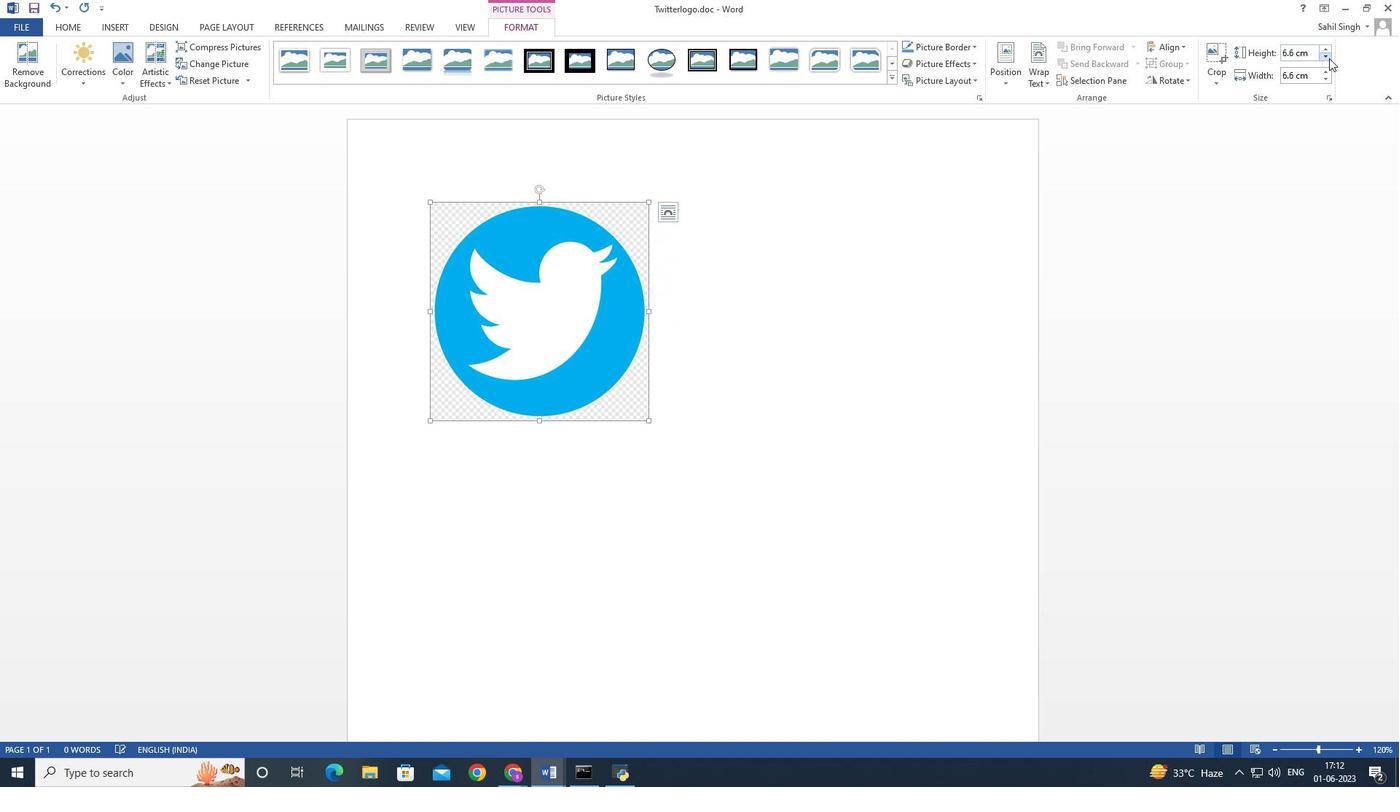 
Action: Mouse pressed left at (1329, 58)
Screenshot: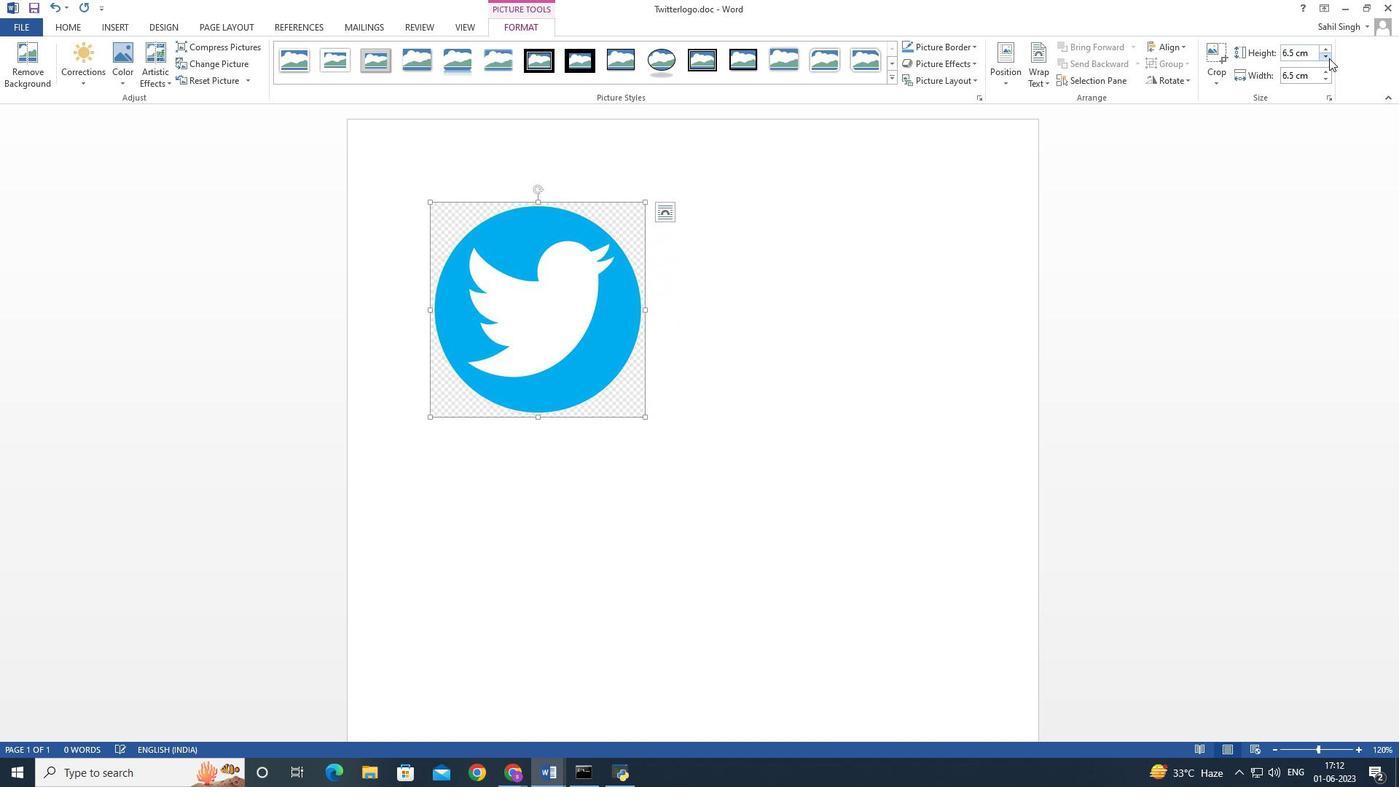 
Action: Mouse pressed left at (1329, 58)
Screenshot: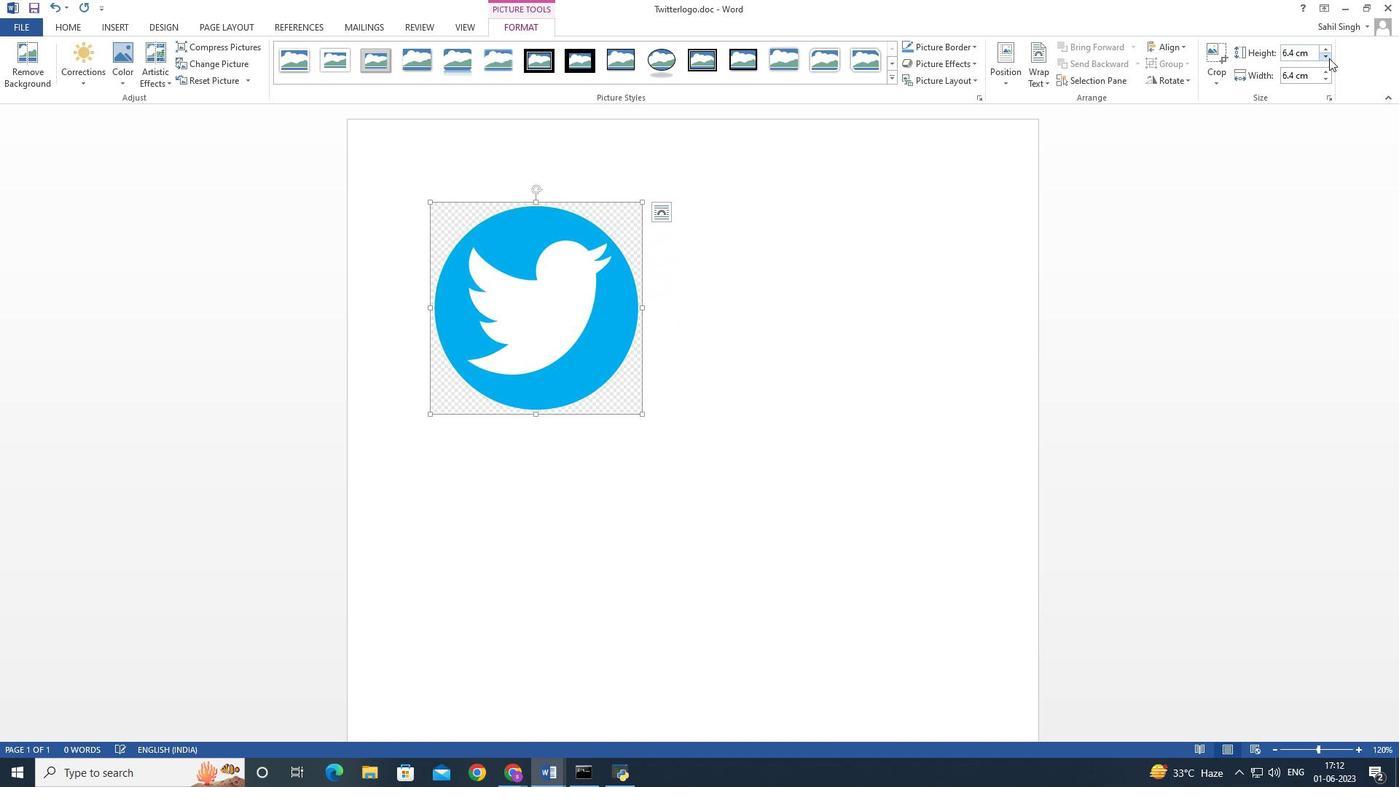 
Action: Mouse pressed left at (1329, 58)
Screenshot: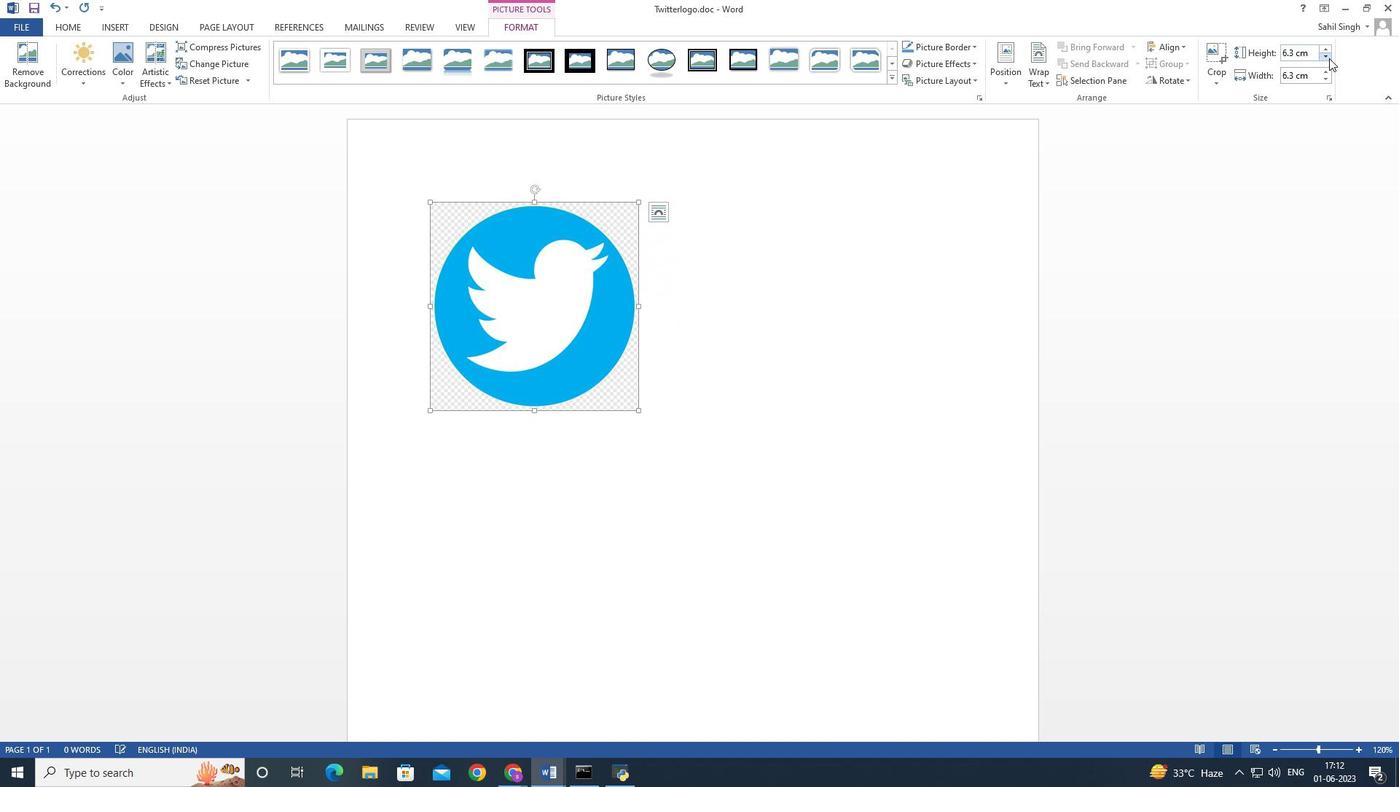 
Action: Mouse pressed left at (1329, 58)
Screenshot: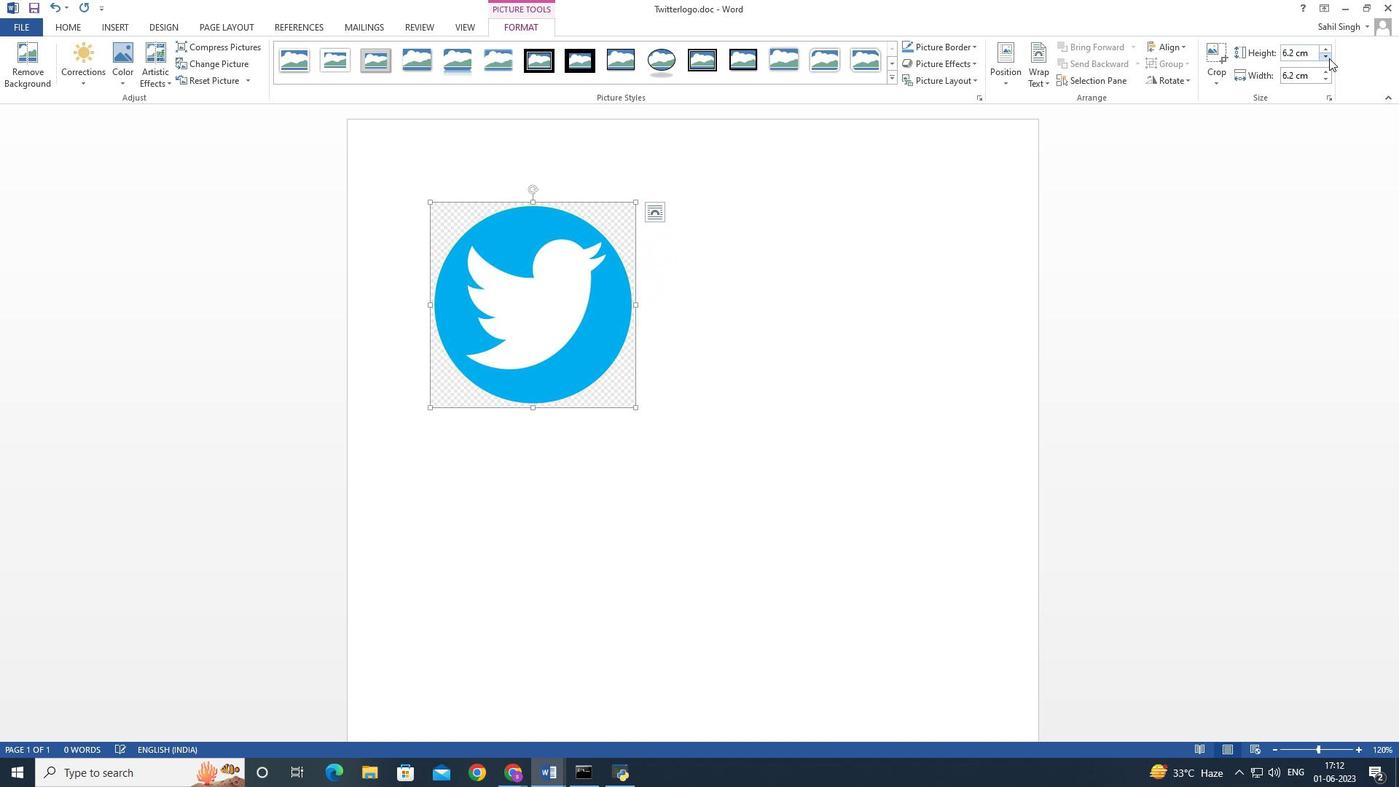
Action: Mouse pressed left at (1329, 58)
Screenshot: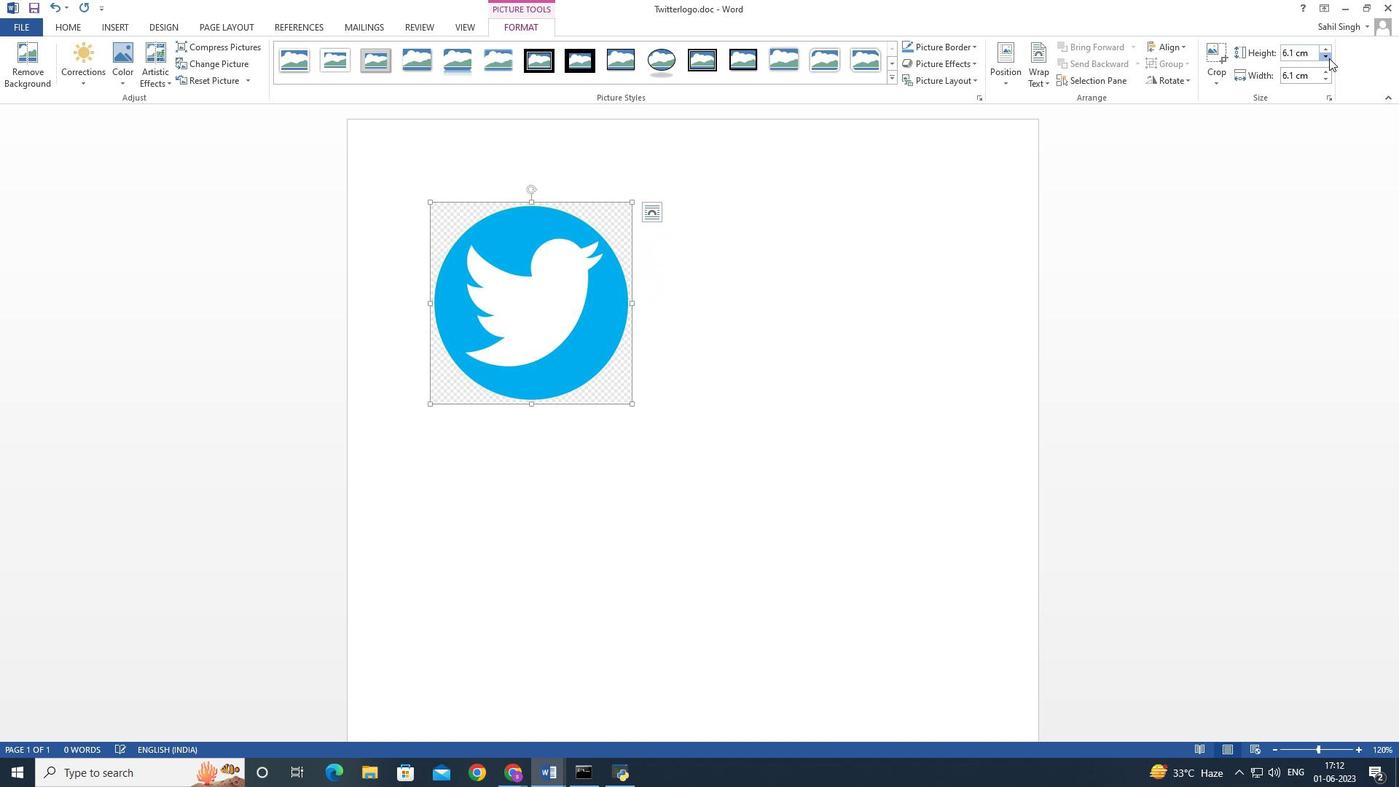 
Action: Mouse pressed left at (1329, 58)
Screenshot: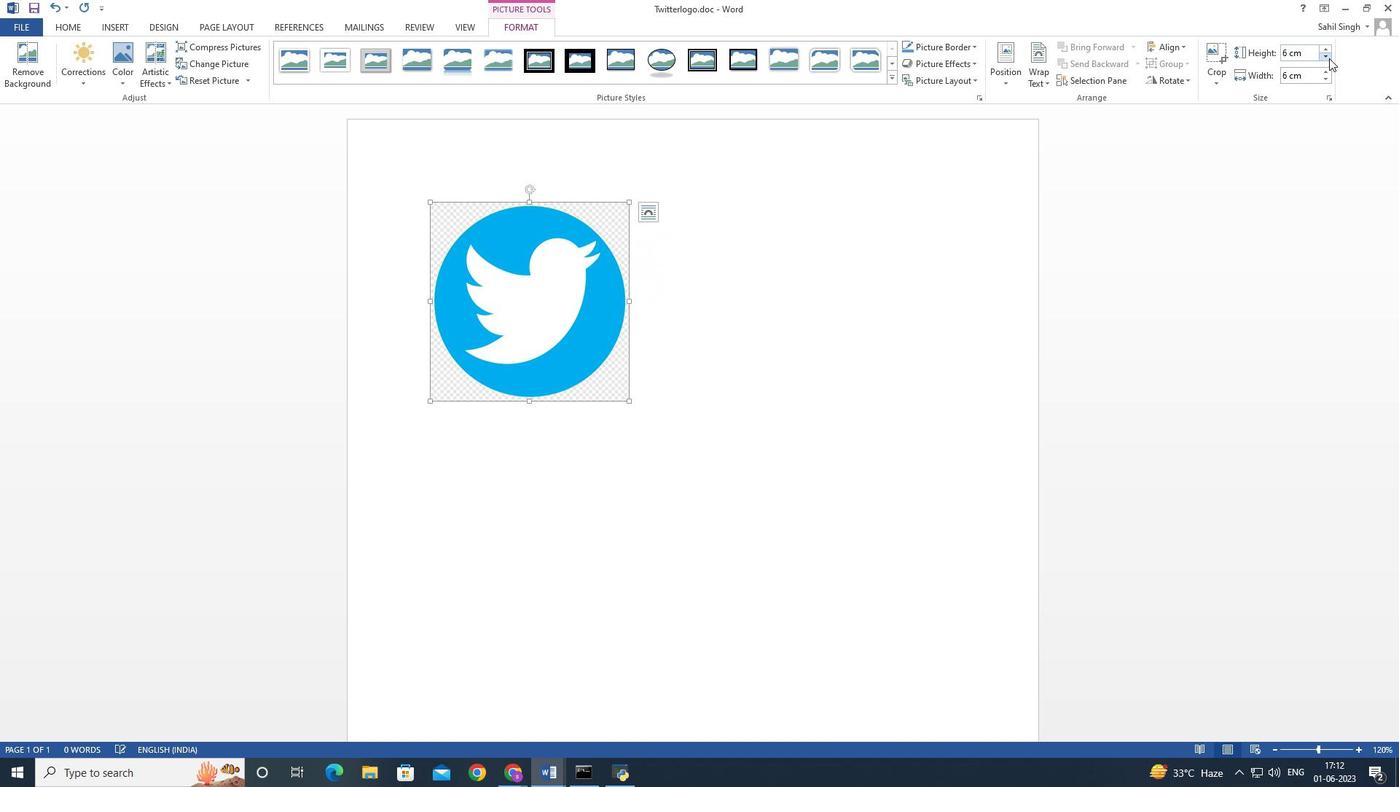
Action: Mouse pressed left at (1329, 58)
Screenshot: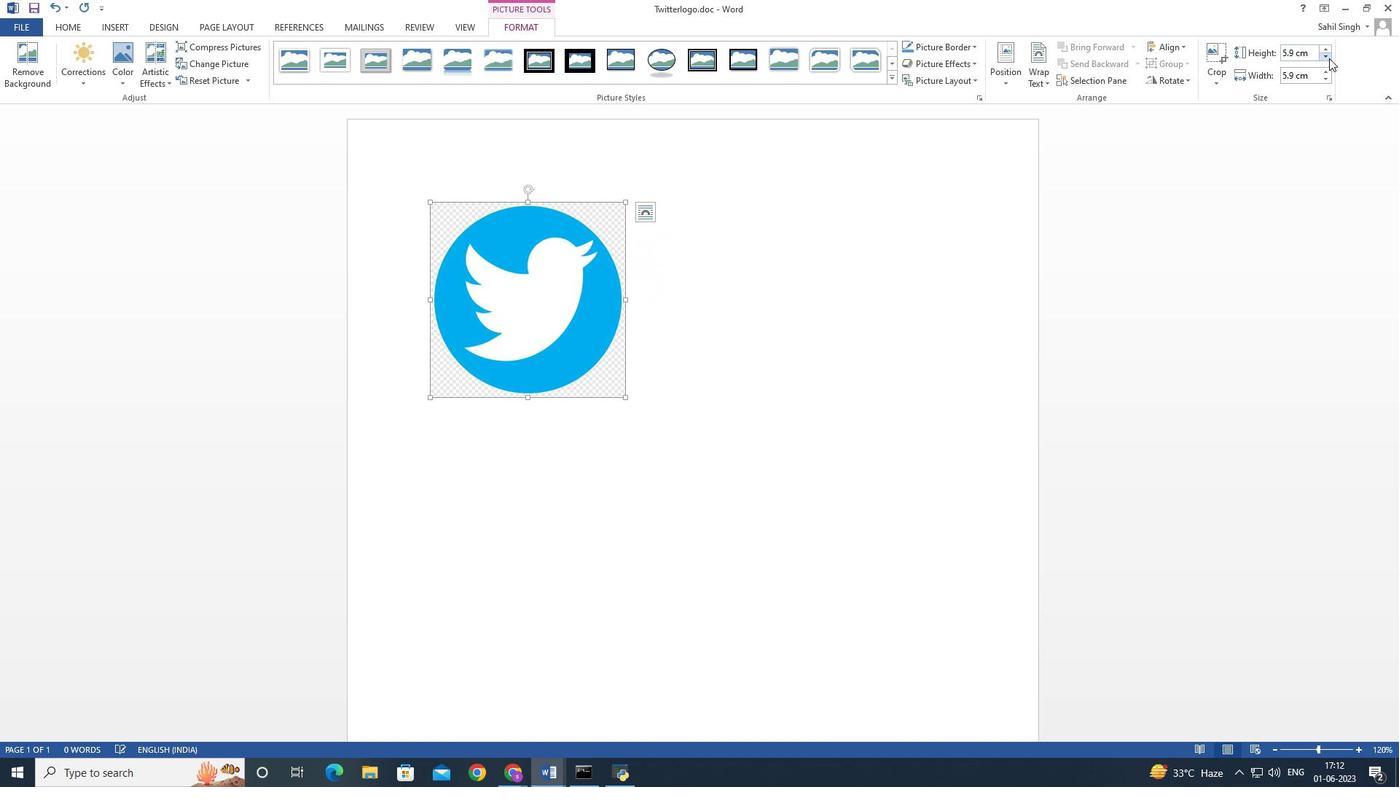 
Action: Mouse pressed left at (1329, 58)
Screenshot: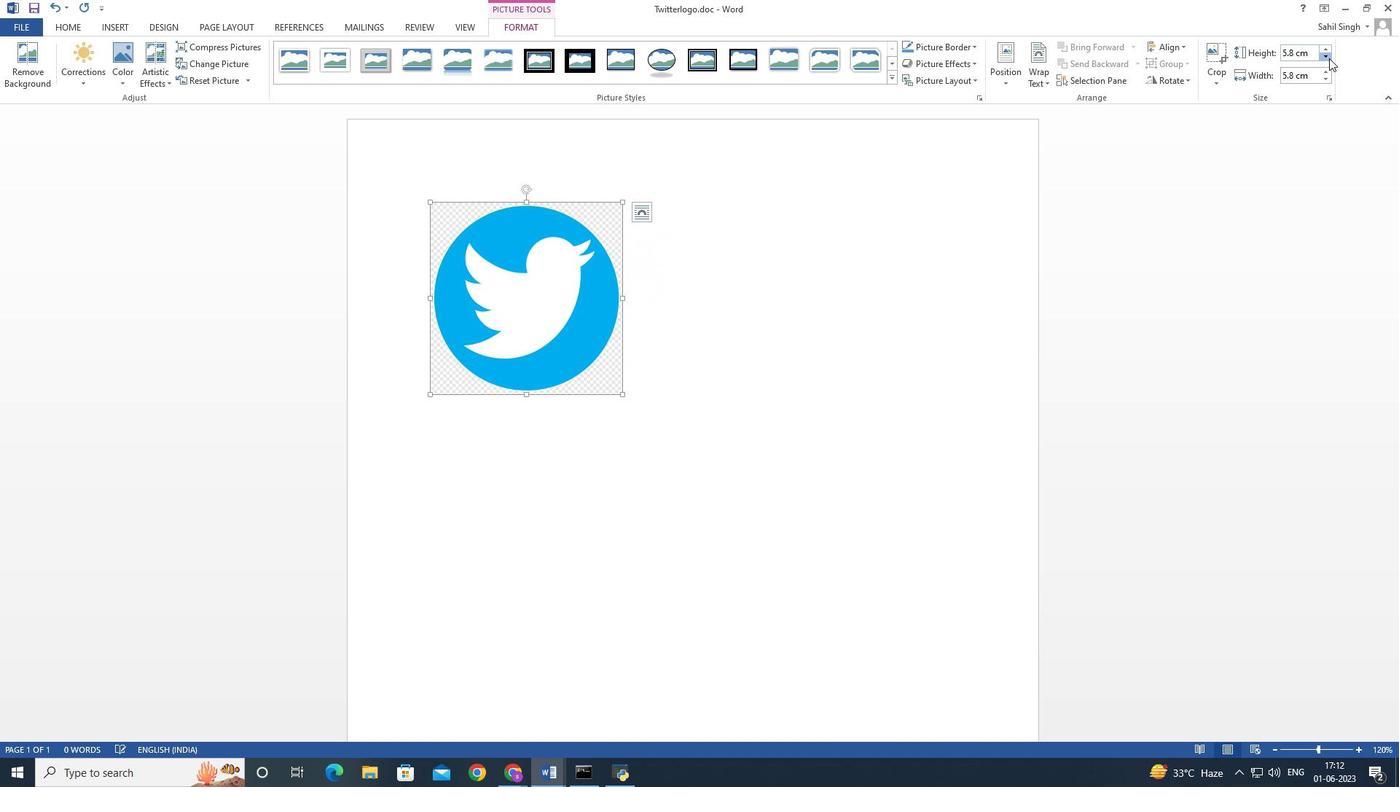 
Action: Mouse pressed left at (1329, 58)
Screenshot: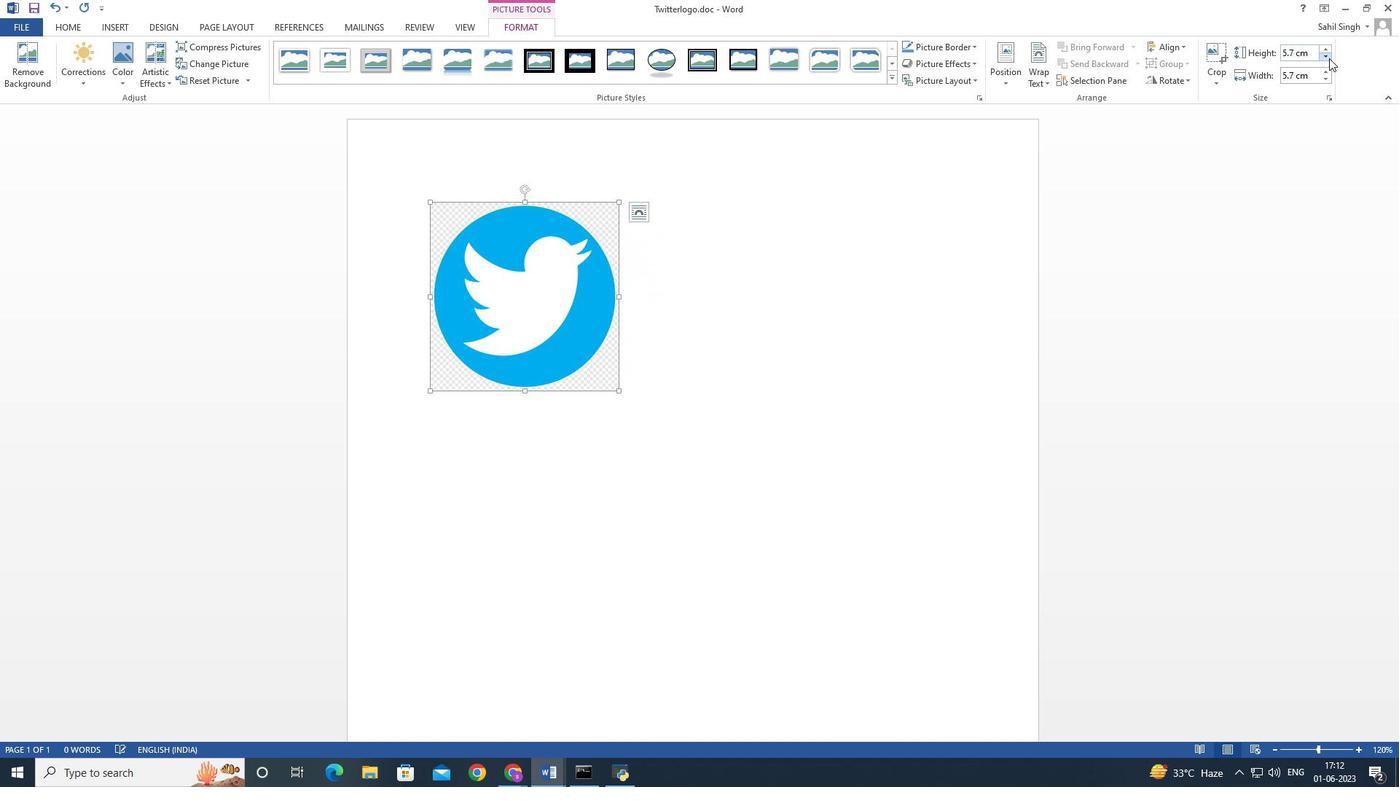 
Action: Mouse pressed left at (1329, 58)
Screenshot: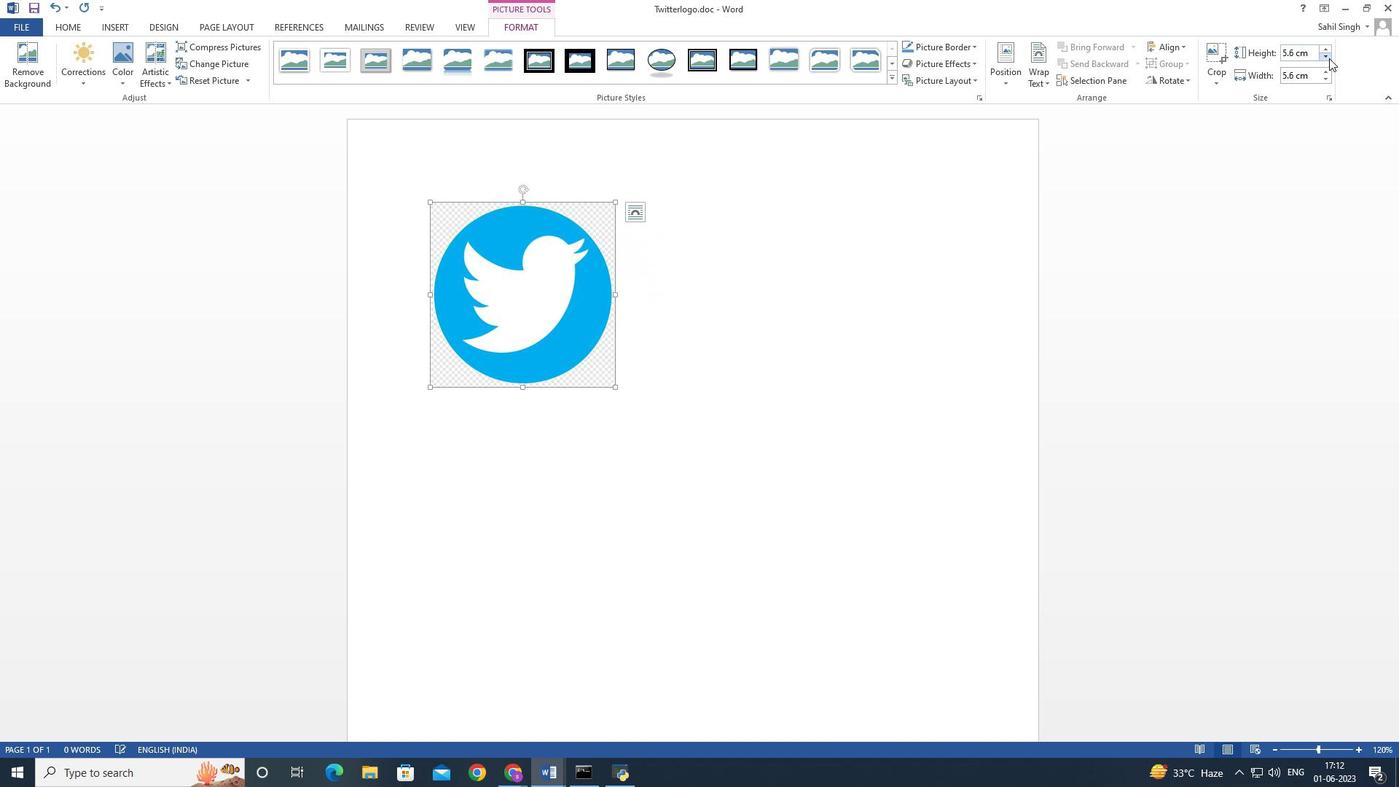 
Action: Mouse pressed left at (1329, 58)
Screenshot: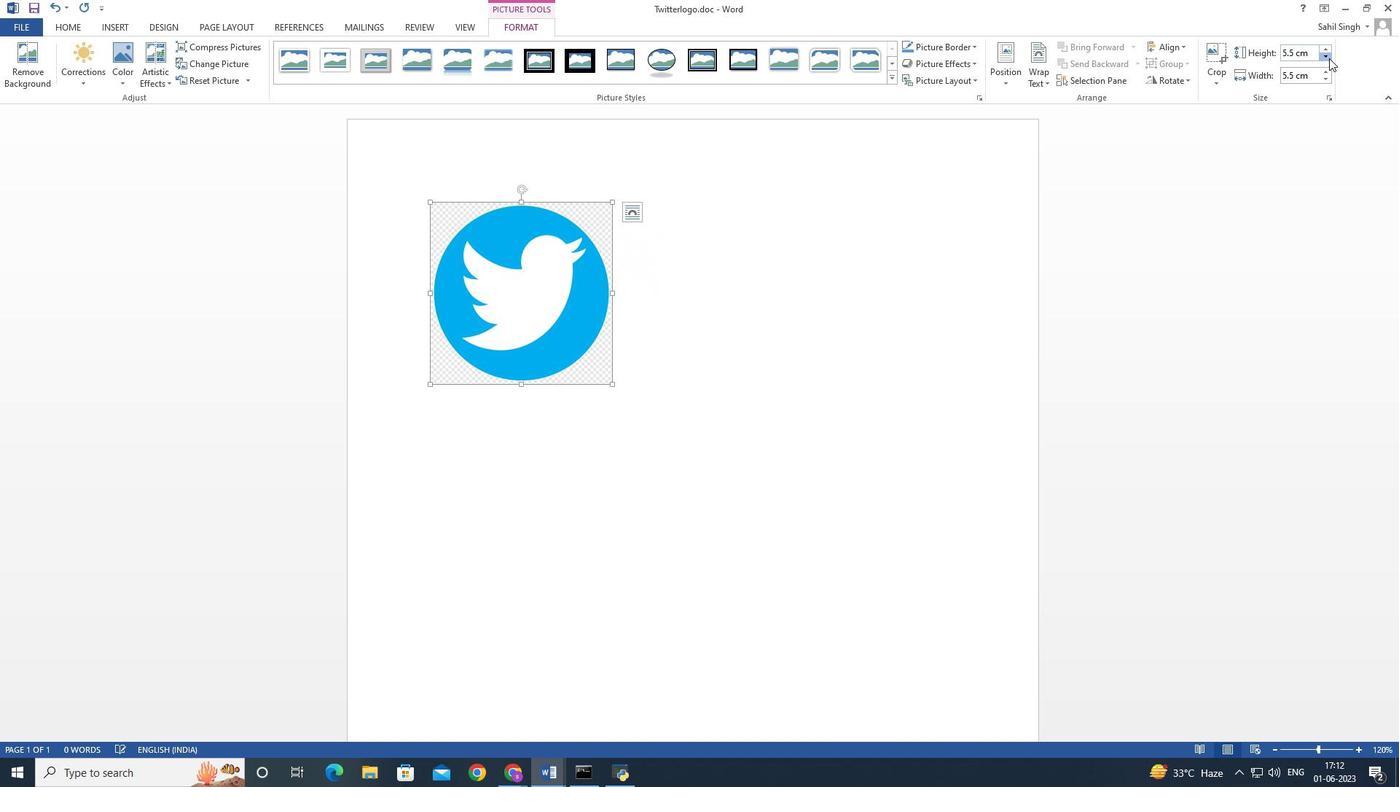 
Action: Mouse pressed left at (1329, 58)
Screenshot: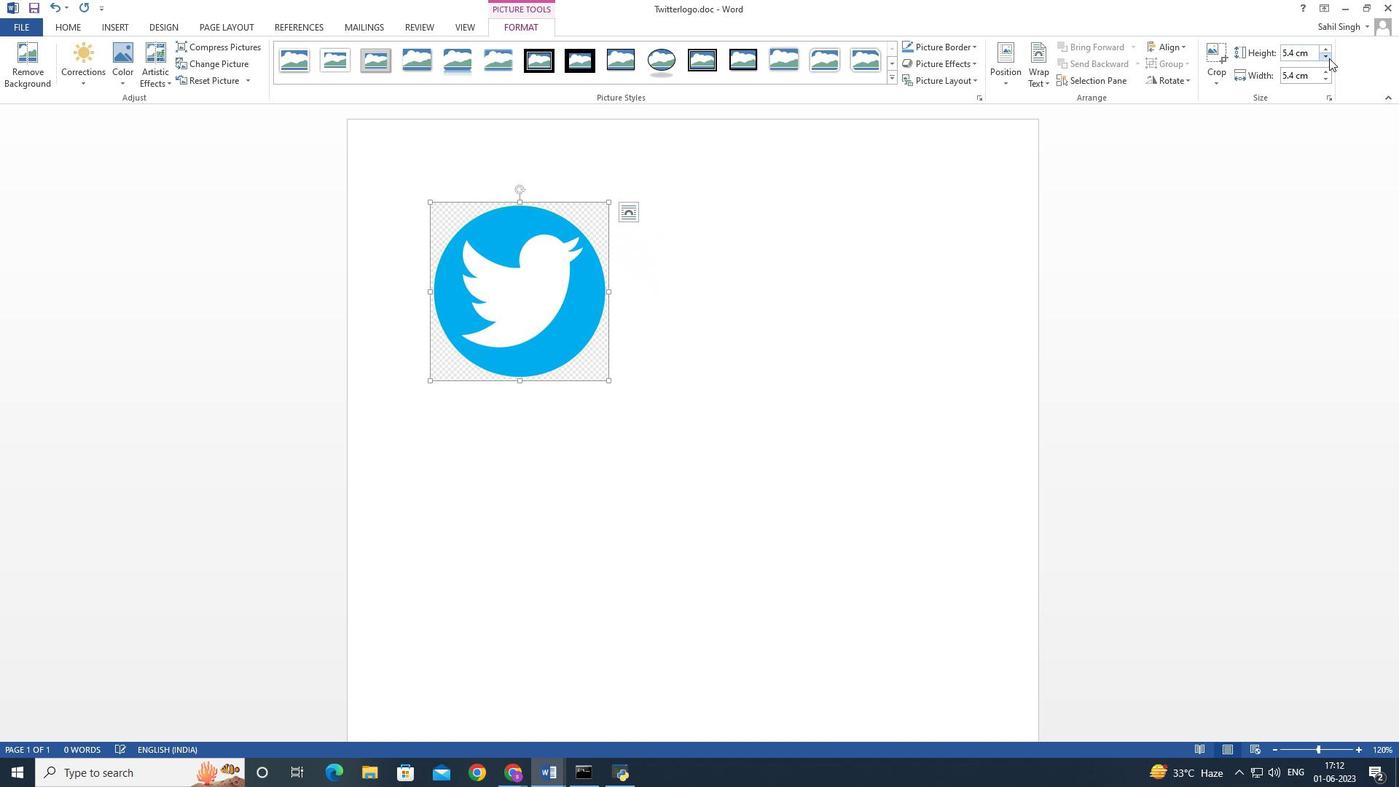 
Action: Mouse pressed left at (1329, 58)
Screenshot: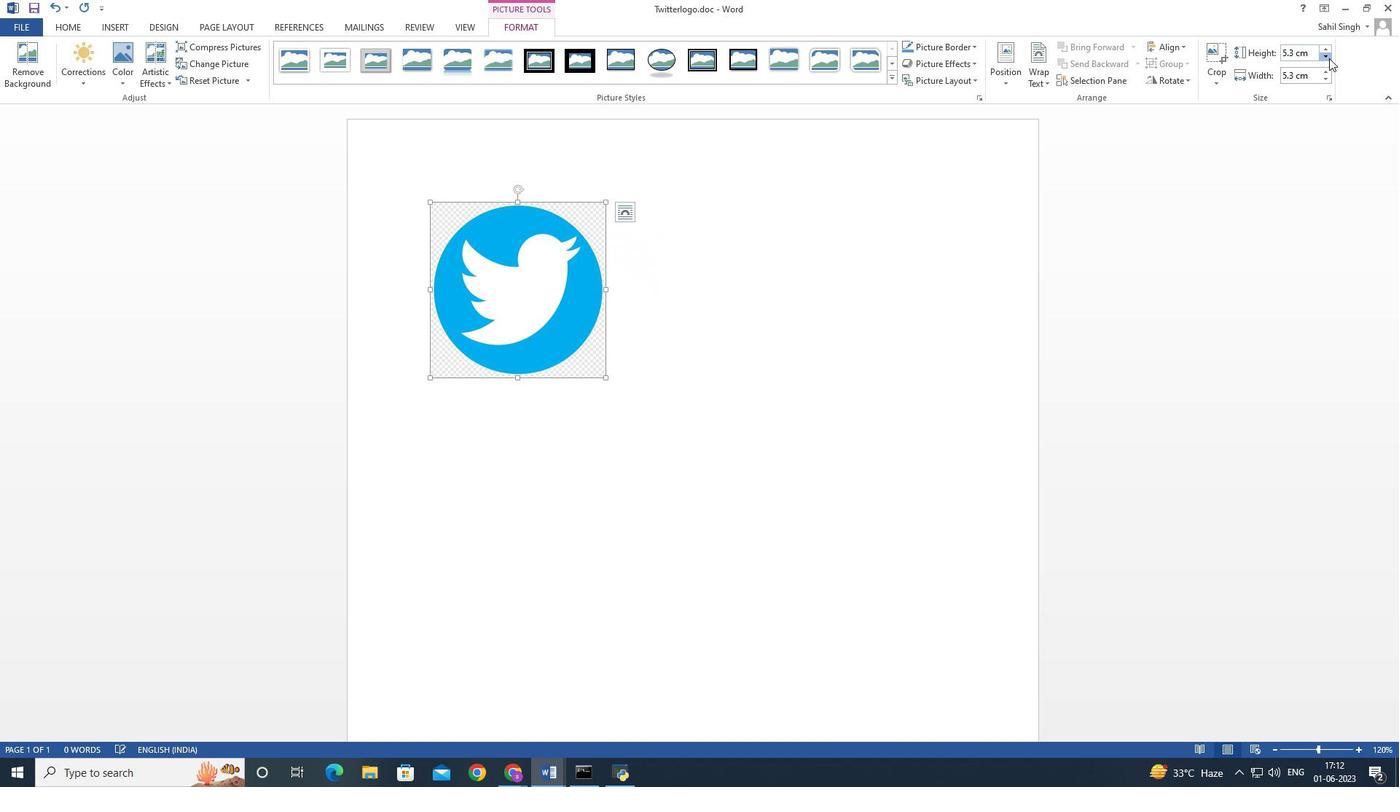 
Action: Mouse pressed left at (1329, 58)
Screenshot: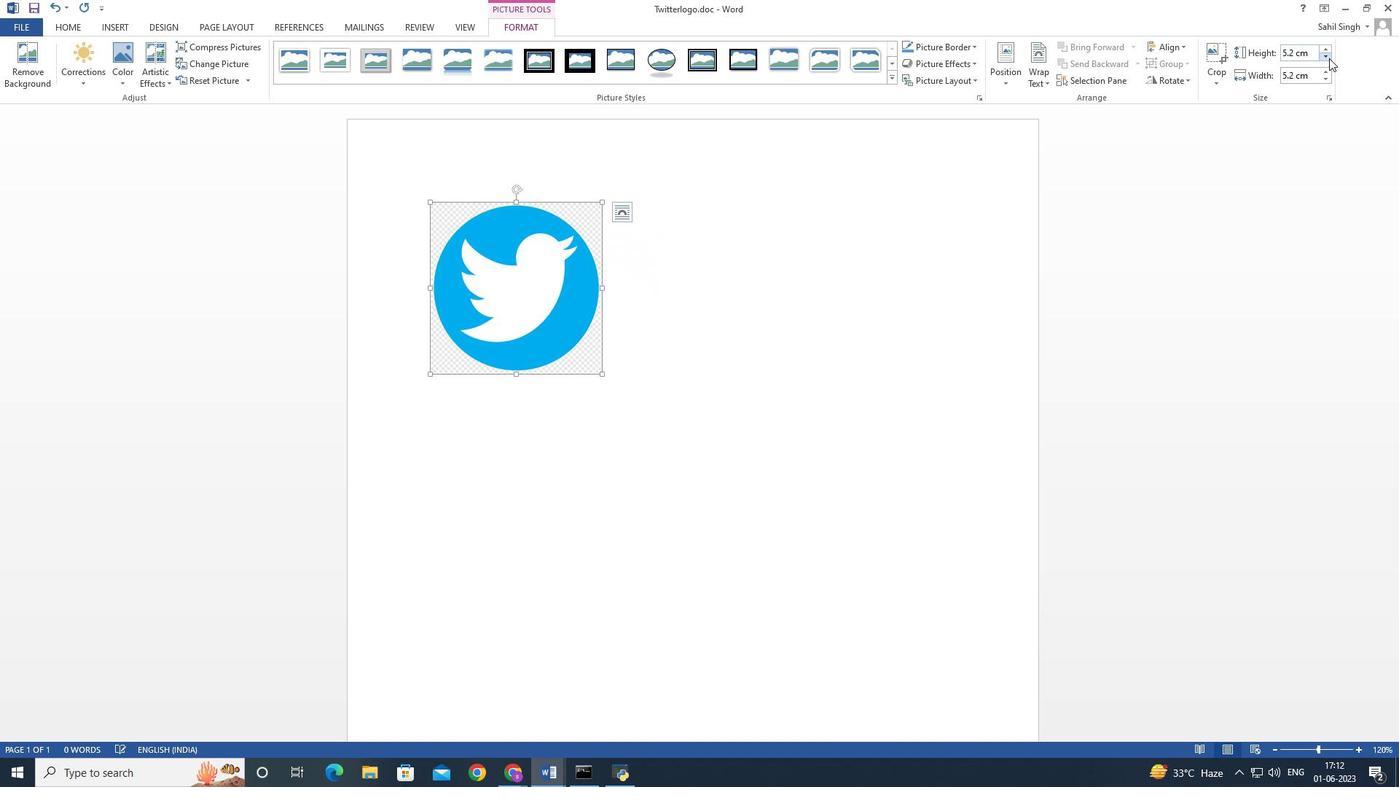 
Action: Mouse pressed left at (1329, 58)
Screenshot: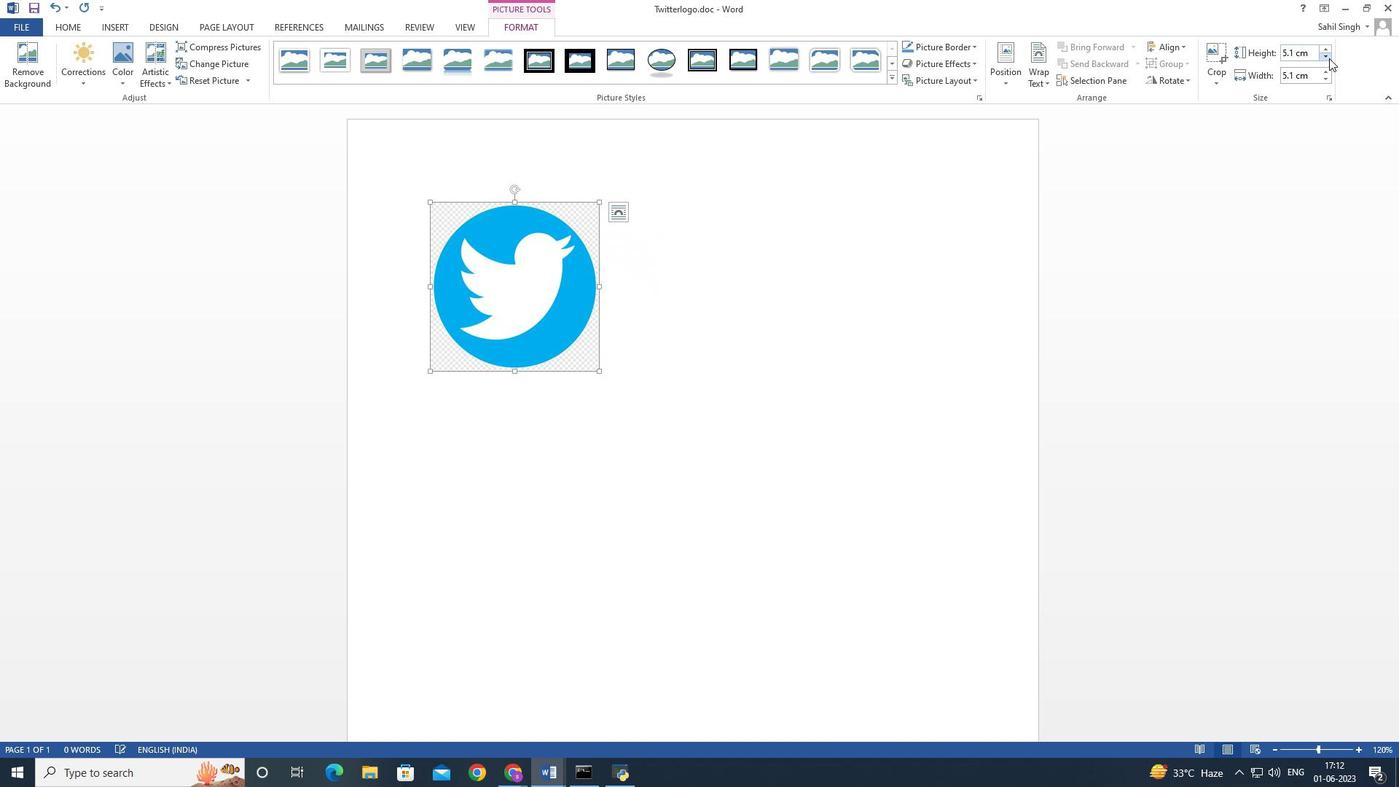 
Action: Mouse pressed left at (1329, 58)
Screenshot: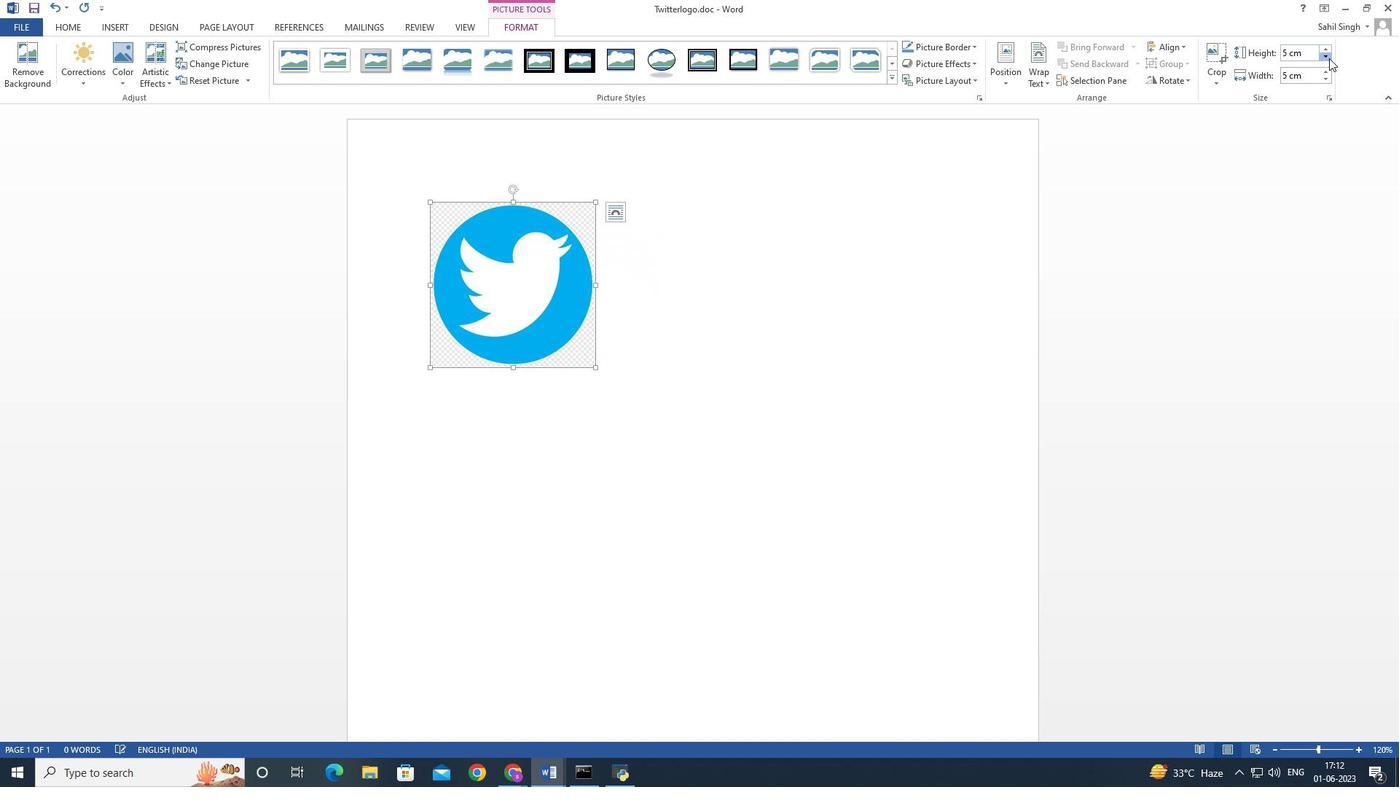 
Action: Mouse pressed left at (1329, 58)
Screenshot: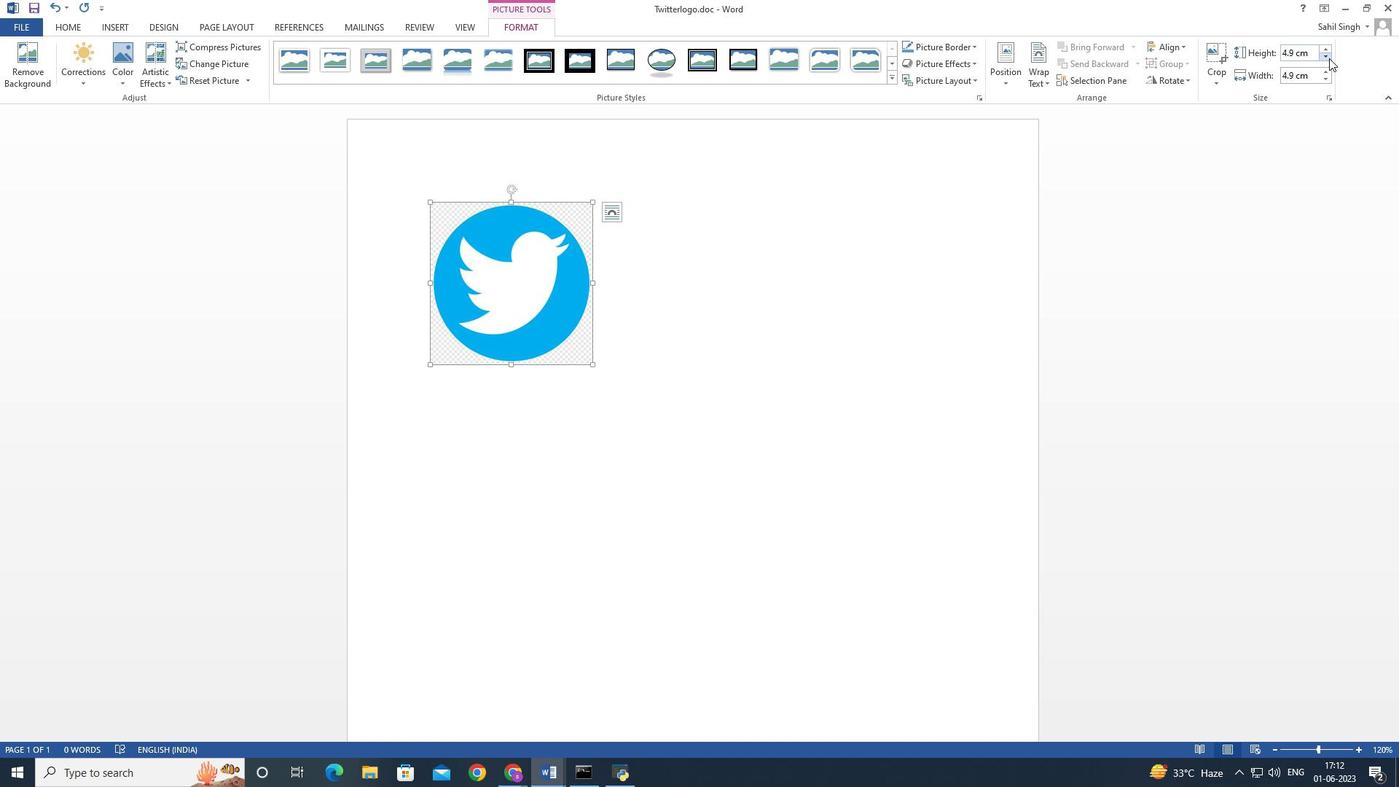 
Action: Mouse pressed left at (1329, 58)
Screenshot: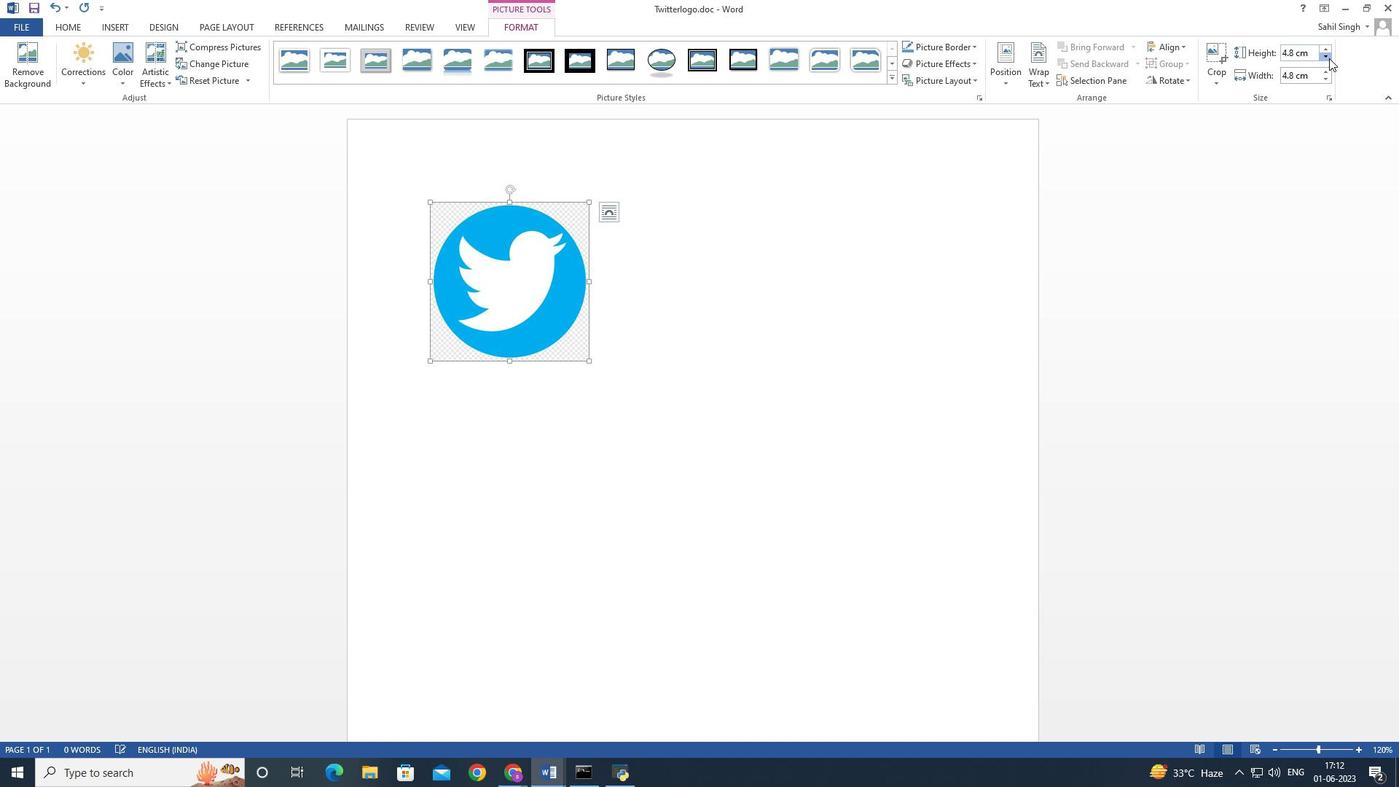
Action: Mouse pressed left at (1329, 58)
Screenshot: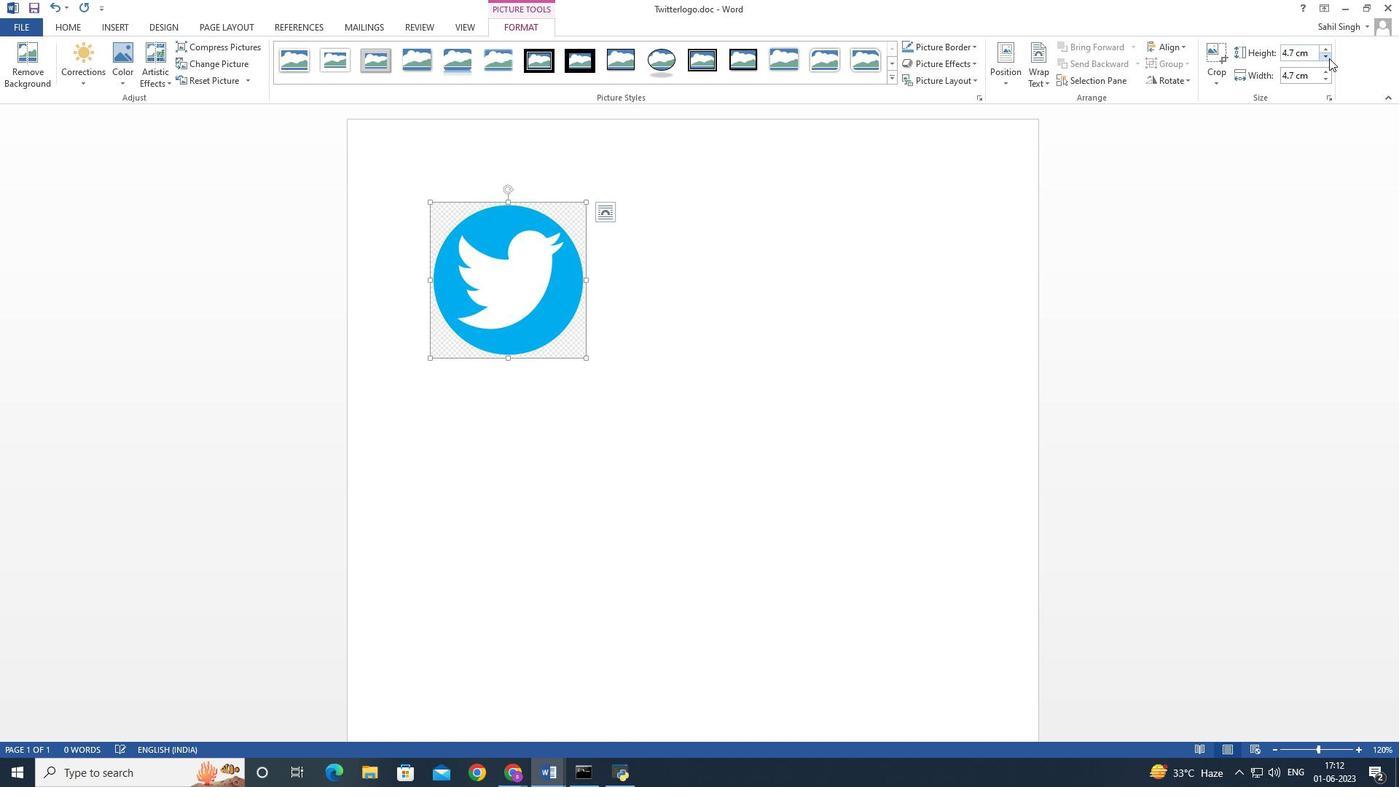 
Action: Mouse pressed left at (1329, 58)
Screenshot: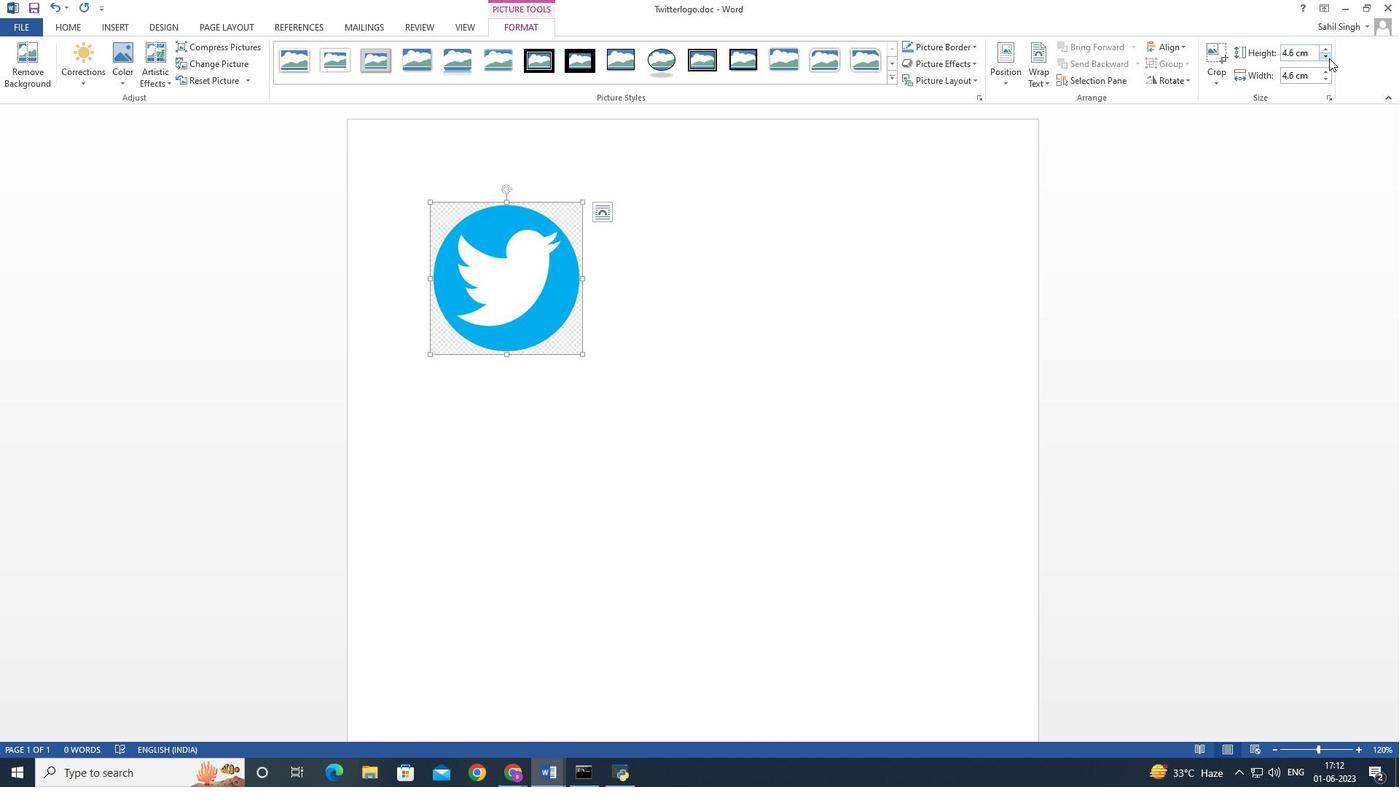 
Action: Mouse moved to (210, 240)
Screenshot: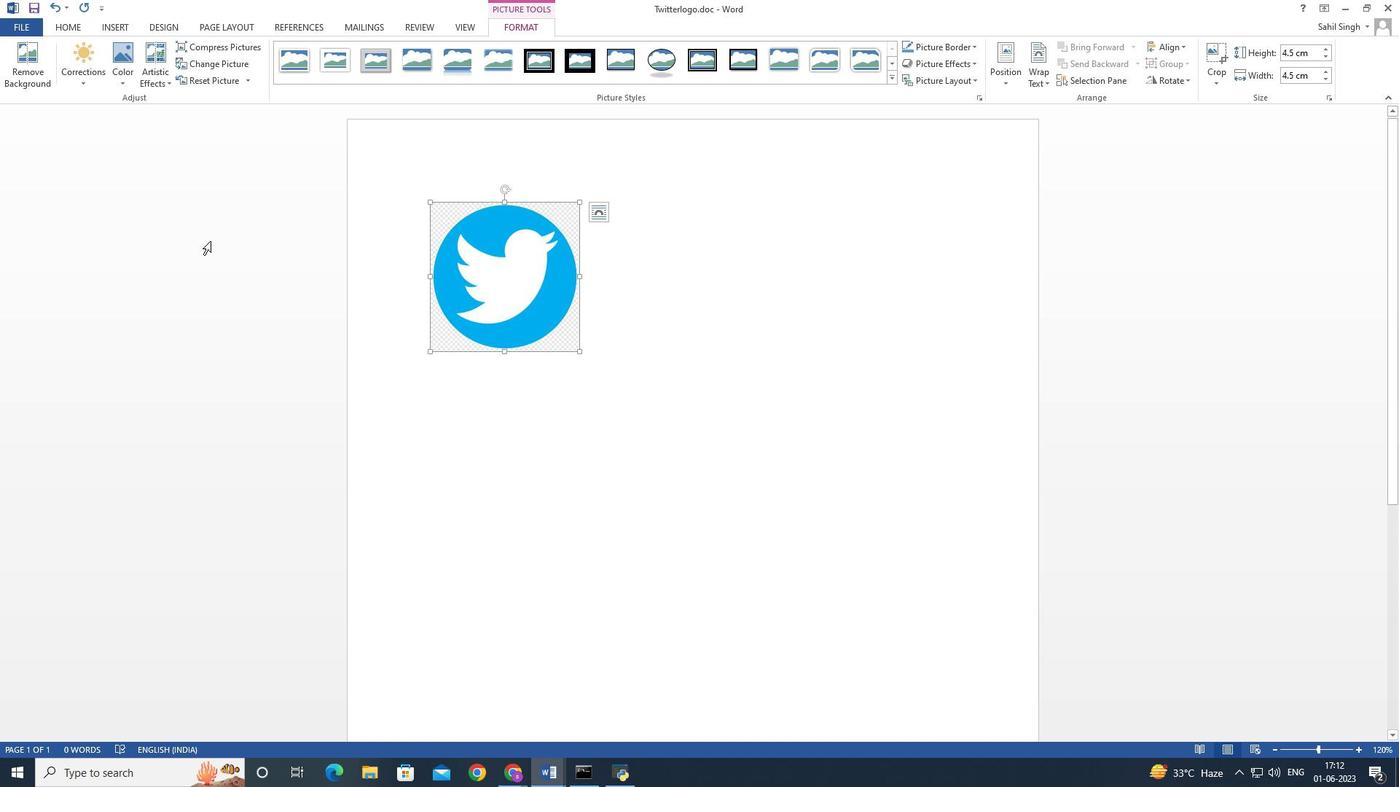 
Action: Mouse pressed left at (210, 240)
Screenshot: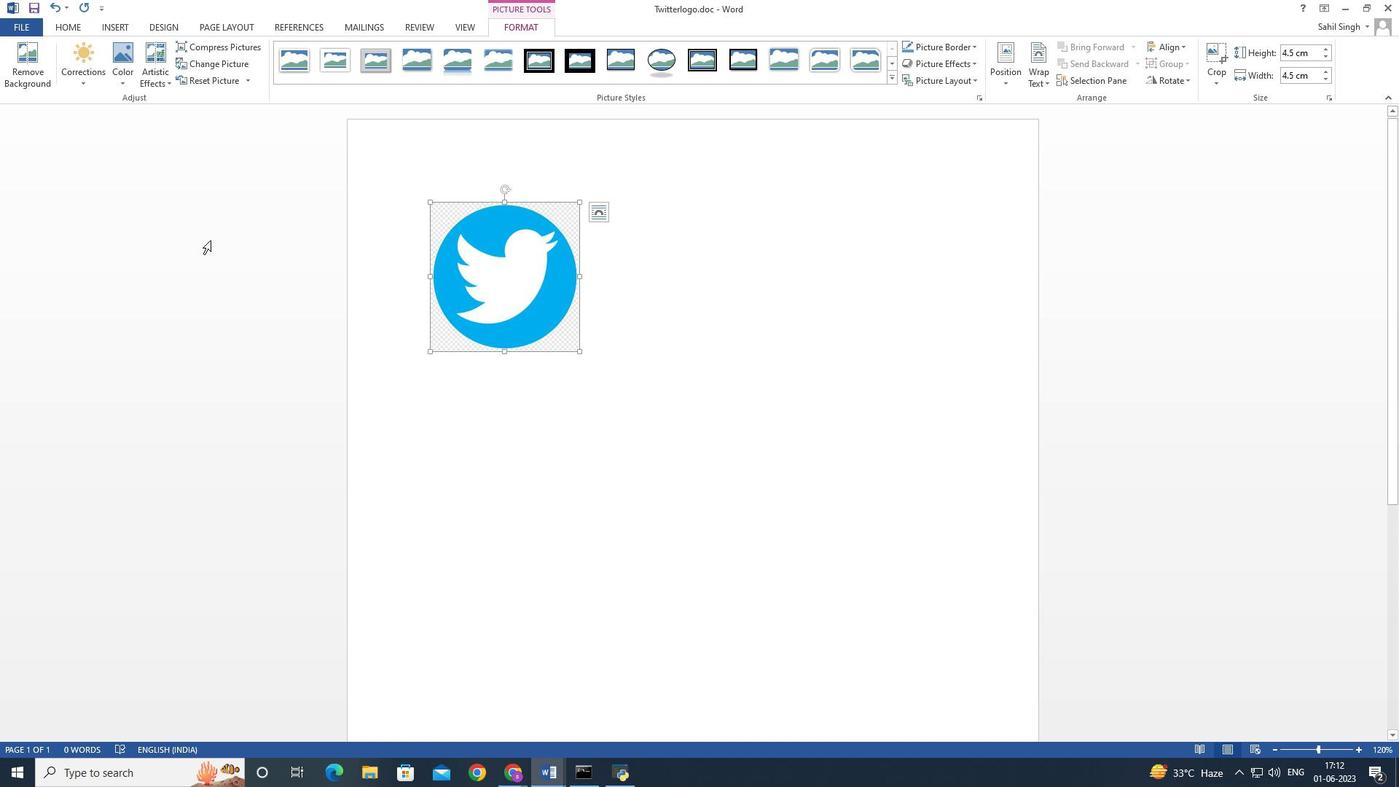 
Action: Mouse moved to (116, 26)
Screenshot: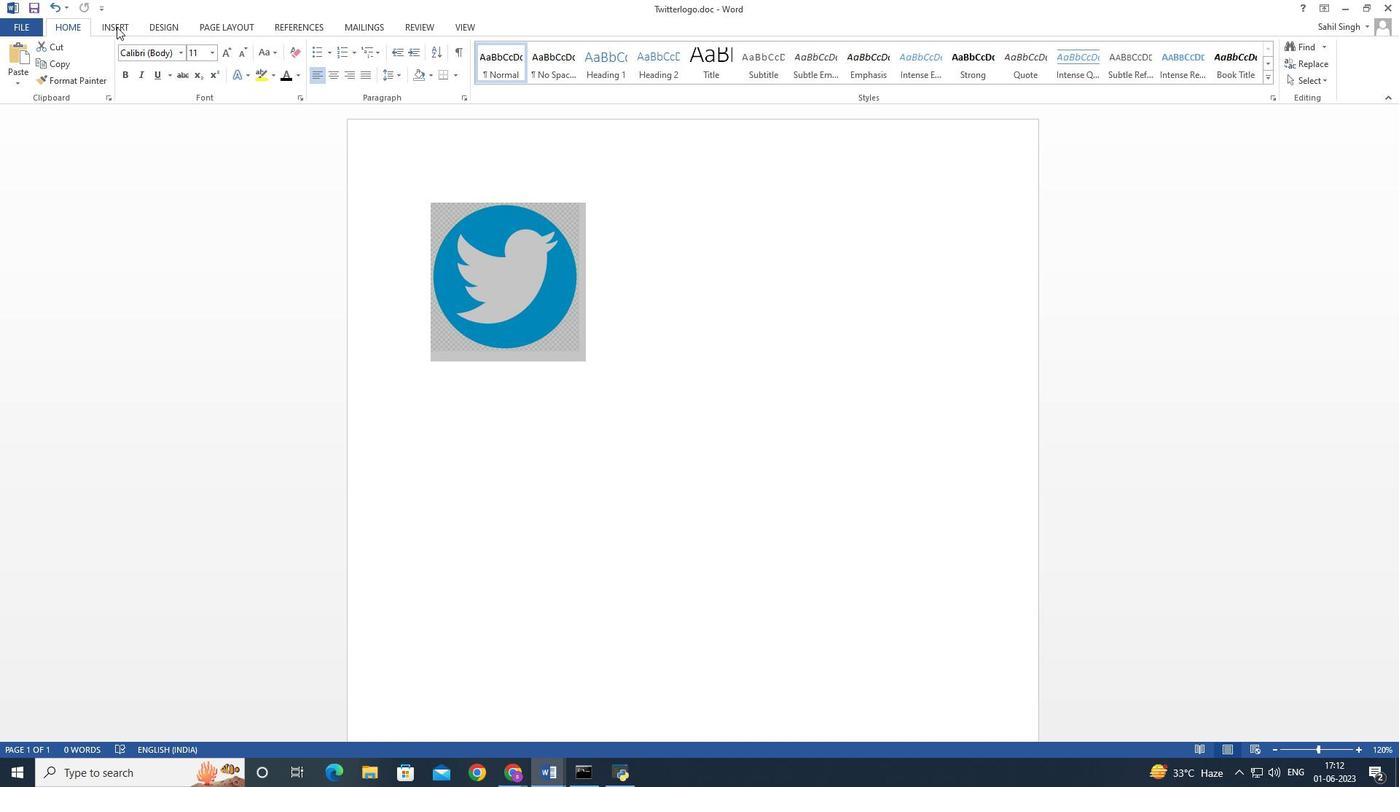 
Action: Mouse pressed left at (116, 26)
Screenshot: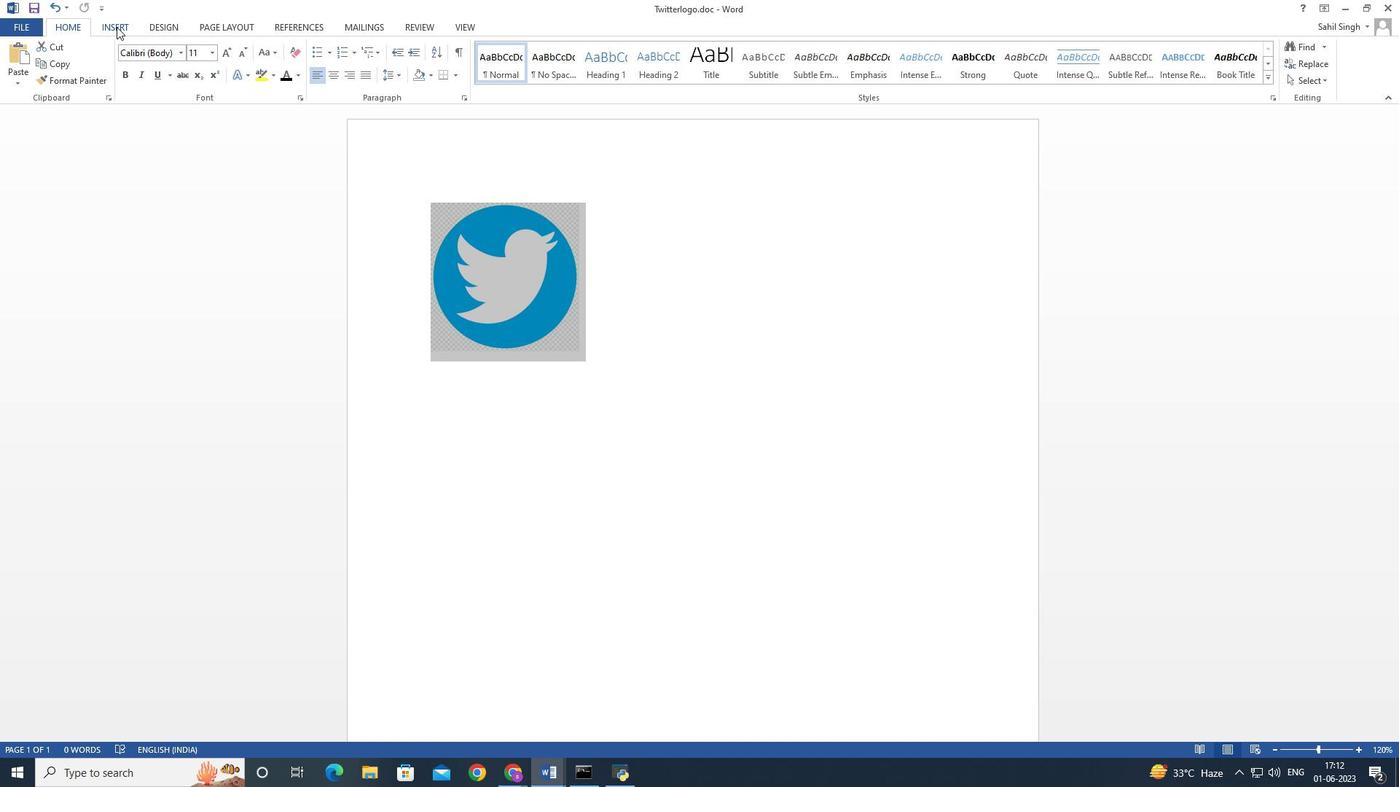 
Action: Mouse moved to (80, 24)
Screenshot: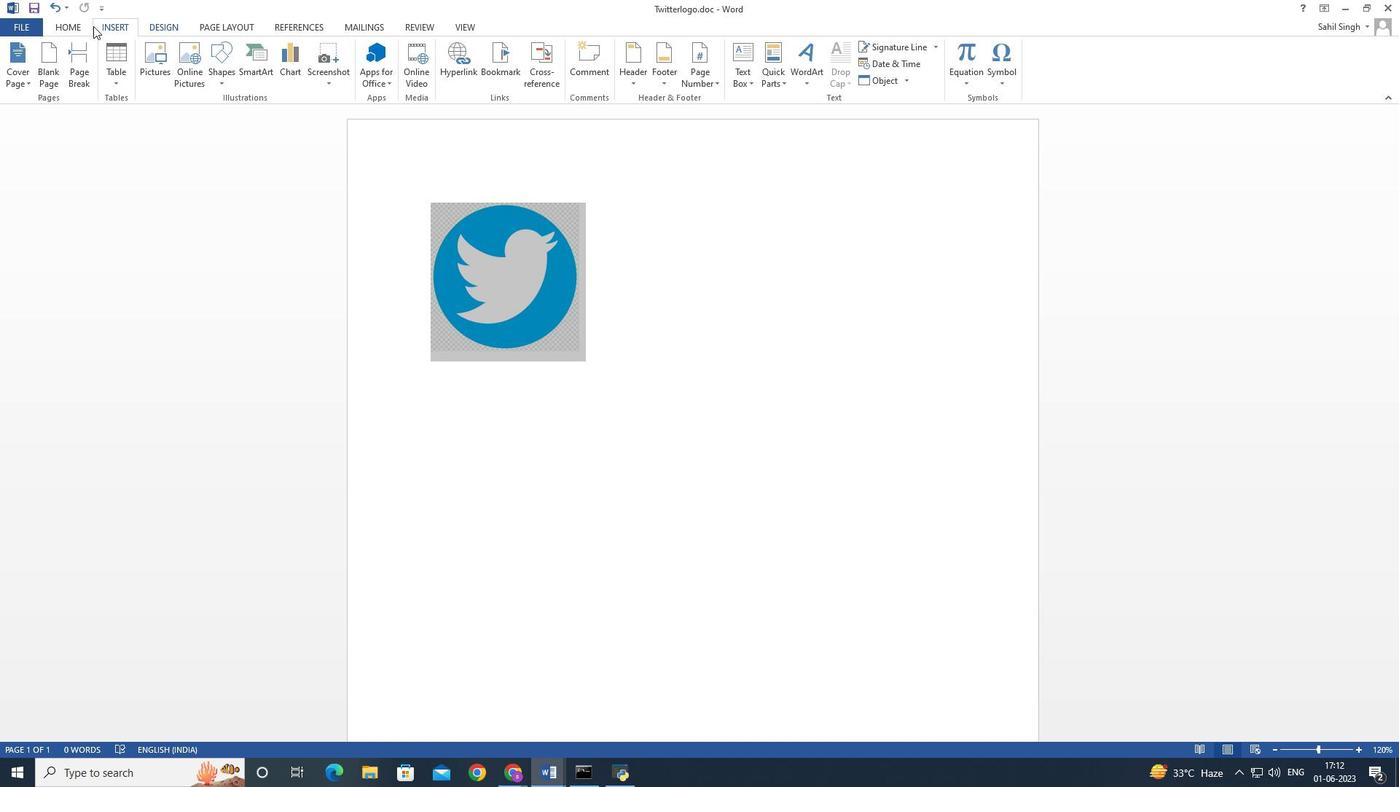 
Action: Mouse pressed left at (80, 24)
Screenshot: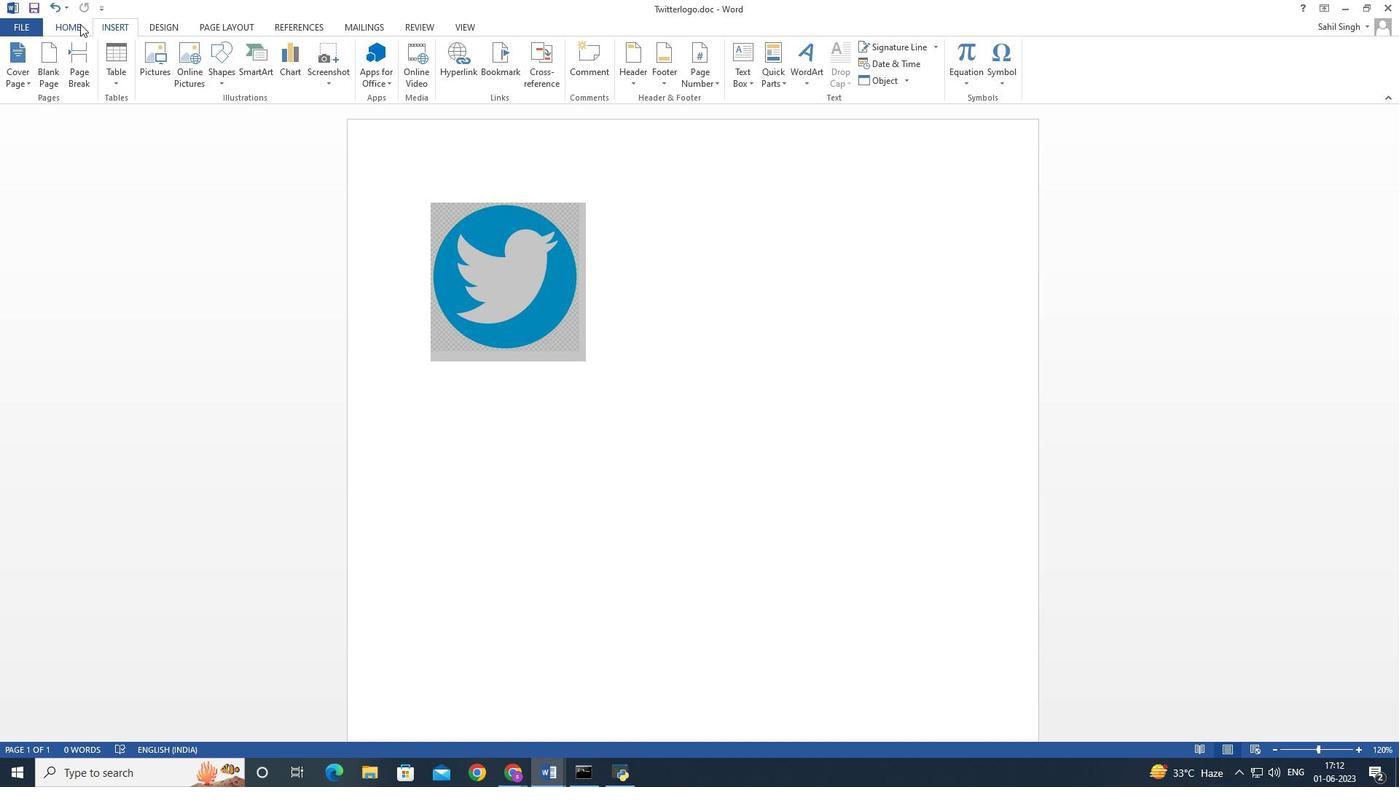 
Action: Mouse moved to (458, 77)
Screenshot: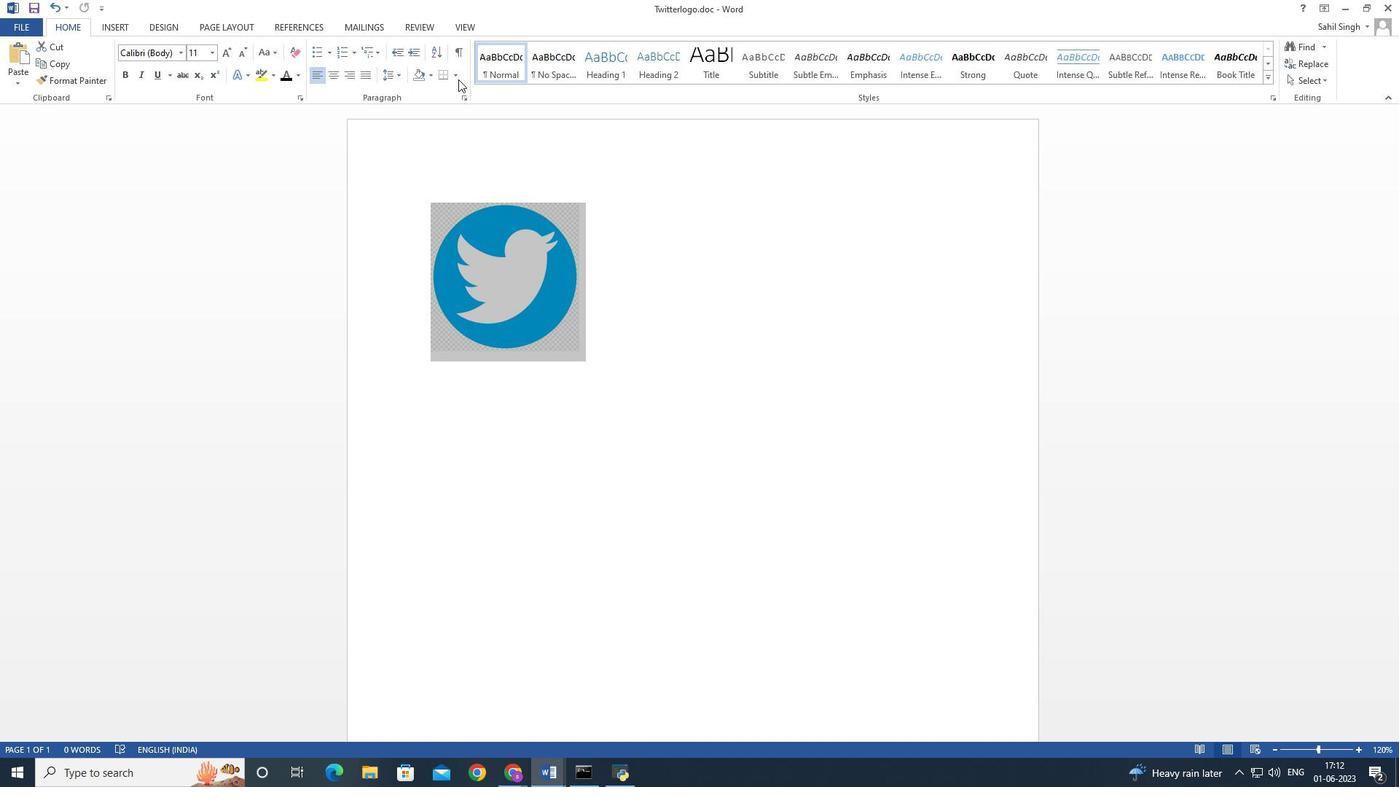
Action: Mouse pressed left at (458, 77)
Screenshot: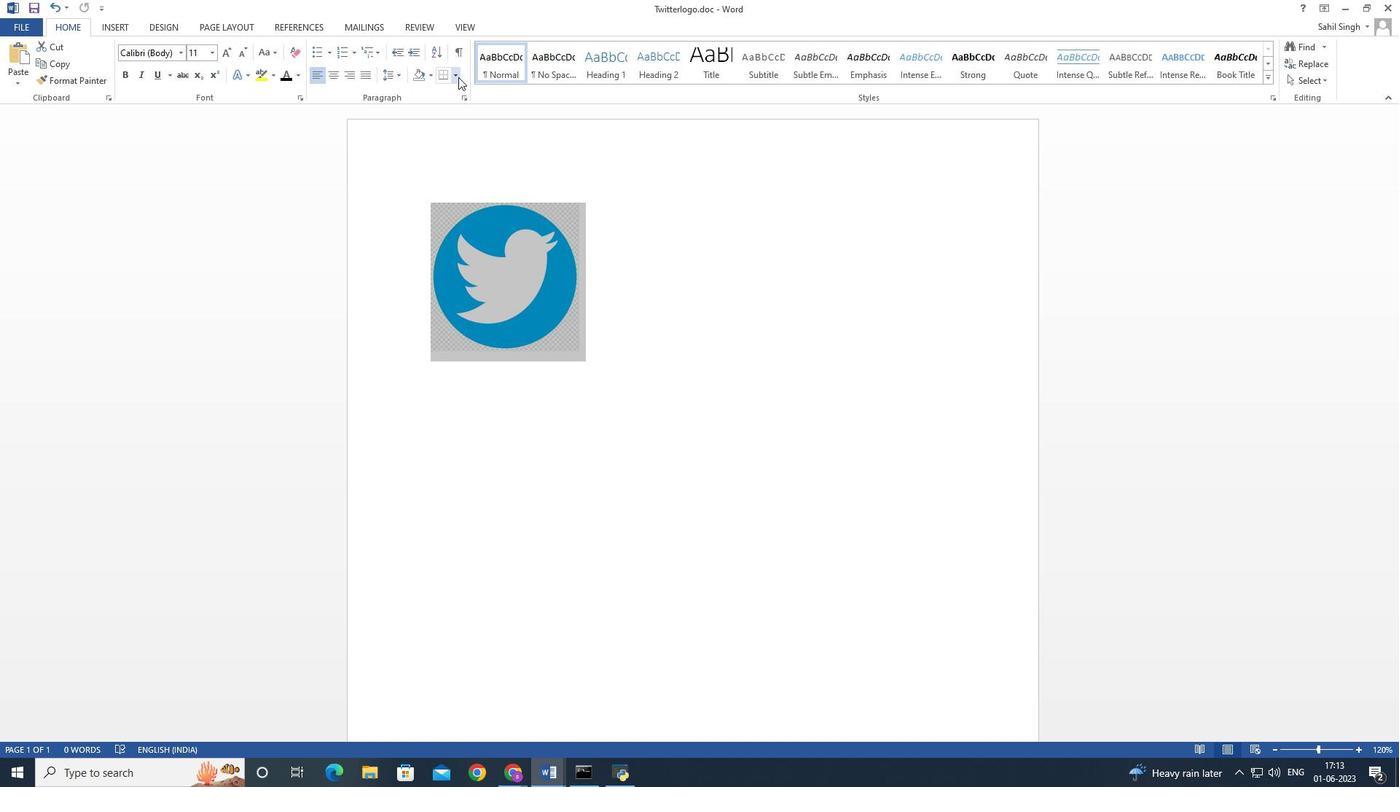 
Action: Mouse moved to (508, 357)
Screenshot: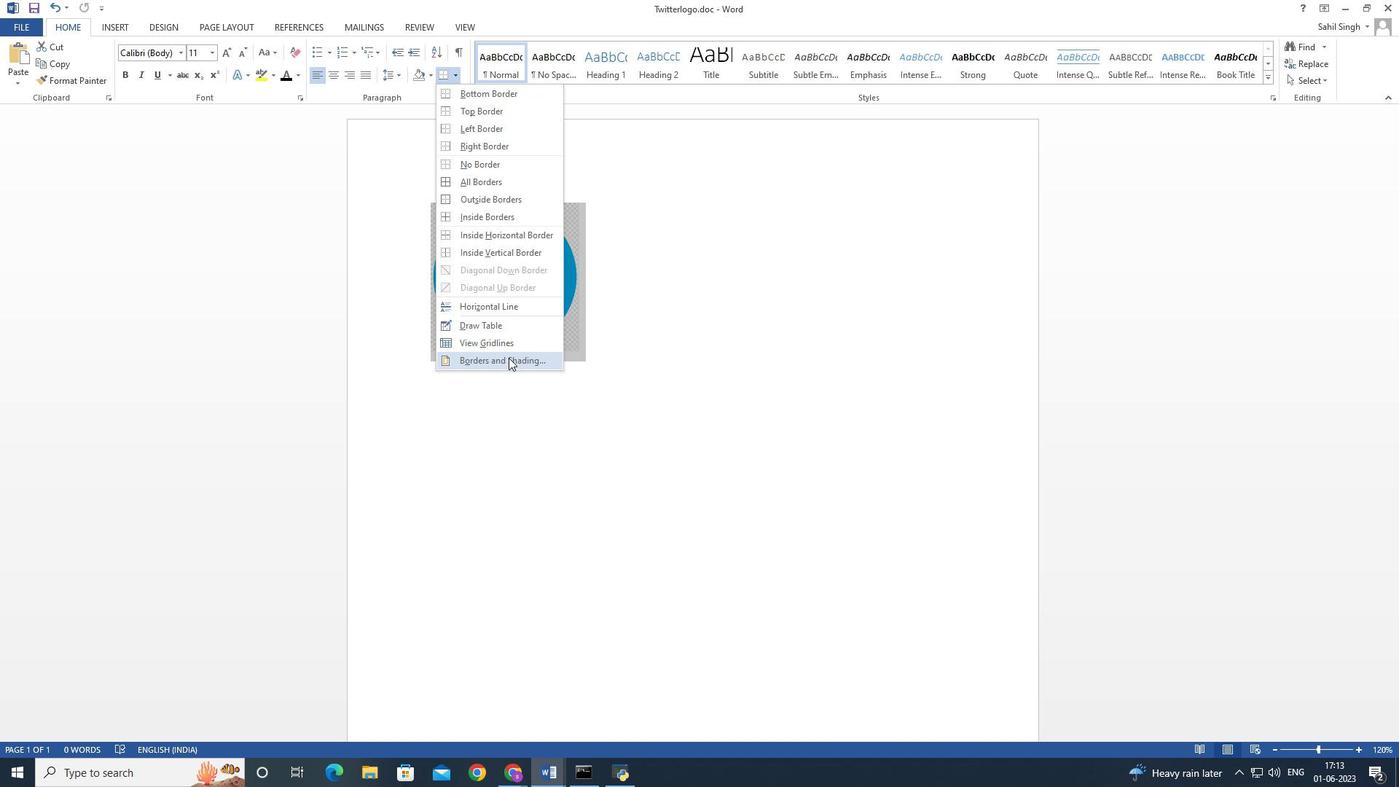 
Action: Mouse pressed left at (508, 357)
Screenshot: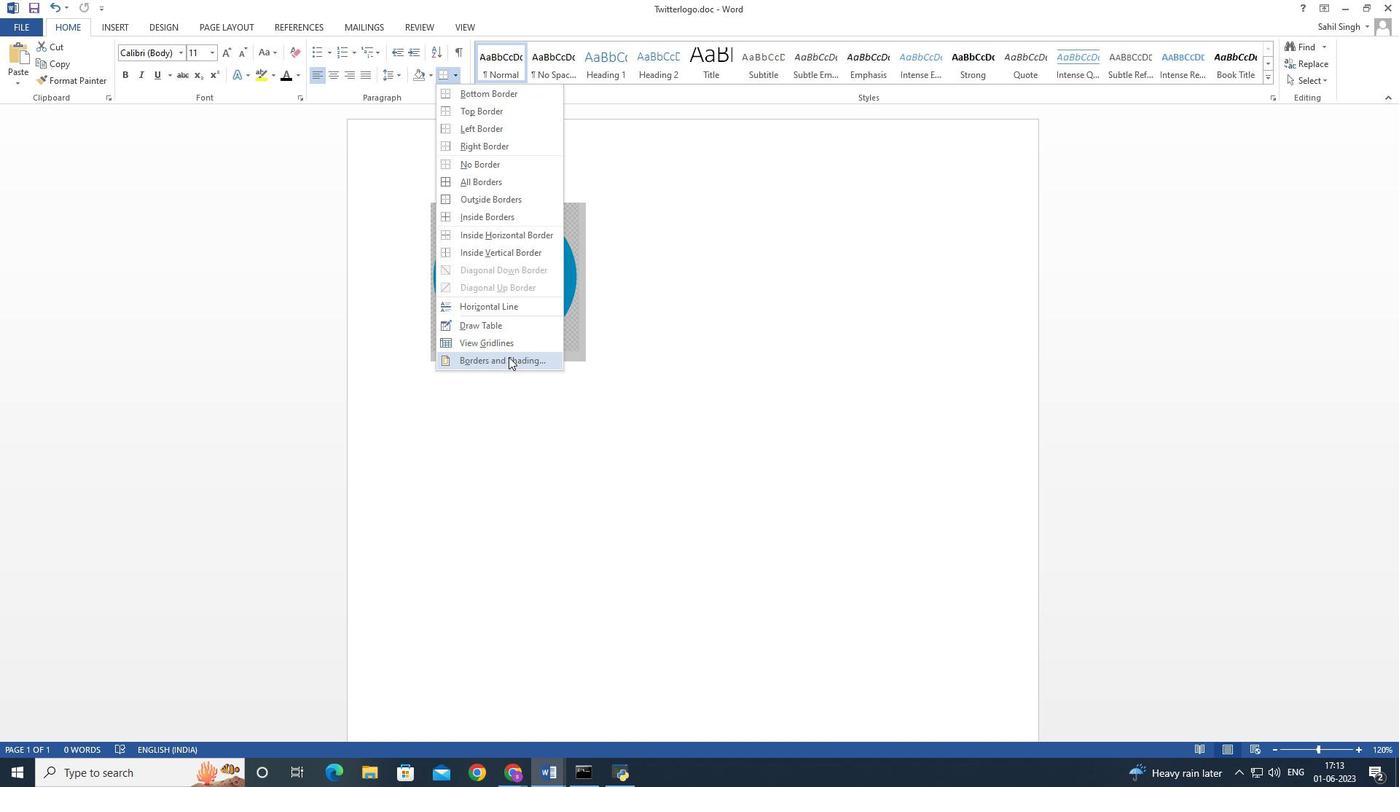 
Action: Mouse moved to (529, 392)
Screenshot: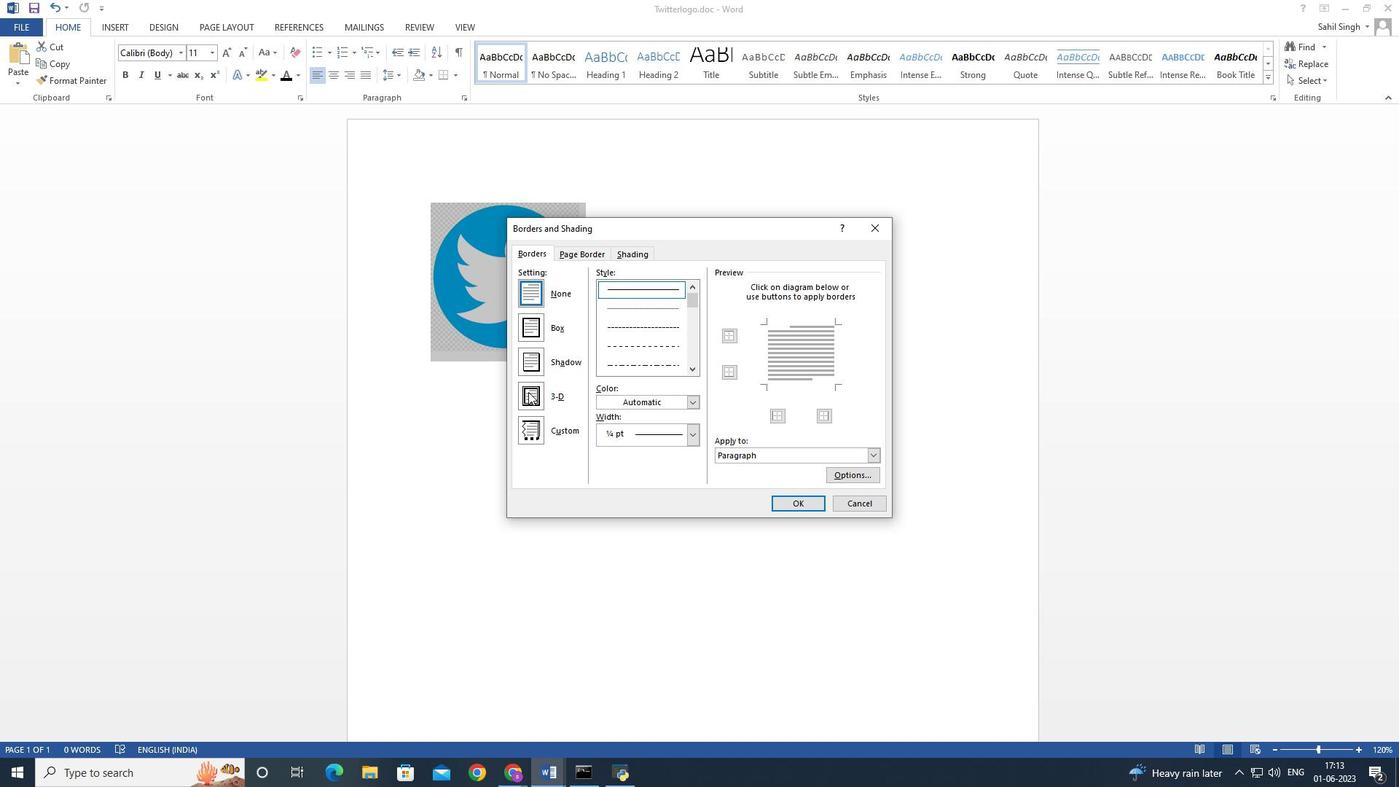 
Action: Mouse pressed left at (529, 392)
Screenshot: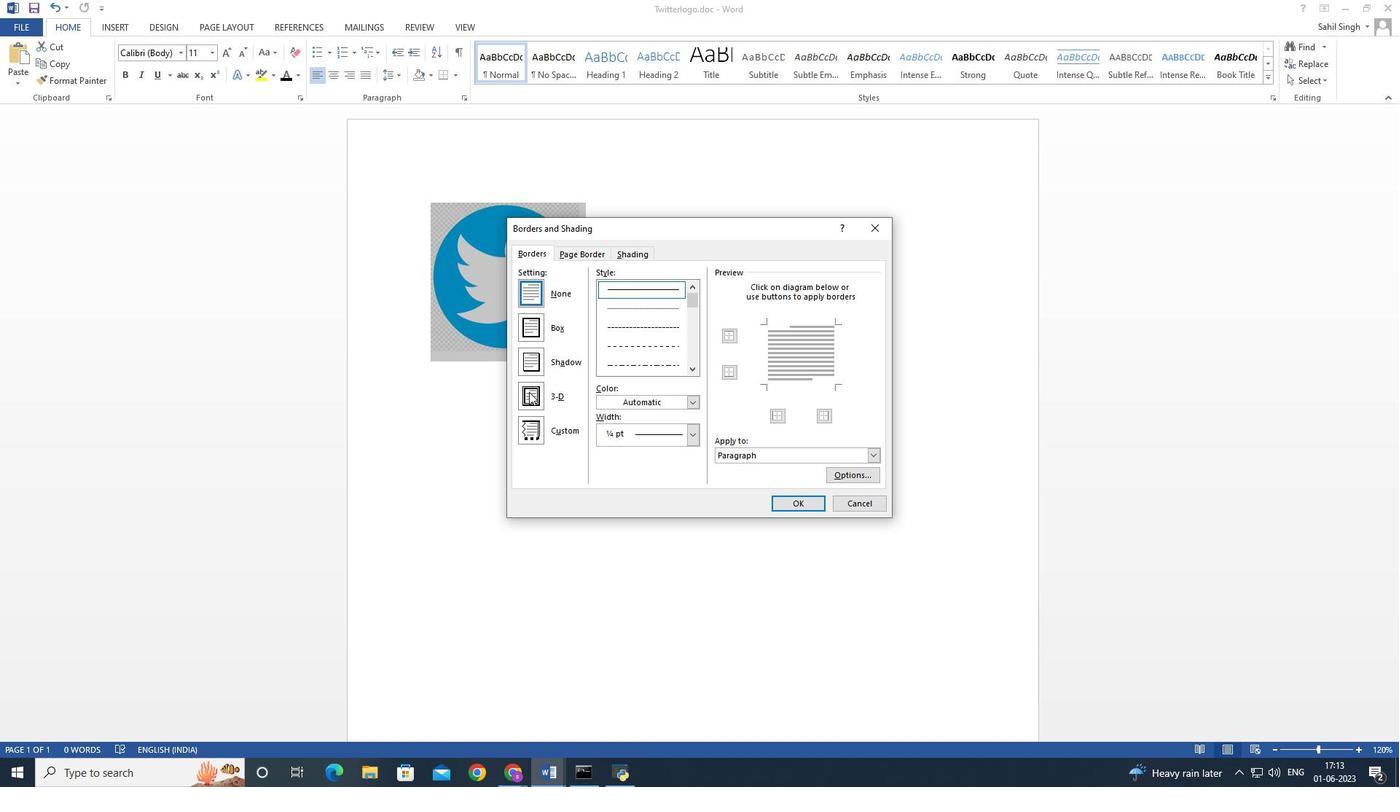
Action: Mouse moved to (684, 330)
Screenshot: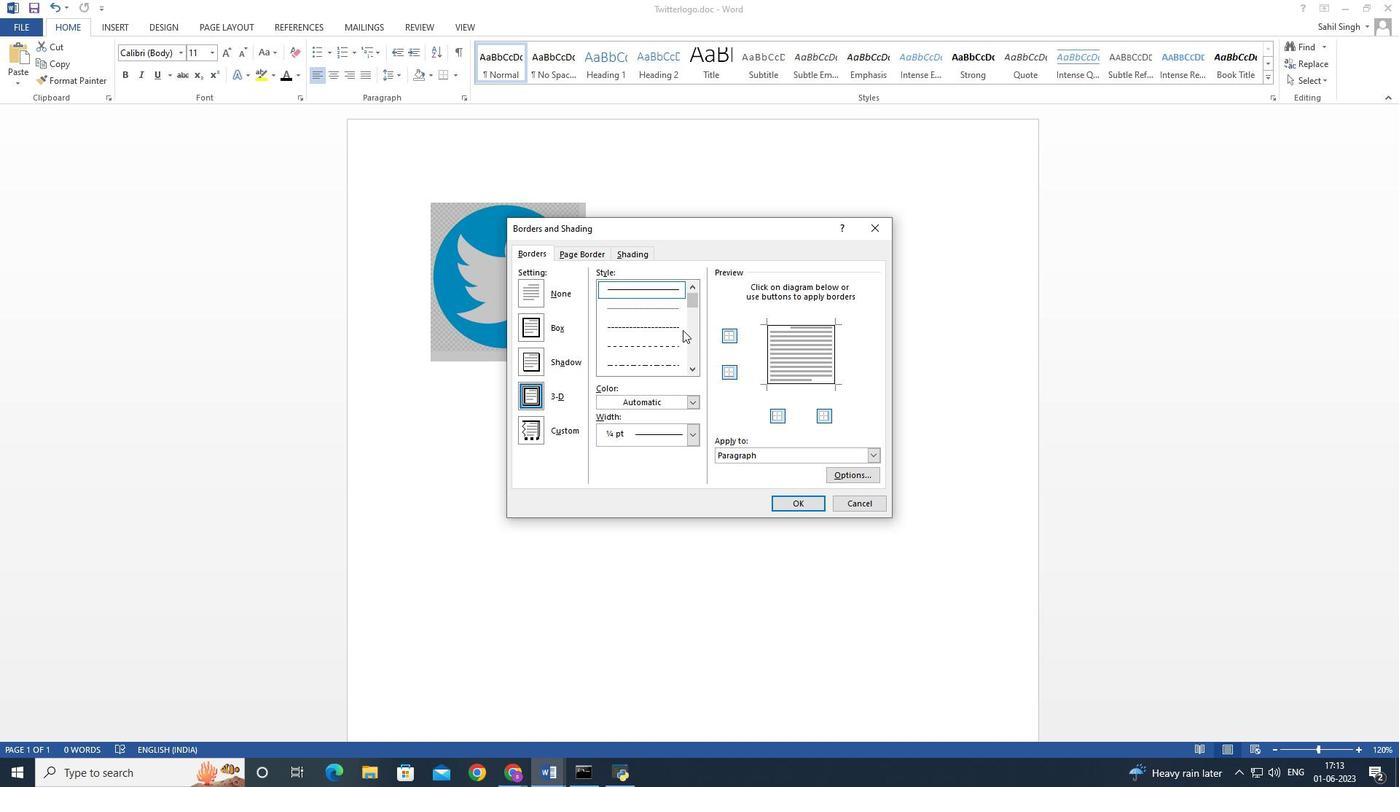 
Action: Mouse scrolled (684, 330) with delta (0, 0)
Screenshot: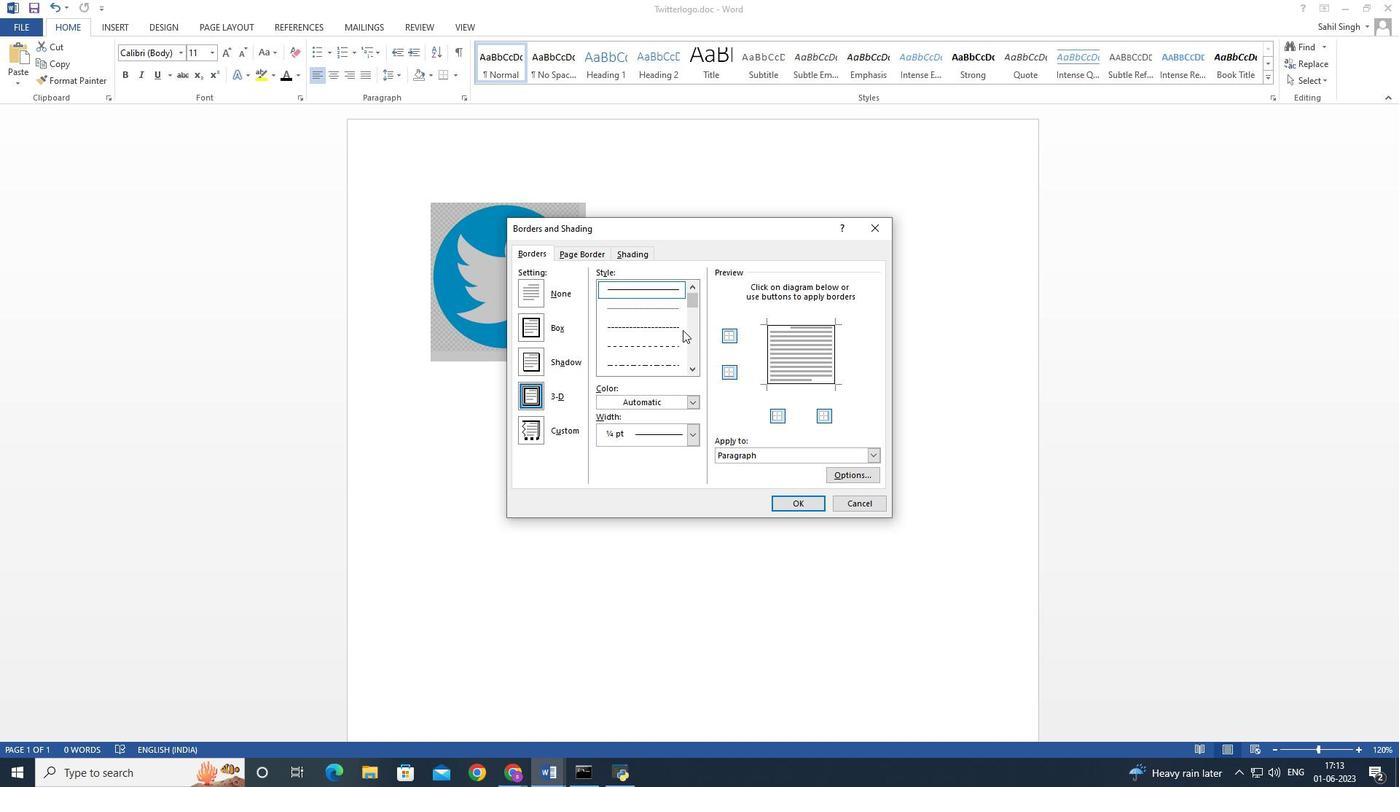 
Action: Mouse moved to (658, 363)
Screenshot: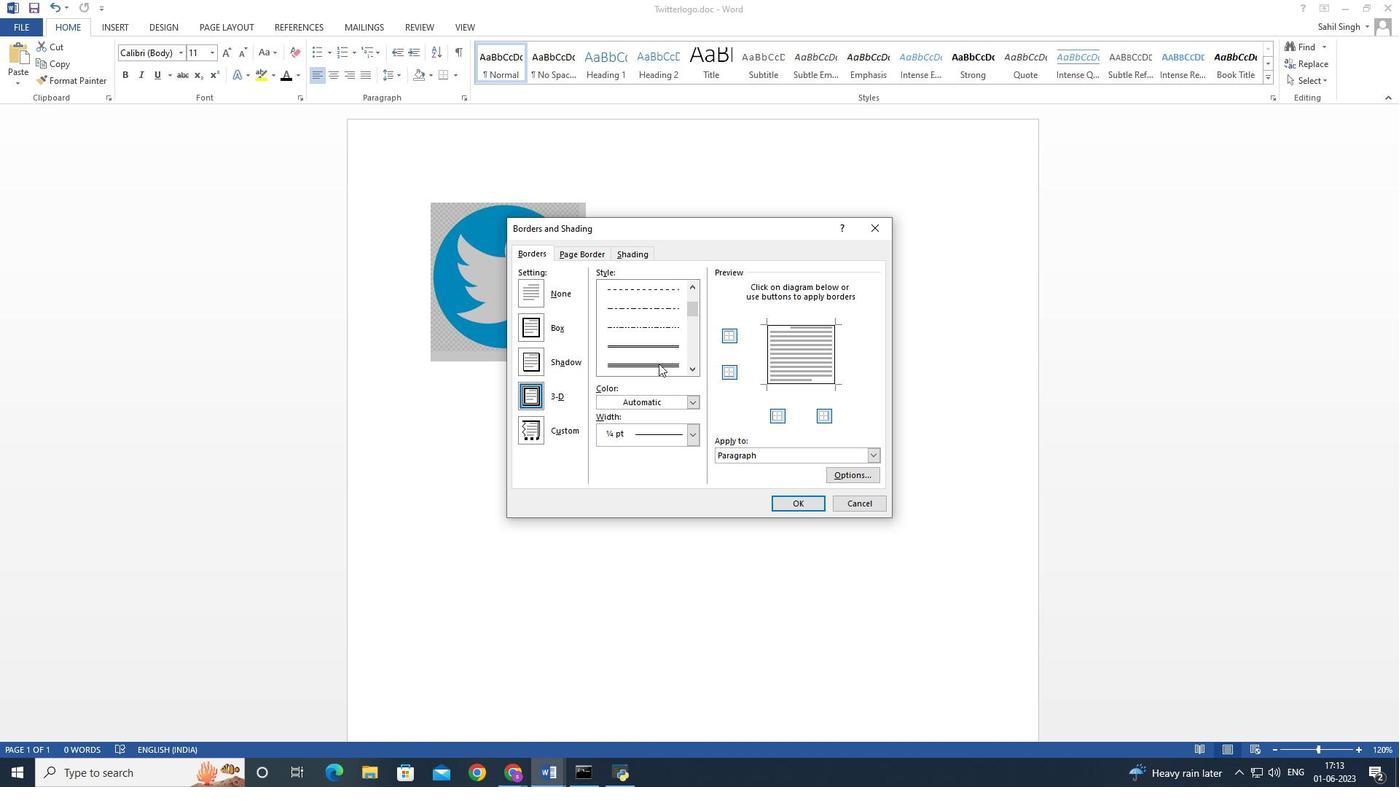 
Action: Mouse pressed left at (658, 363)
Screenshot: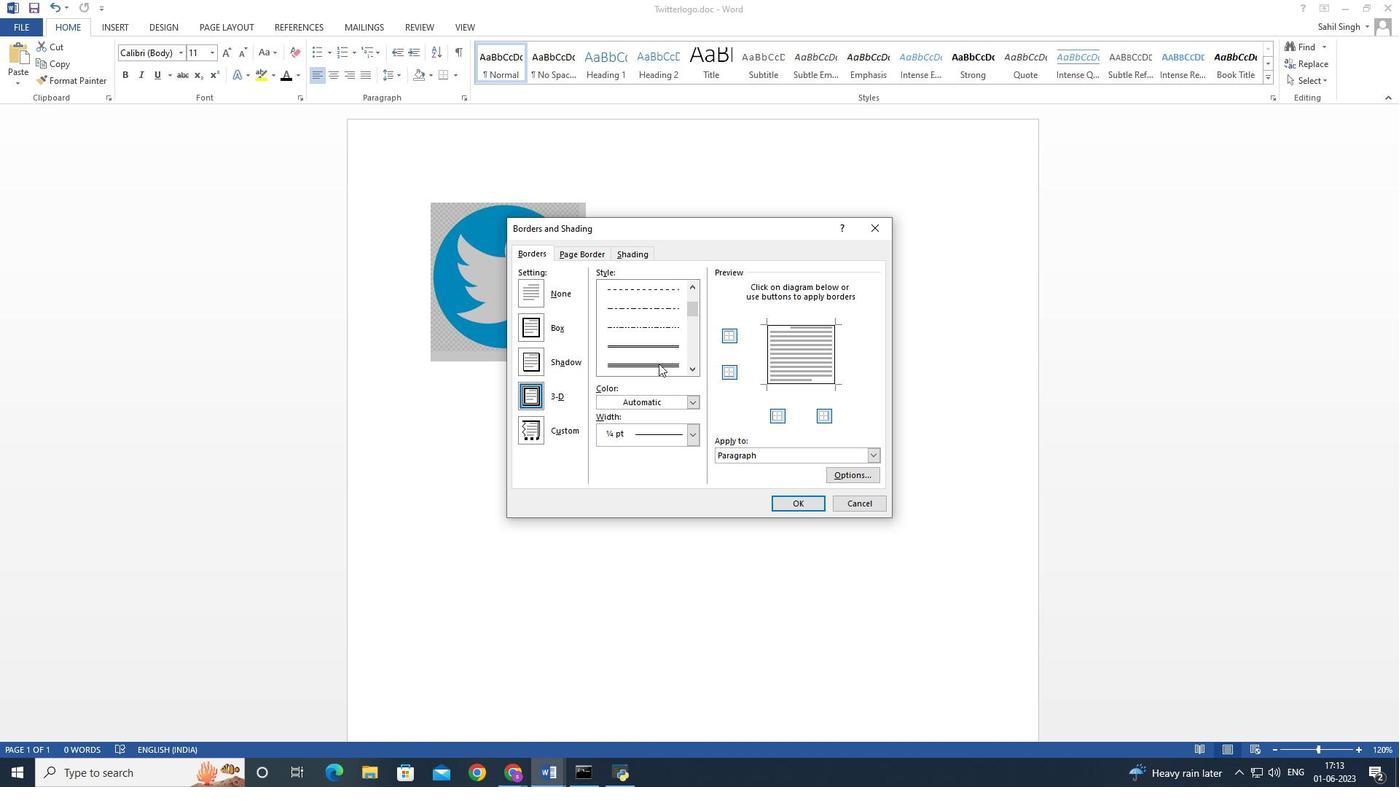 
Action: Mouse moved to (692, 400)
Screenshot: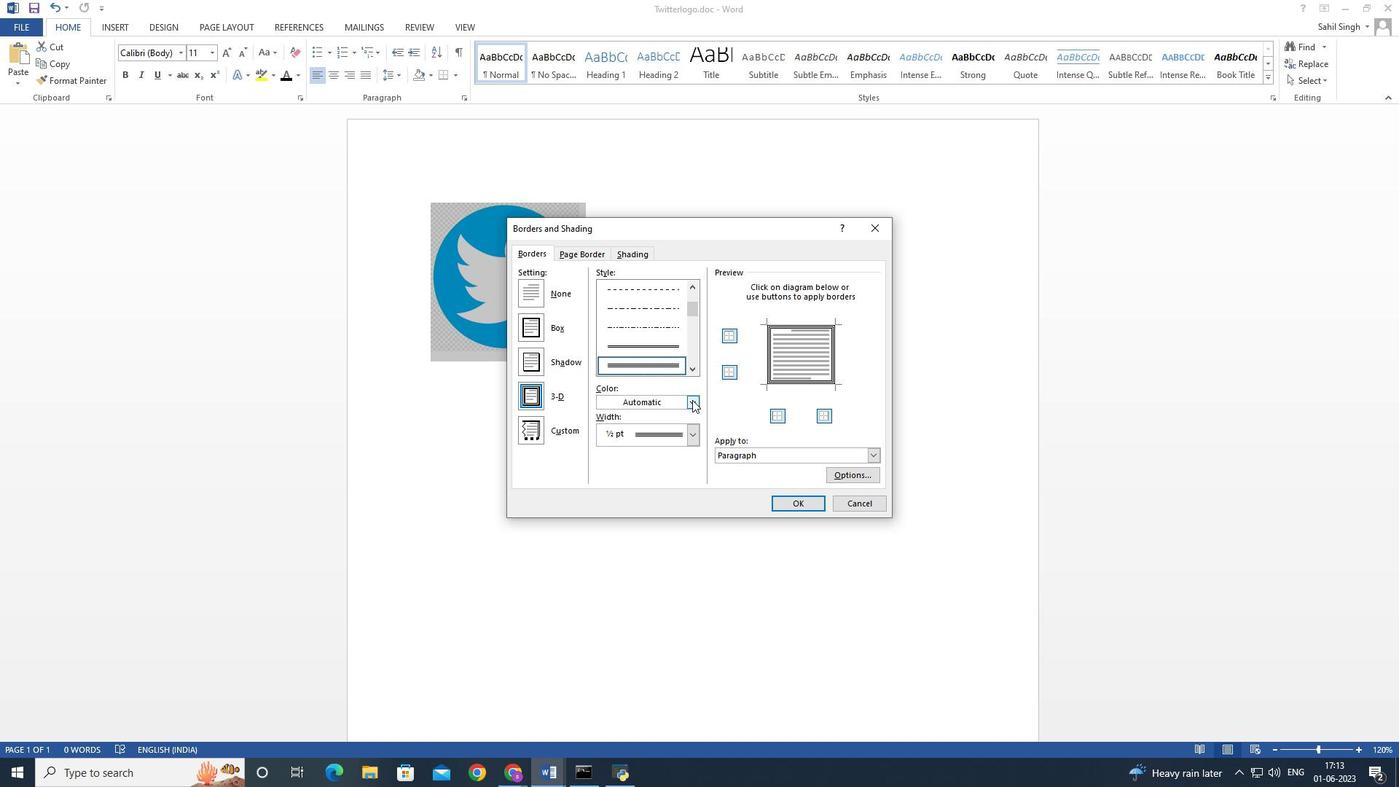 
Action: Mouse pressed left at (692, 400)
Screenshot: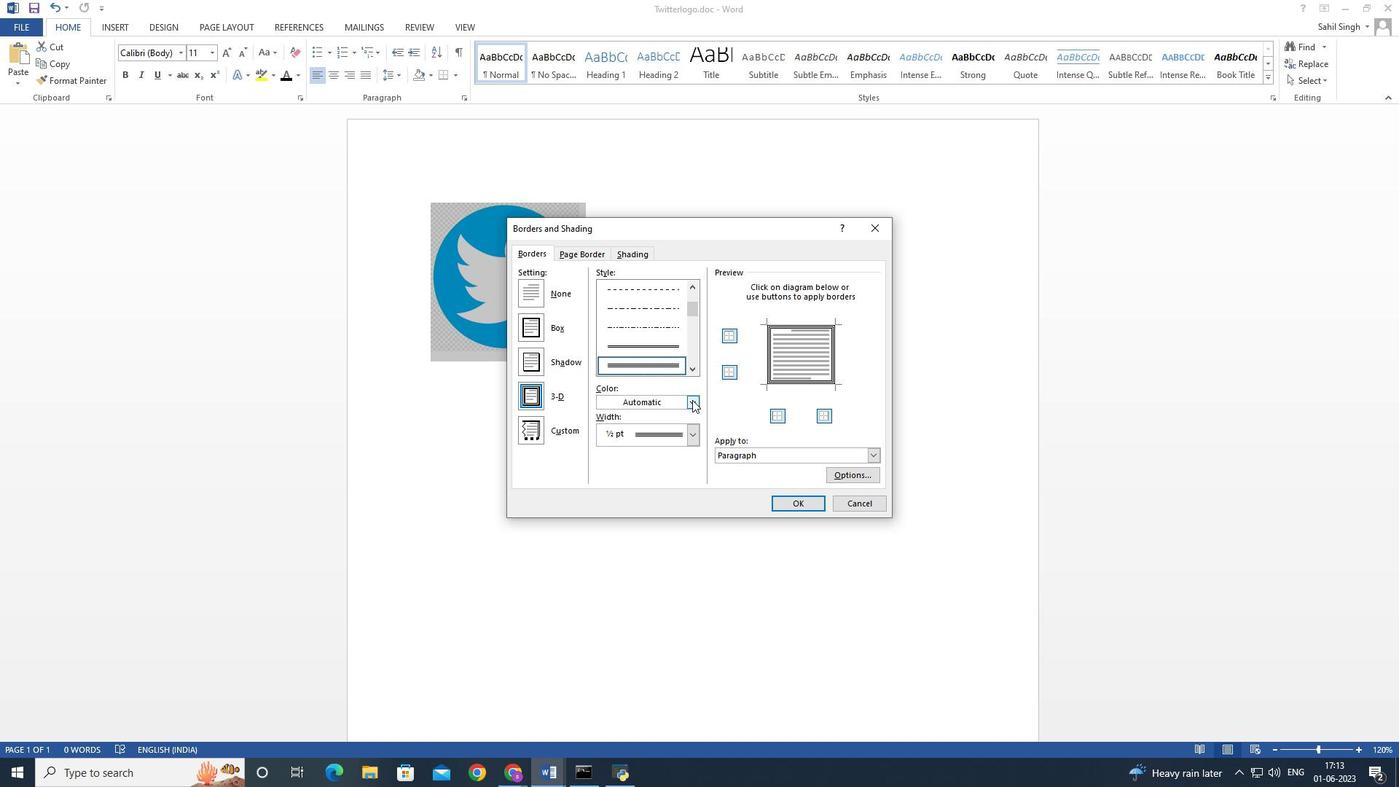 
Action: Mouse moved to (693, 453)
Screenshot: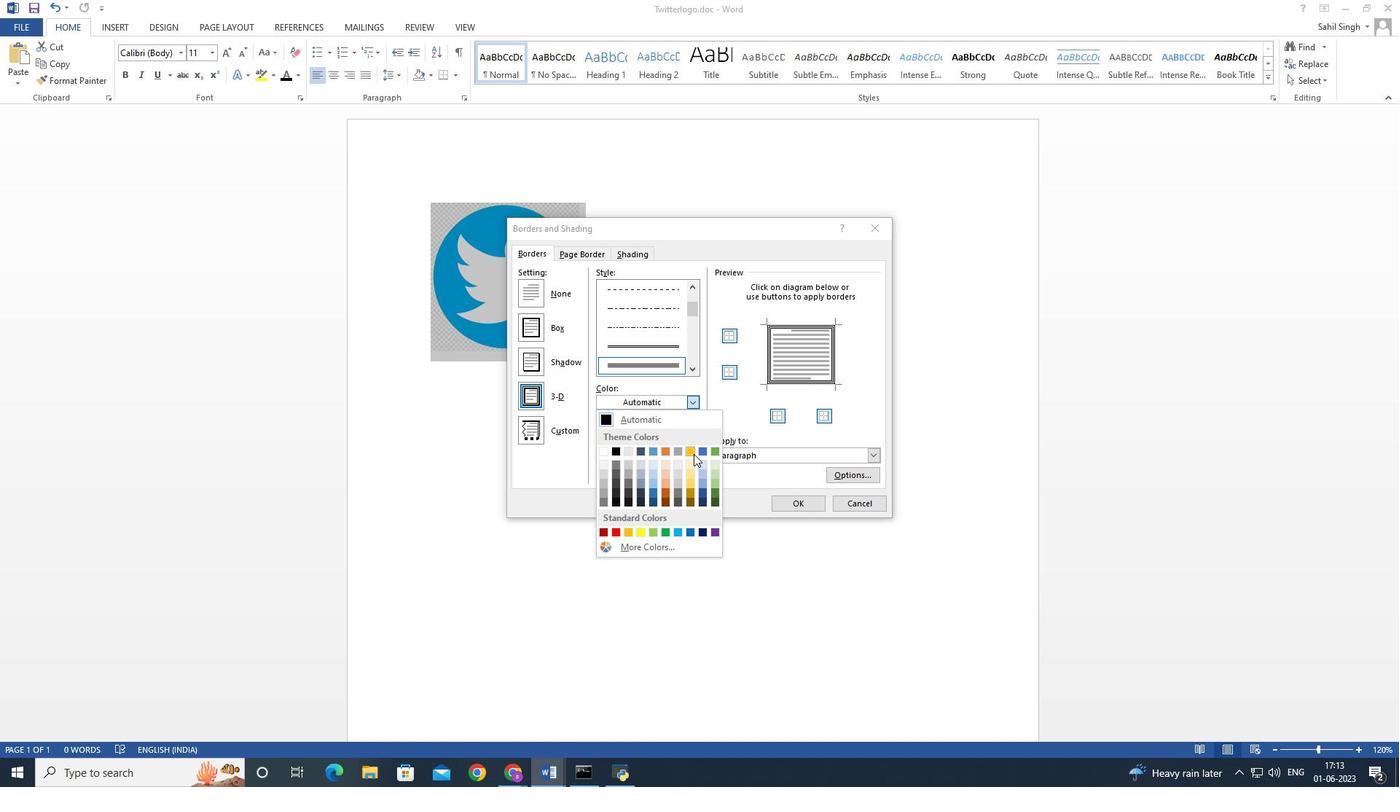 
Action: Mouse pressed left at (693, 453)
Screenshot: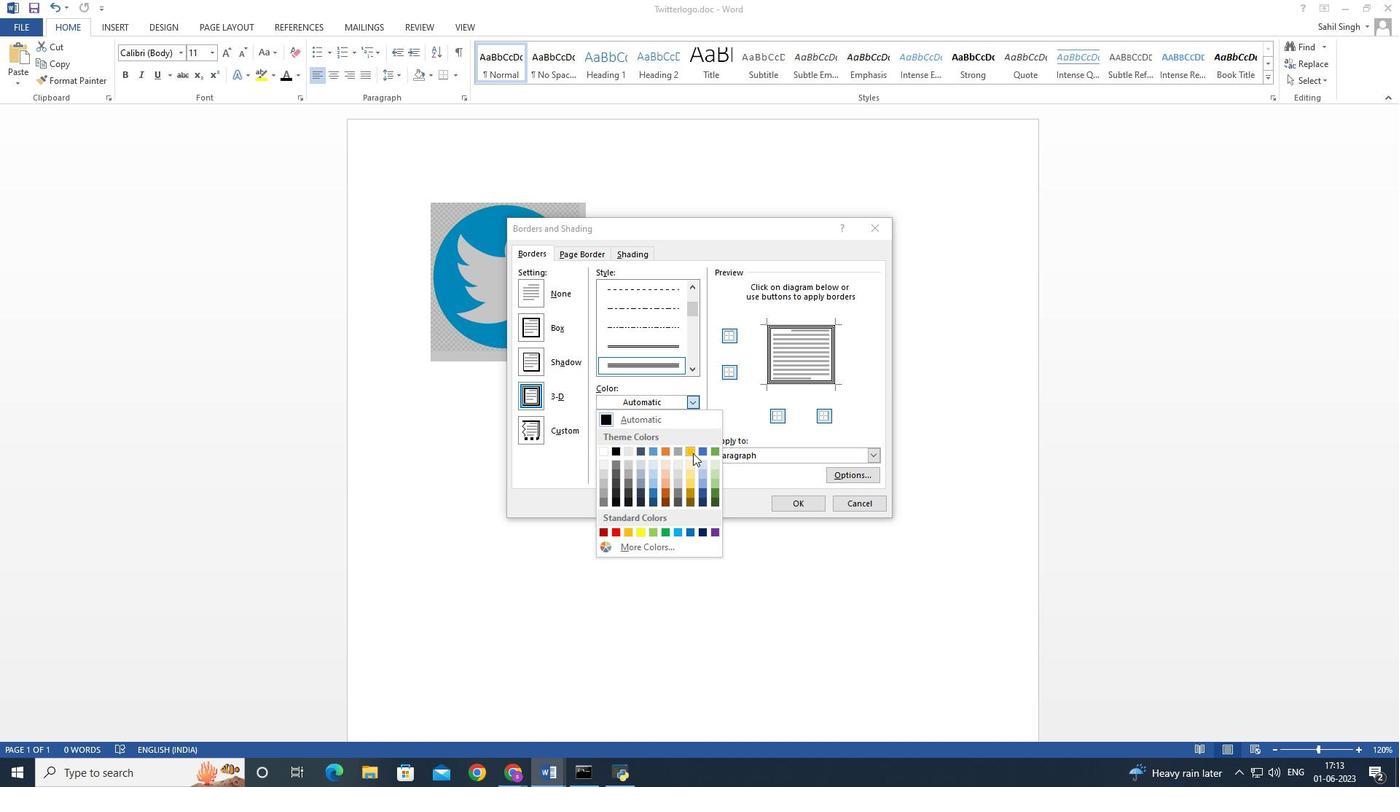 
Action: Mouse moved to (693, 438)
Screenshot: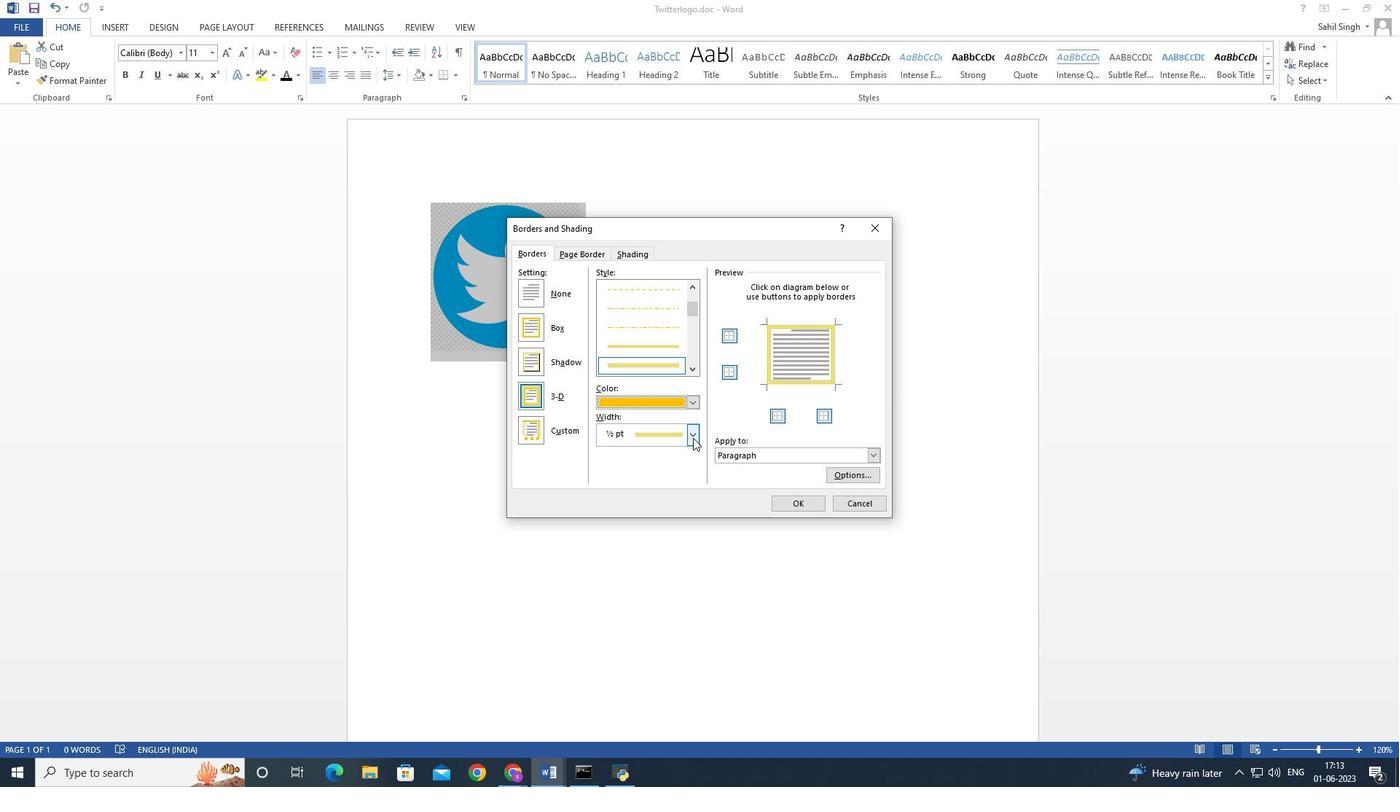 
Action: Mouse pressed left at (693, 438)
Screenshot: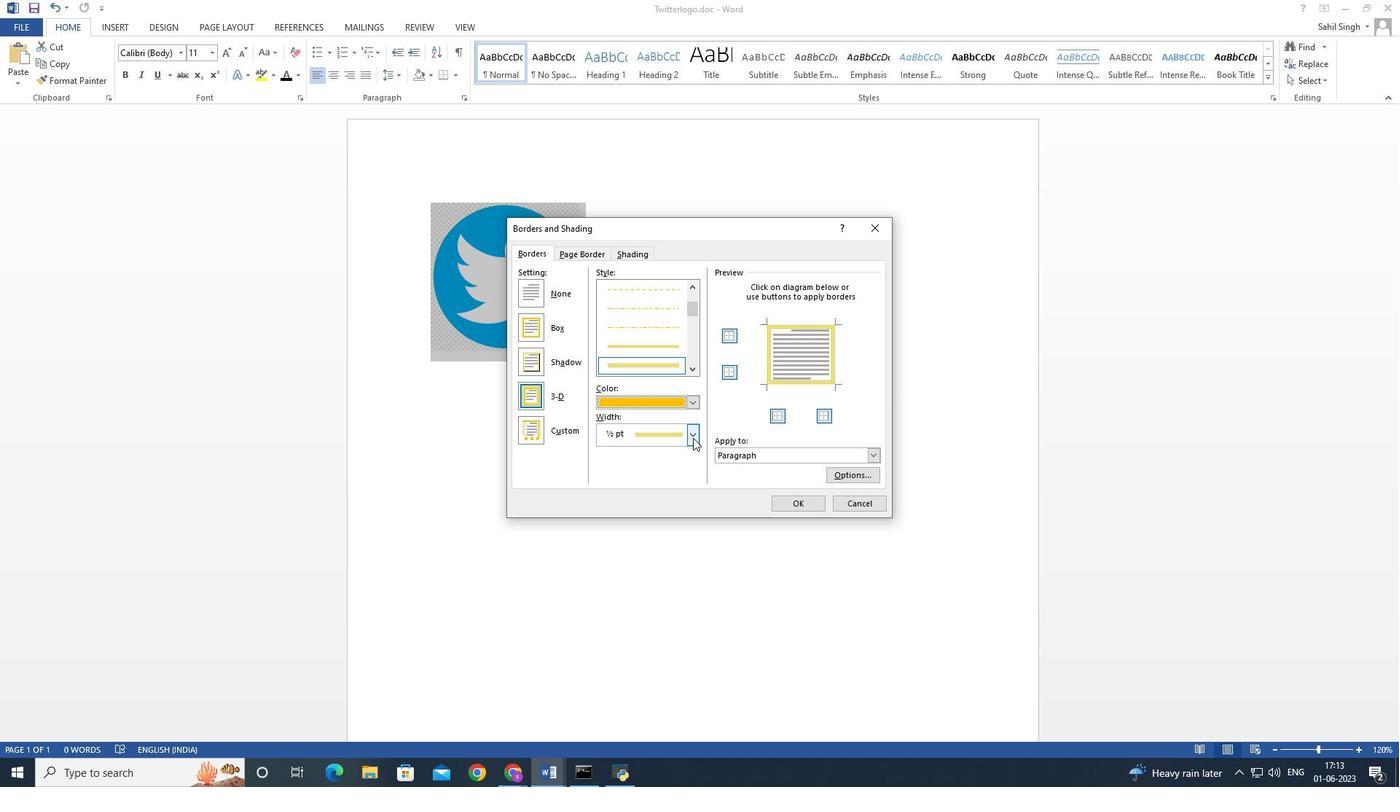 
Action: Mouse moved to (698, 438)
Screenshot: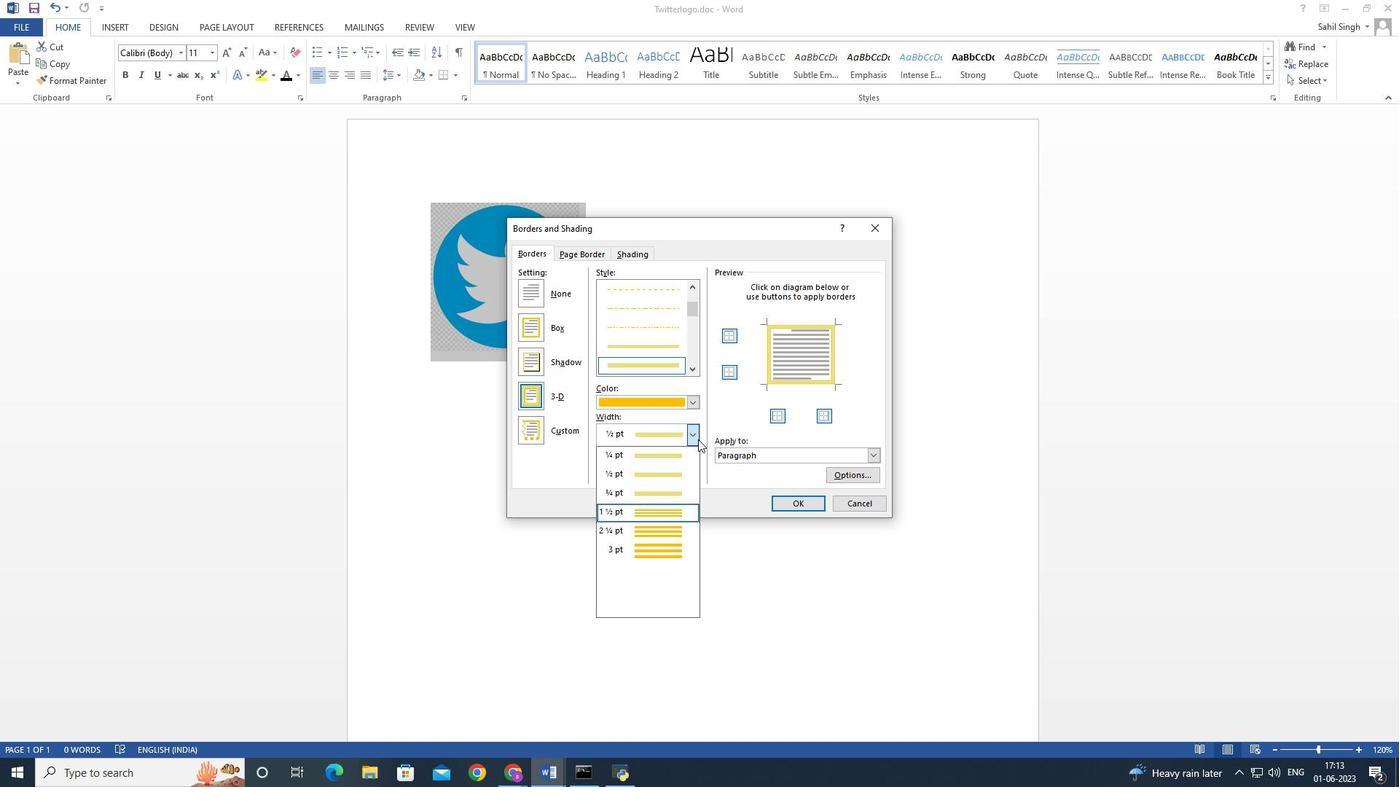 
Action: Mouse pressed left at (698, 438)
Screenshot: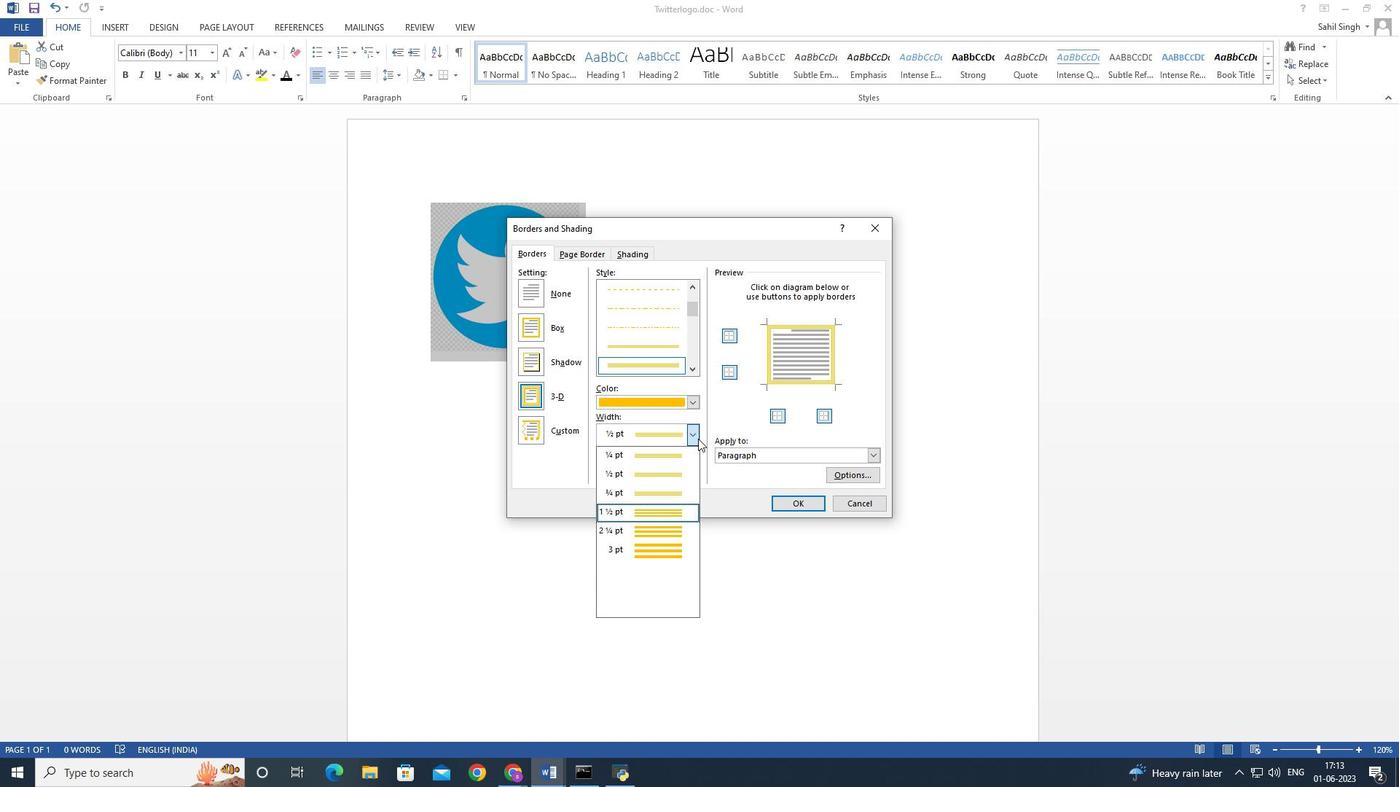 
Action: Mouse moved to (695, 400)
Screenshot: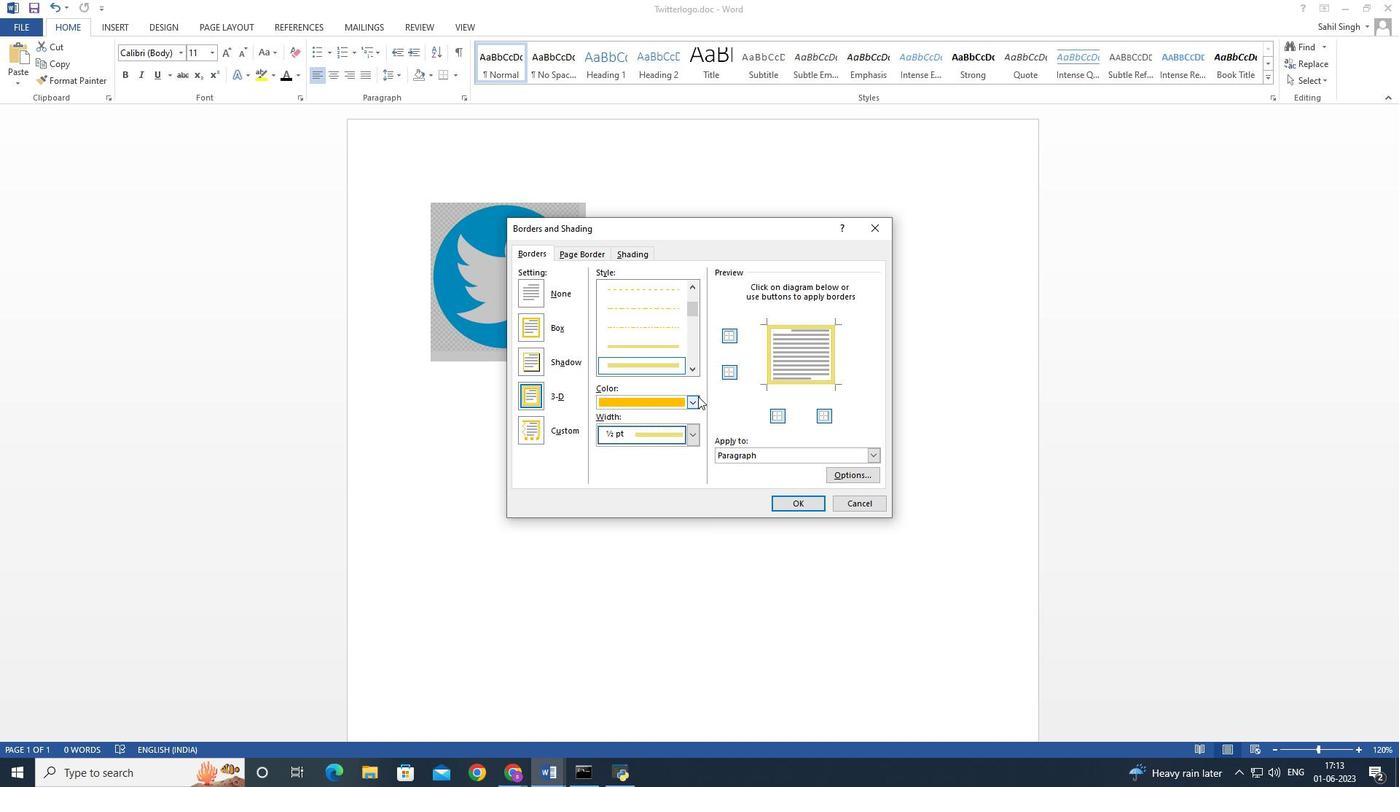 
Action: Mouse pressed left at (695, 400)
Screenshot: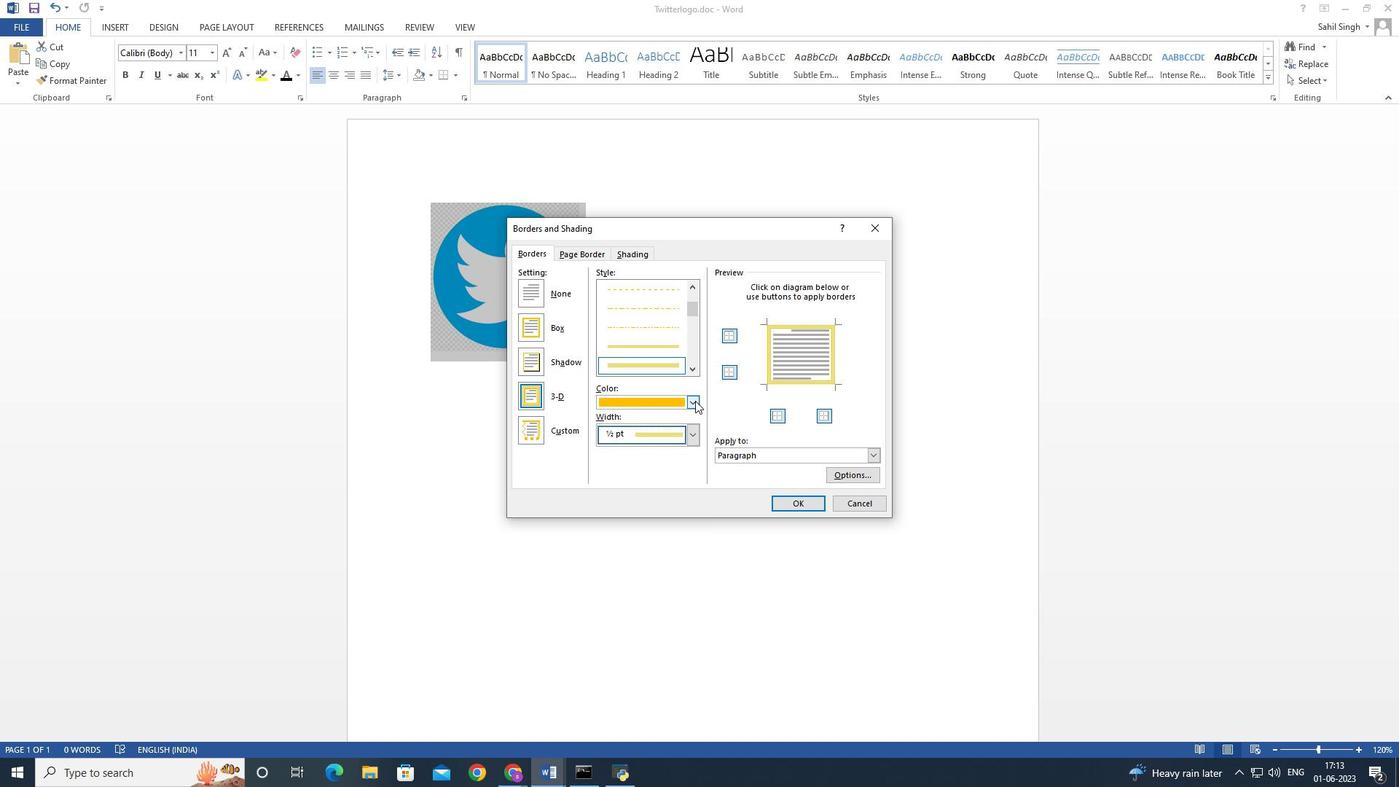
Action: Mouse moved to (602, 449)
Screenshot: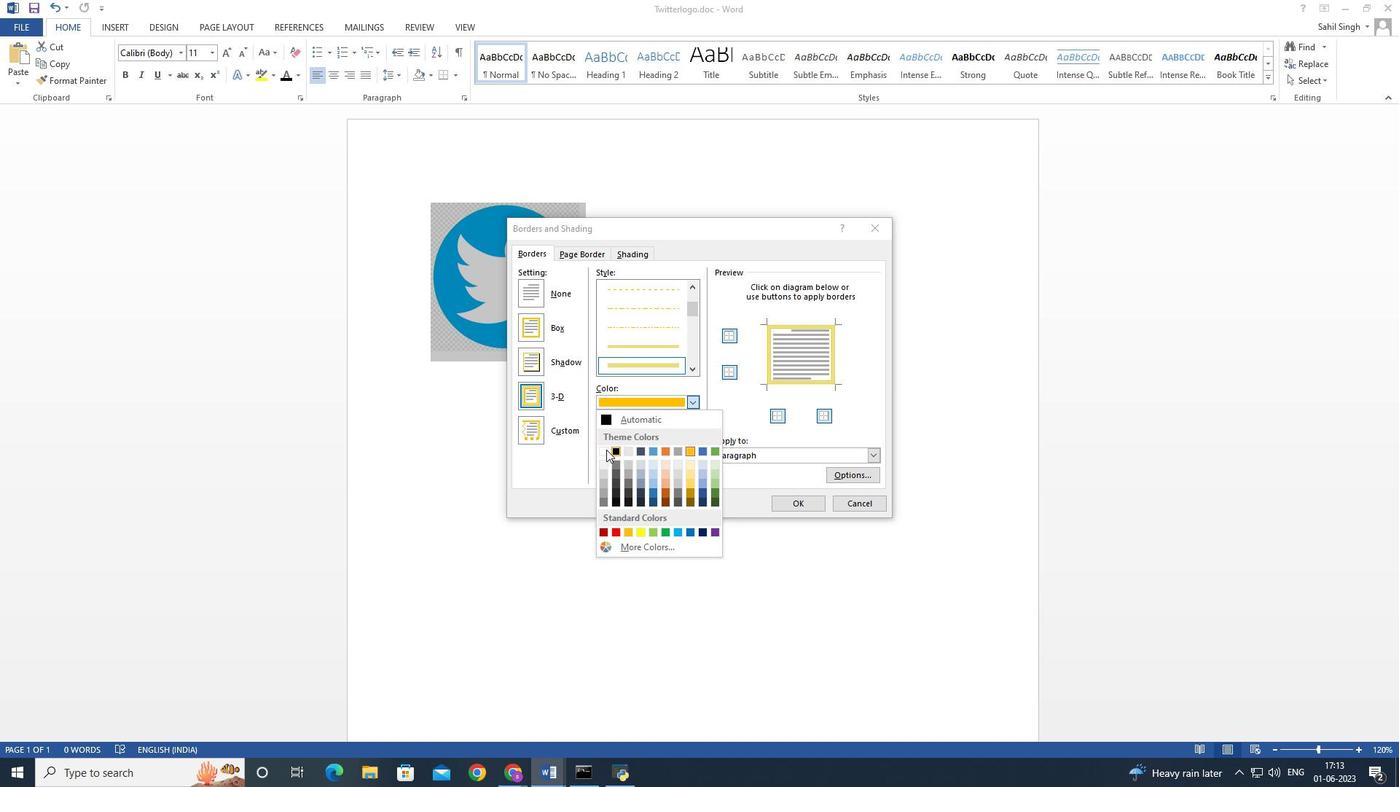 
Action: Mouse pressed left at (602, 449)
Screenshot: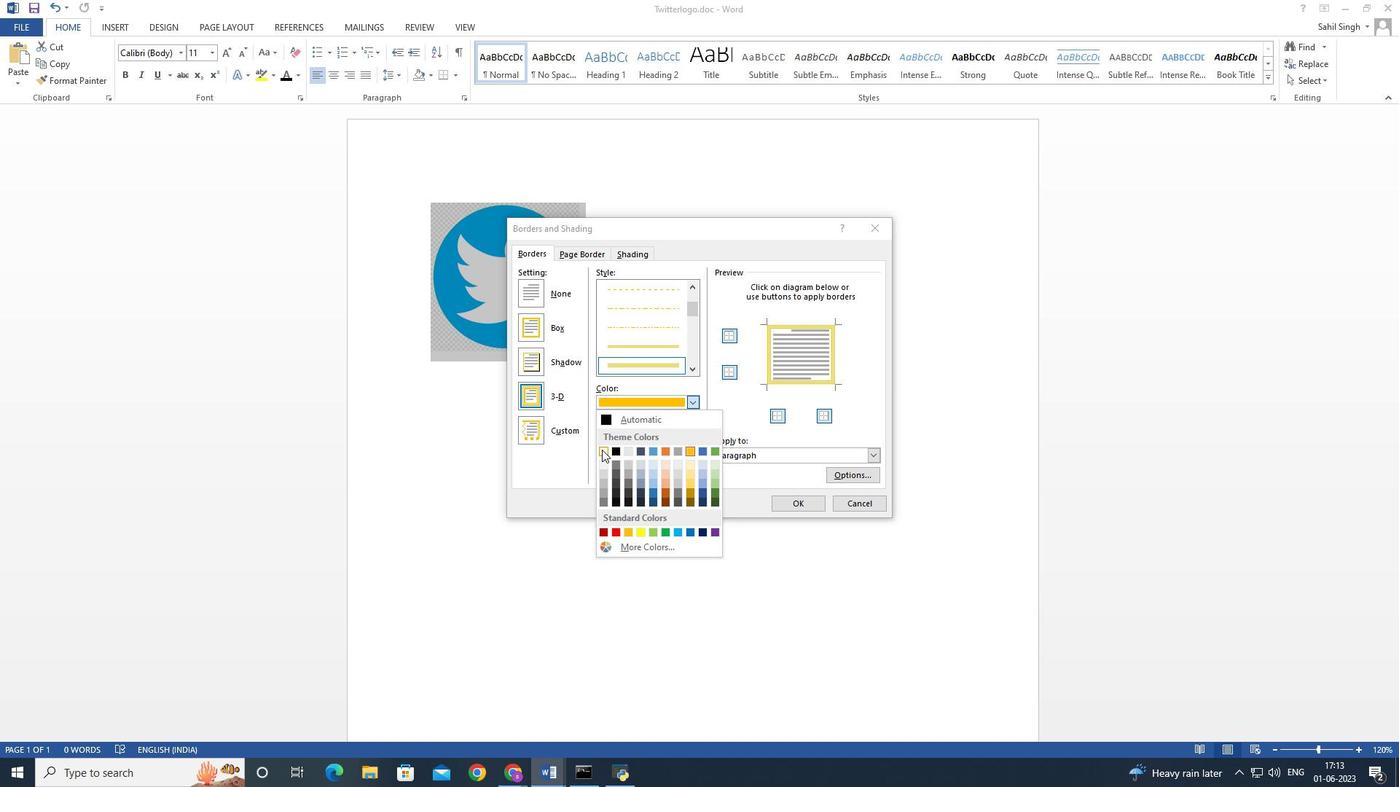 
Action: Mouse moved to (693, 440)
Screenshot: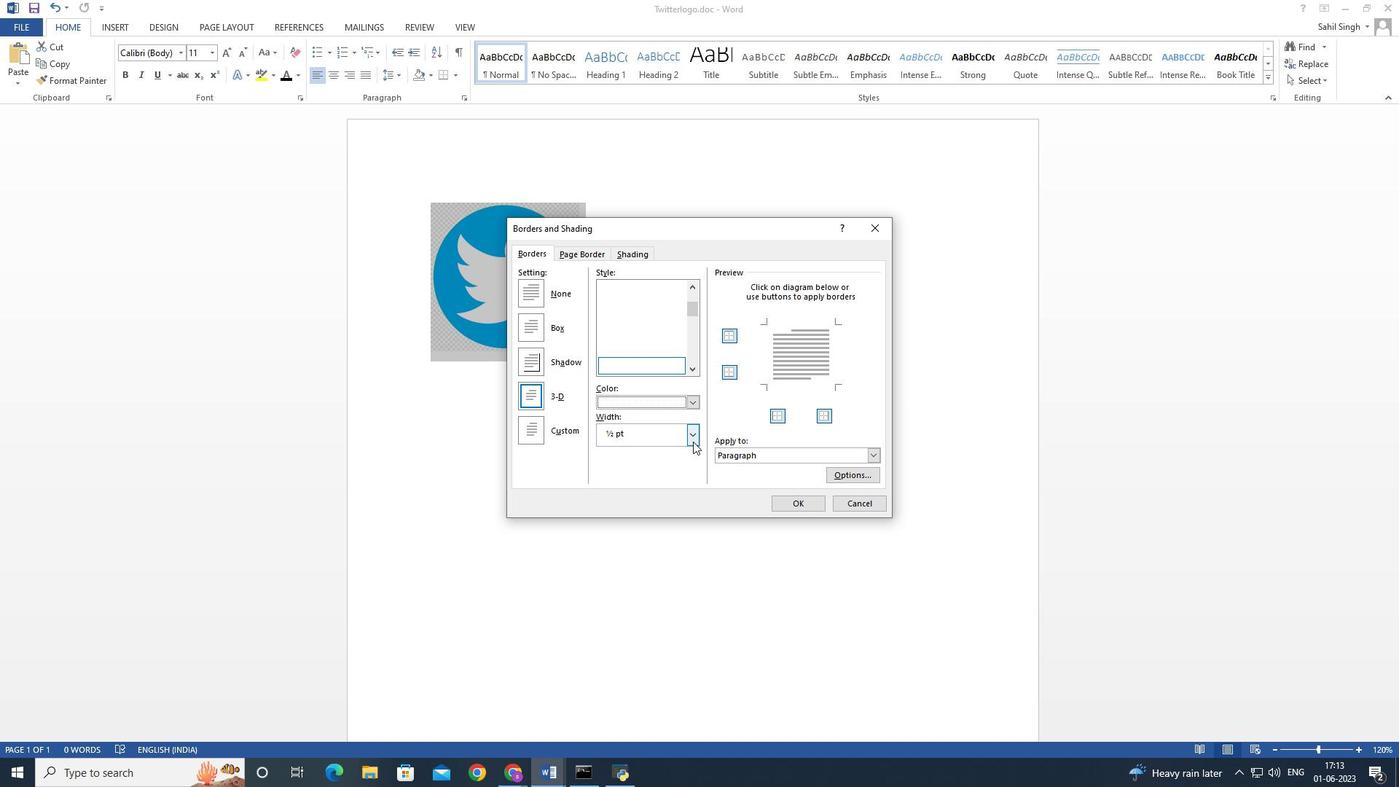 
Action: Mouse pressed left at (693, 440)
Screenshot: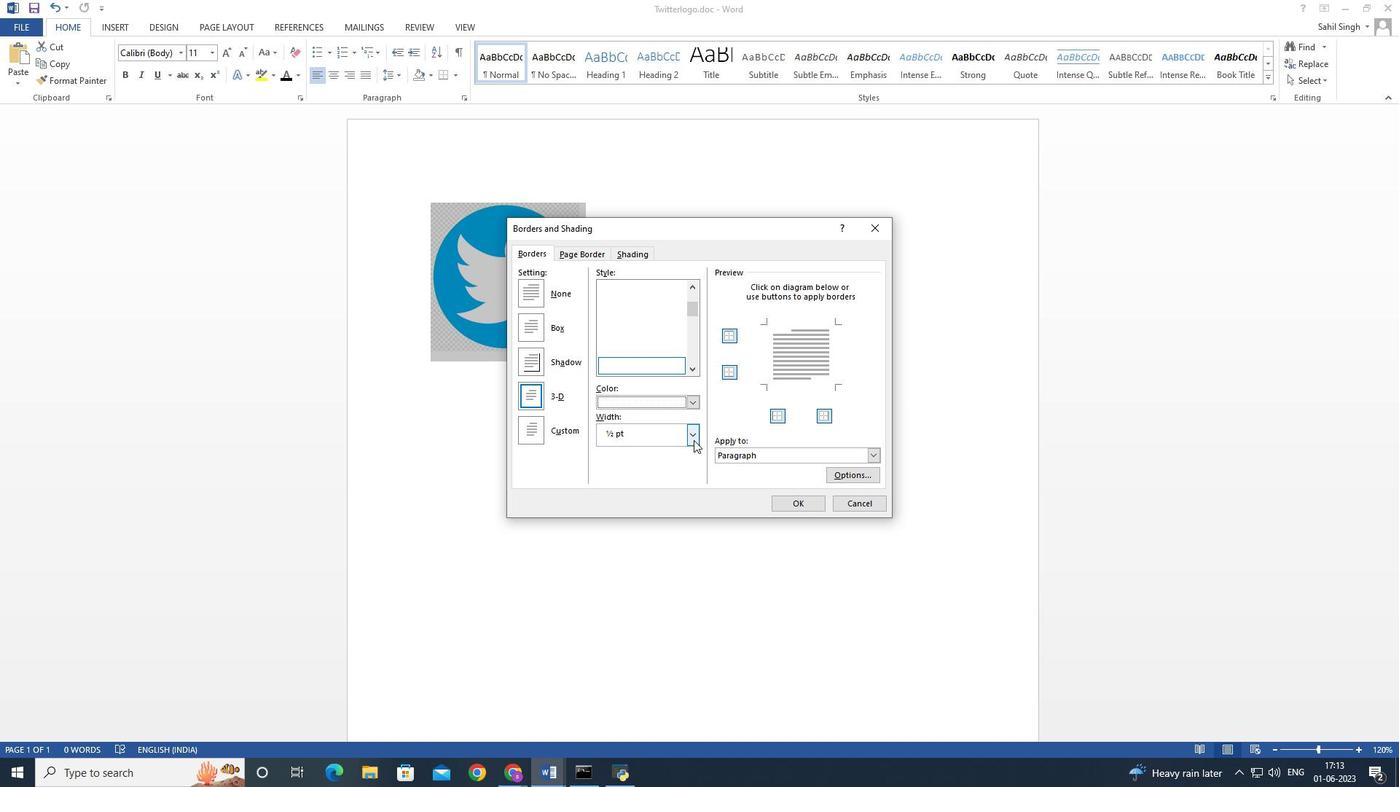 
Action: Mouse moved to (642, 546)
Screenshot: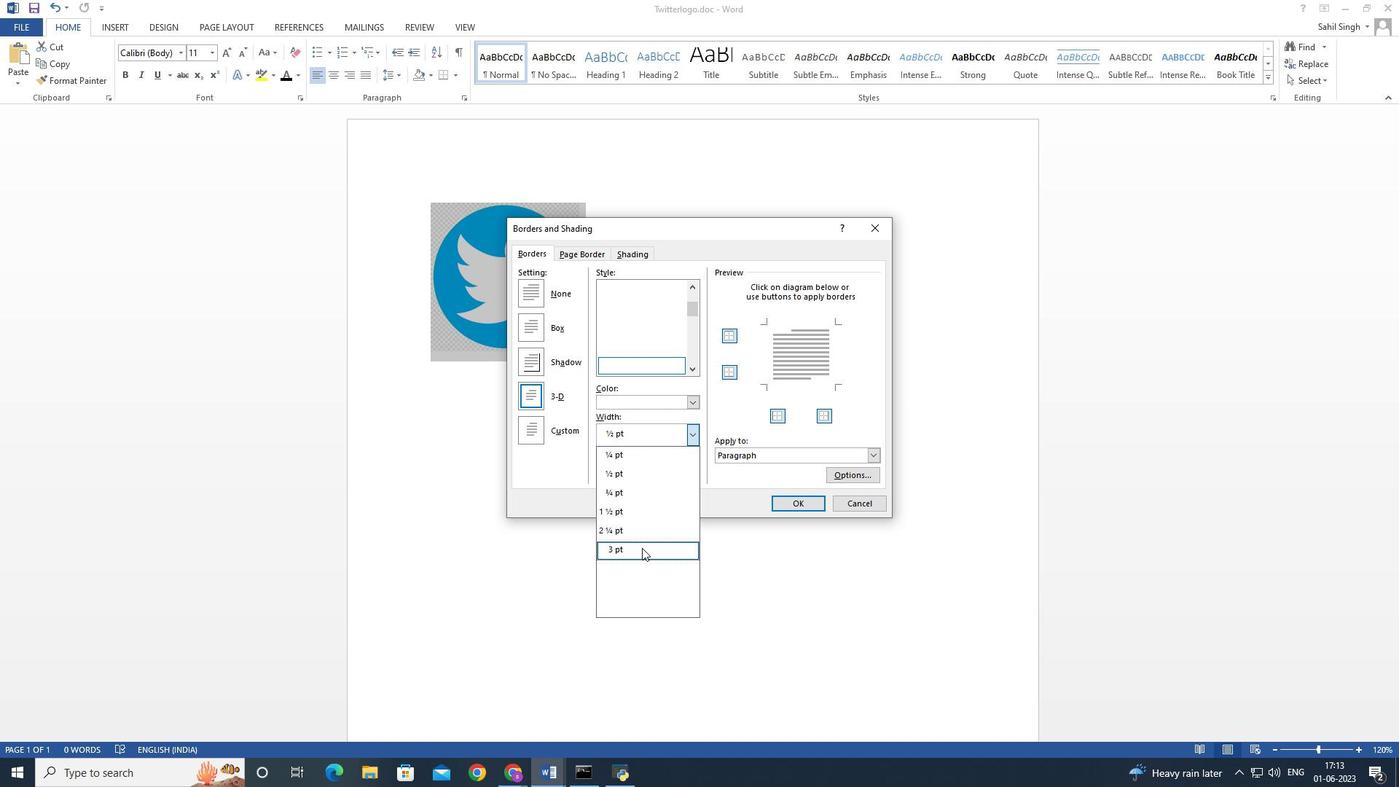 
Action: Mouse pressed left at (642, 546)
Screenshot: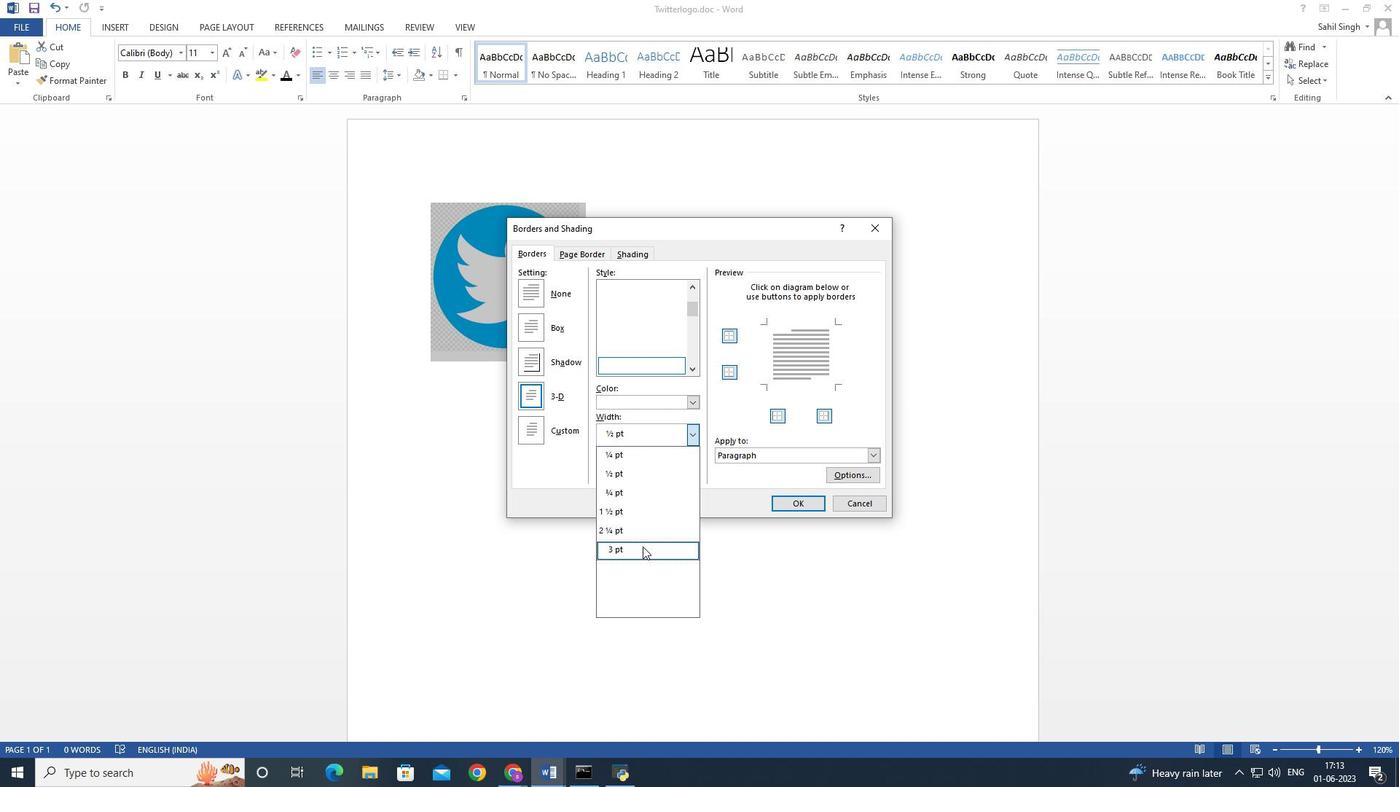 
Action: Mouse moved to (873, 221)
Screenshot: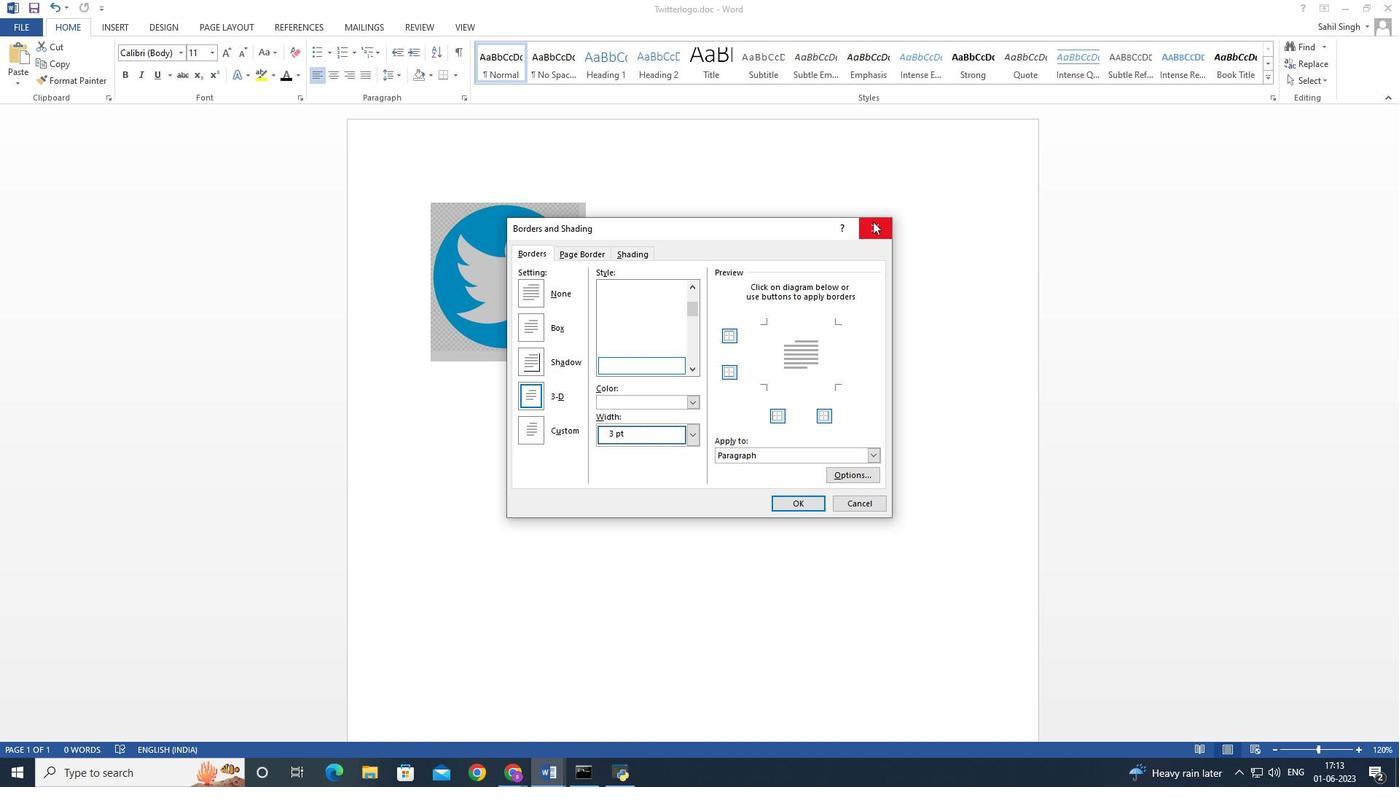 
Action: Mouse pressed left at (873, 221)
Screenshot: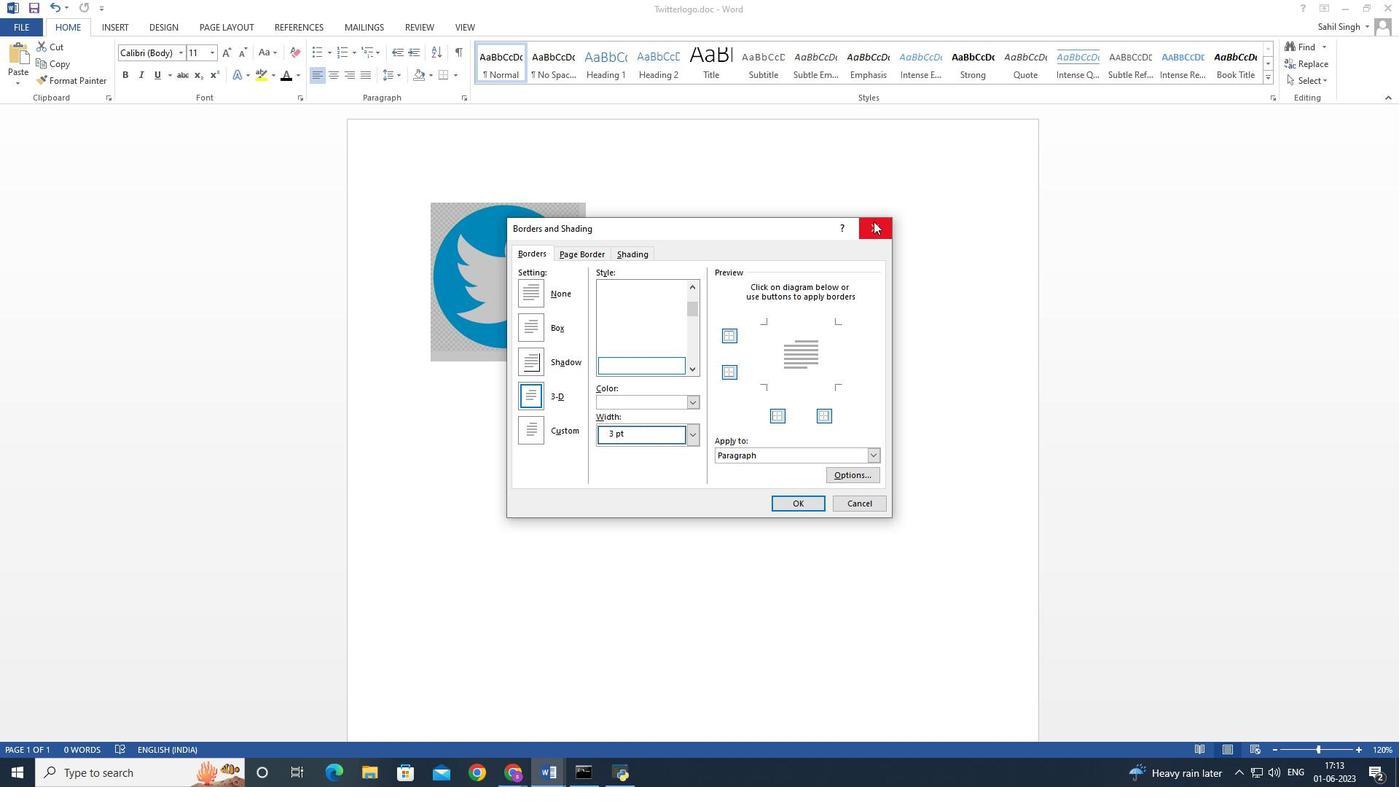 
Action: Mouse moved to (456, 77)
Screenshot: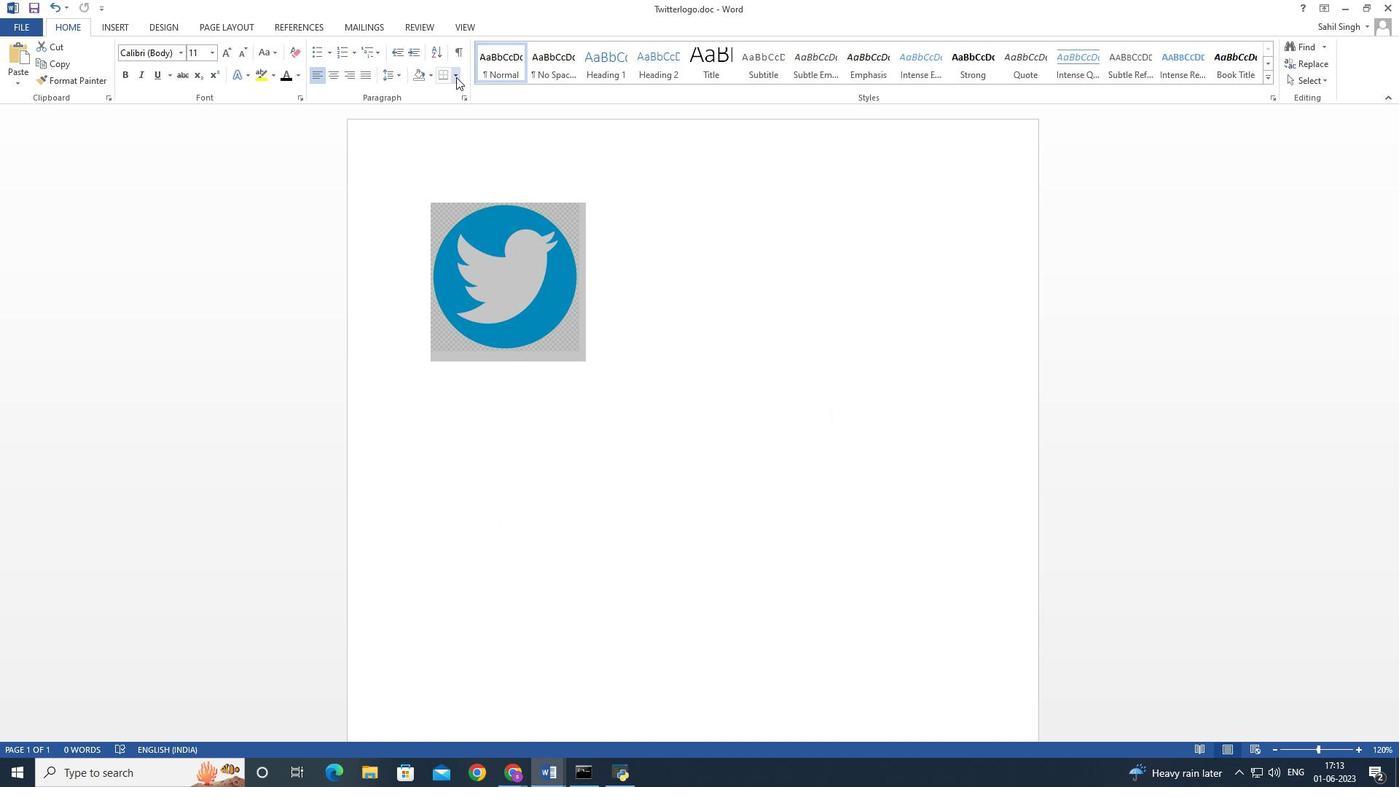 
Action: Mouse pressed left at (456, 77)
Screenshot: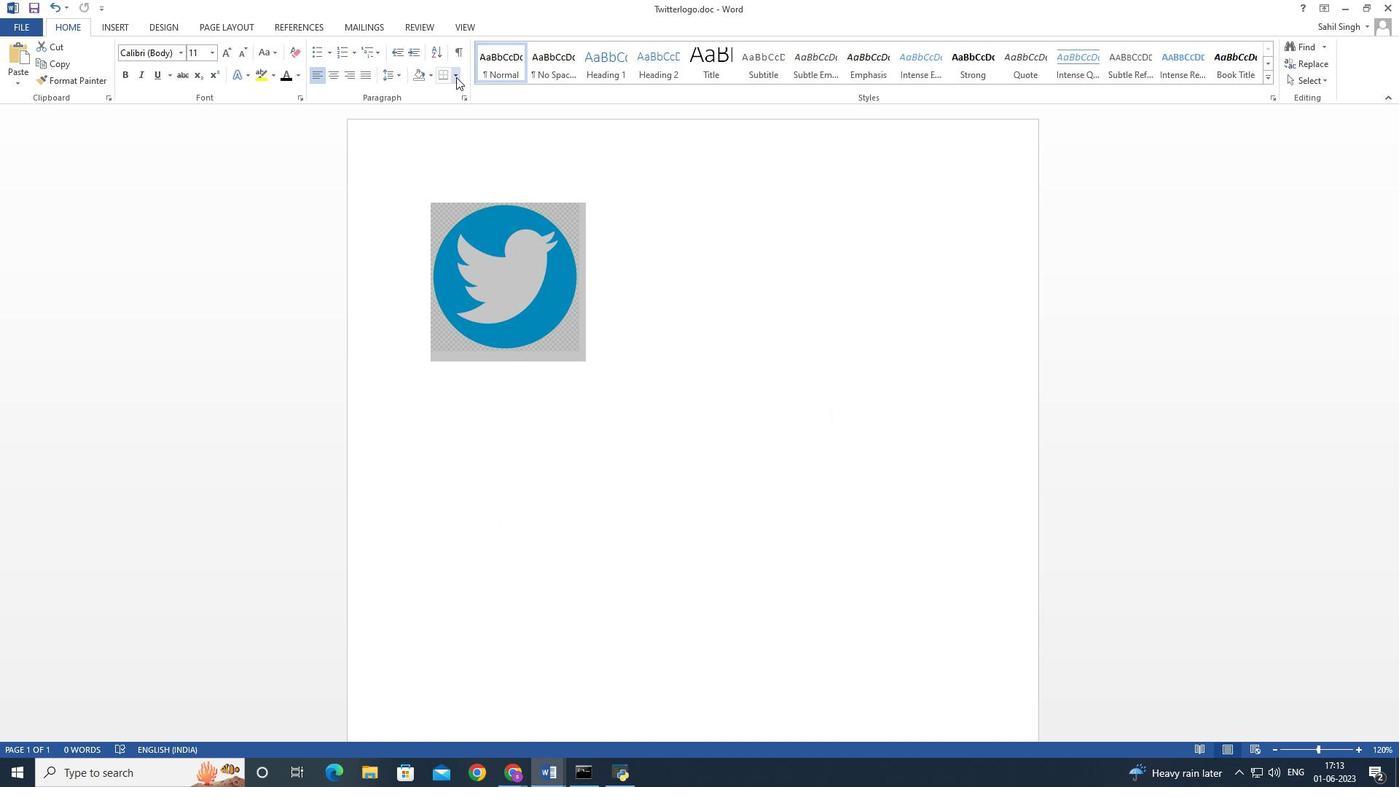 
Action: Mouse moved to (506, 354)
Screenshot: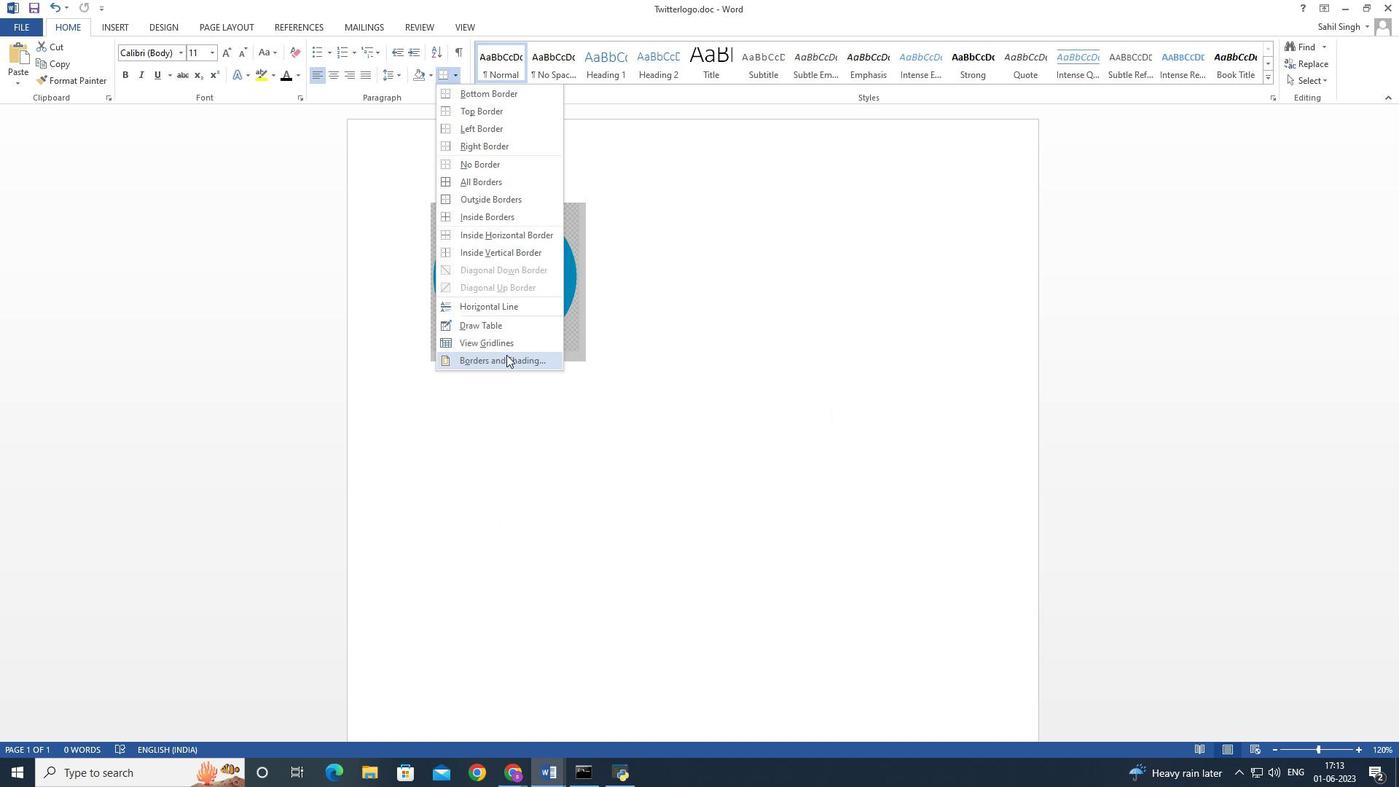 
Action: Mouse pressed left at (506, 354)
Screenshot: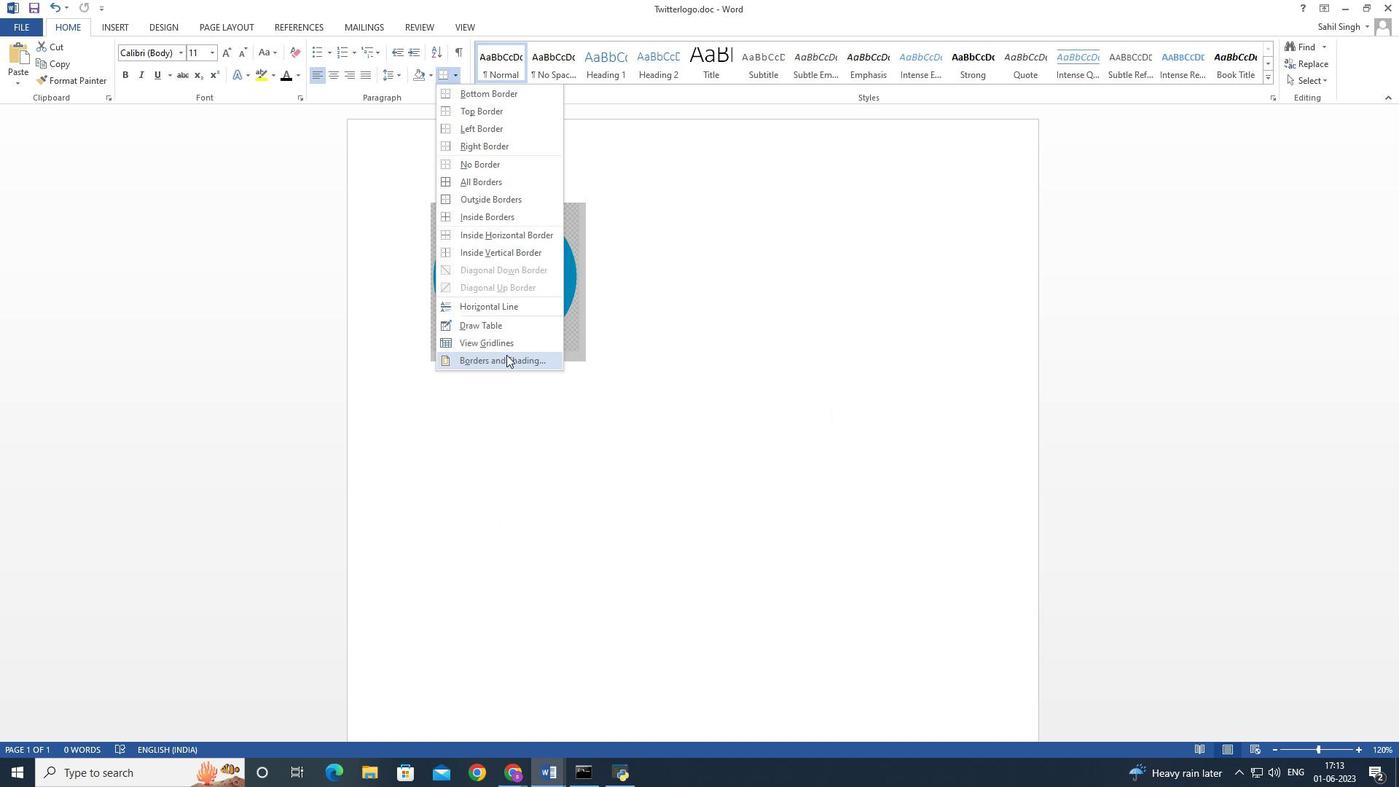 
Action: Mouse moved to (693, 431)
Screenshot: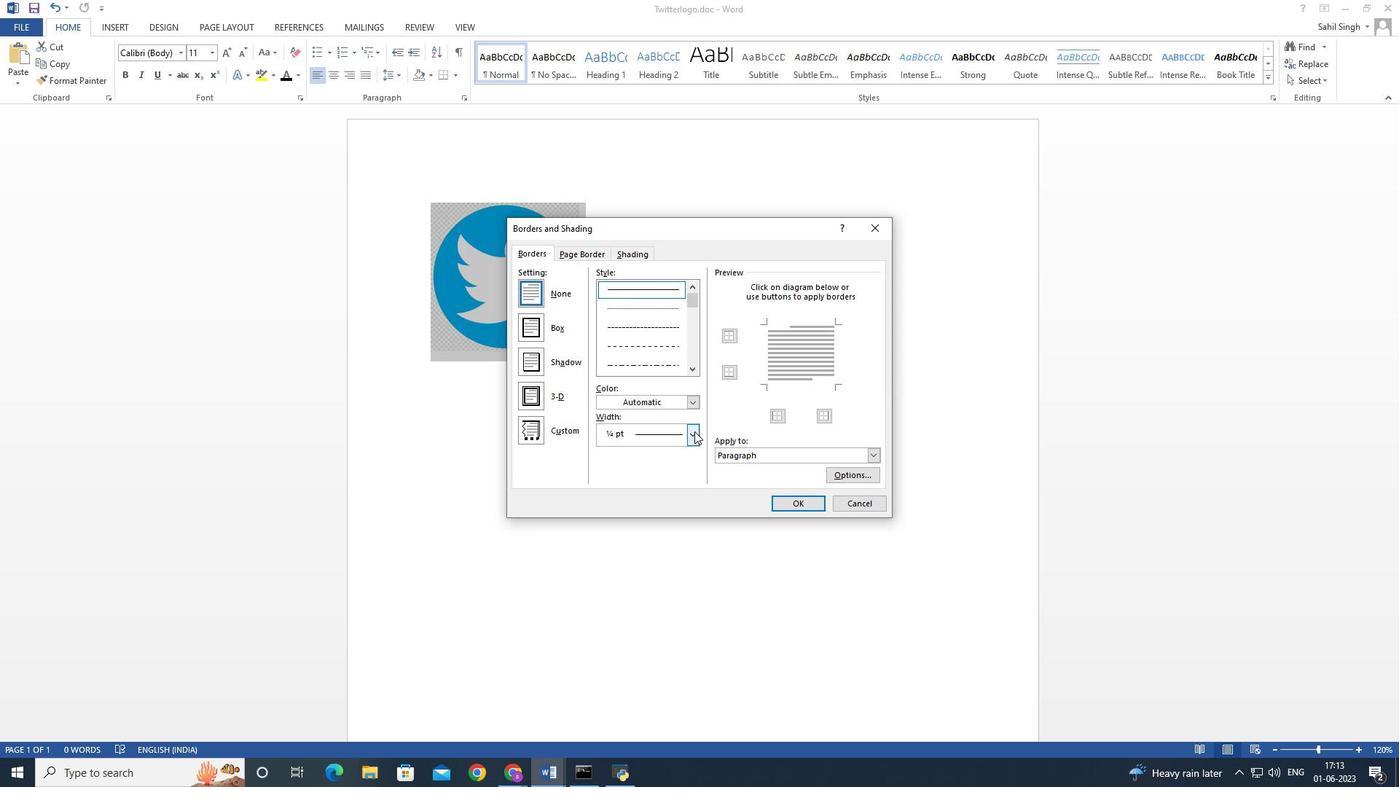
Action: Mouse pressed left at (693, 431)
Screenshot: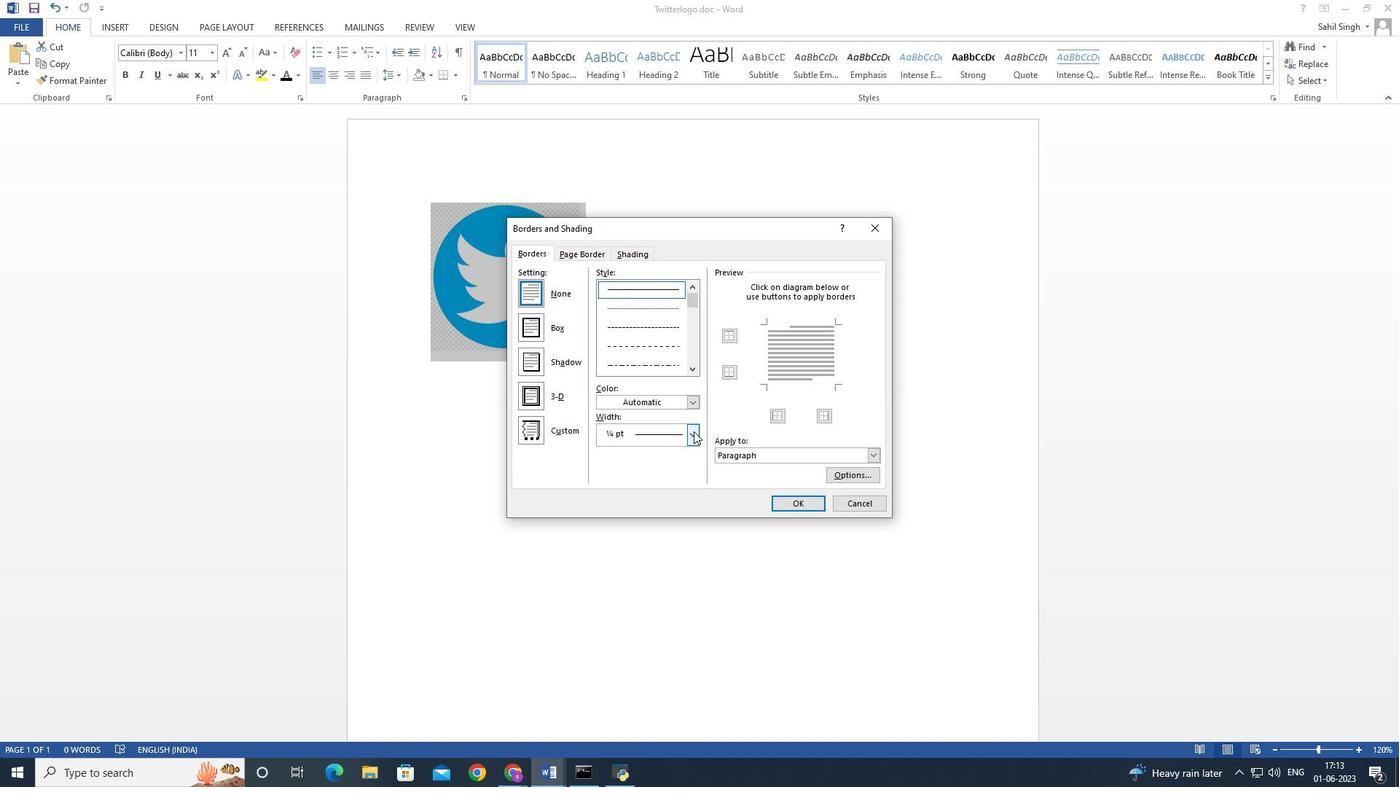 
Action: Mouse moved to (665, 492)
Screenshot: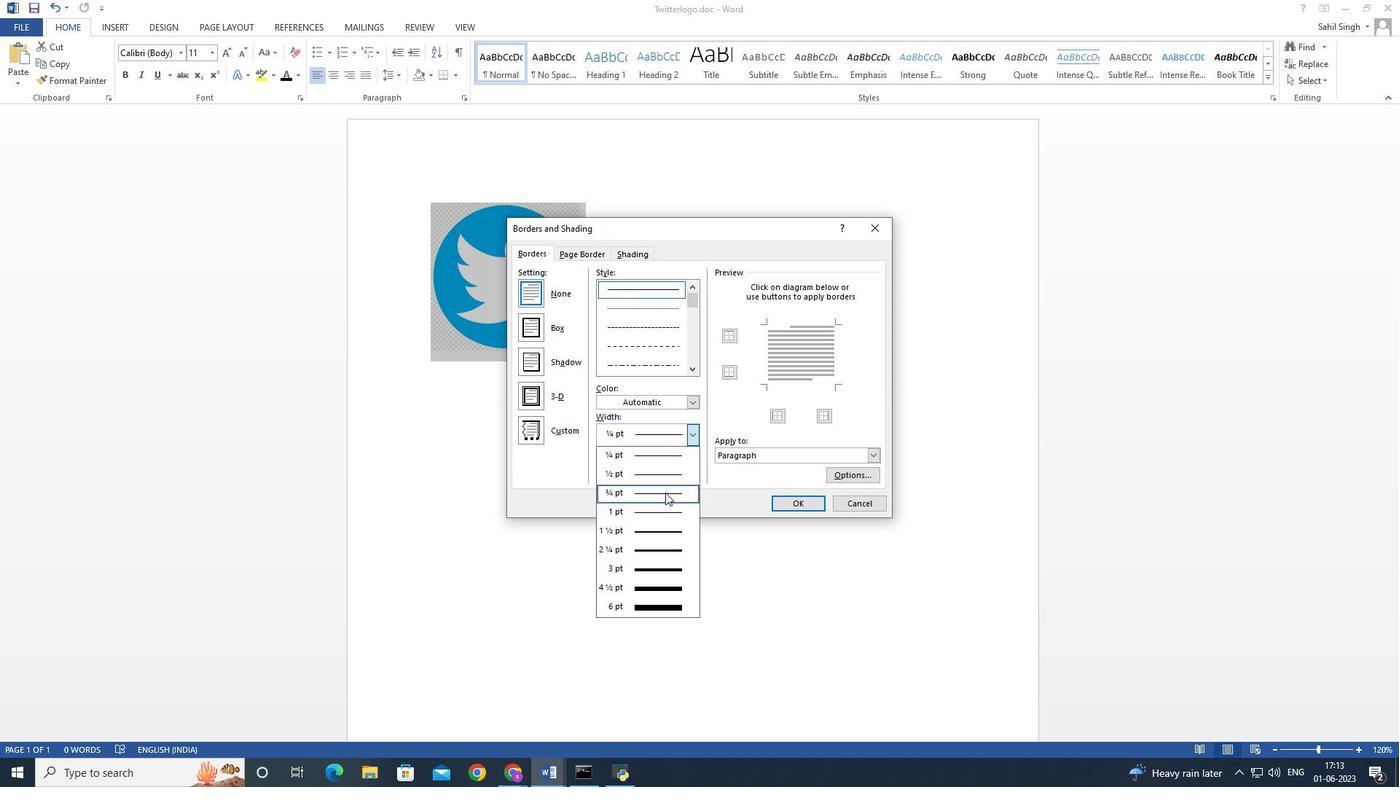 
Action: Mouse pressed left at (665, 492)
Screenshot: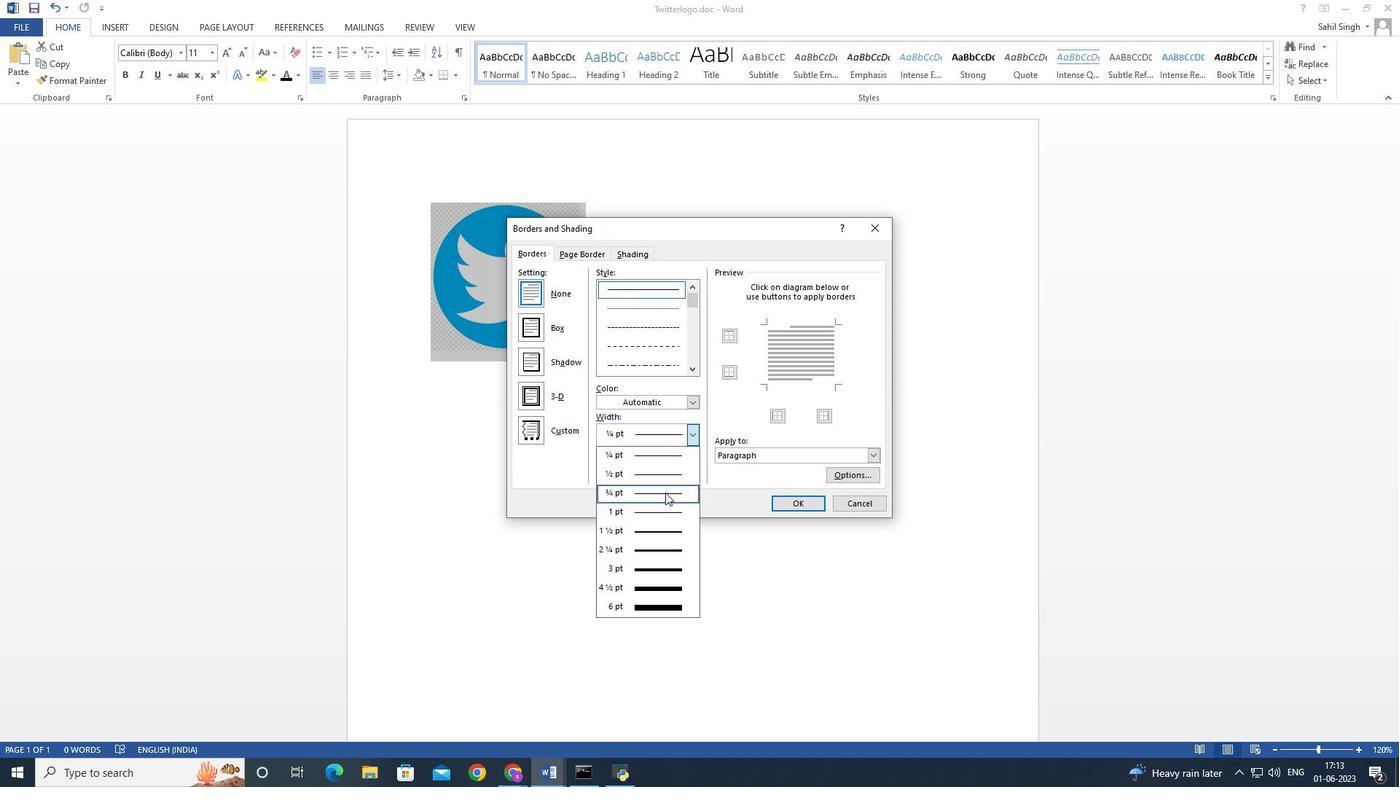 
Action: Mouse moved to (535, 399)
Screenshot: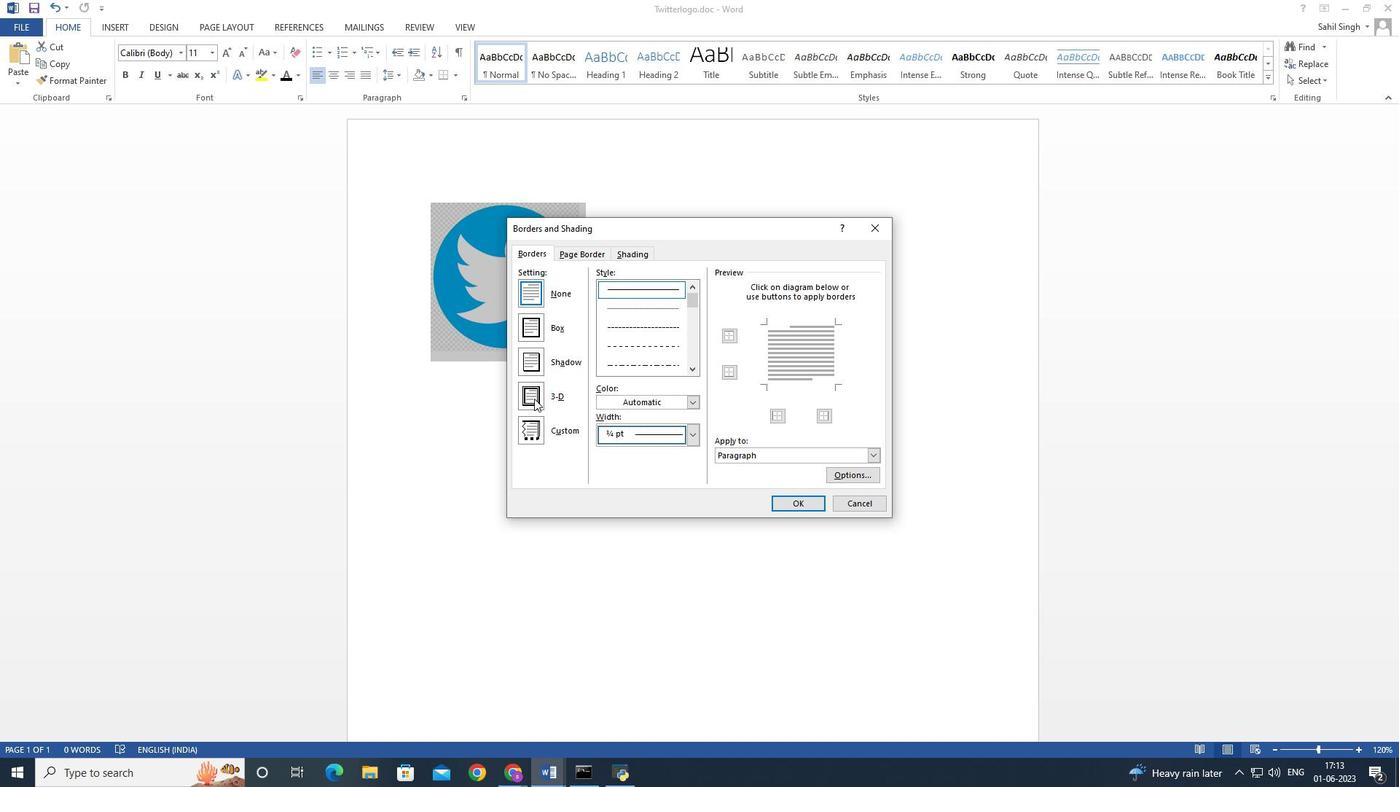 
Action: Mouse pressed left at (535, 399)
Screenshot: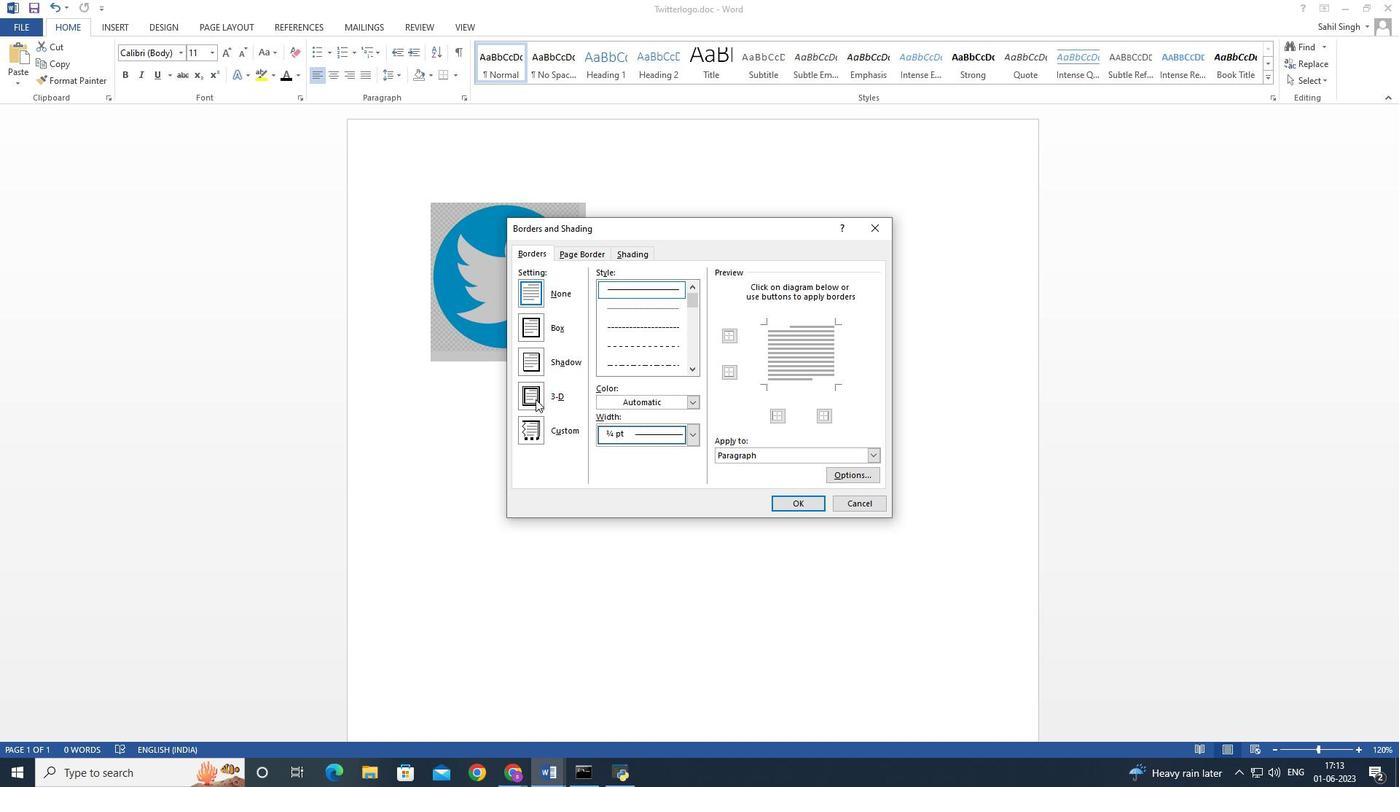 
Action: Mouse moved to (691, 368)
Screenshot: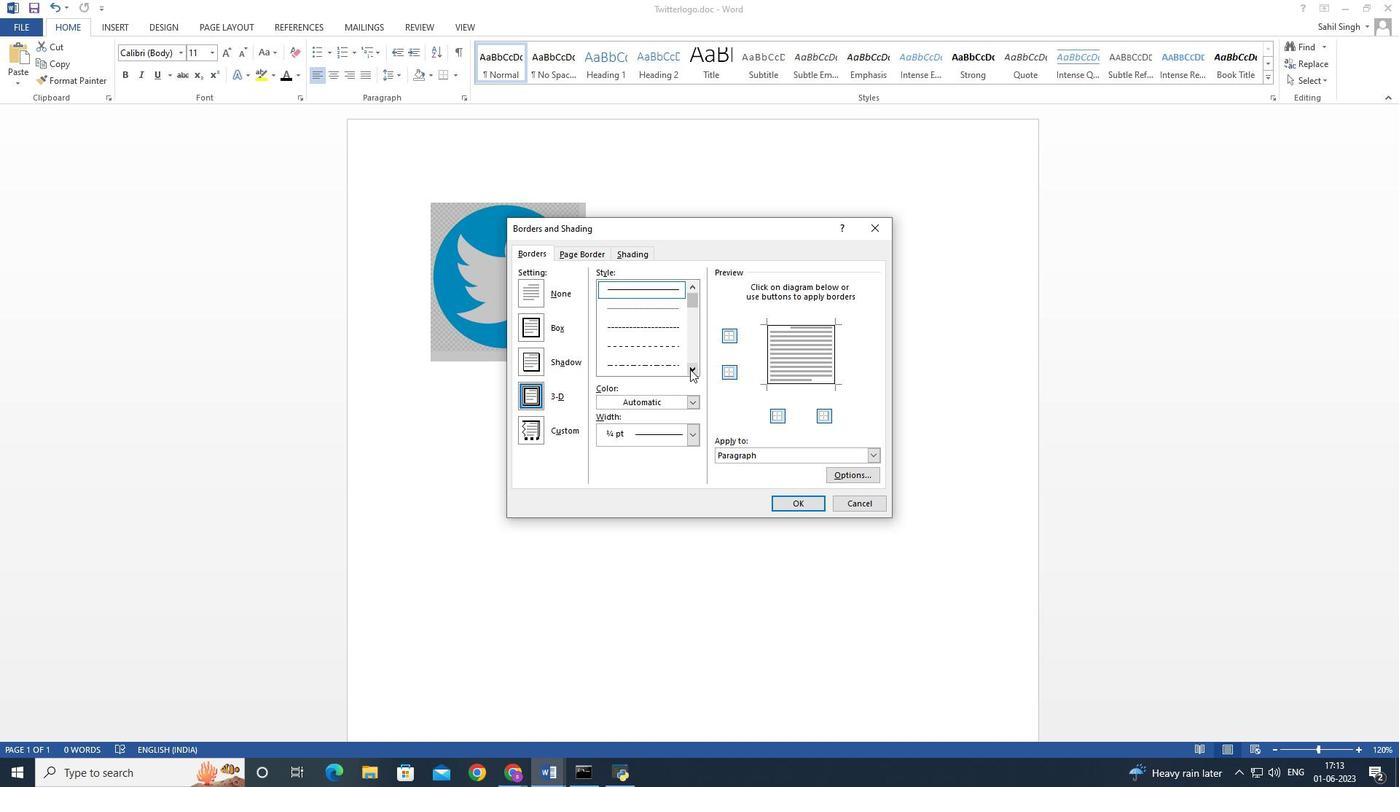 
Action: Mouse pressed left at (691, 368)
Screenshot: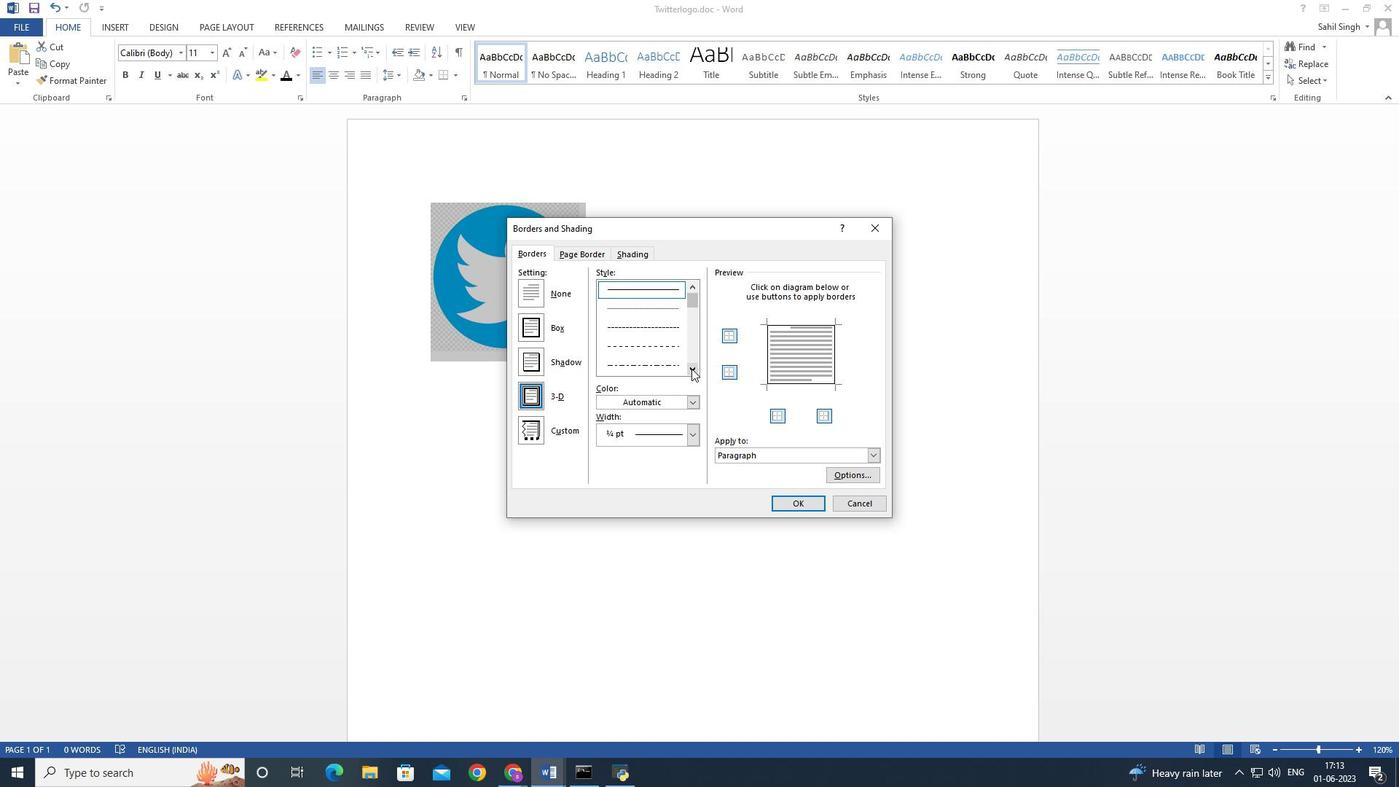 
Action: Mouse moved to (693, 365)
Screenshot: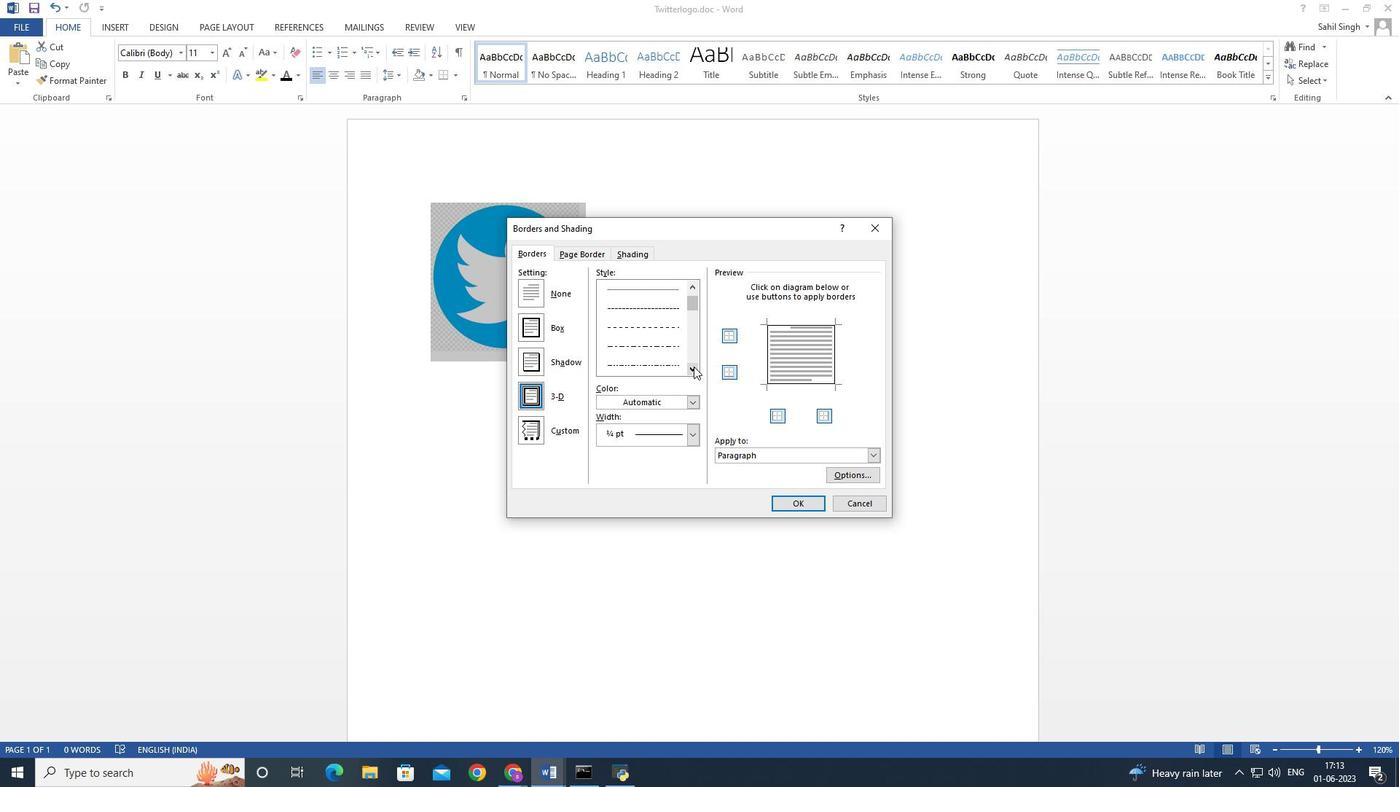 
Action: Mouse pressed left at (693, 365)
Screenshot: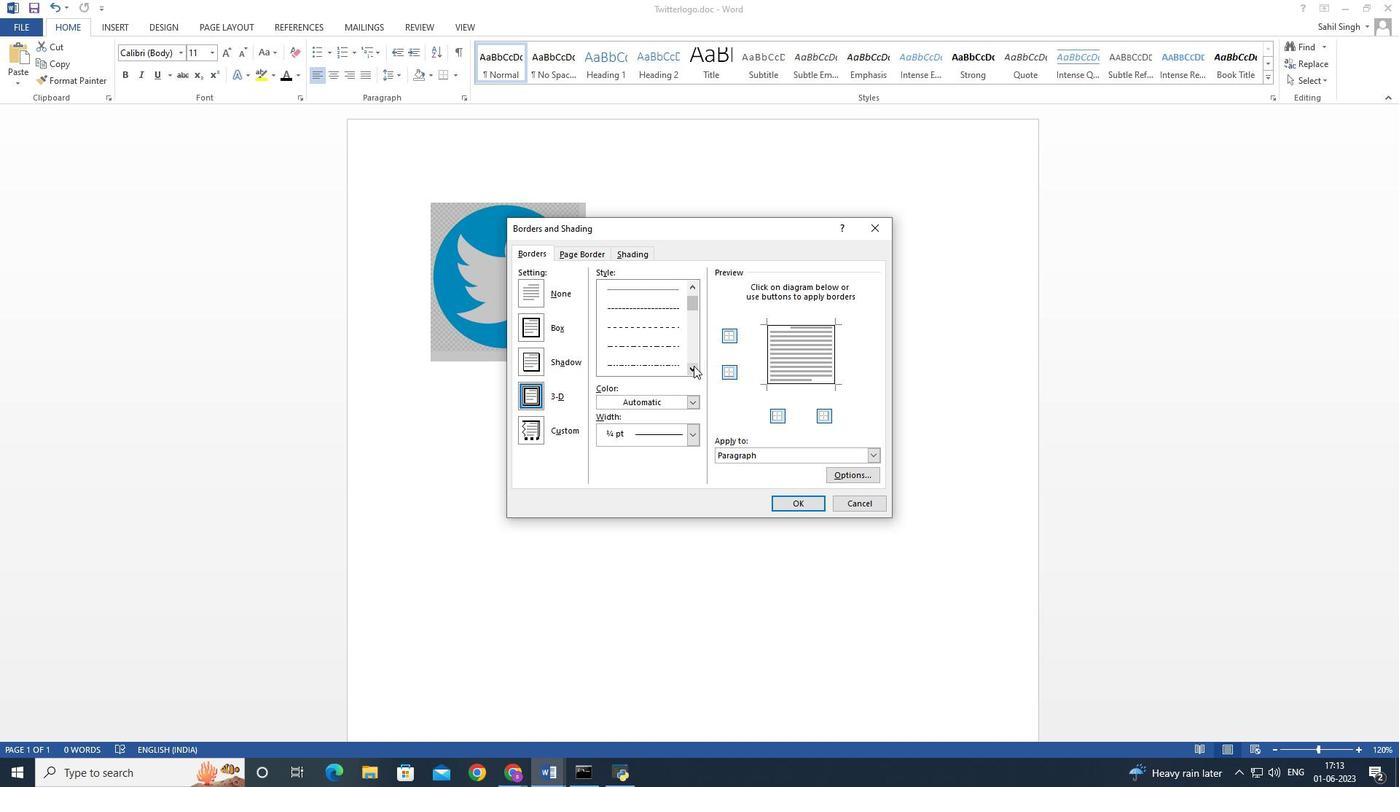 
Action: Mouse moved to (693, 365)
Screenshot: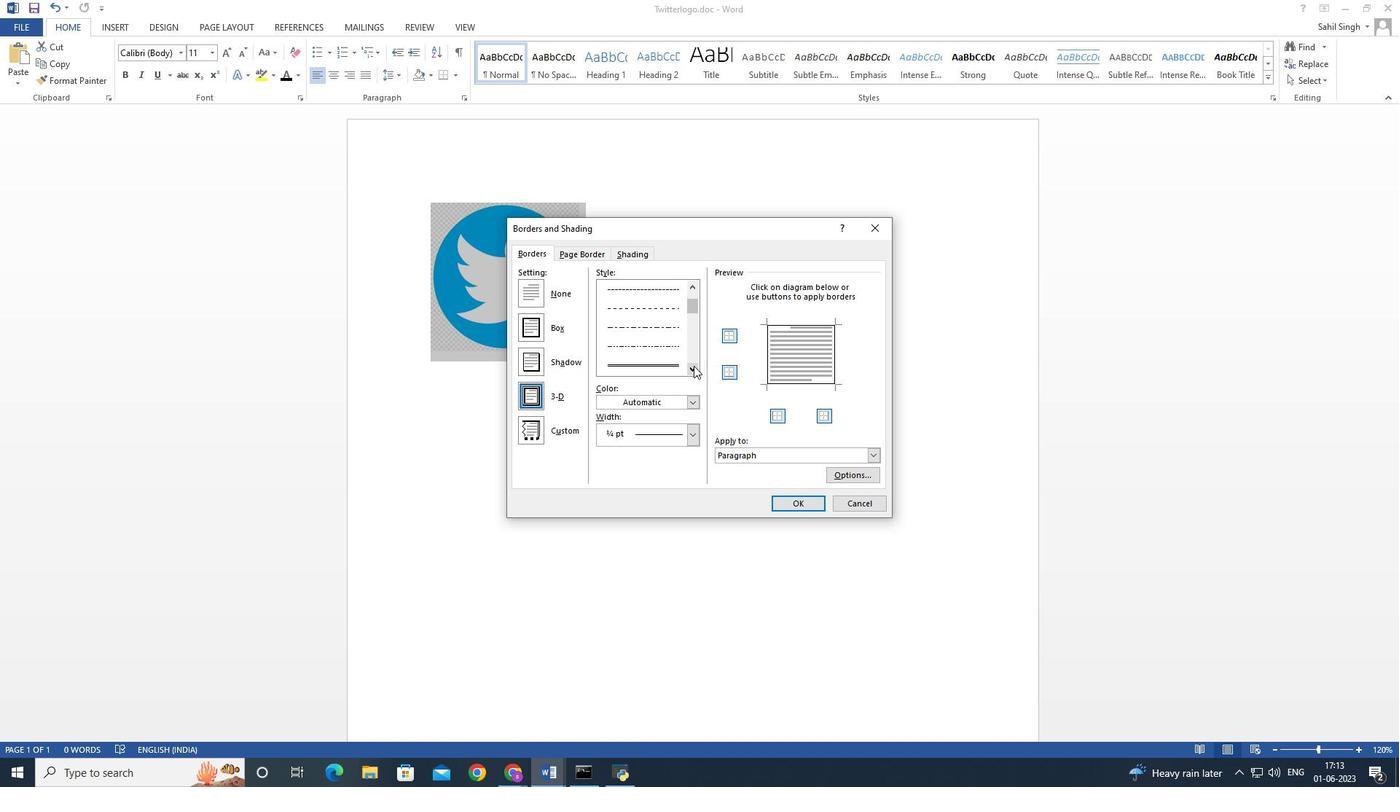 
Action: Mouse pressed left at (693, 365)
Screenshot: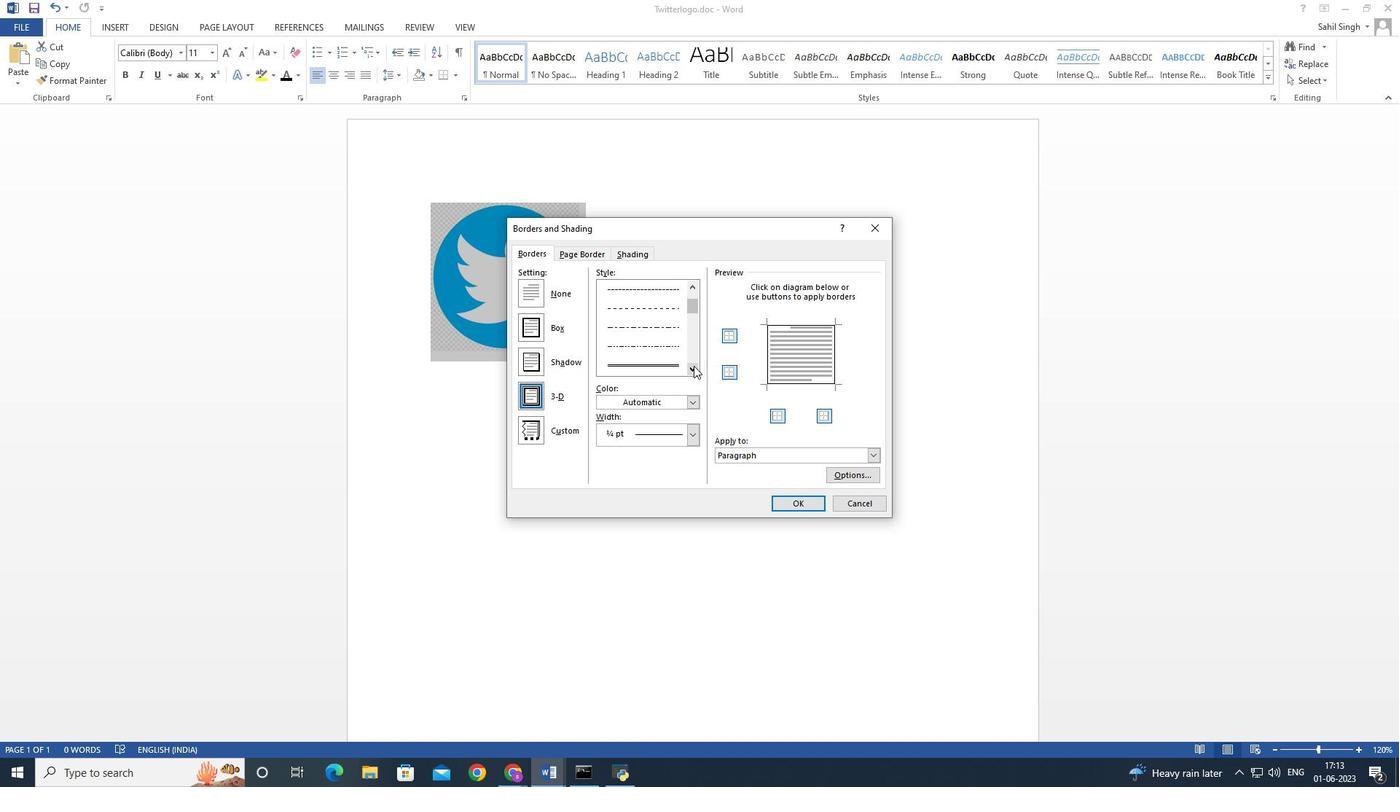 
Action: Mouse moved to (658, 362)
Screenshot: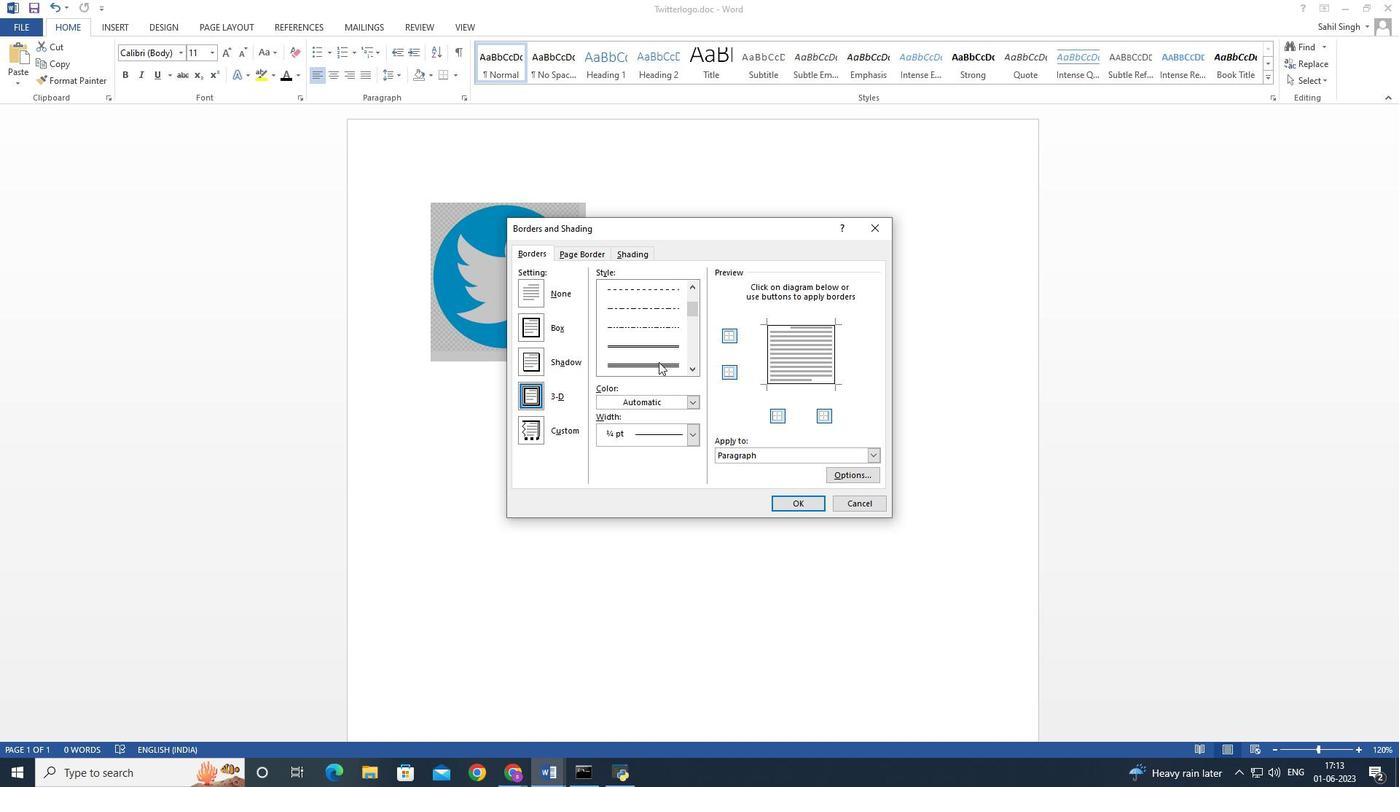 
Action: Mouse pressed left at (658, 362)
Screenshot: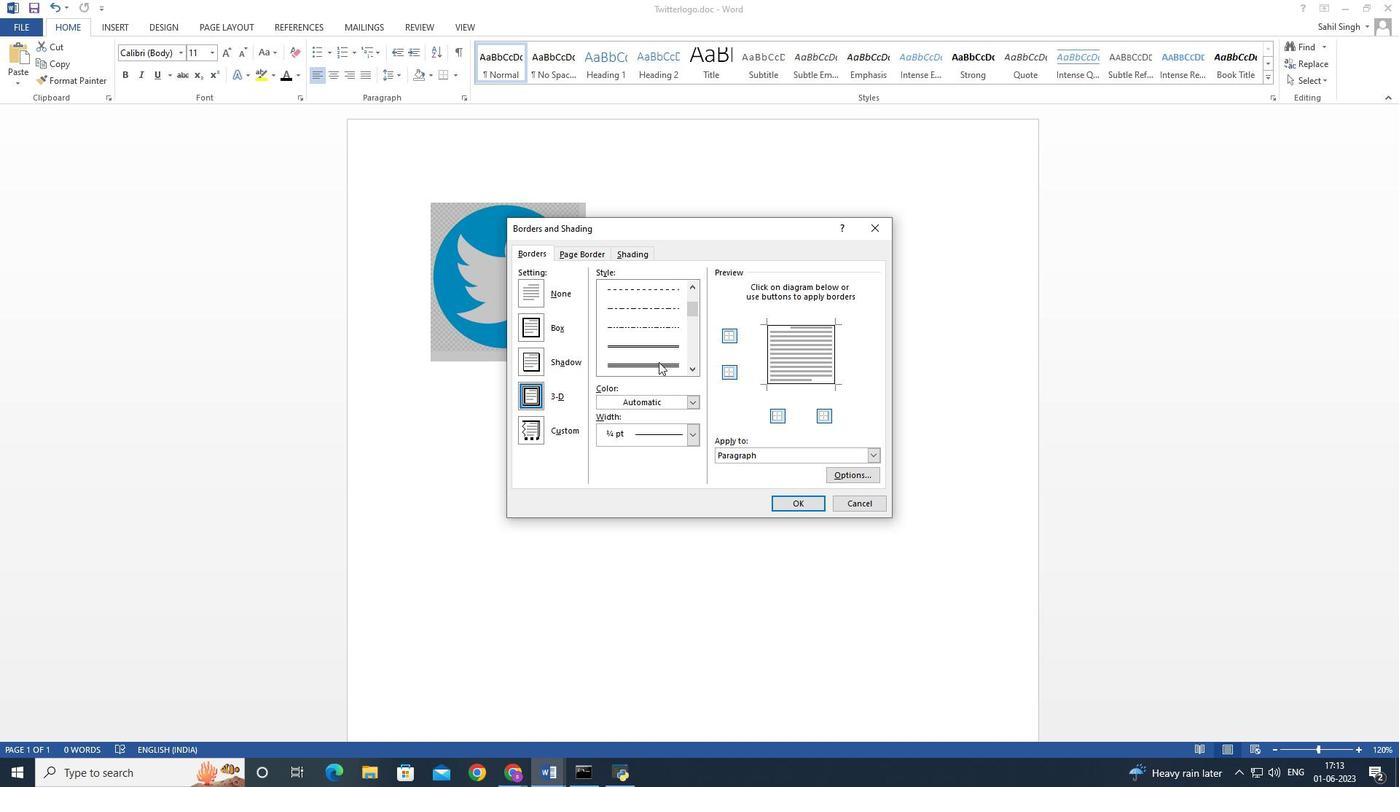 
Action: Mouse moved to (693, 399)
Screenshot: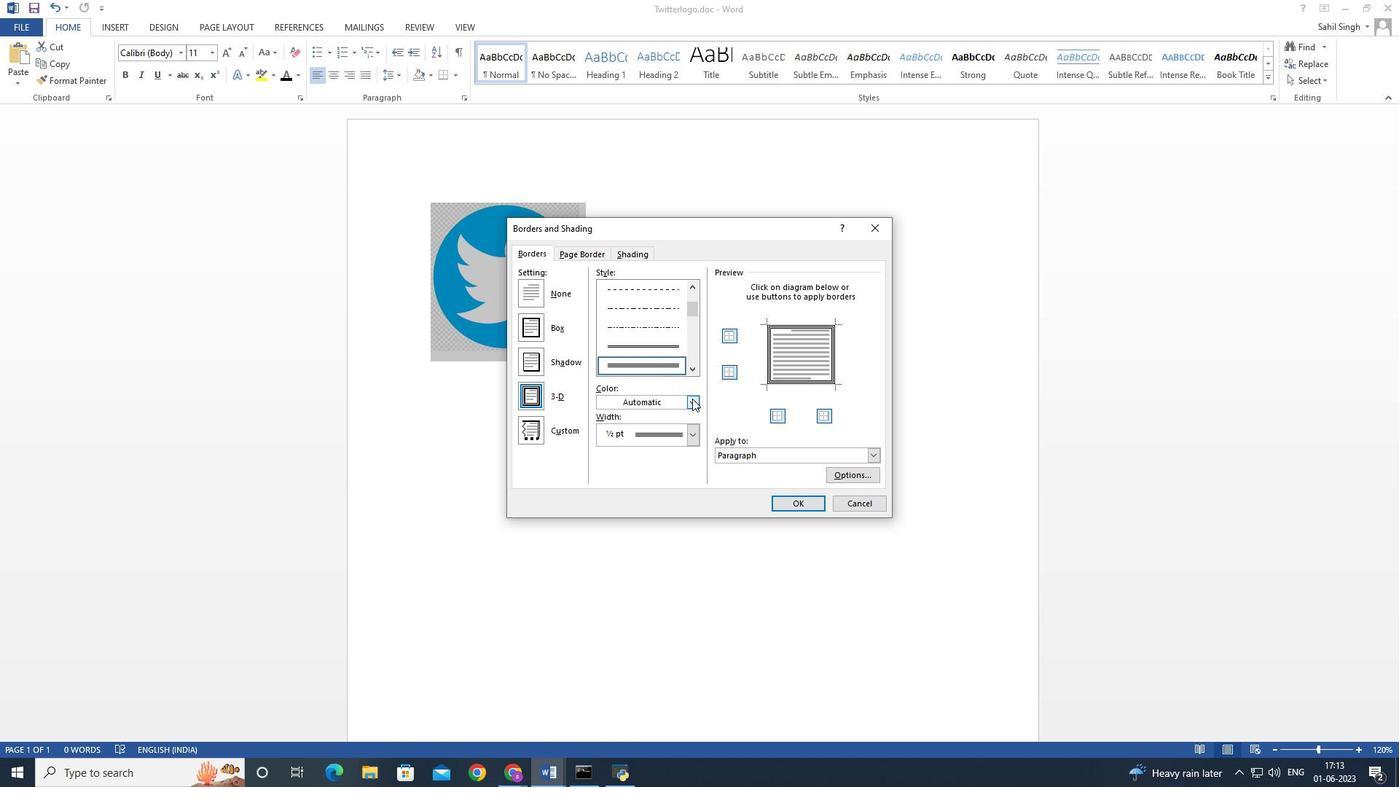 
Action: Mouse pressed left at (693, 399)
Screenshot: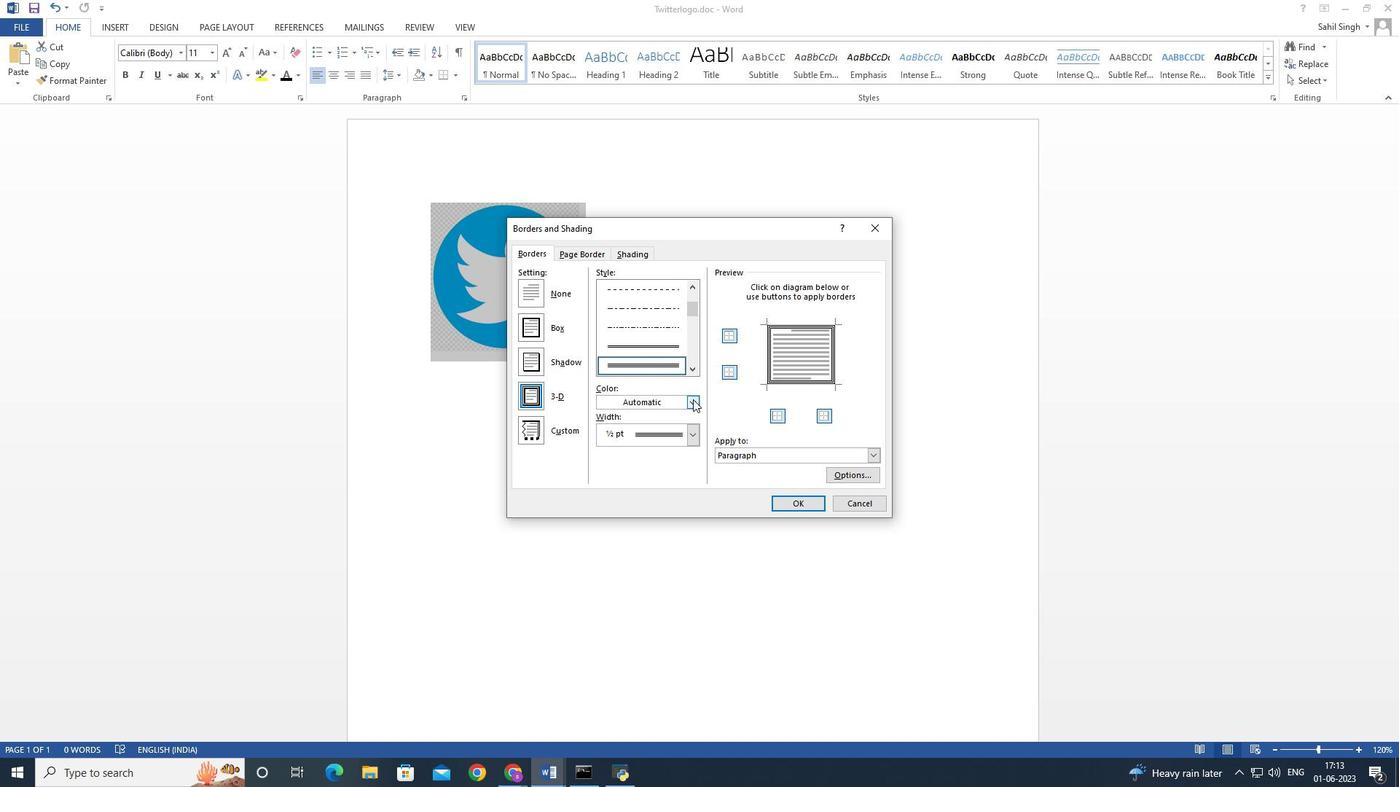 
Action: Mouse moved to (690, 449)
Screenshot: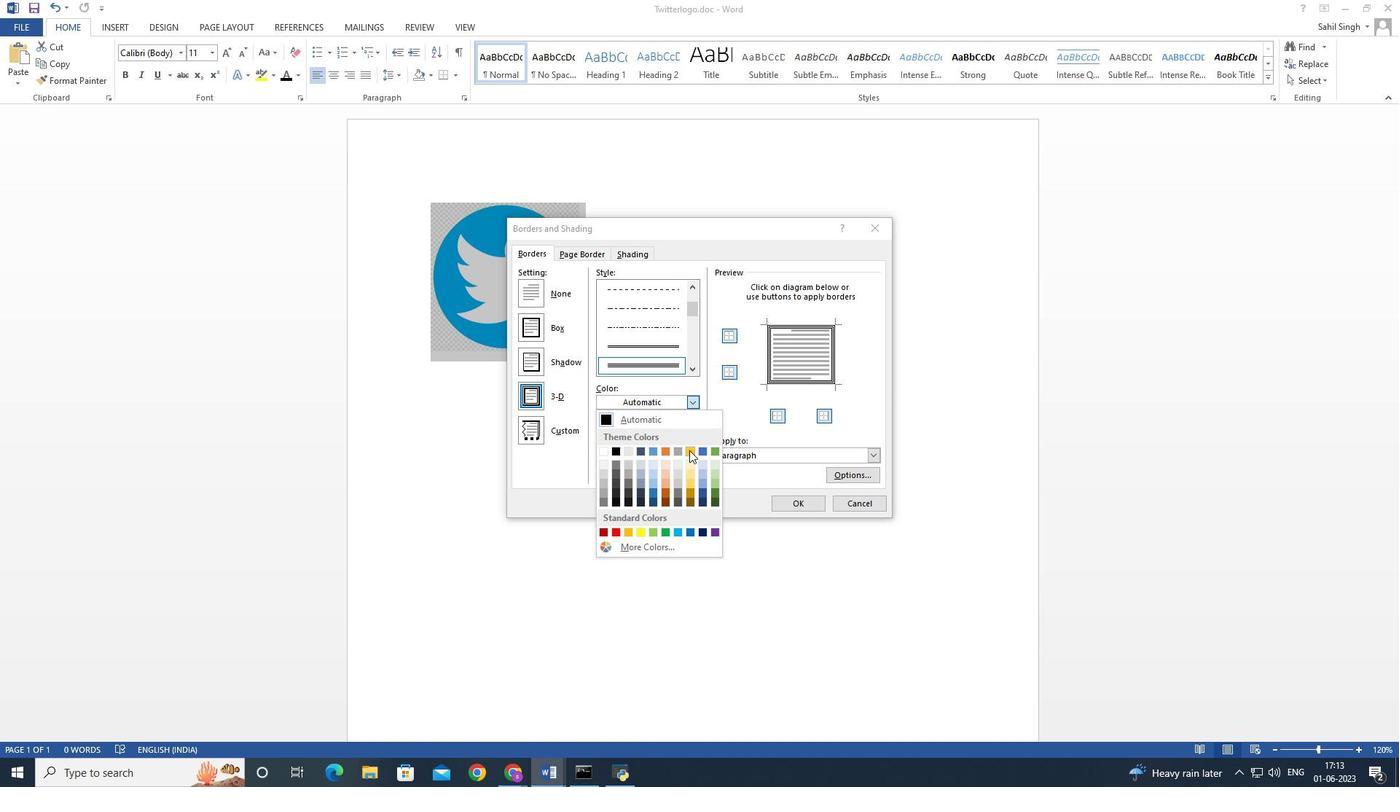 
Action: Mouse pressed left at (690, 449)
Screenshot: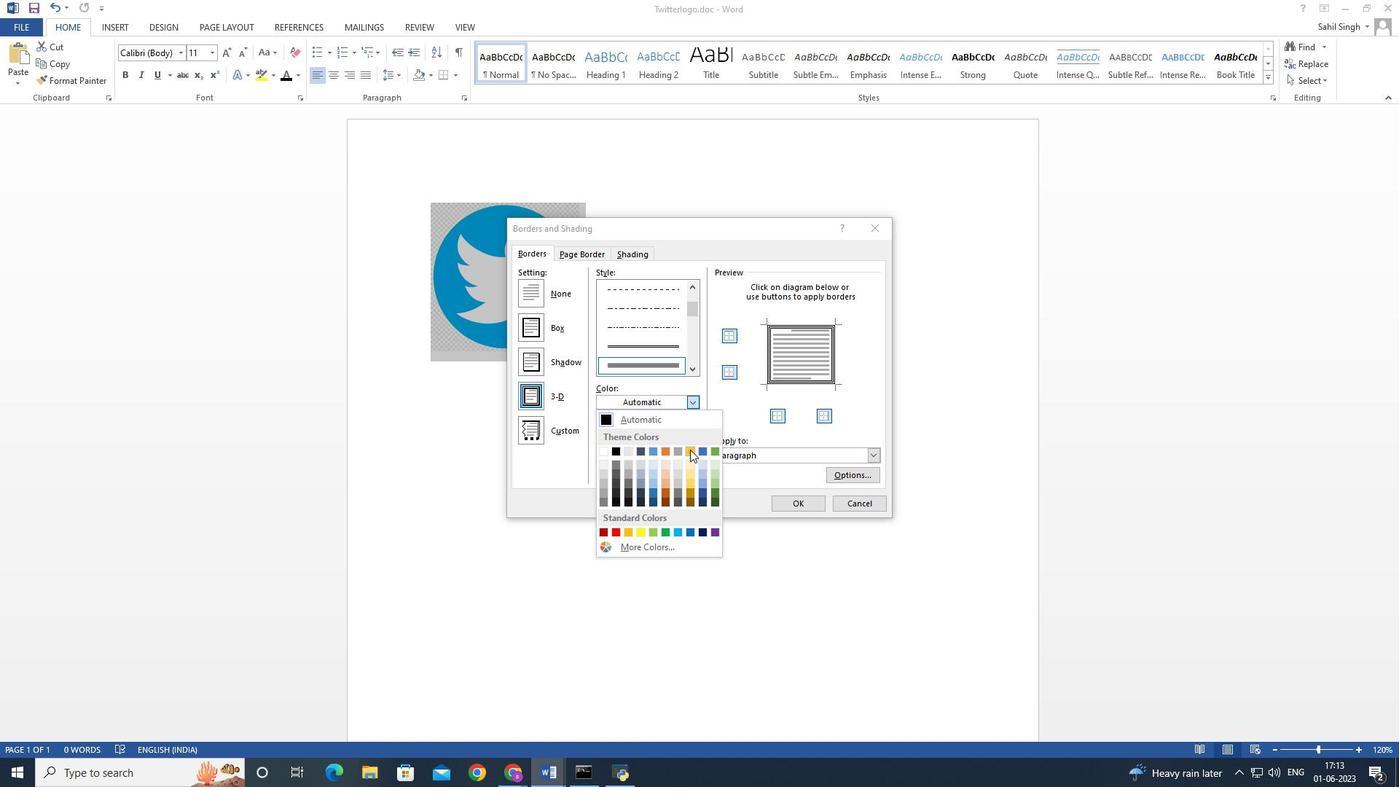 
Action: Mouse moved to (693, 430)
Screenshot: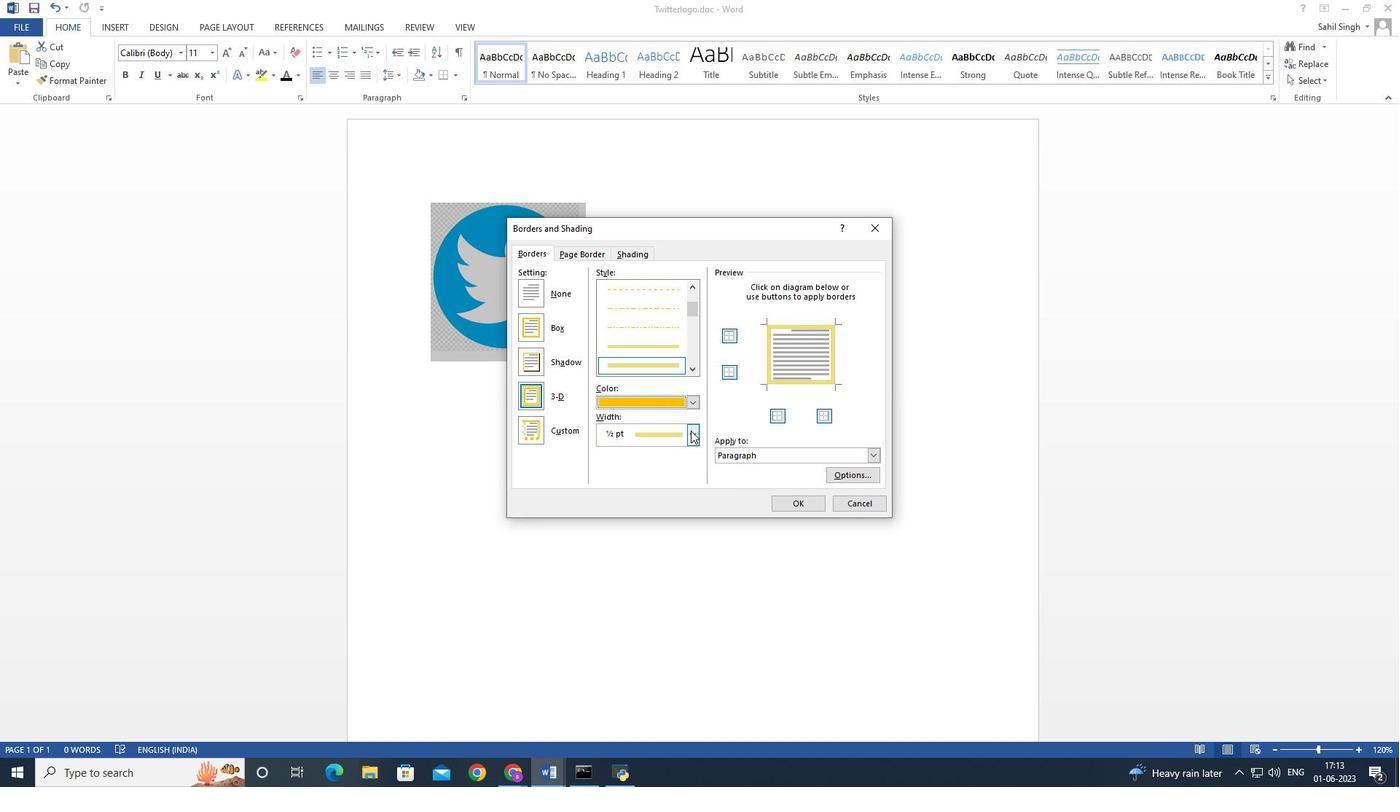 
Action: Mouse pressed left at (693, 430)
Screenshot: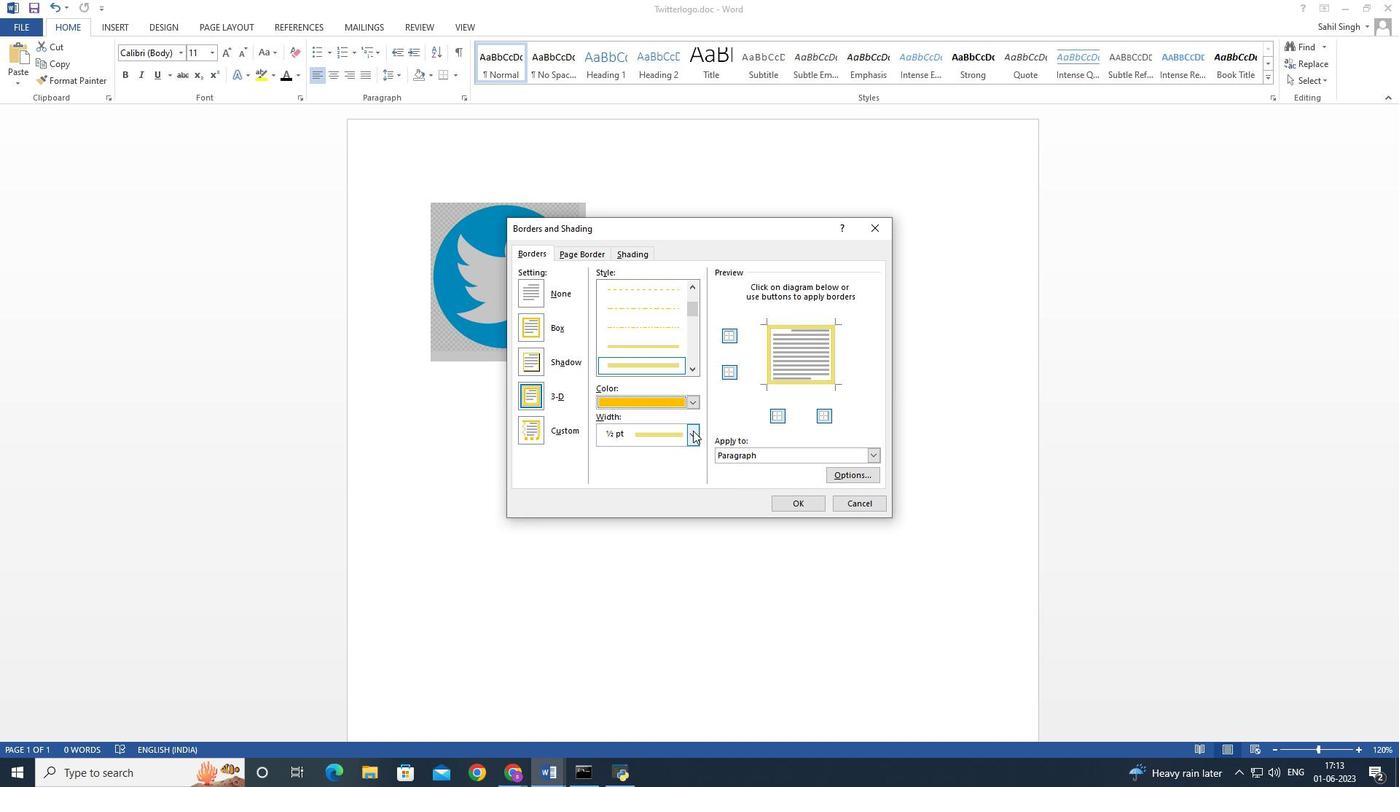 
Action: Mouse moved to (670, 488)
Screenshot: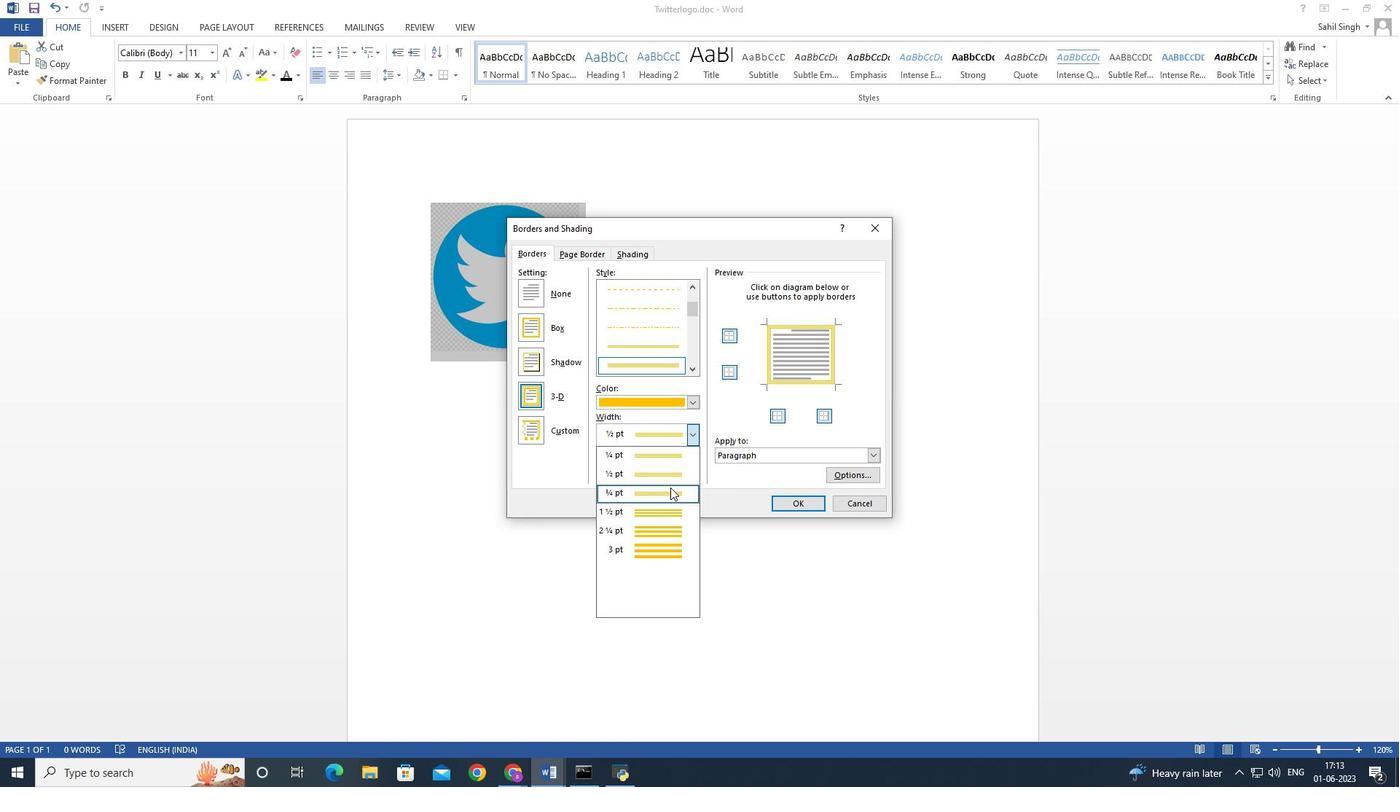 
Action: Mouse pressed left at (670, 488)
Screenshot: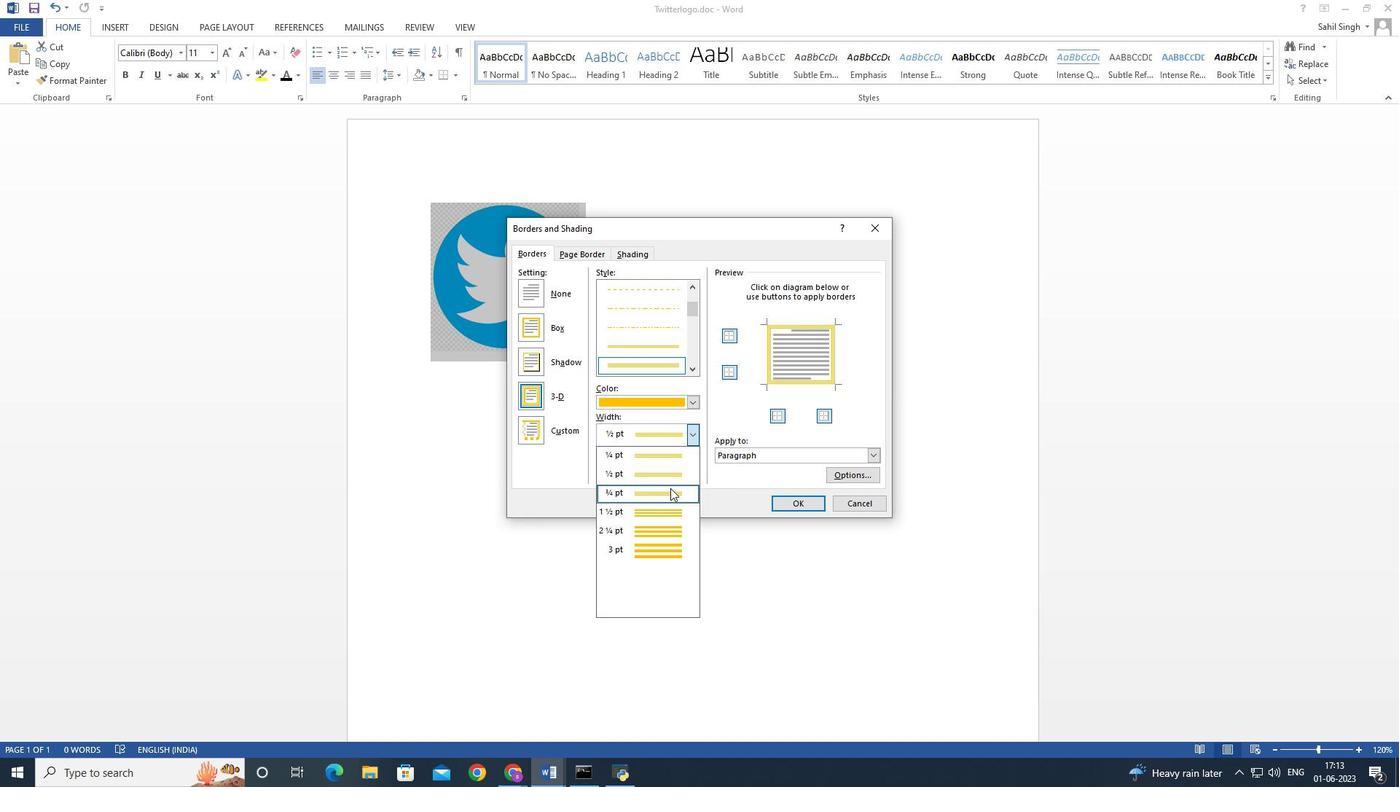 
Action: Mouse moved to (875, 454)
Screenshot: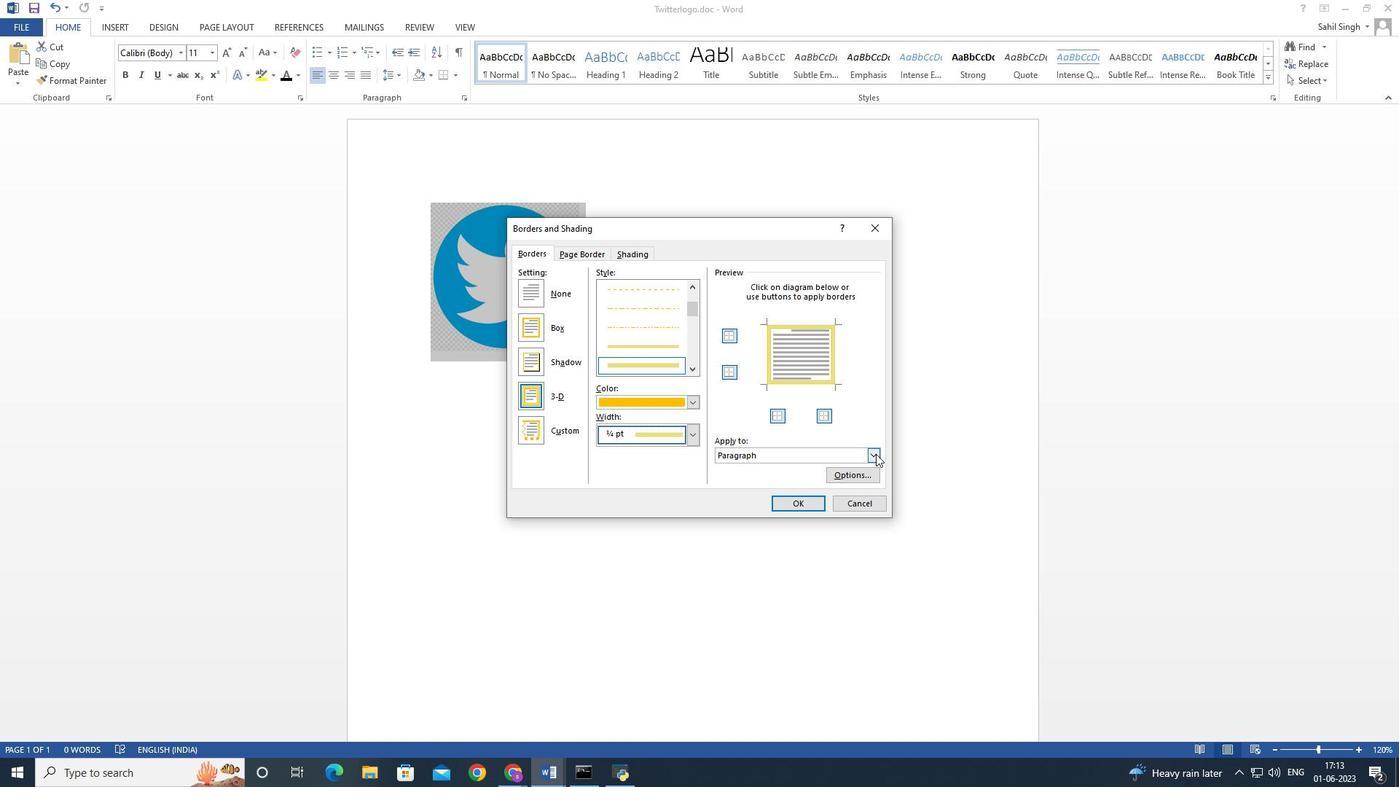 
Action: Mouse pressed left at (875, 454)
Screenshot: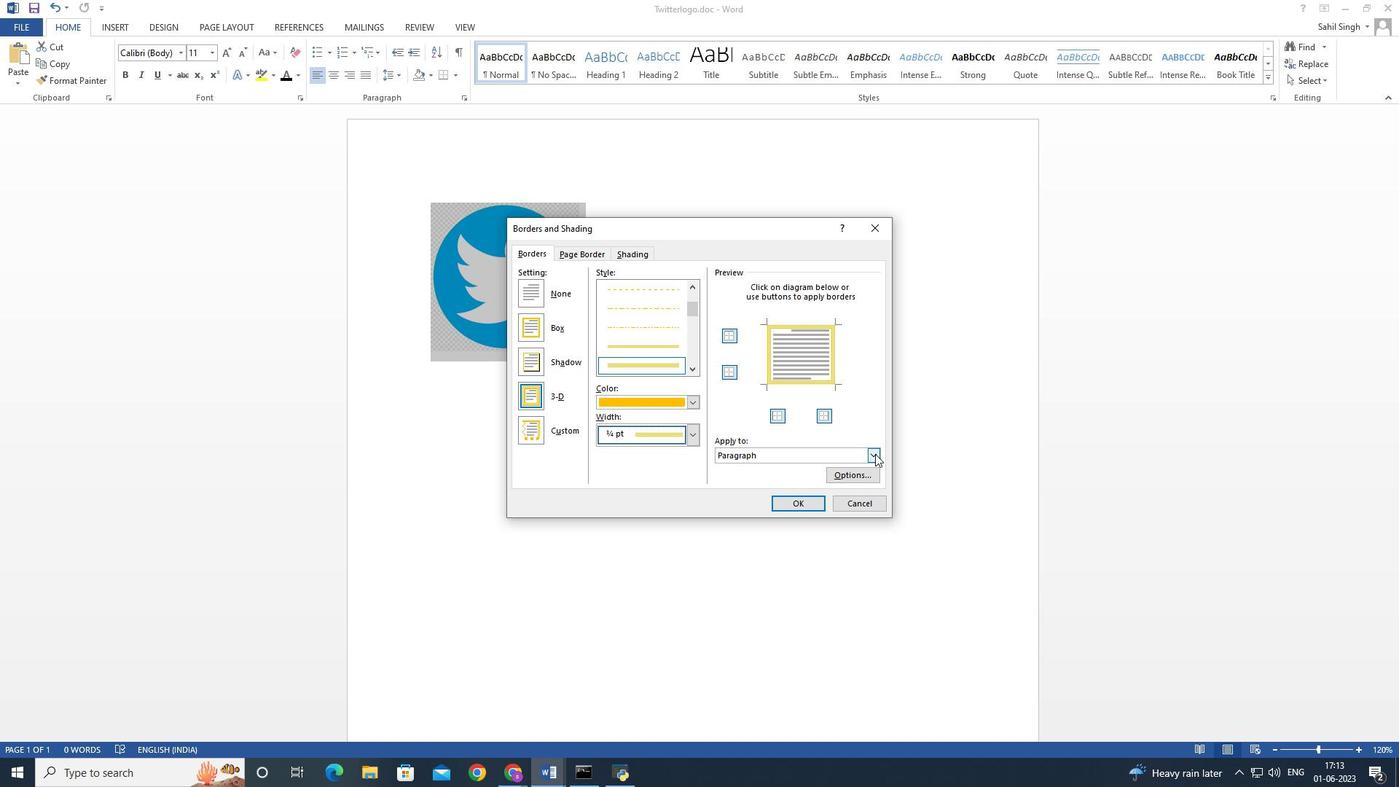 
Action: Mouse moved to (833, 476)
Screenshot: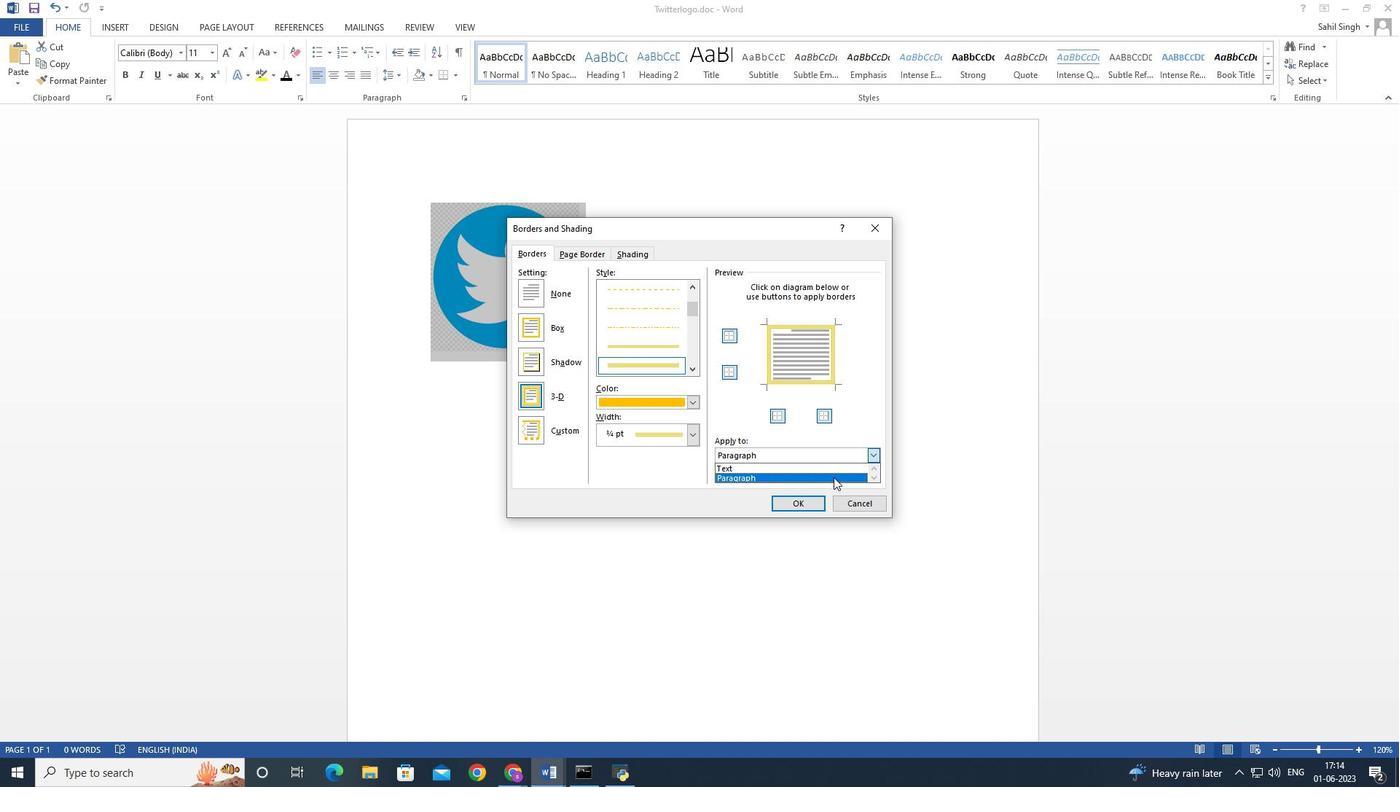 
Action: Mouse pressed left at (833, 476)
Screenshot: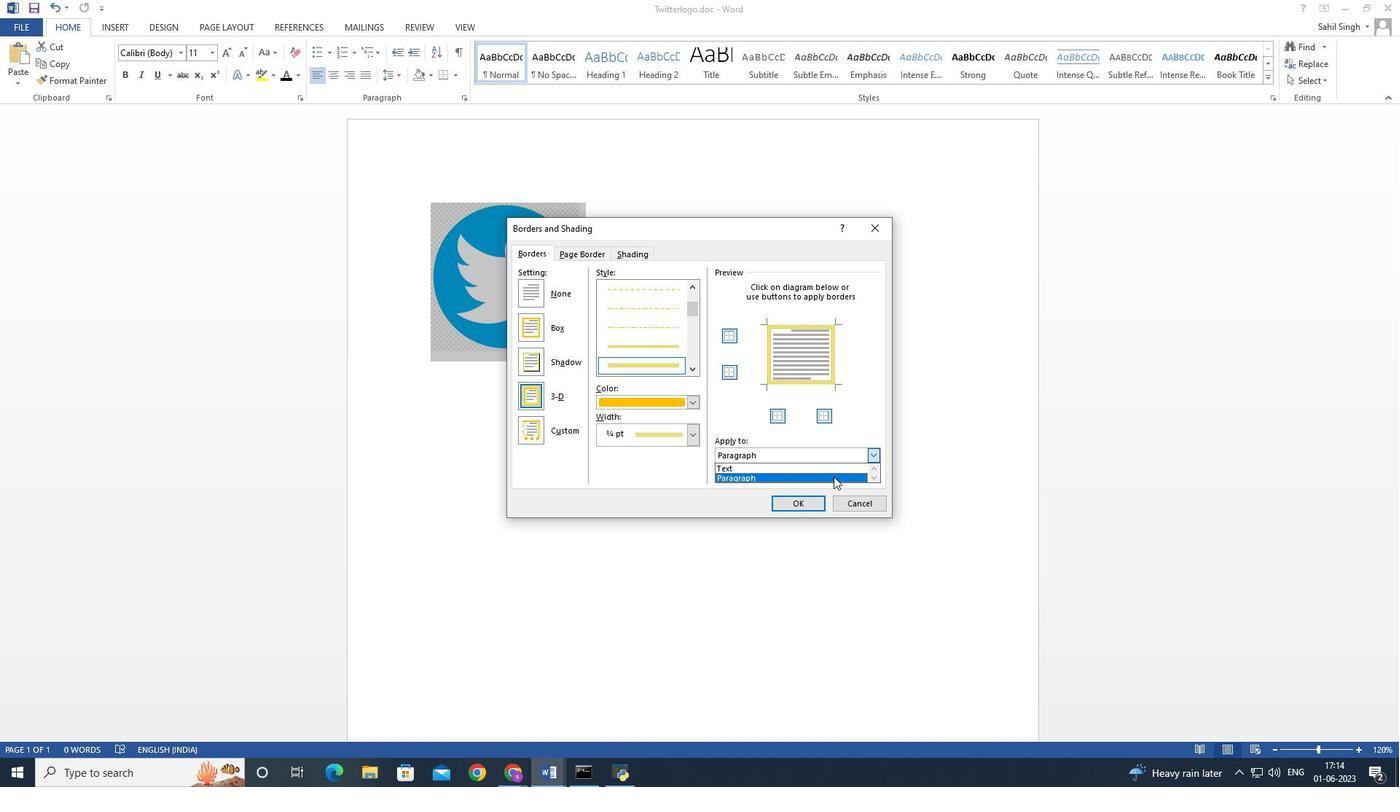 
Action: Mouse moved to (792, 505)
Screenshot: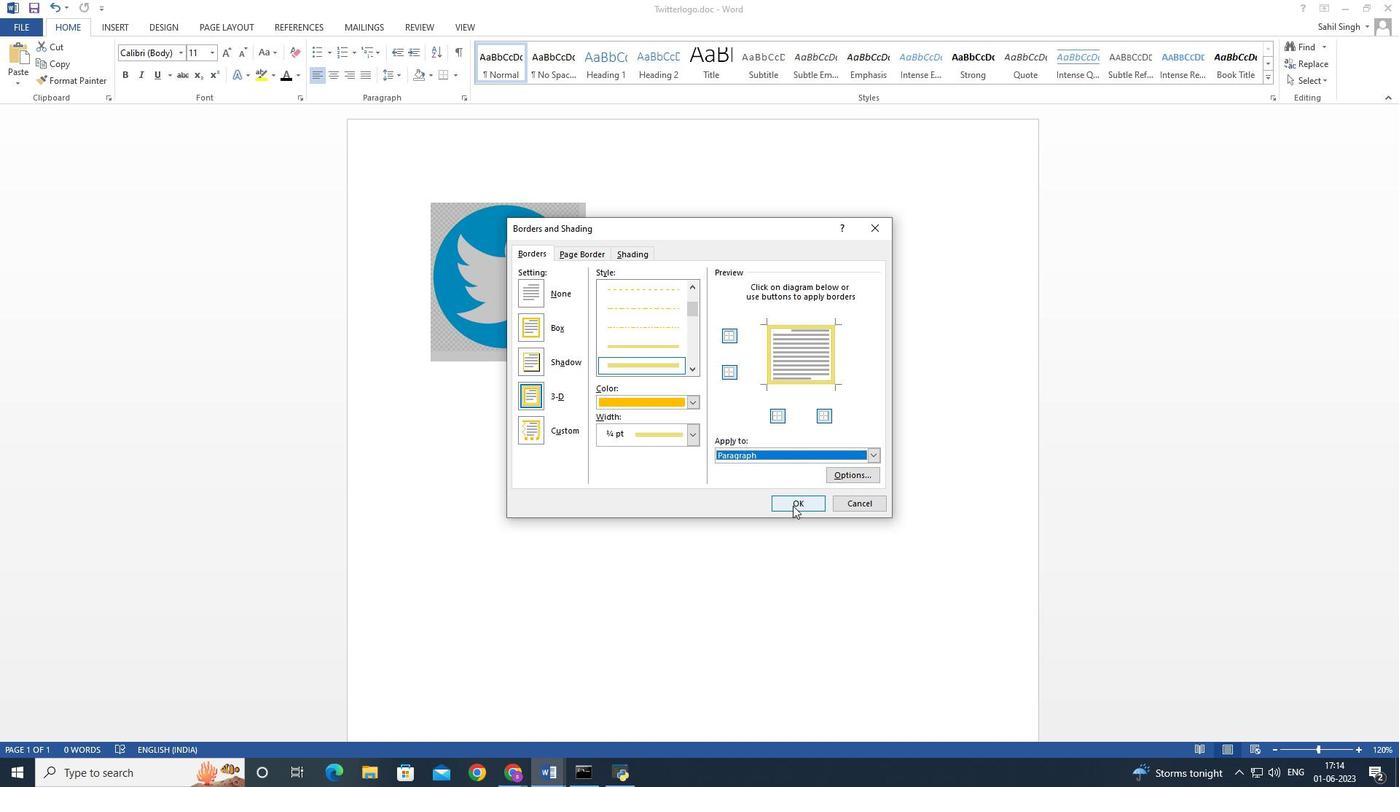 
Action: Mouse pressed left at (792, 505)
Screenshot: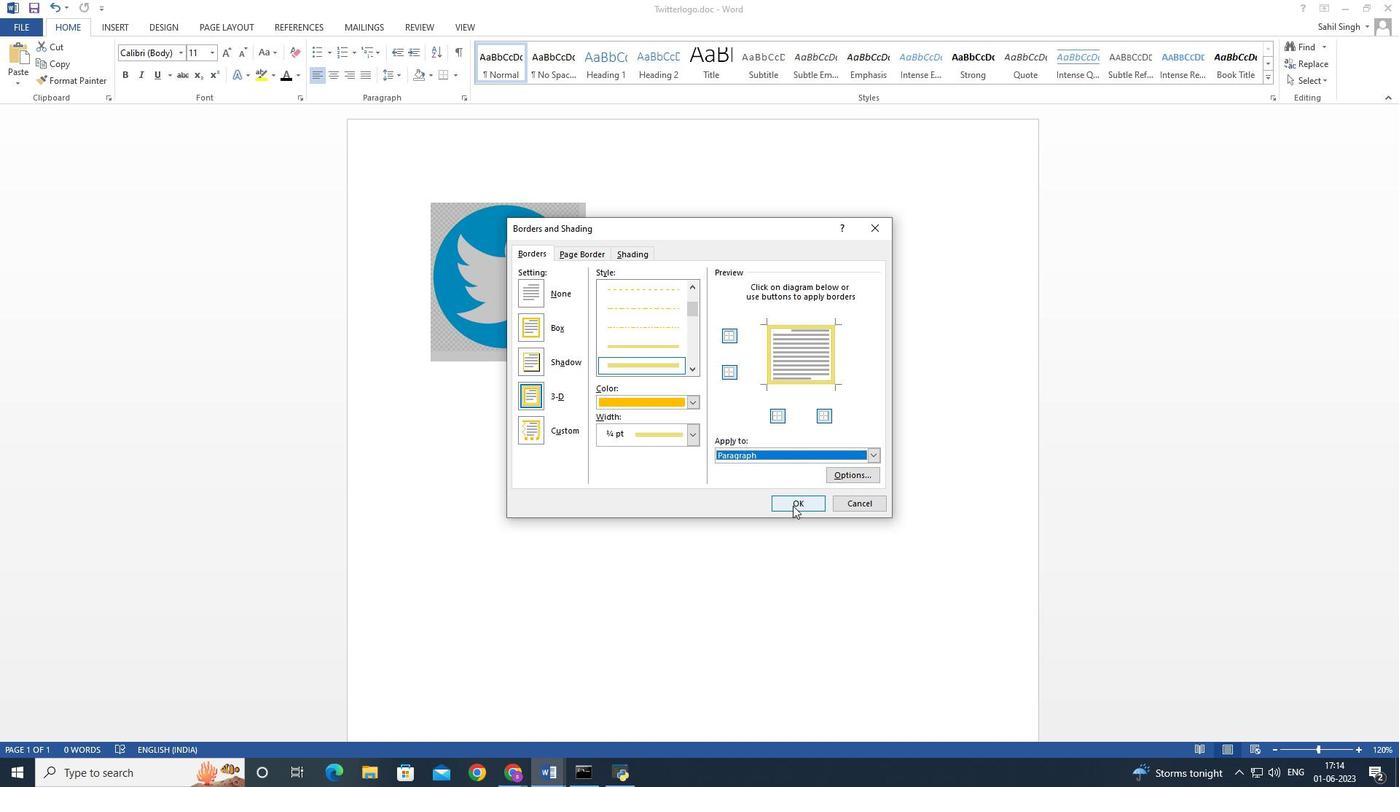 
Action: Mouse moved to (504, 309)
Screenshot: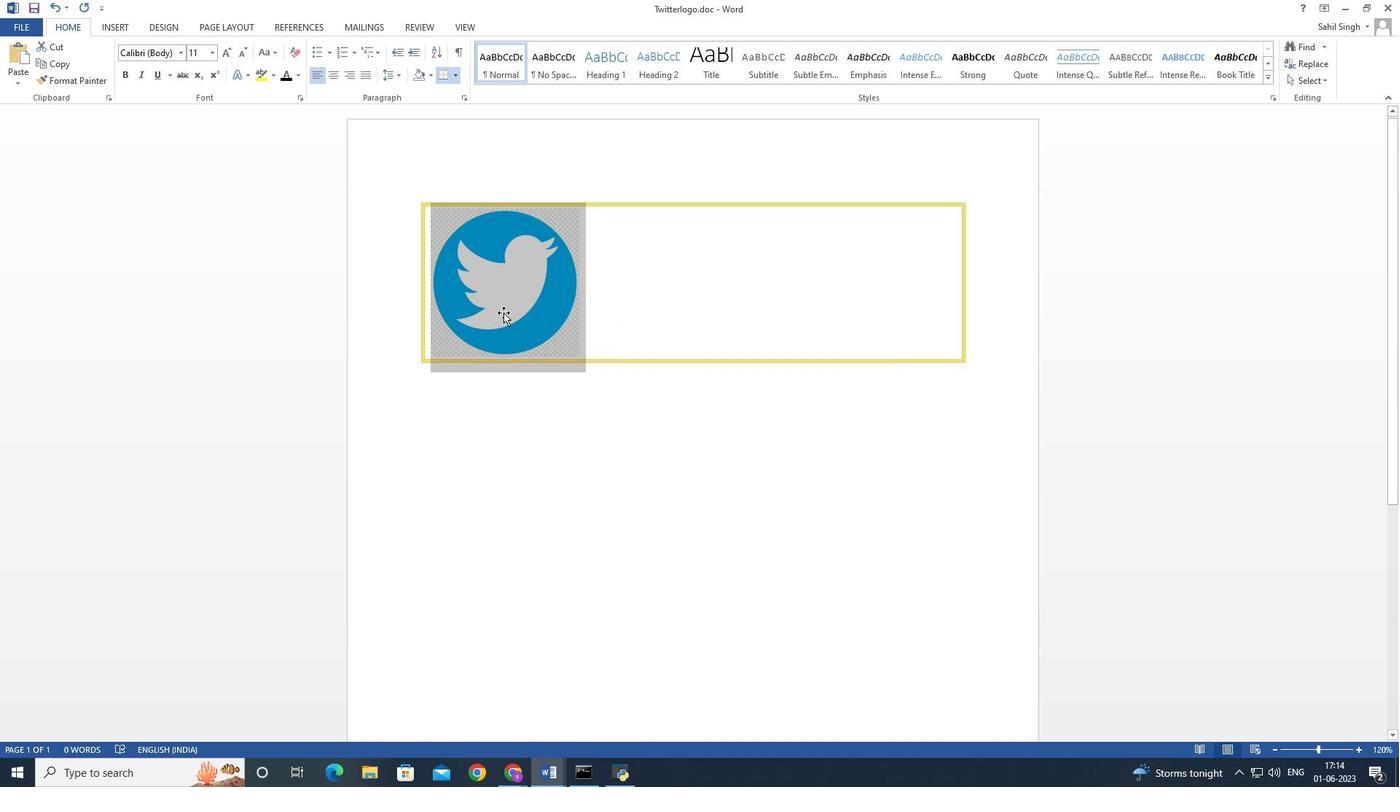 
Action: Mouse pressed left at (504, 309)
Screenshot: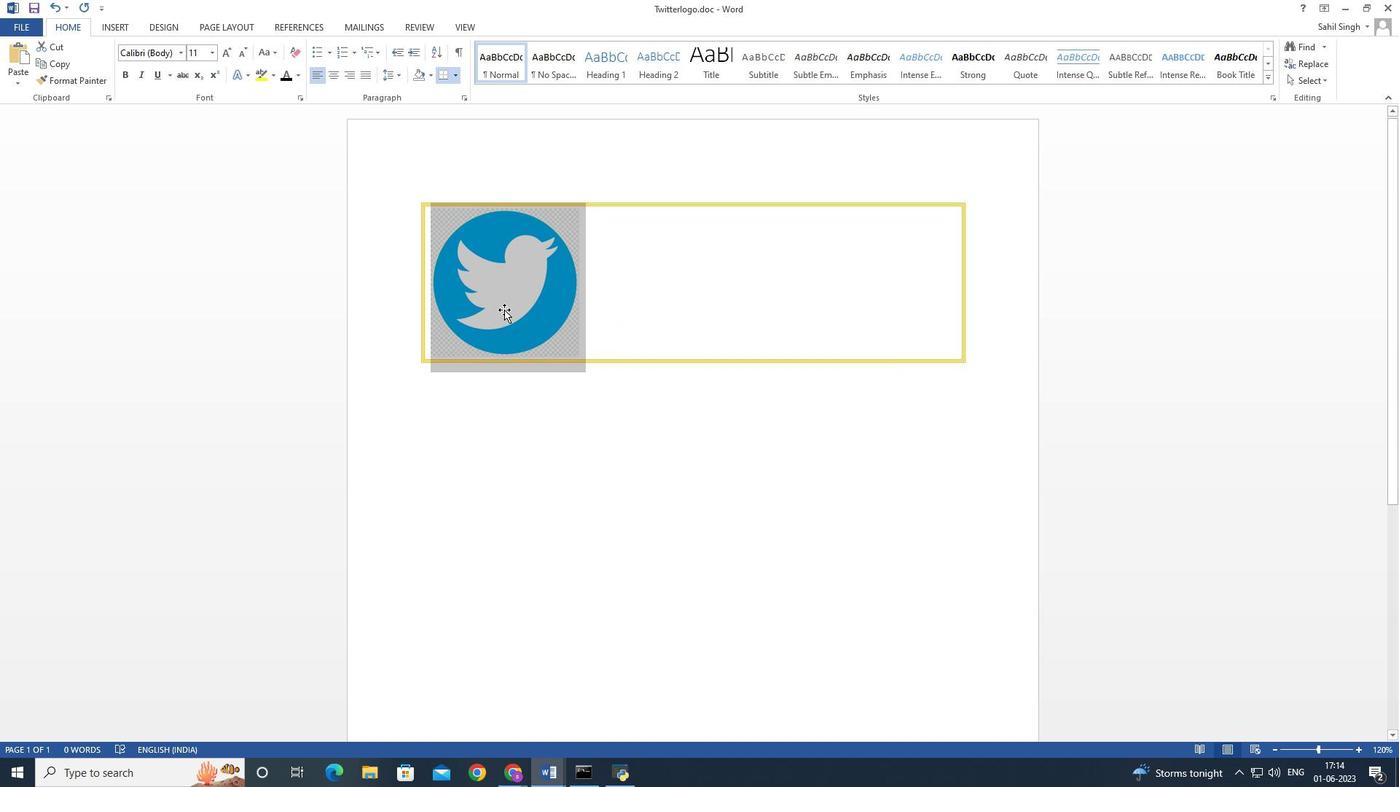 
Action: Mouse moved to (636, 451)
Screenshot: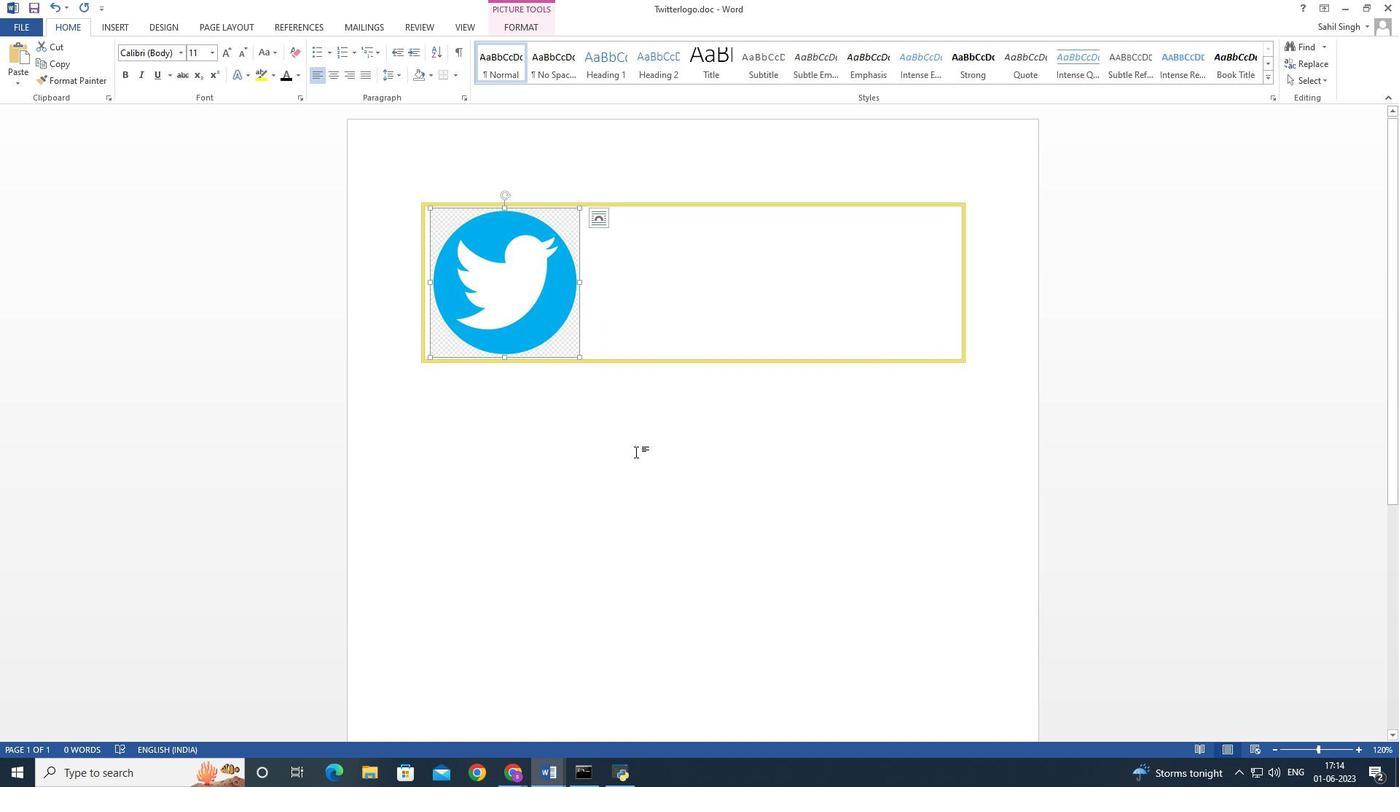 
Action: Mouse pressed left at (636, 451)
Screenshot: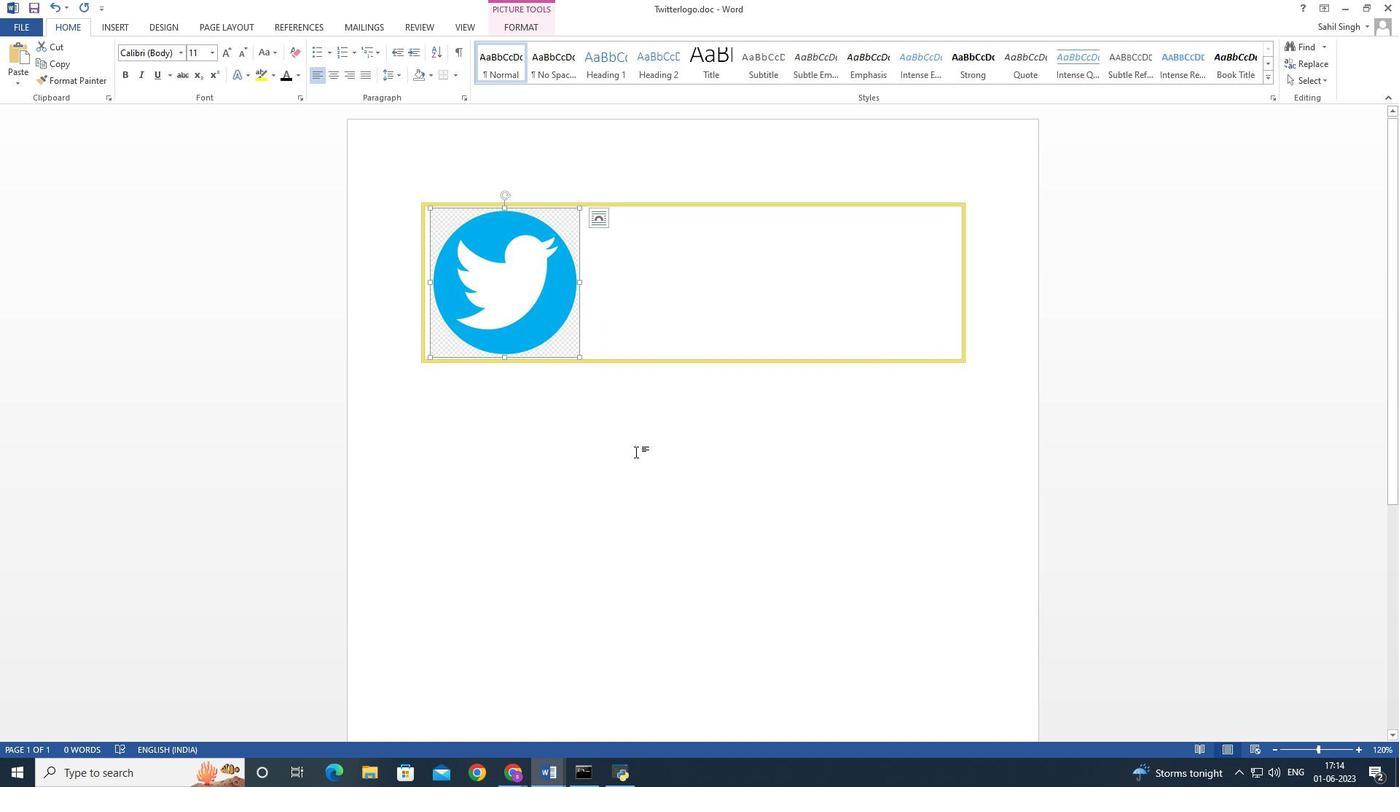
Action: Mouse moved to (599, 505)
Screenshot: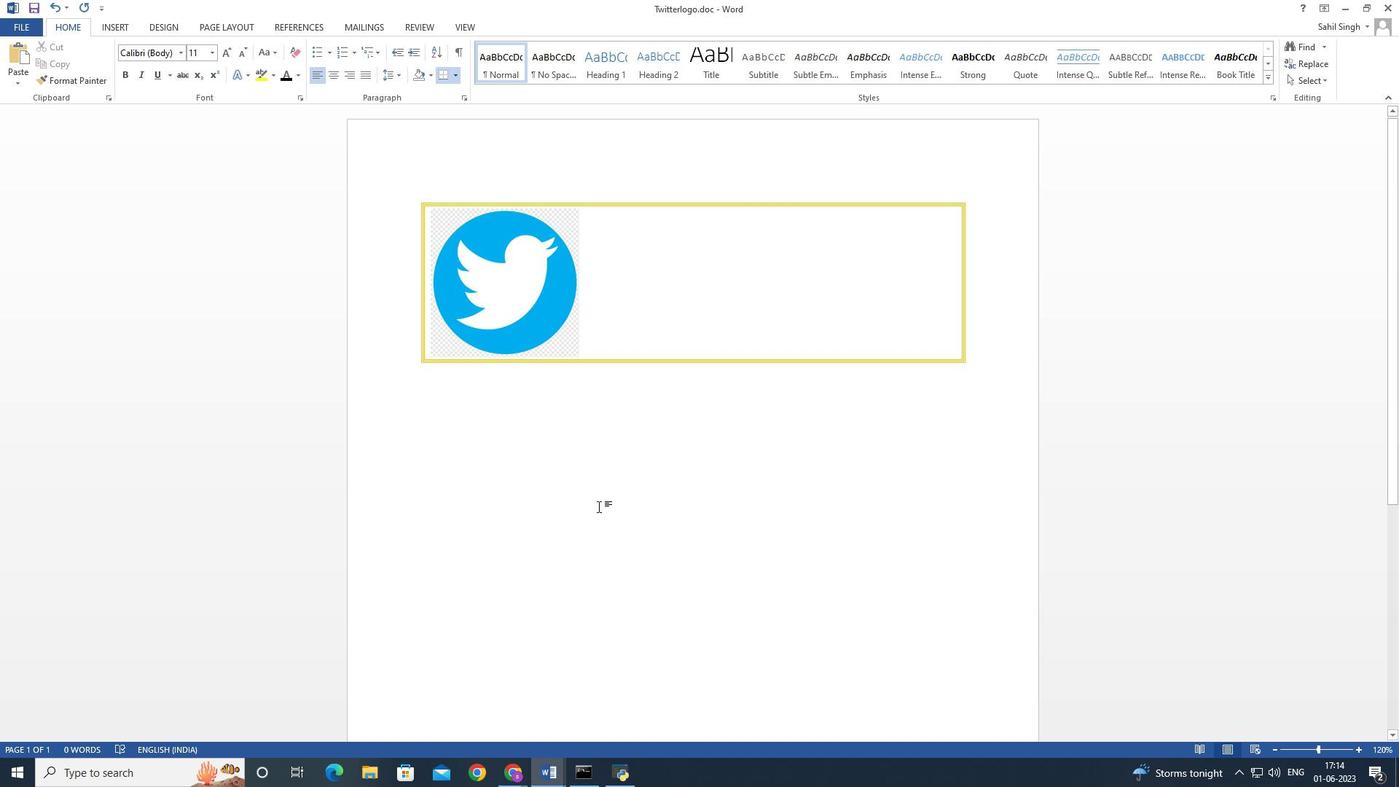 
